 Task:  Look for an Airbnb stays in Lake Geneva, Wisconsin with waterfront and explore.
Action: Mouse moved to (537, 108)
Screenshot: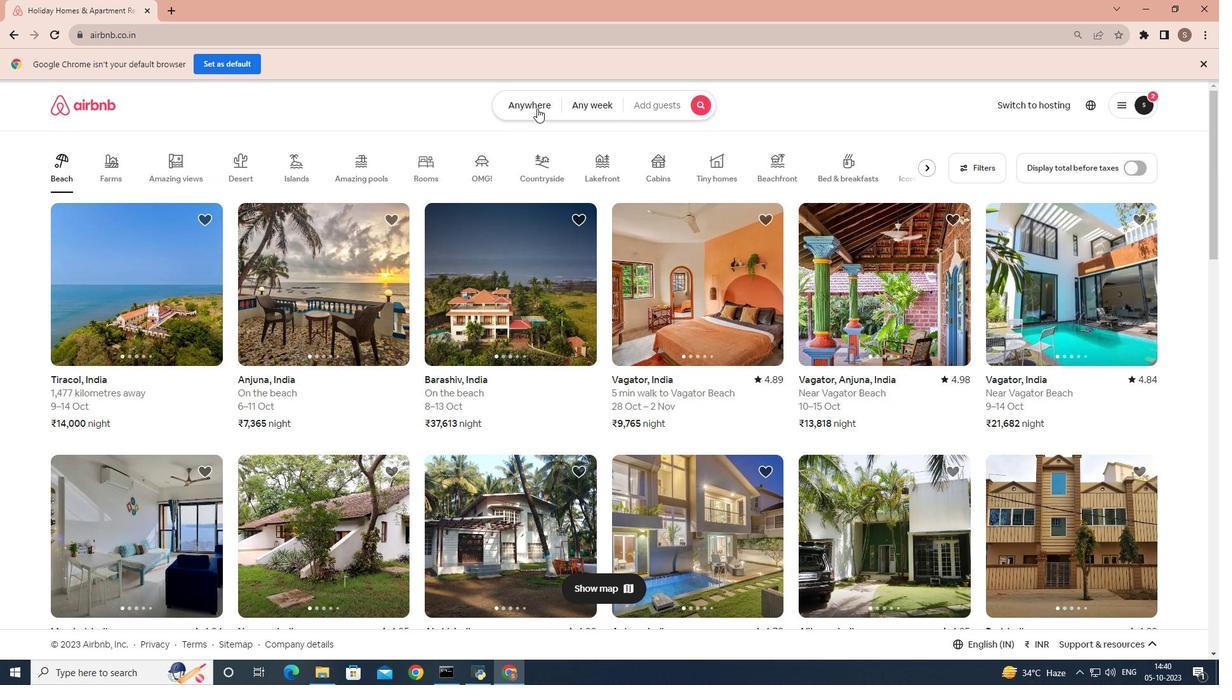 
Action: Mouse pressed left at (537, 108)
Screenshot: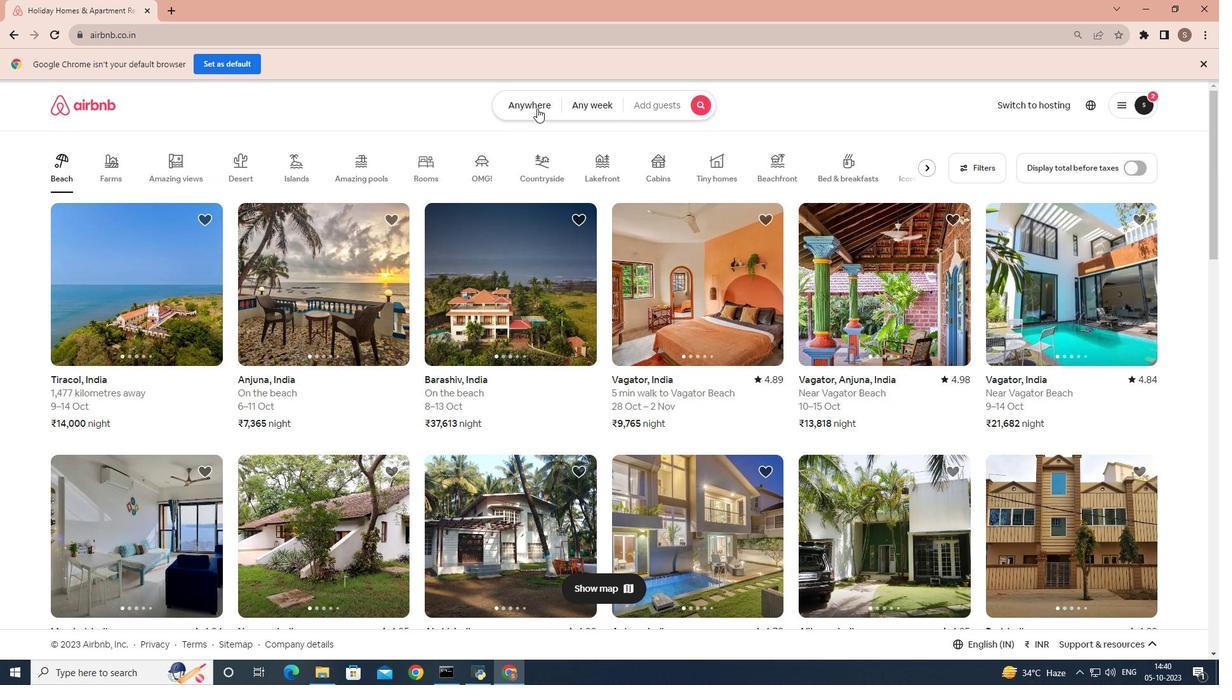 
Action: Mouse moved to (410, 153)
Screenshot: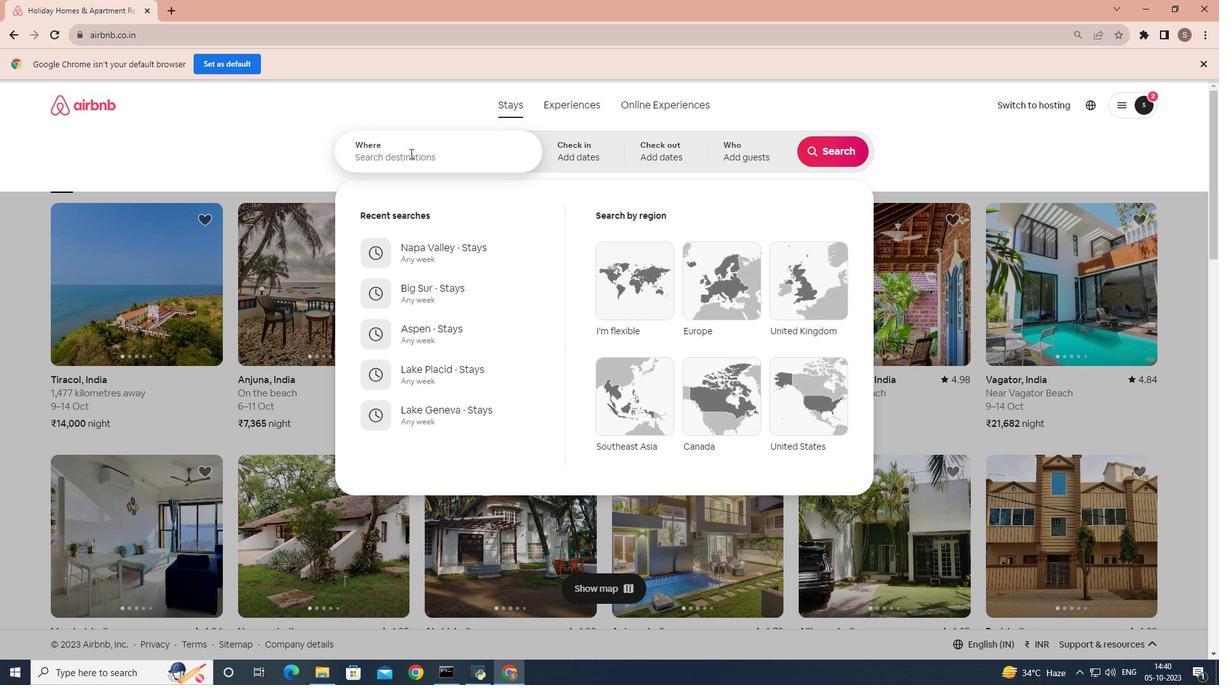 
Action: Mouse pressed left at (410, 153)
Screenshot: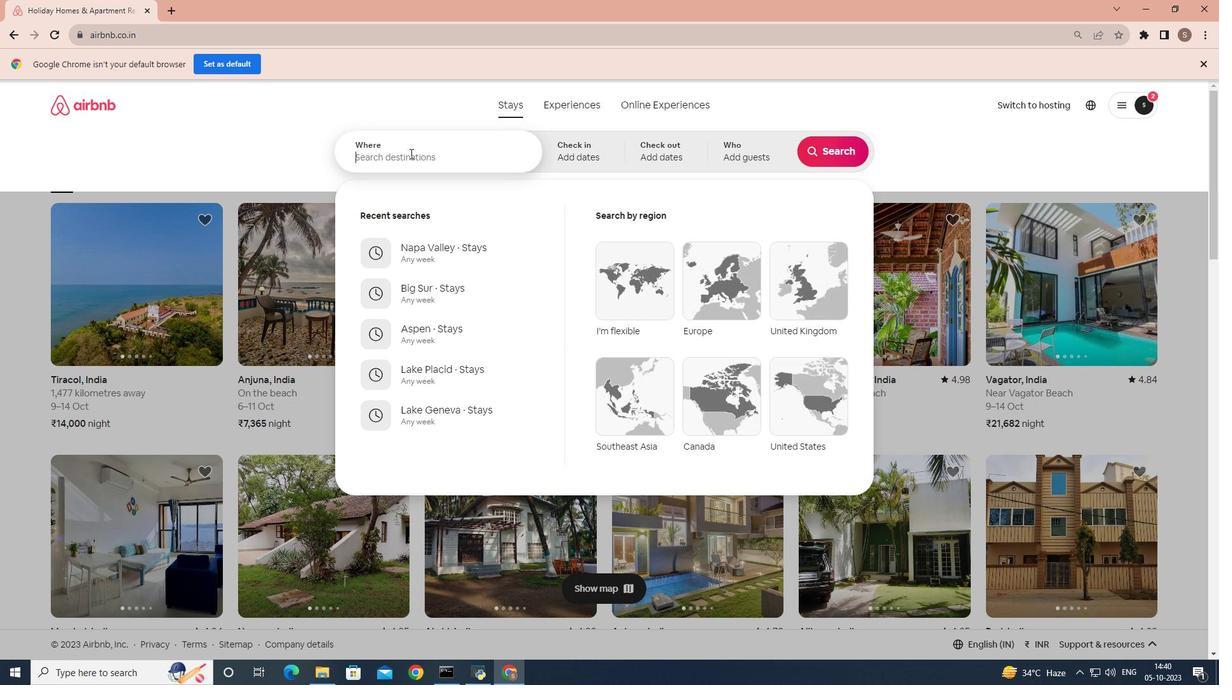 
Action: Key pressed lake<Key.space>geneva
Screenshot: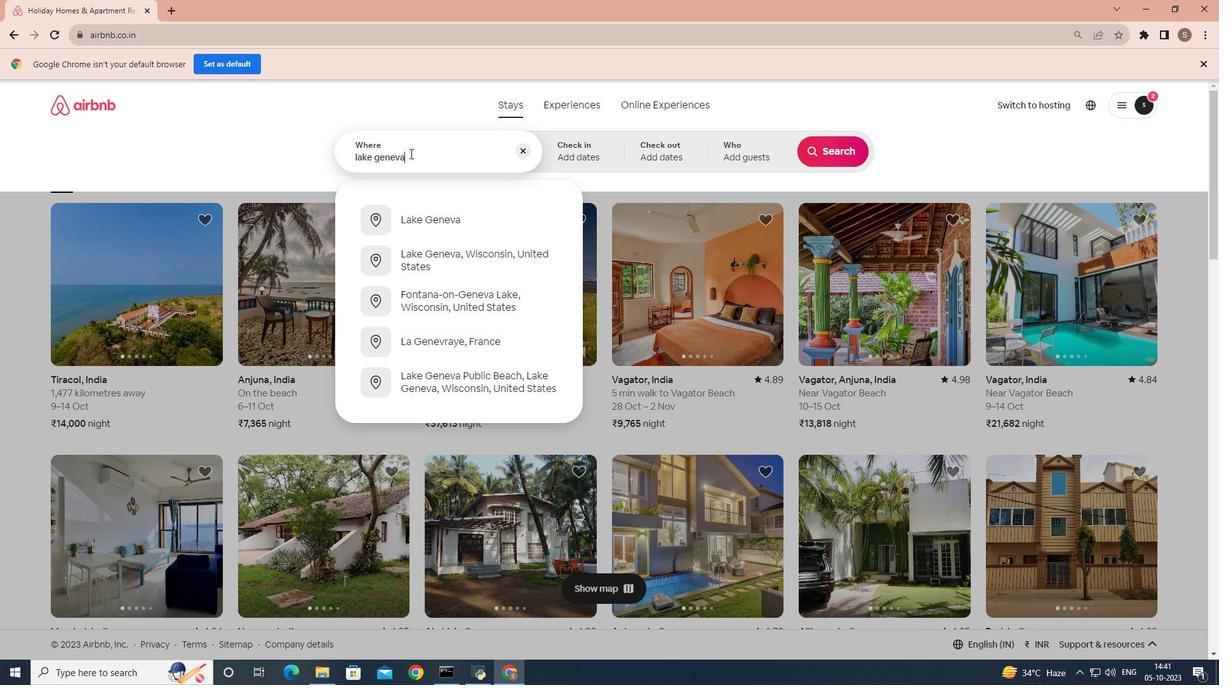 
Action: Mouse moved to (441, 255)
Screenshot: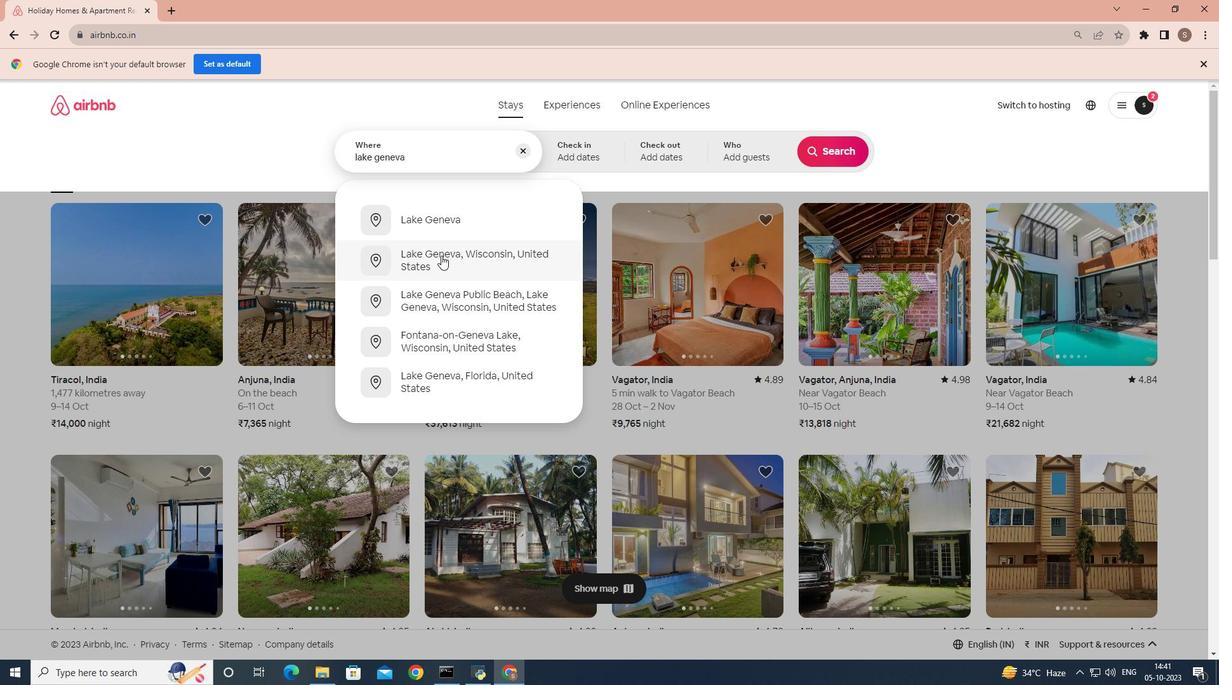 
Action: Mouse pressed left at (441, 255)
Screenshot: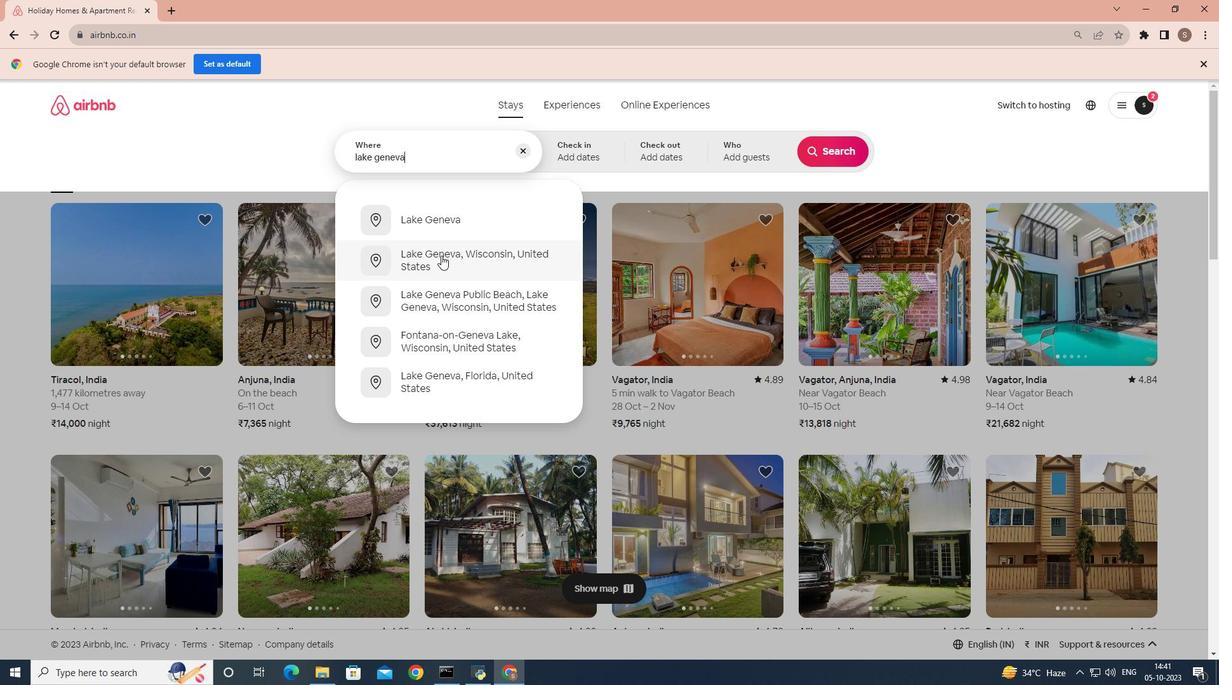 
Action: Mouse moved to (810, 151)
Screenshot: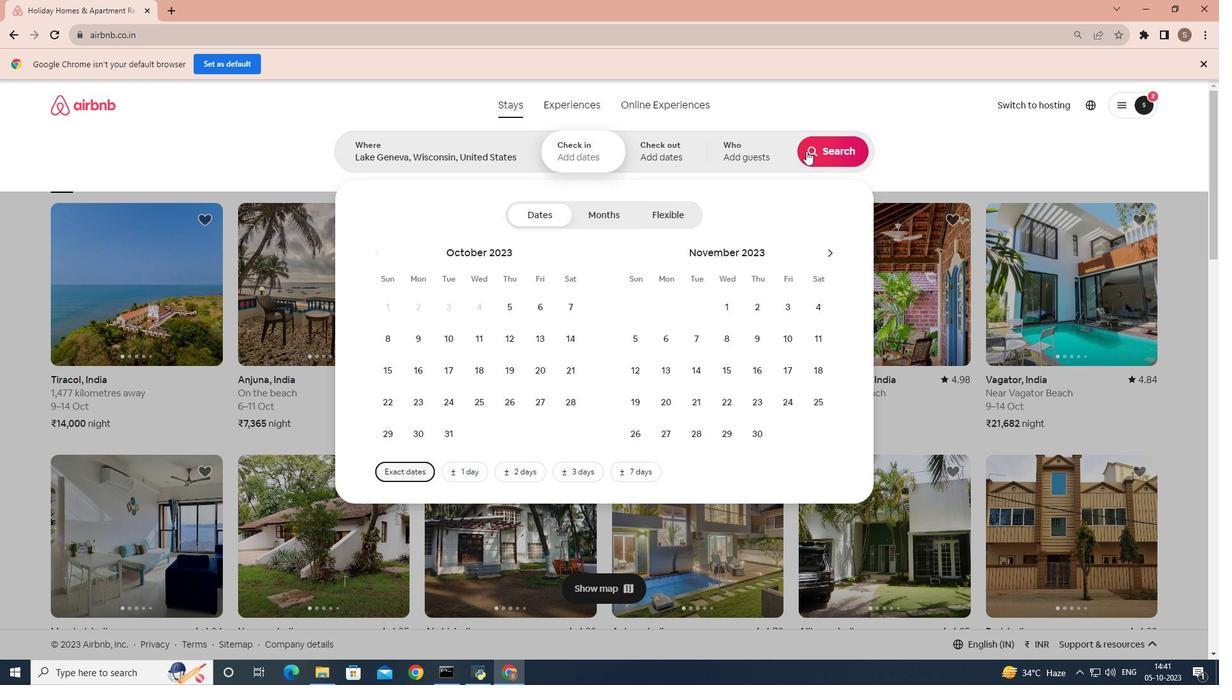 
Action: Mouse pressed left at (810, 151)
Screenshot: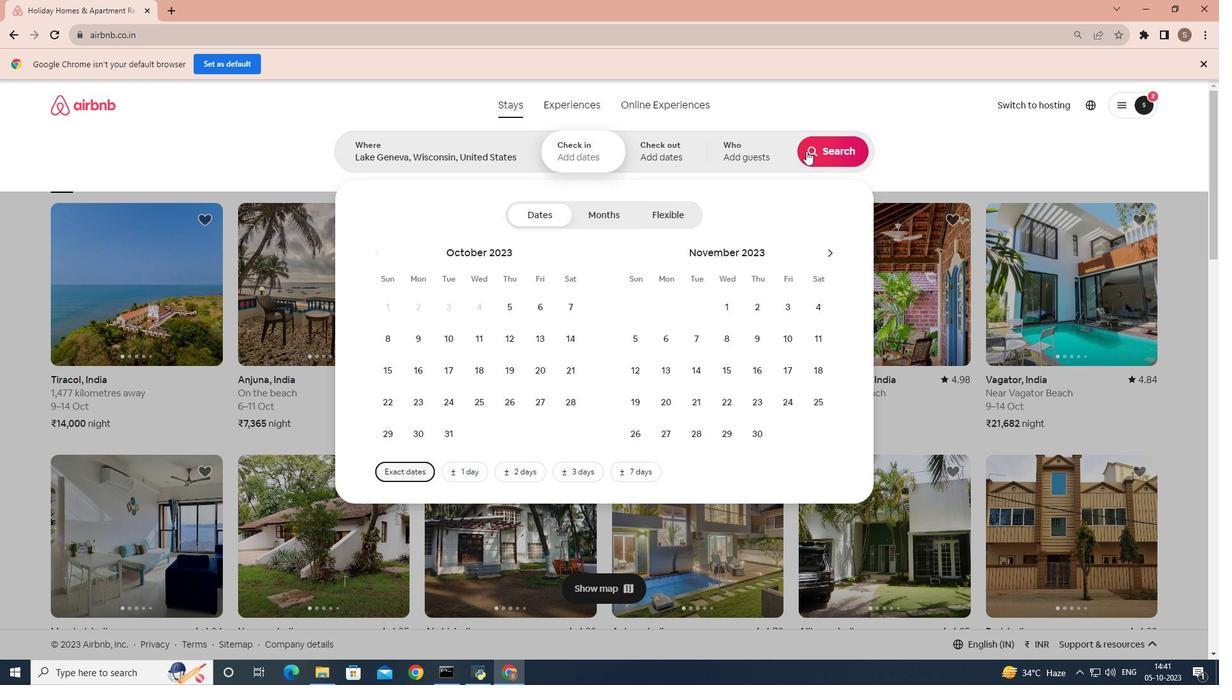 
Action: Mouse moved to (996, 157)
Screenshot: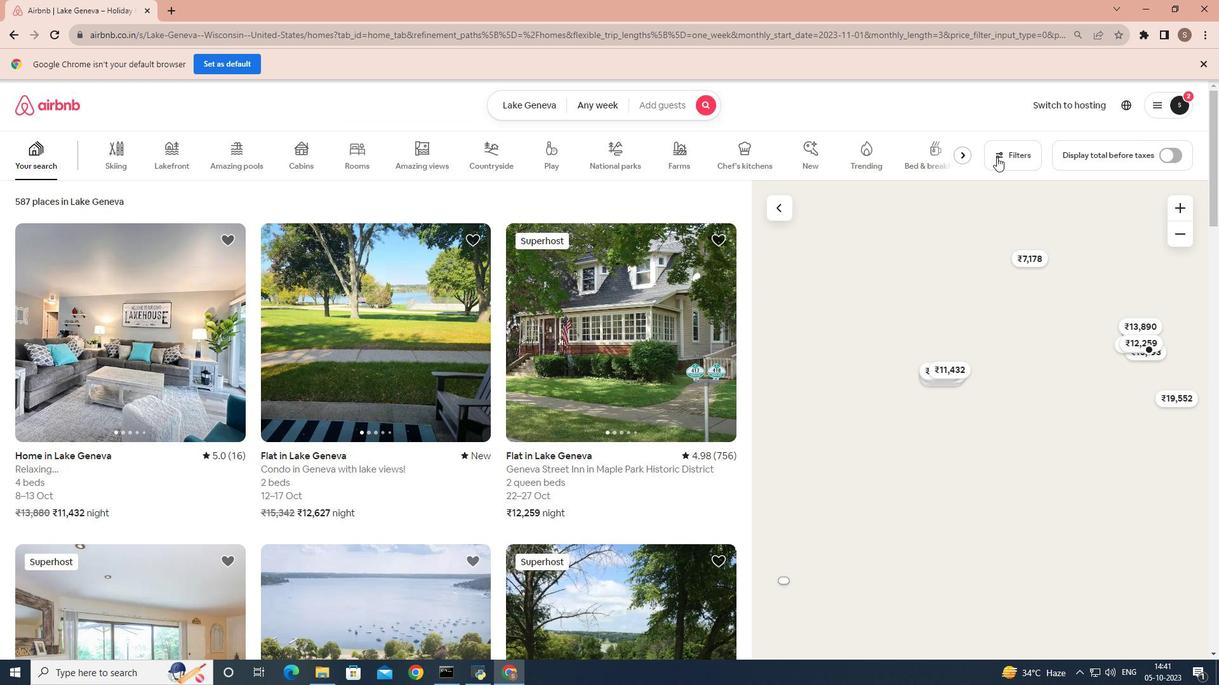 
Action: Mouse pressed left at (996, 157)
Screenshot: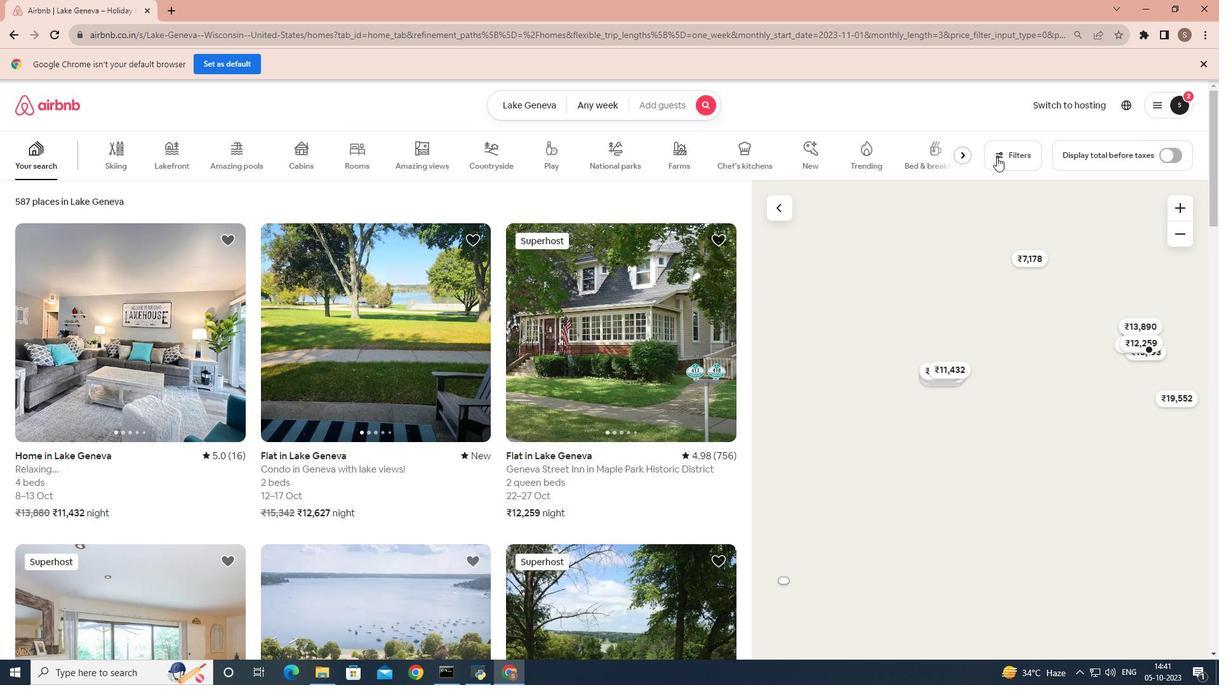 
Action: Mouse moved to (453, 450)
Screenshot: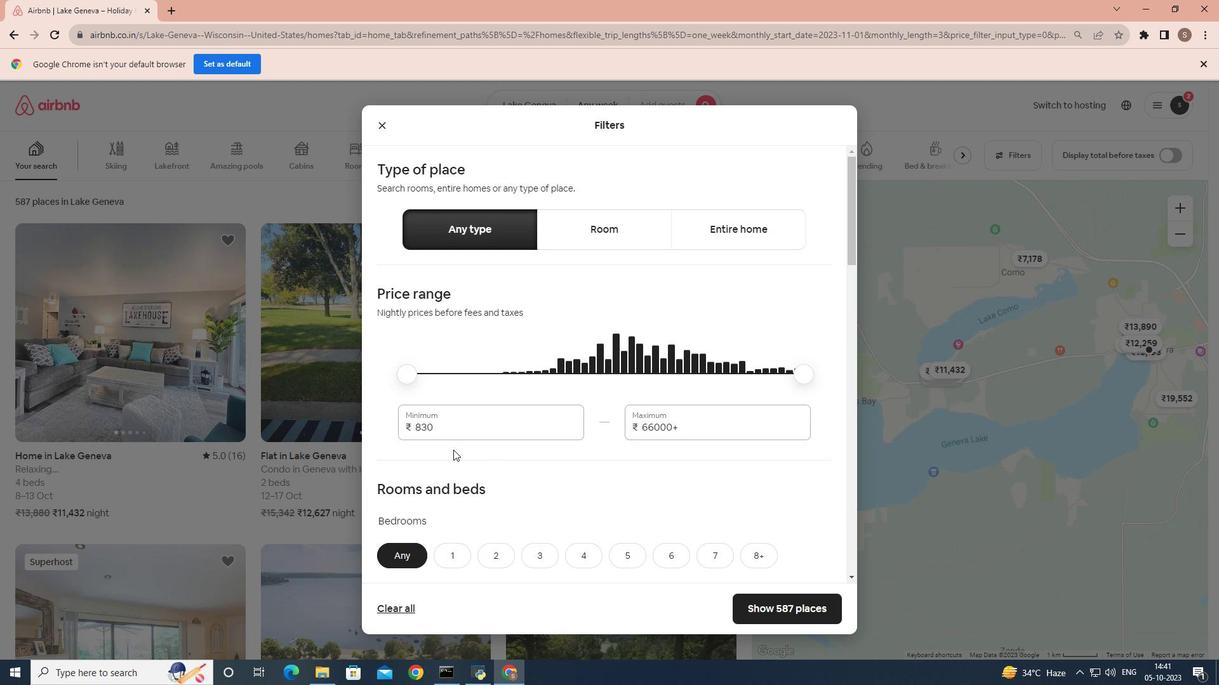 
Action: Mouse scrolled (453, 449) with delta (0, 0)
Screenshot: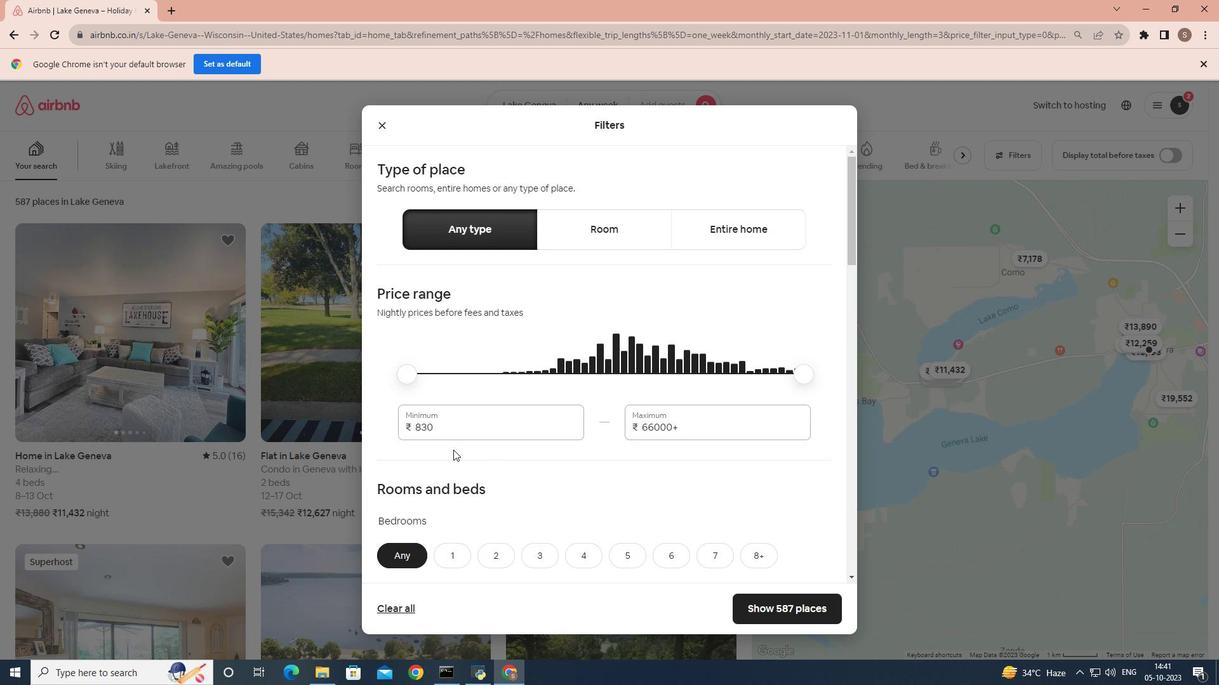 
Action: Mouse scrolled (453, 449) with delta (0, 0)
Screenshot: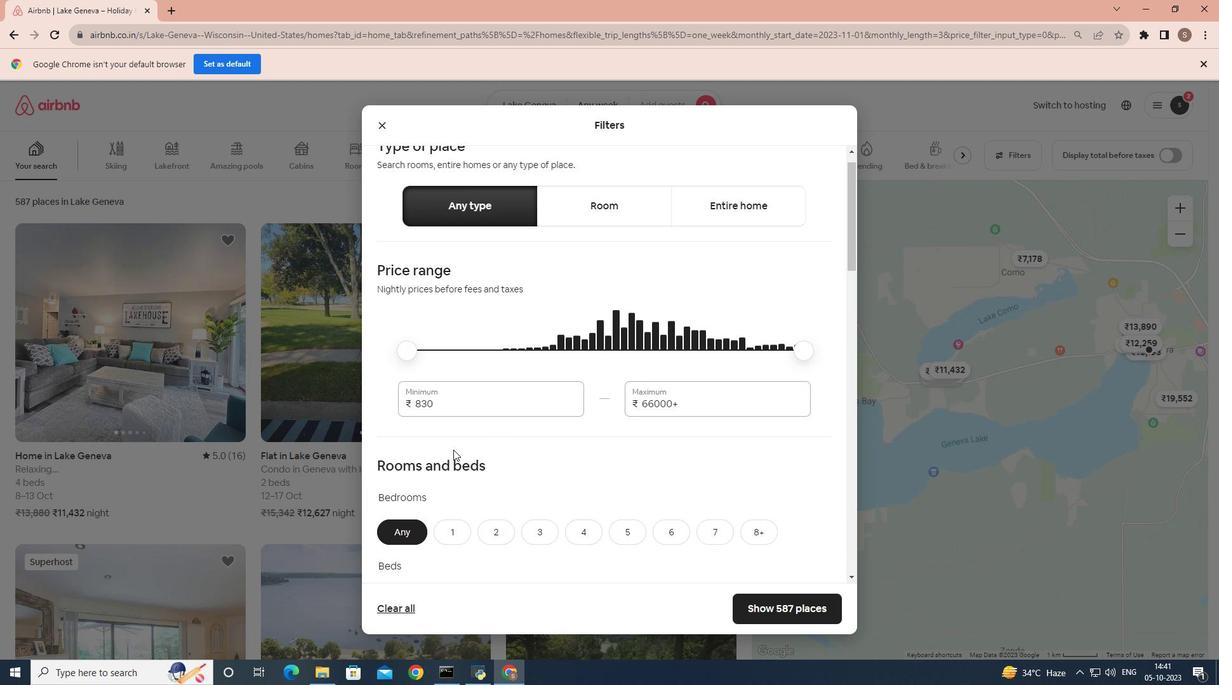 
Action: Mouse scrolled (453, 449) with delta (0, 0)
Screenshot: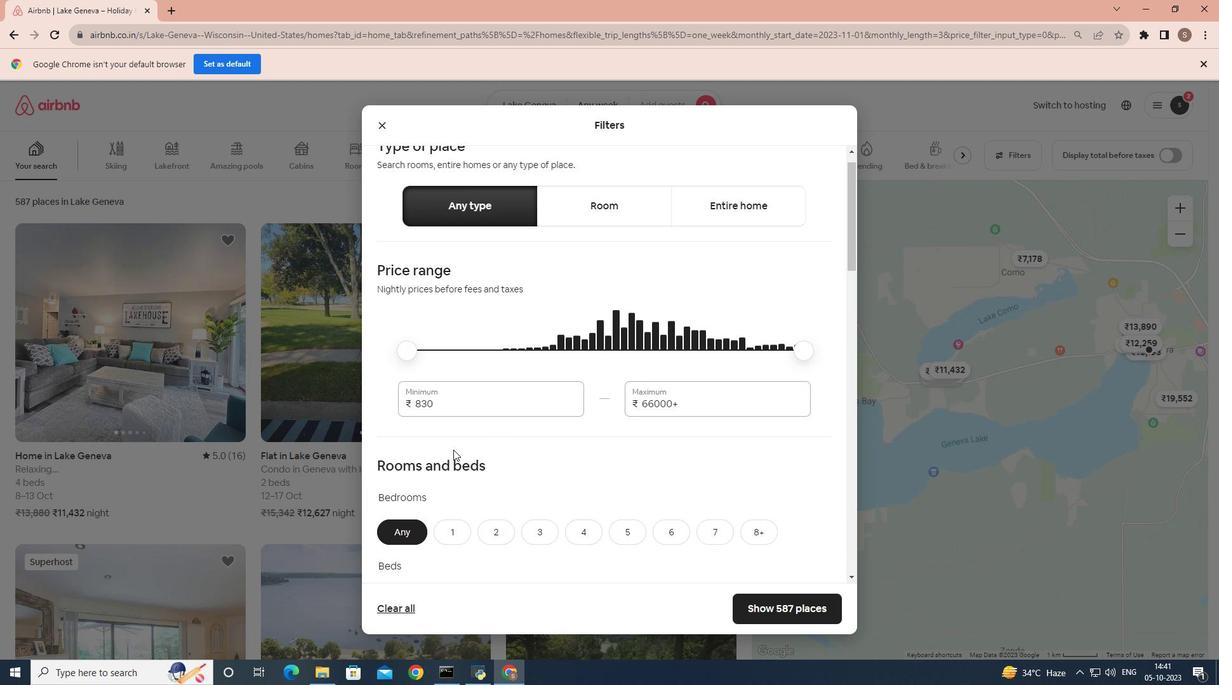 
Action: Mouse pressed right at (453, 450)
Screenshot: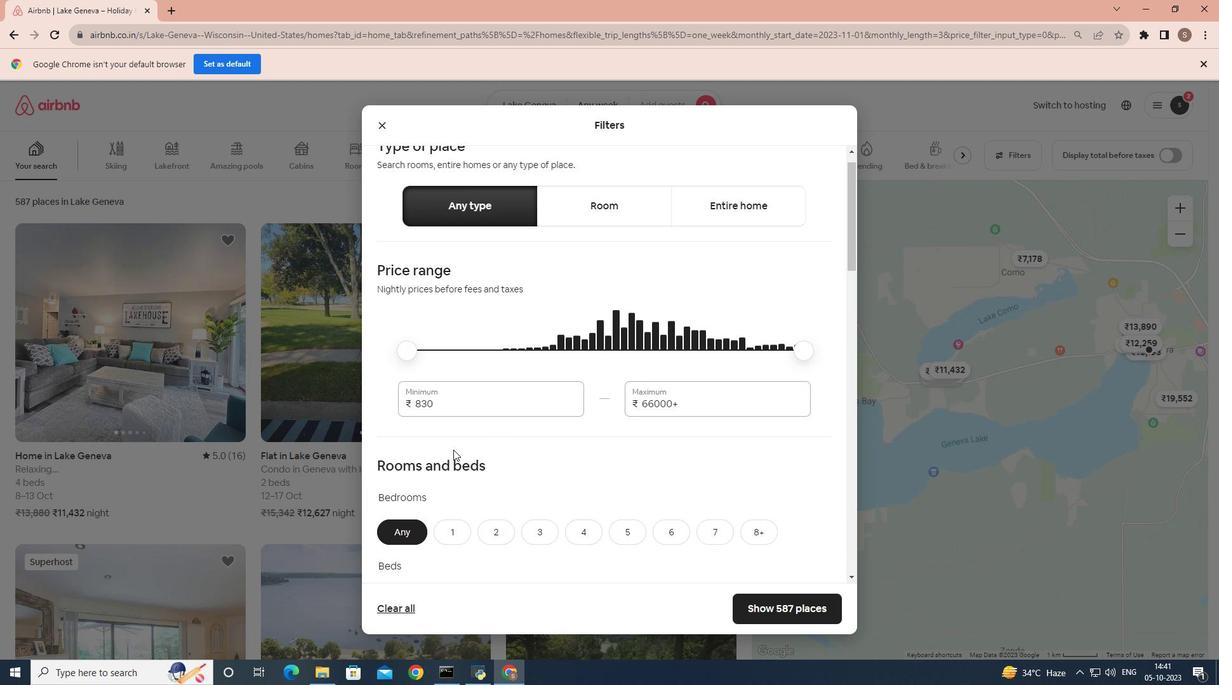
Action: Mouse scrolled (453, 449) with delta (0, 0)
Screenshot: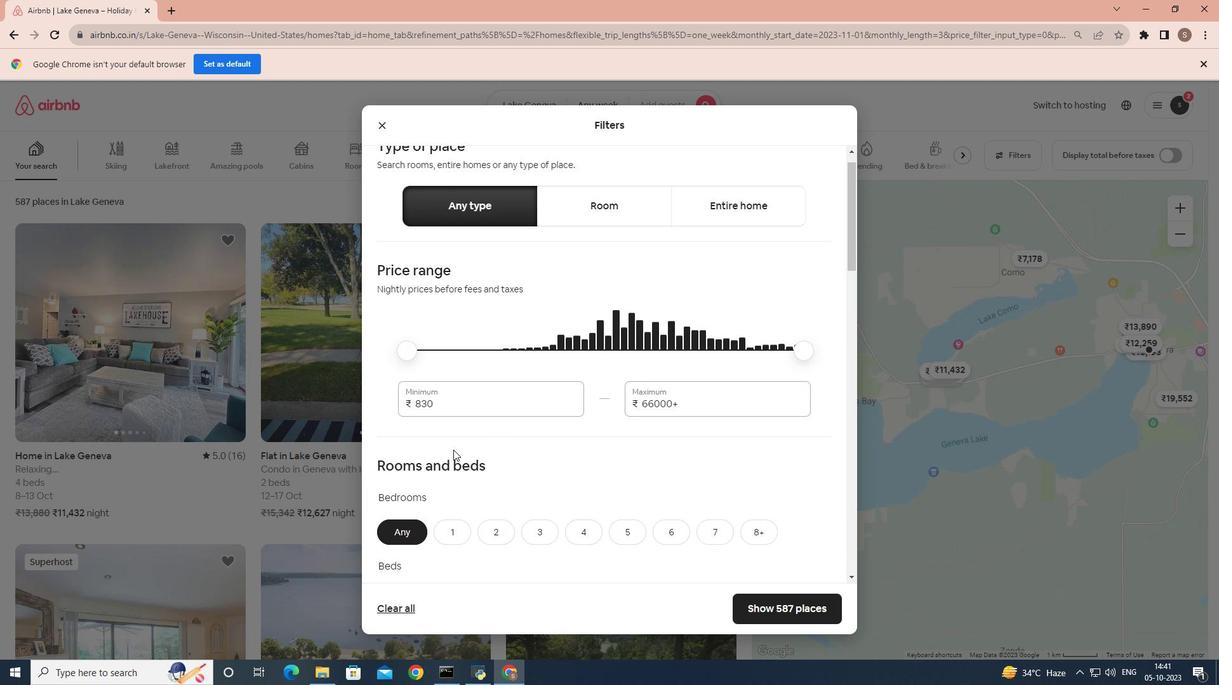 
Action: Mouse scrolled (453, 449) with delta (0, 0)
Screenshot: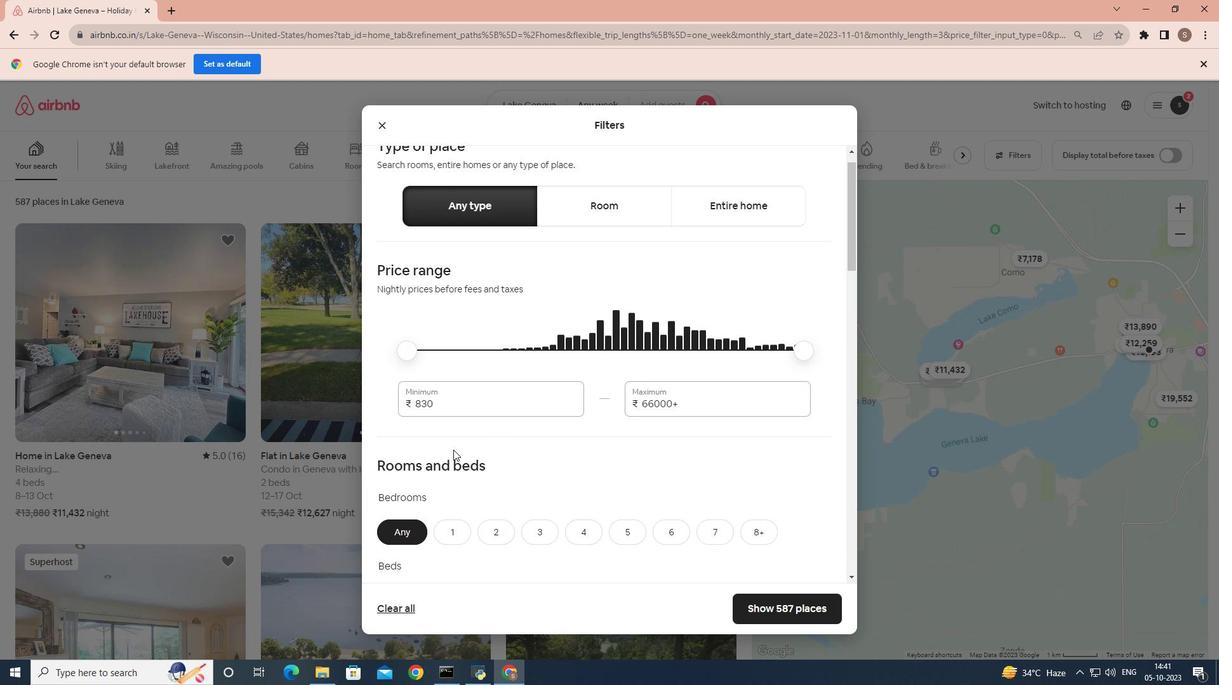
Action: Mouse moved to (432, 405)
Screenshot: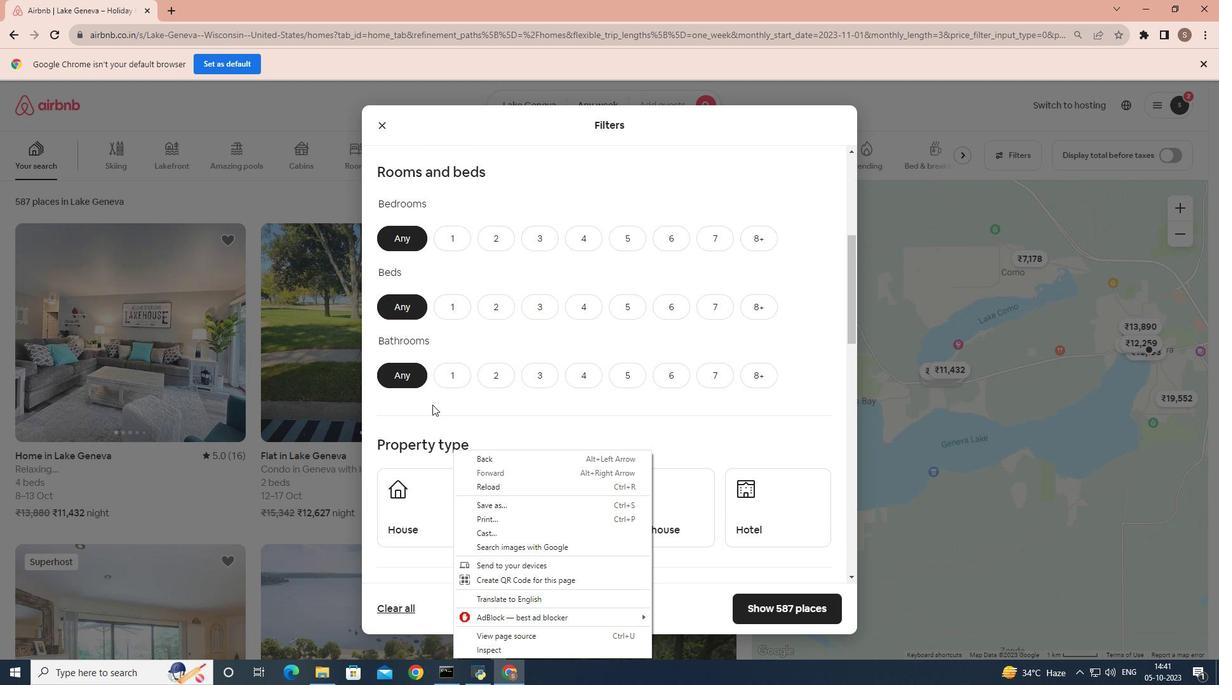 
Action: Mouse scrolled (432, 404) with delta (0, 0)
Screenshot: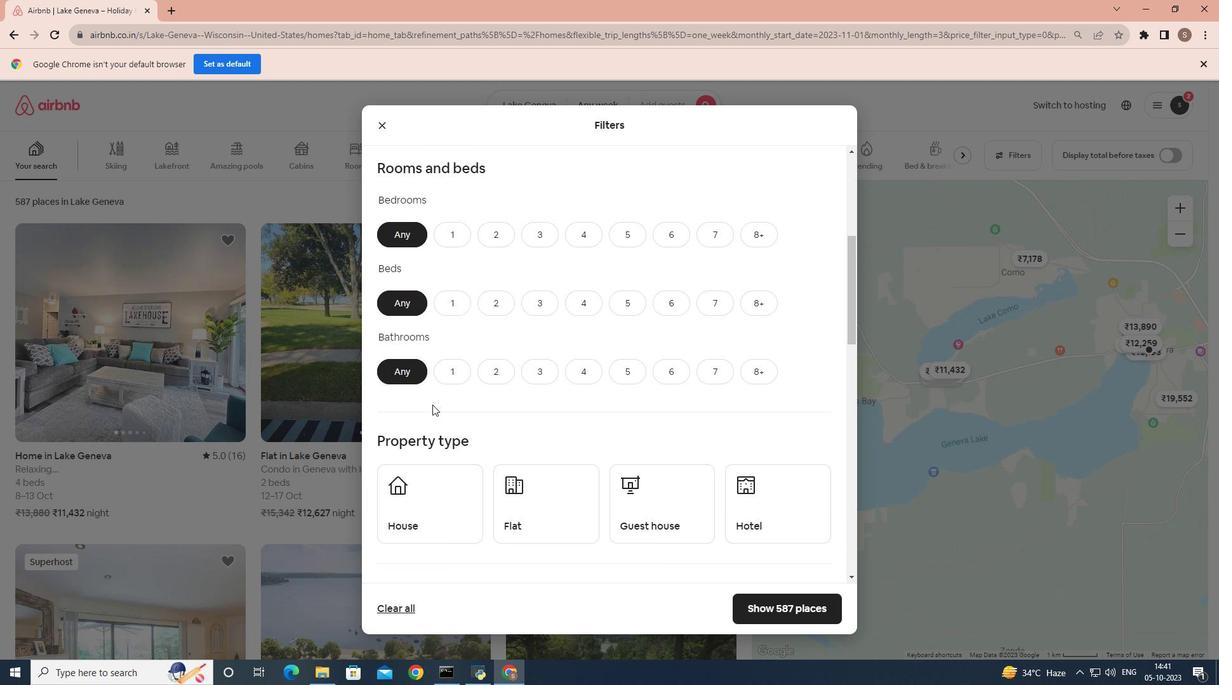 
Action: Mouse scrolled (432, 404) with delta (0, 0)
Screenshot: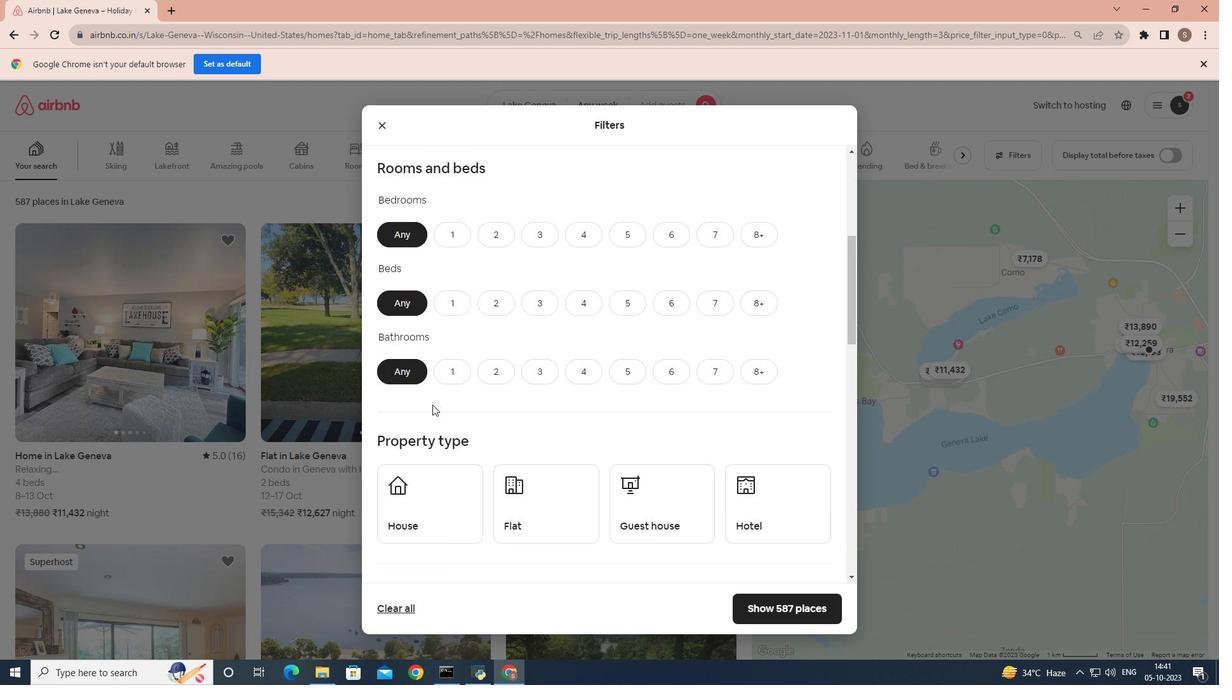 
Action: Mouse scrolled (432, 404) with delta (0, 0)
Screenshot: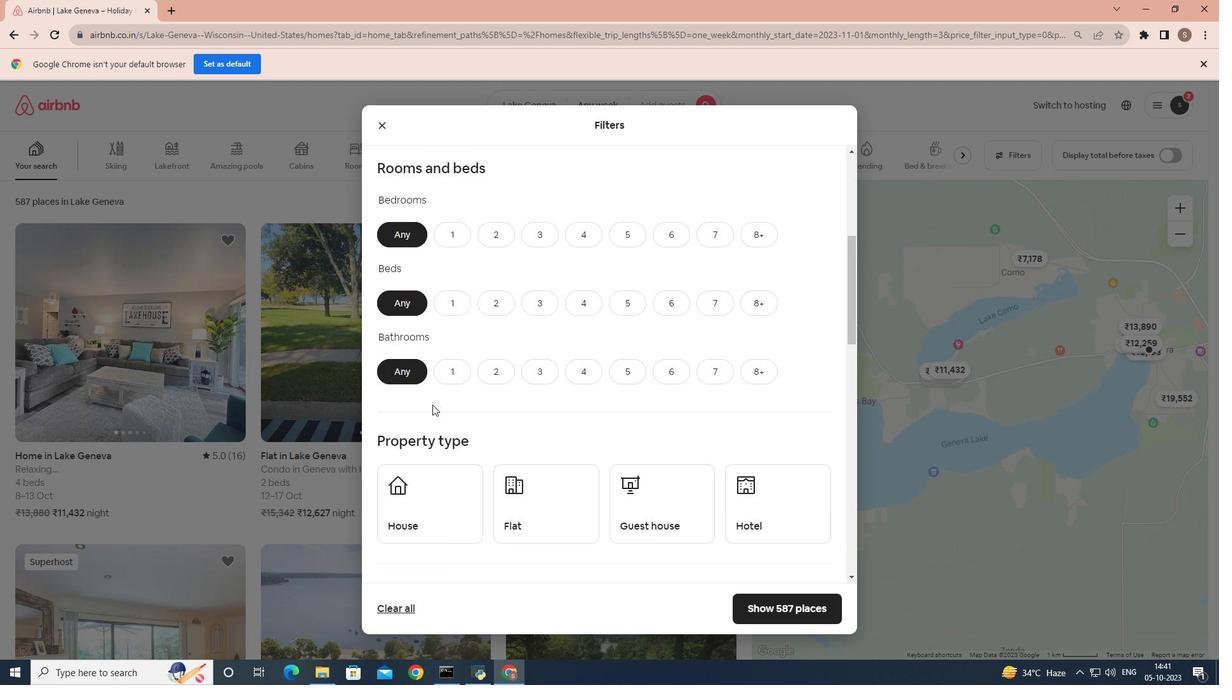 
Action: Mouse scrolled (432, 404) with delta (0, 0)
Screenshot: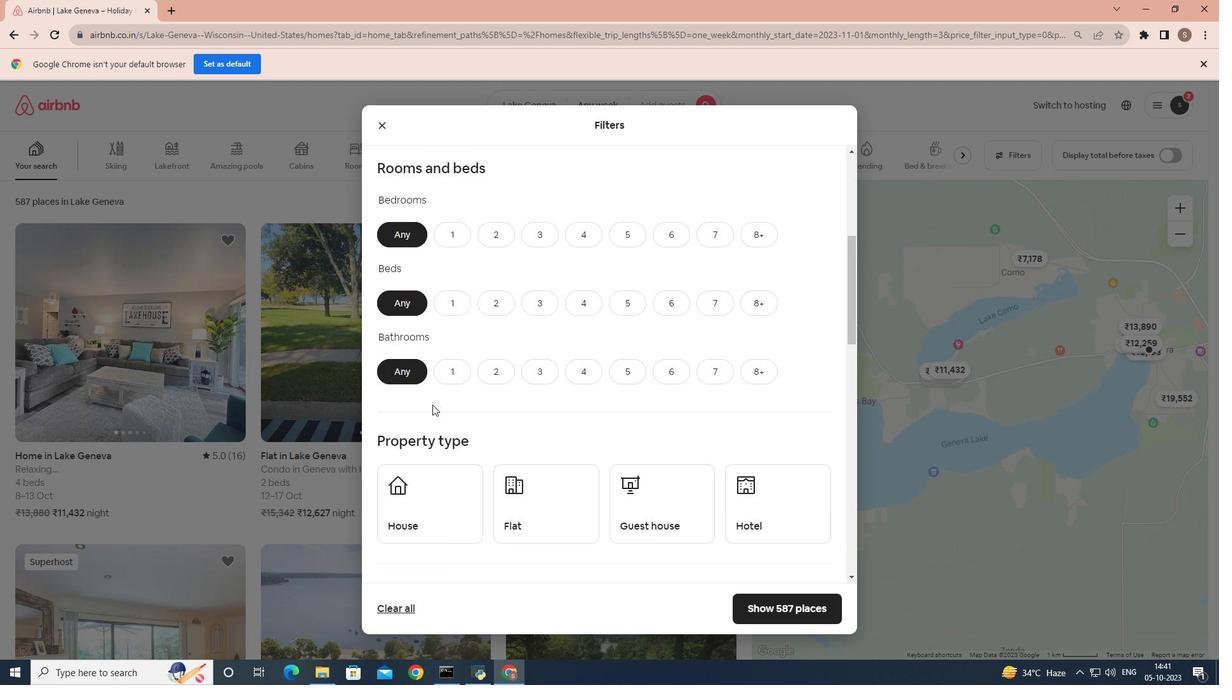
Action: Mouse scrolled (432, 404) with delta (0, 0)
Screenshot: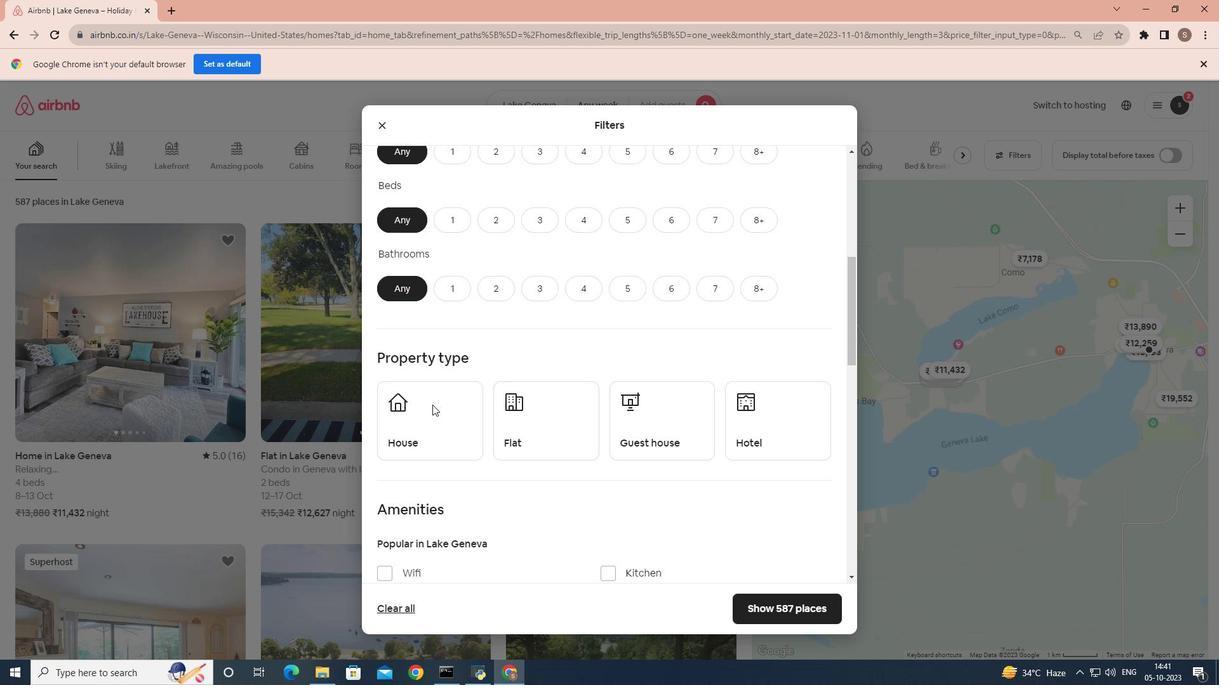 
Action: Mouse moved to (406, 431)
Screenshot: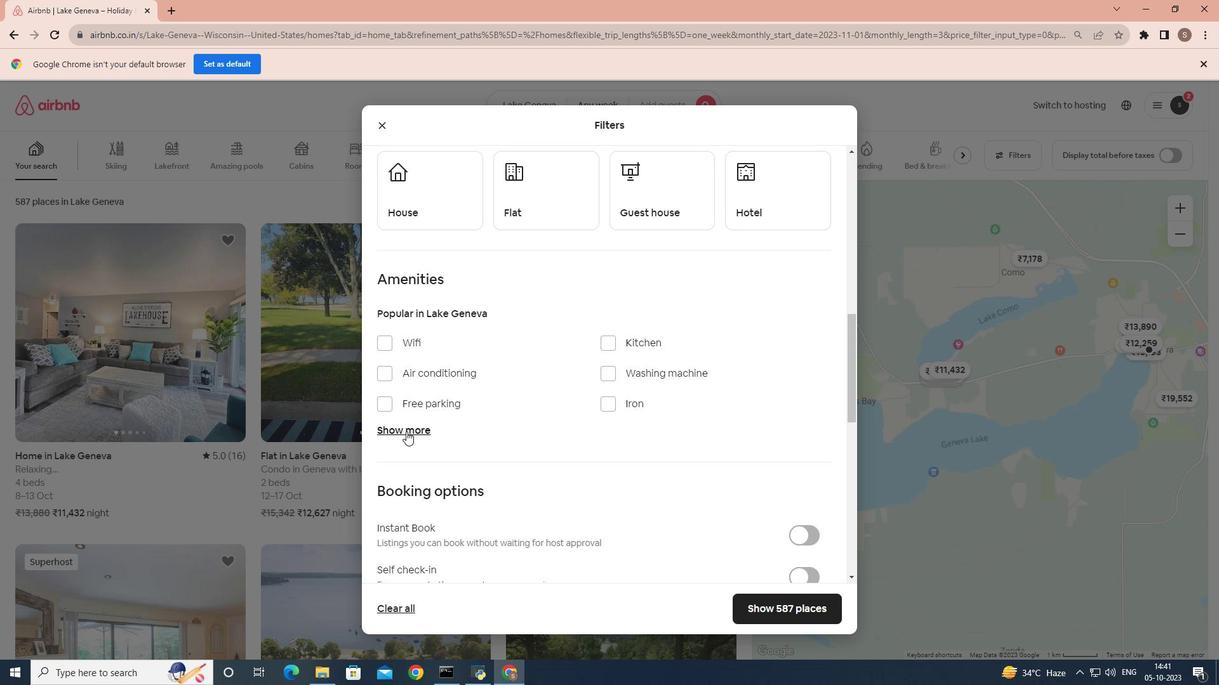 
Action: Mouse pressed left at (406, 431)
Screenshot: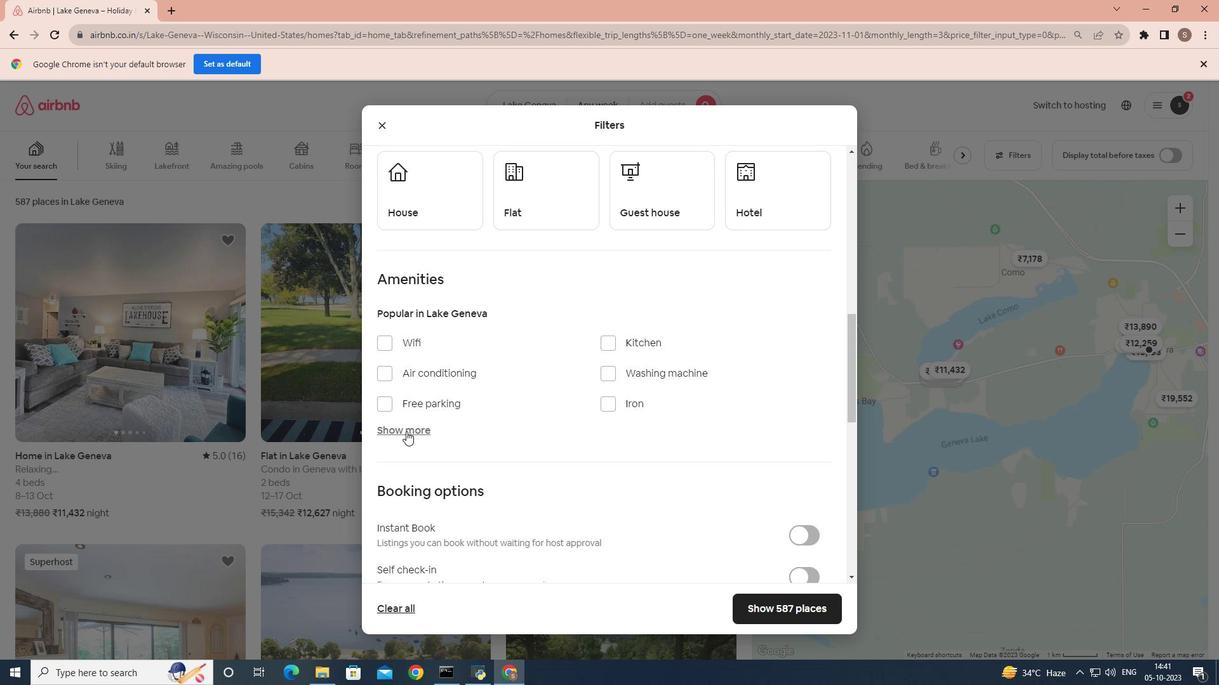 
Action: Mouse scrolled (406, 431) with delta (0, 0)
Screenshot: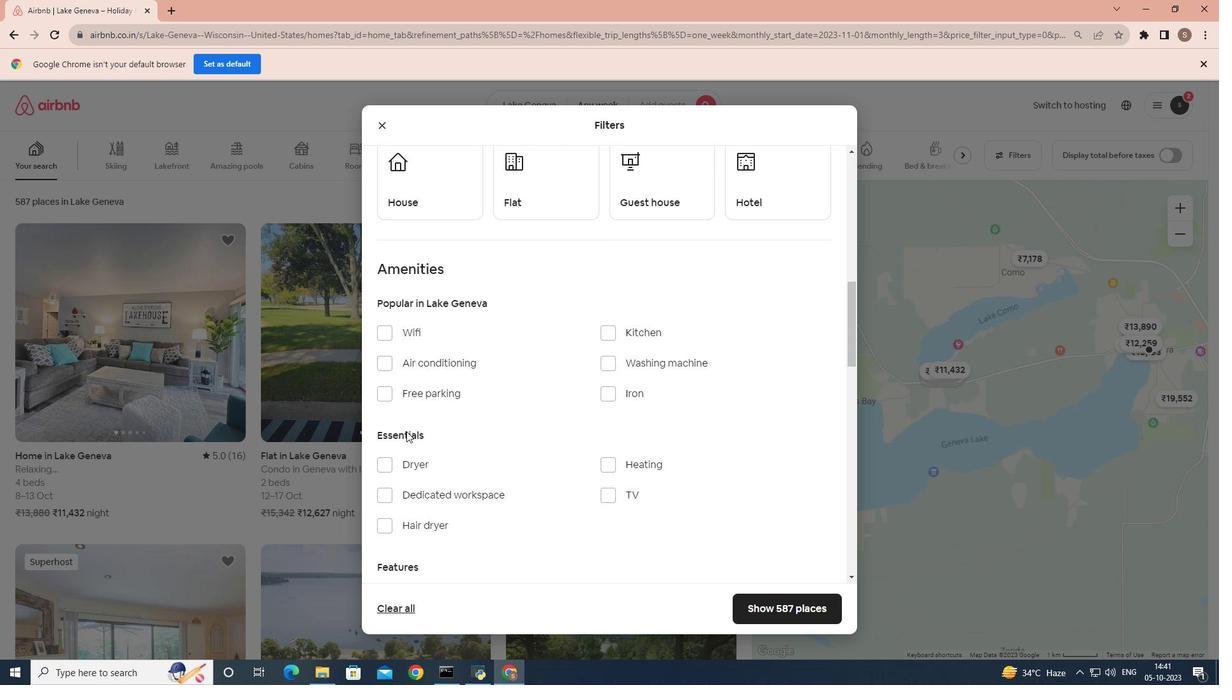 
Action: Mouse scrolled (406, 431) with delta (0, 0)
Screenshot: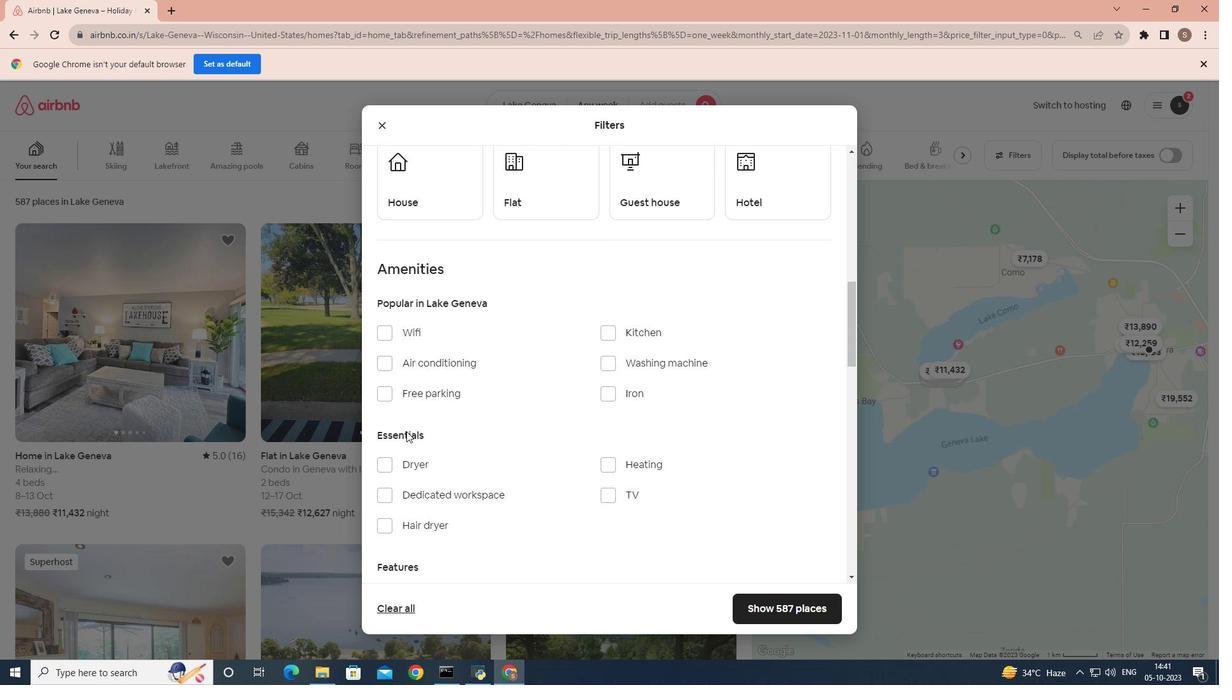 
Action: Mouse scrolled (406, 431) with delta (0, 0)
Screenshot: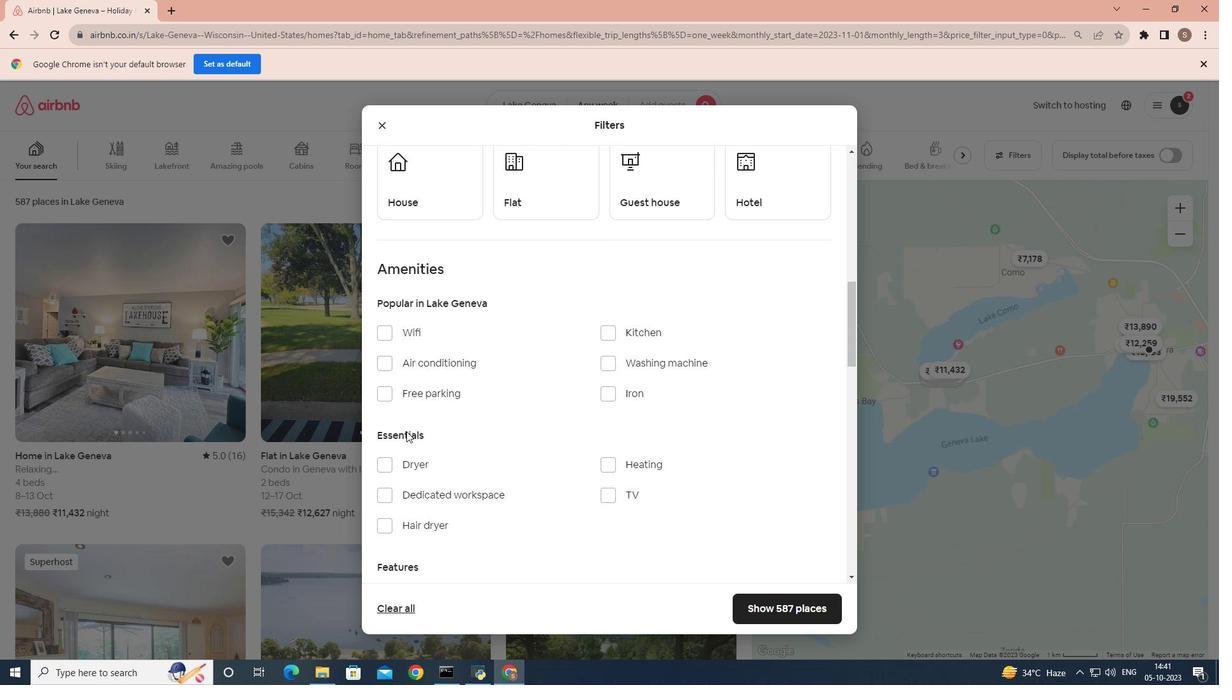 
Action: Mouse scrolled (406, 431) with delta (0, 0)
Screenshot: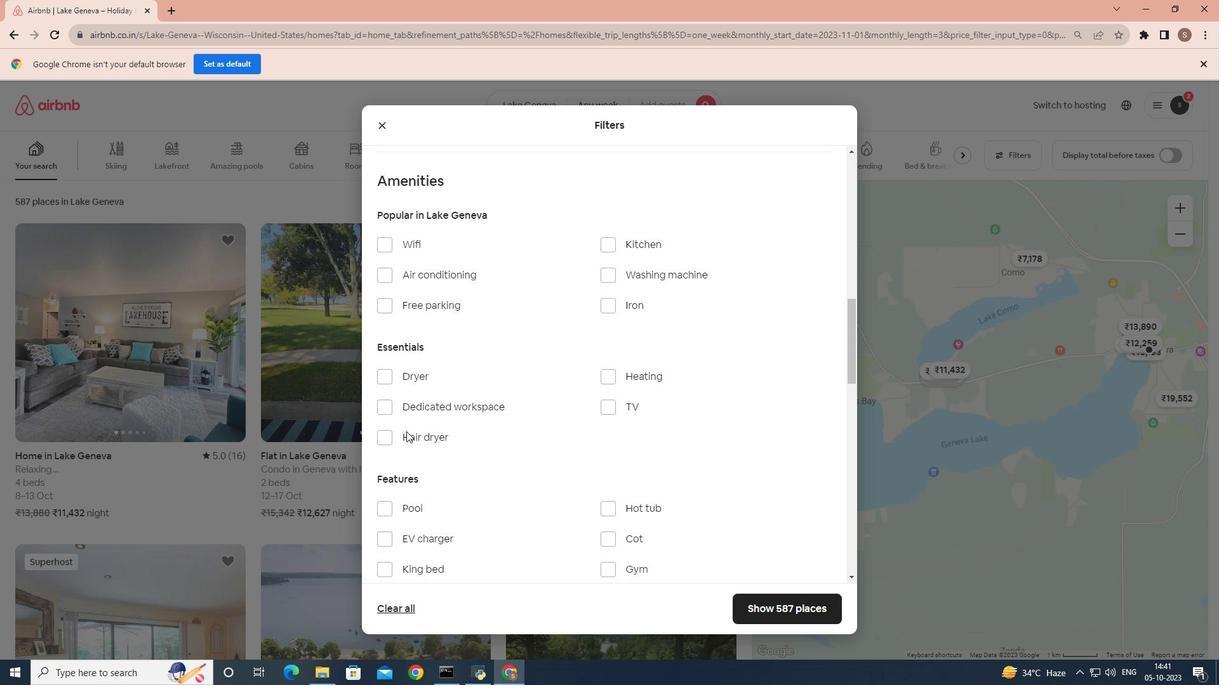 
Action: Mouse scrolled (406, 431) with delta (0, 0)
Screenshot: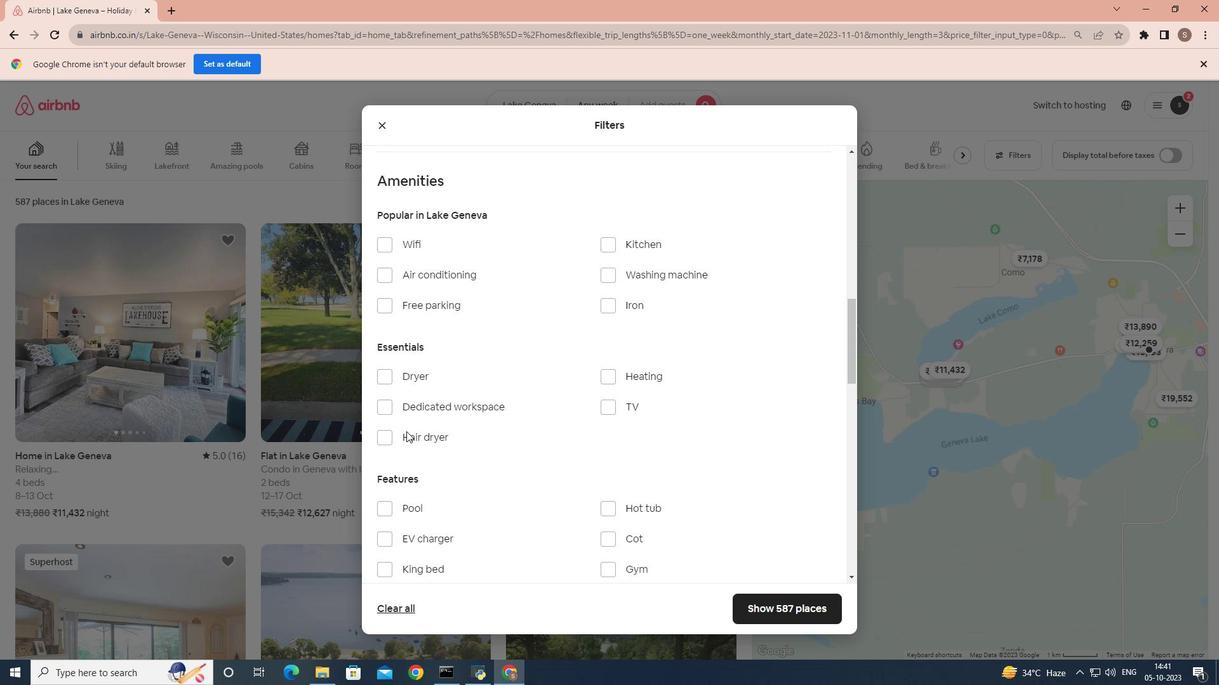 
Action: Mouse scrolled (406, 431) with delta (0, 0)
Screenshot: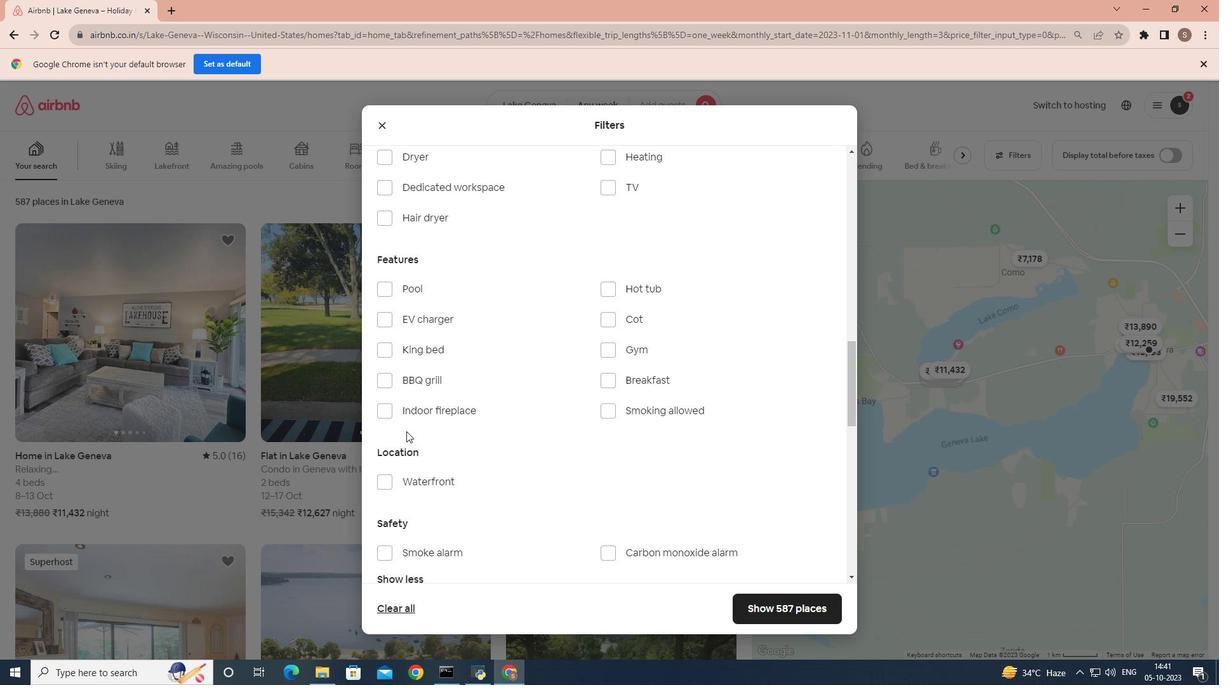 
Action: Mouse pressed left at (406, 431)
Screenshot: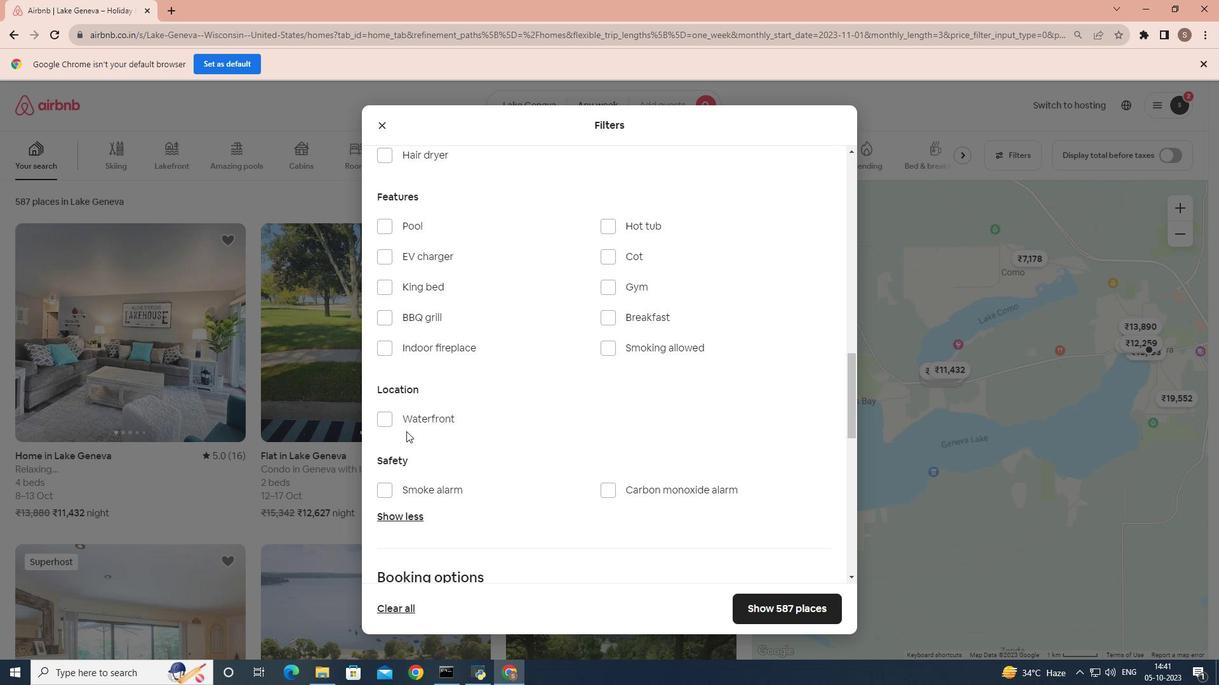 
Action: Mouse moved to (414, 426)
Screenshot: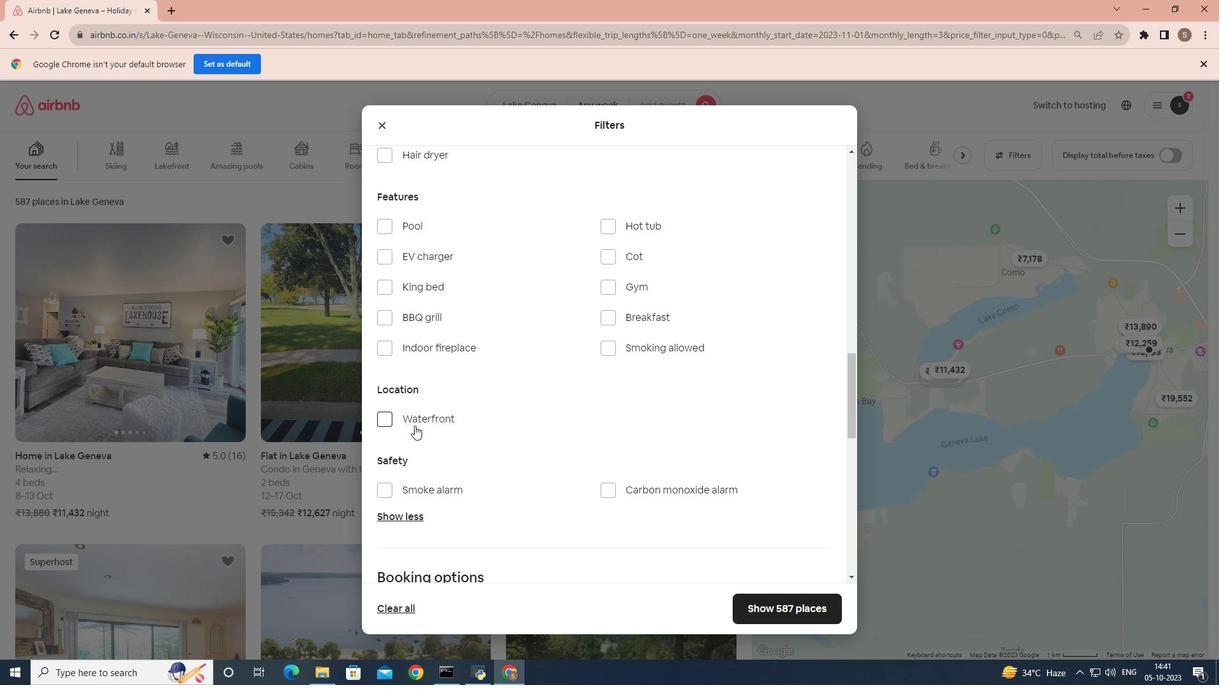 
Action: Mouse pressed left at (414, 426)
Screenshot: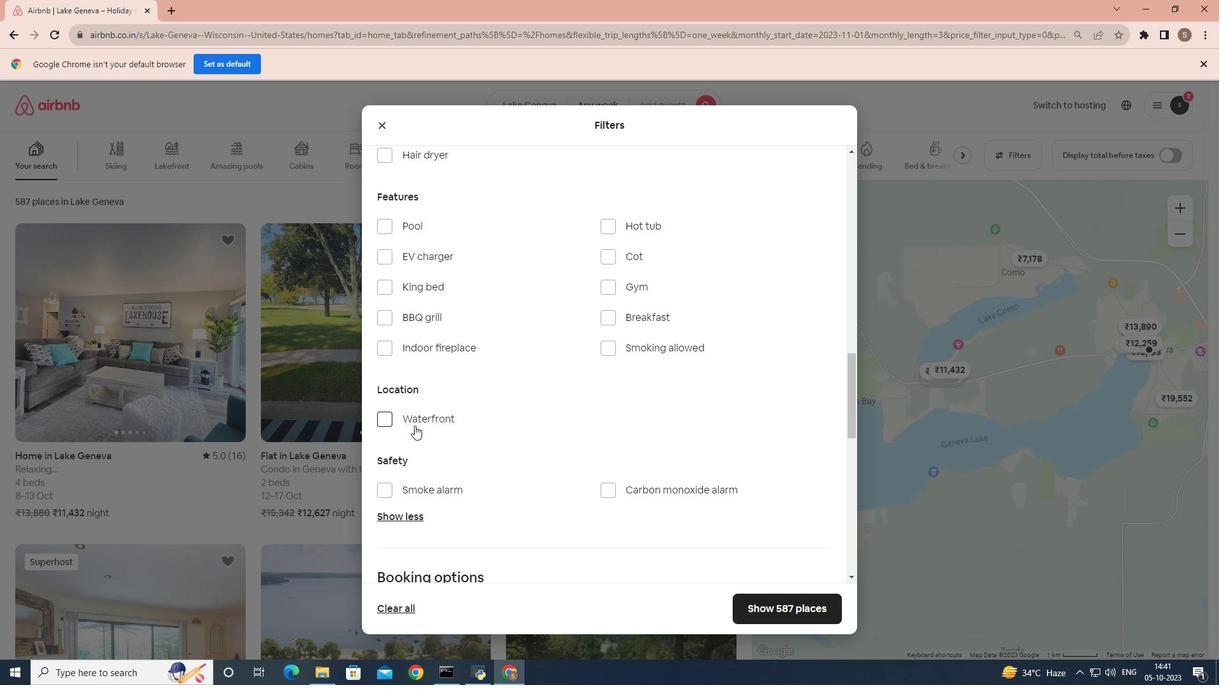 
Action: Mouse moved to (806, 616)
Screenshot: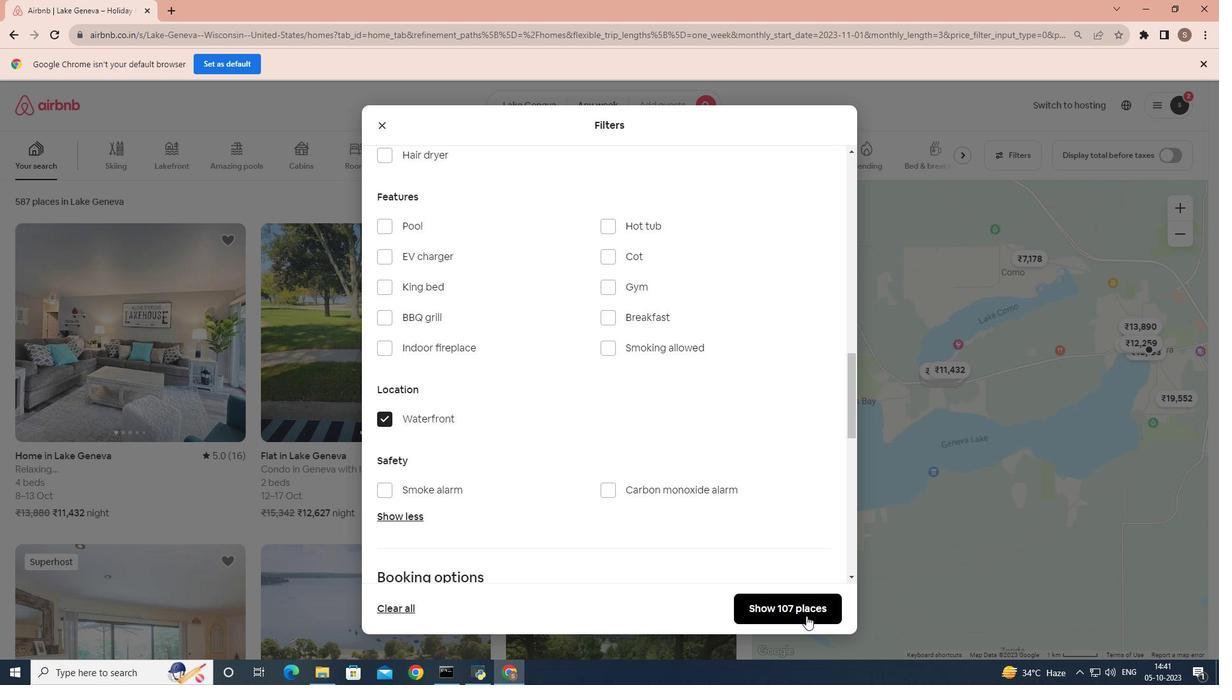 
Action: Mouse pressed left at (806, 616)
Screenshot: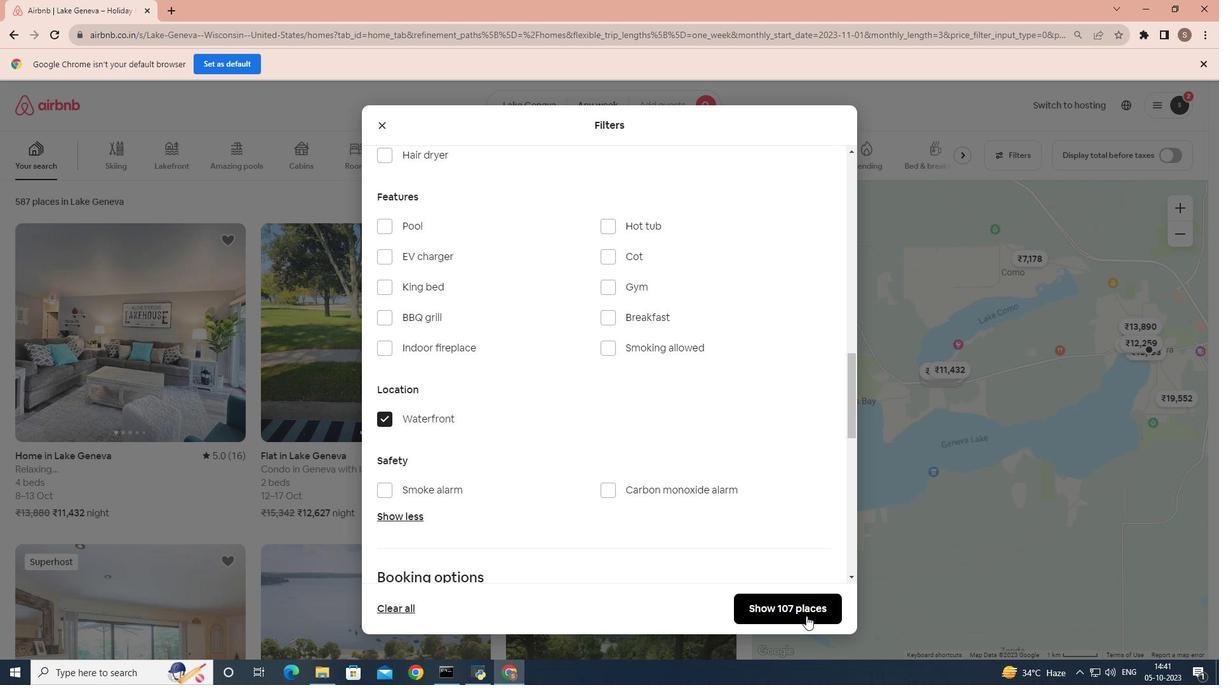 
Action: Mouse moved to (173, 163)
Screenshot: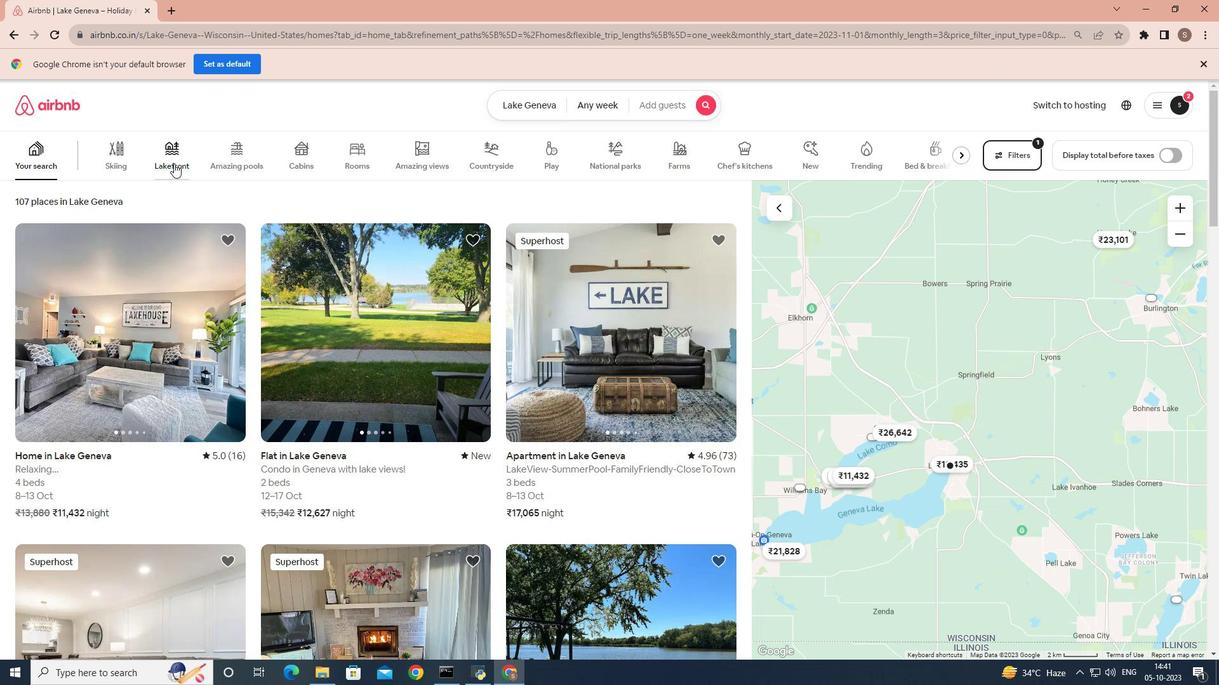 
Action: Mouse pressed left at (173, 163)
Screenshot: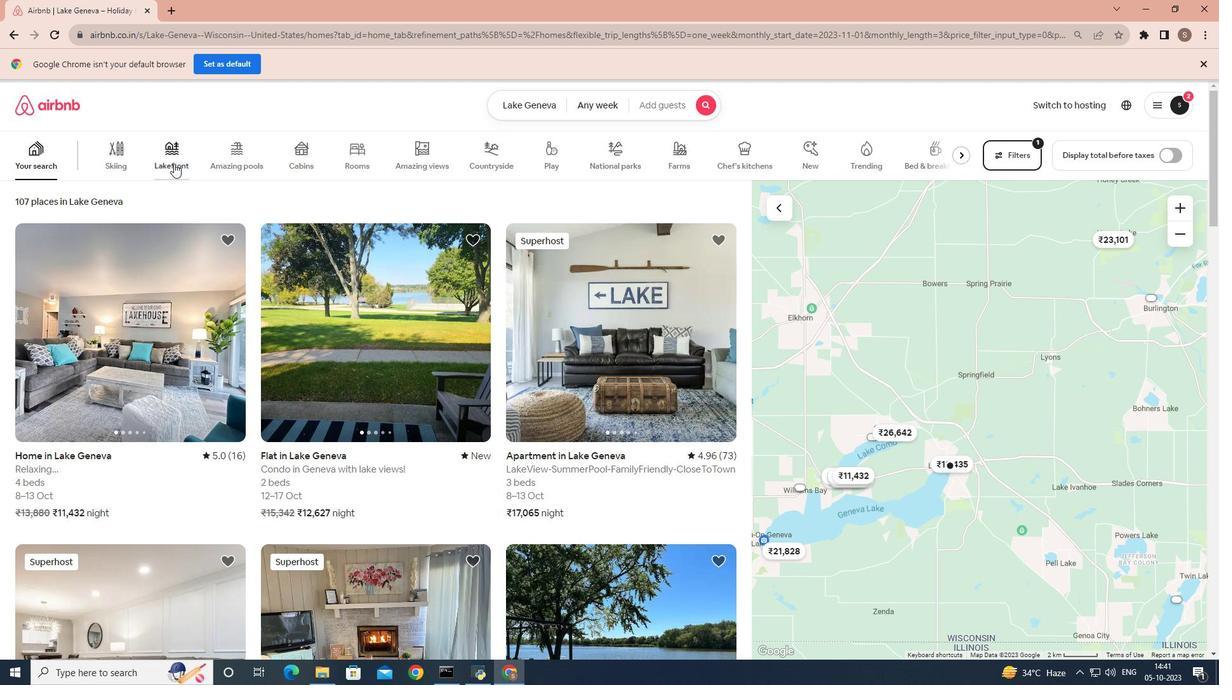 
Action: Mouse moved to (323, 369)
Screenshot: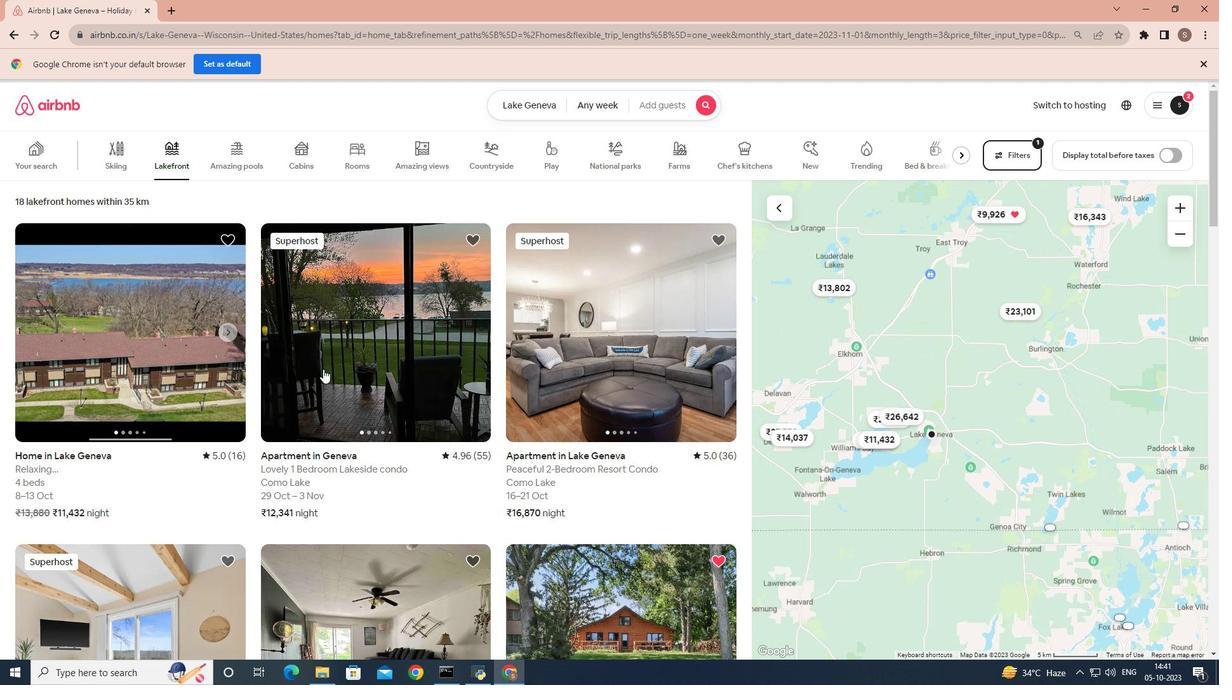 
Action: Mouse scrolled (323, 368) with delta (0, 0)
Screenshot: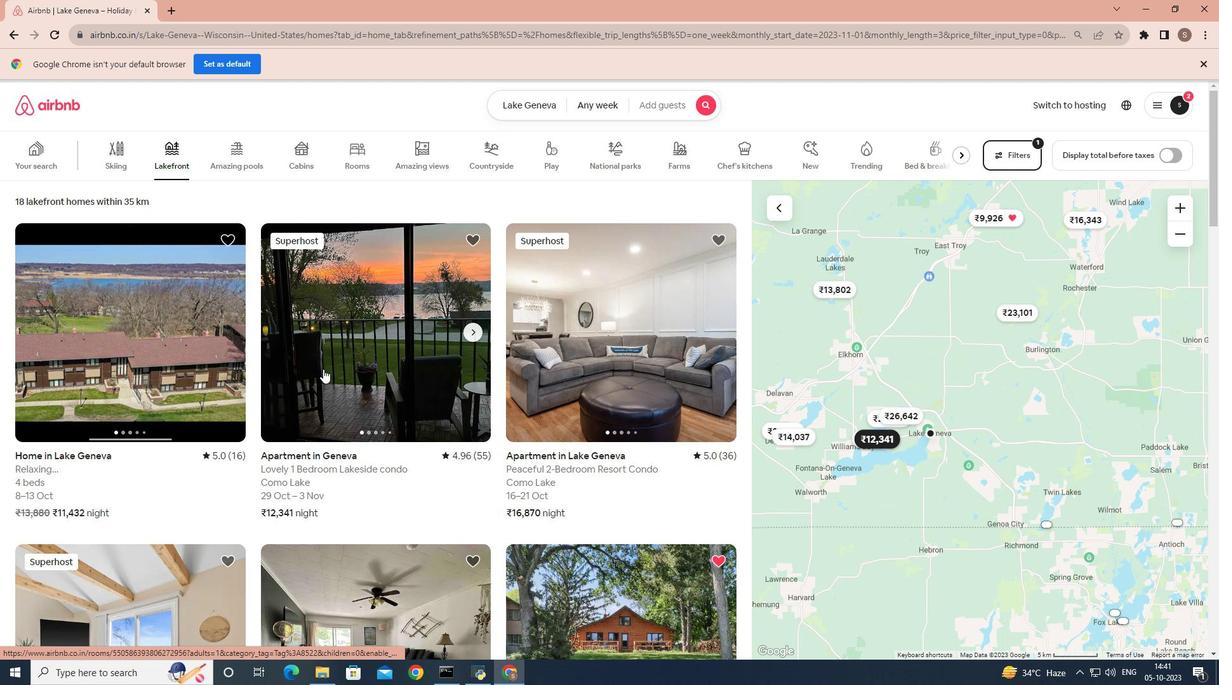 
Action: Mouse scrolled (323, 368) with delta (0, 0)
Screenshot: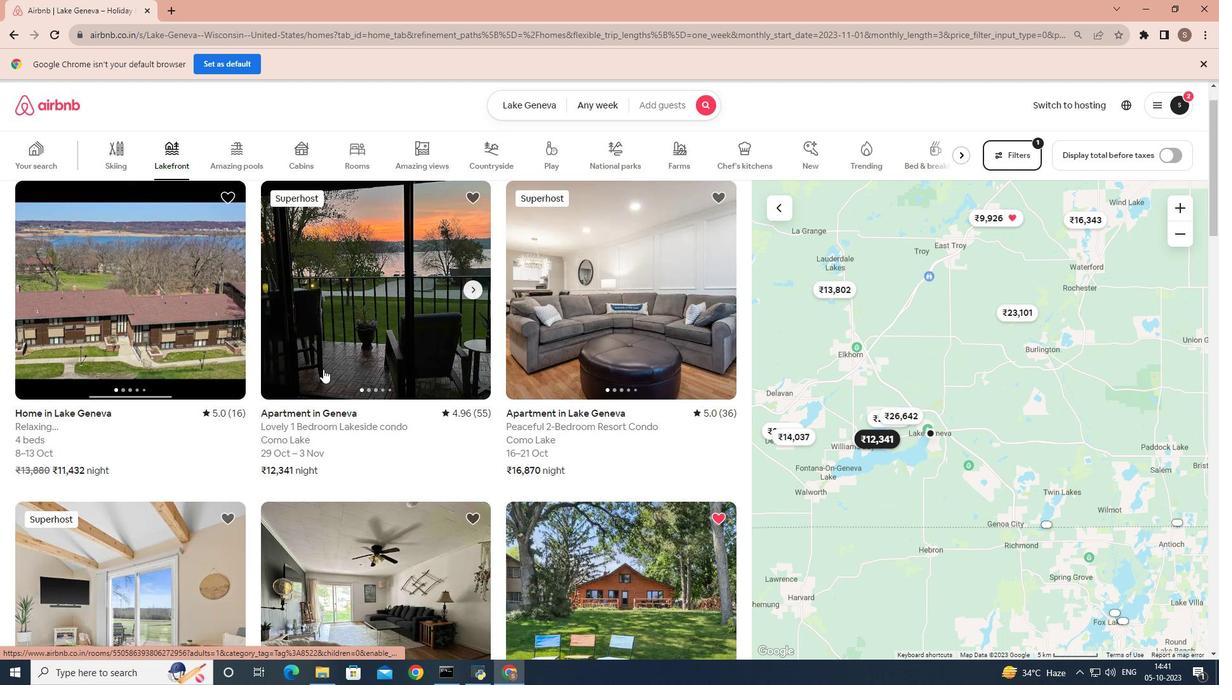 
Action: Mouse moved to (332, 332)
Screenshot: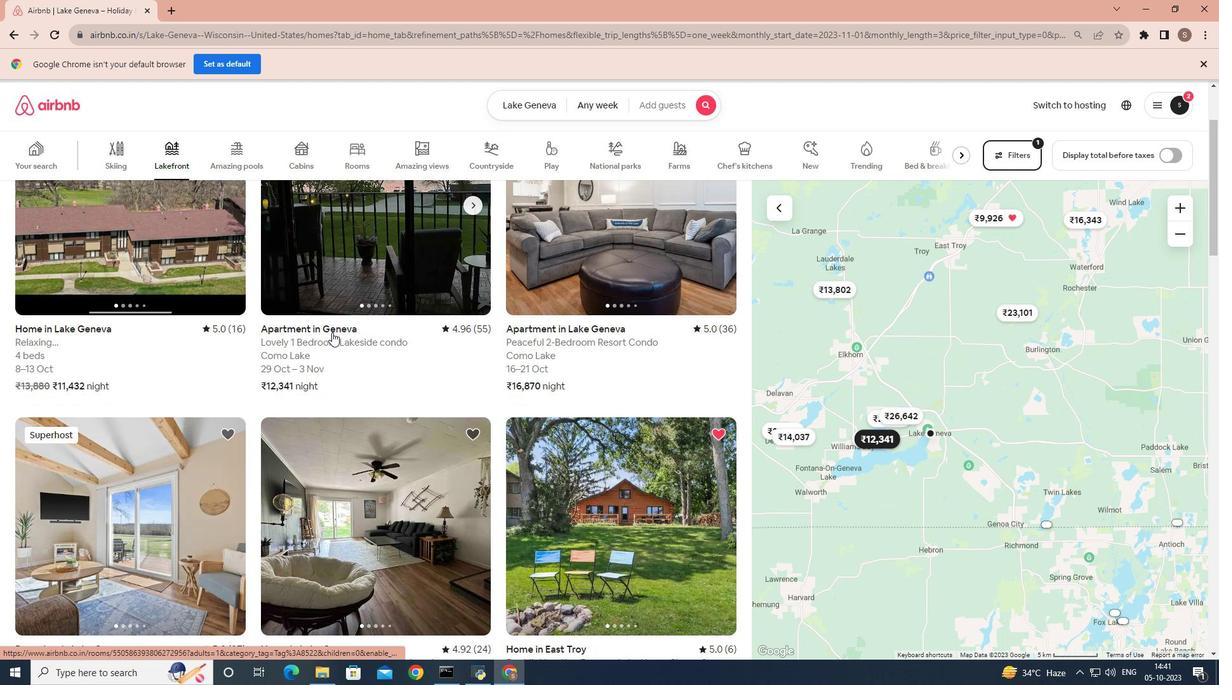 
Action: Mouse pressed left at (332, 332)
Screenshot: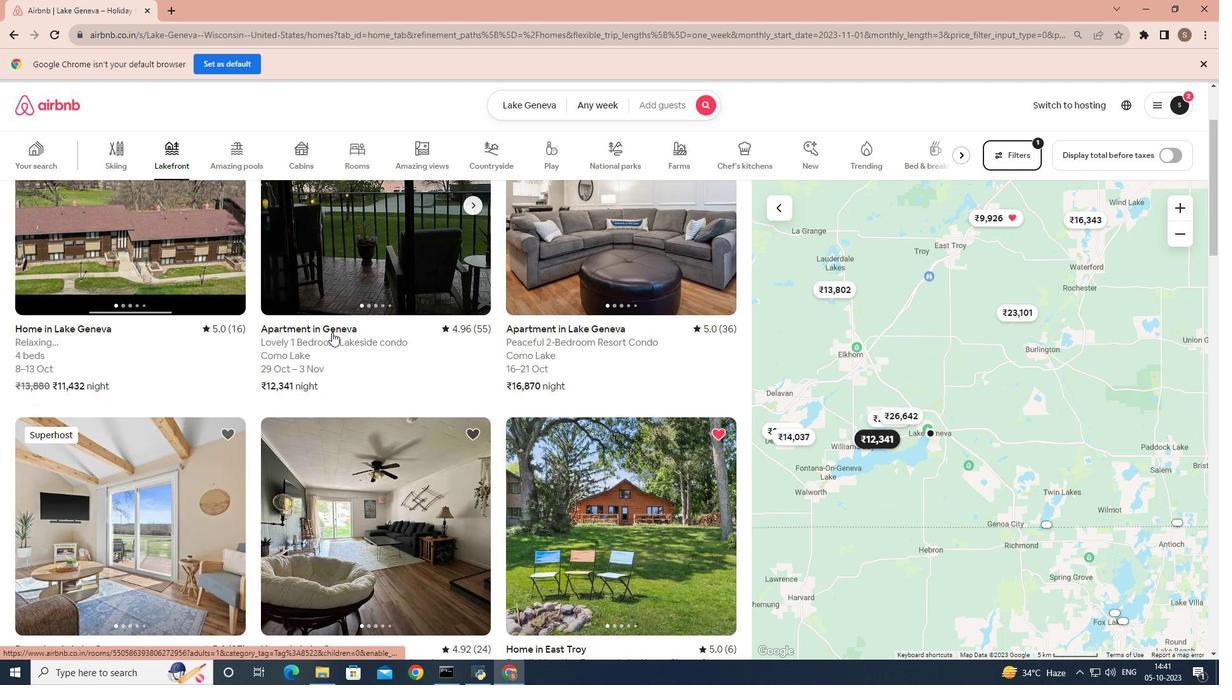 
Action: Mouse moved to (90, 2)
Screenshot: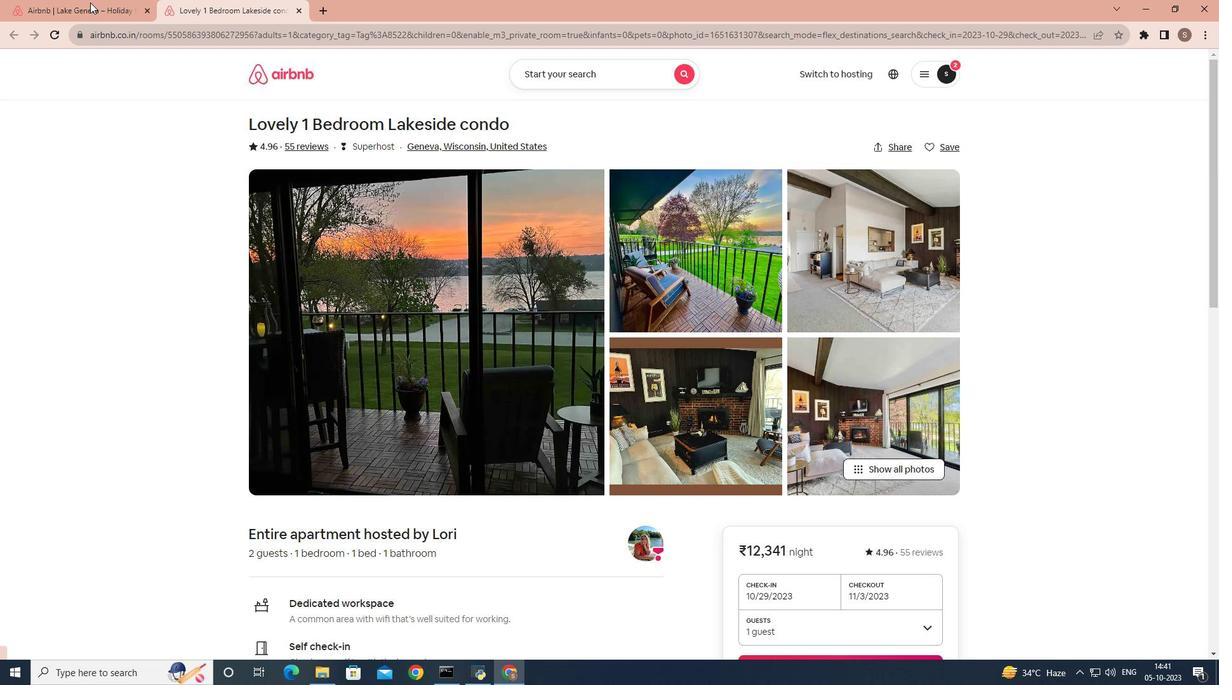 
Action: Mouse pressed left at (90, 2)
Screenshot: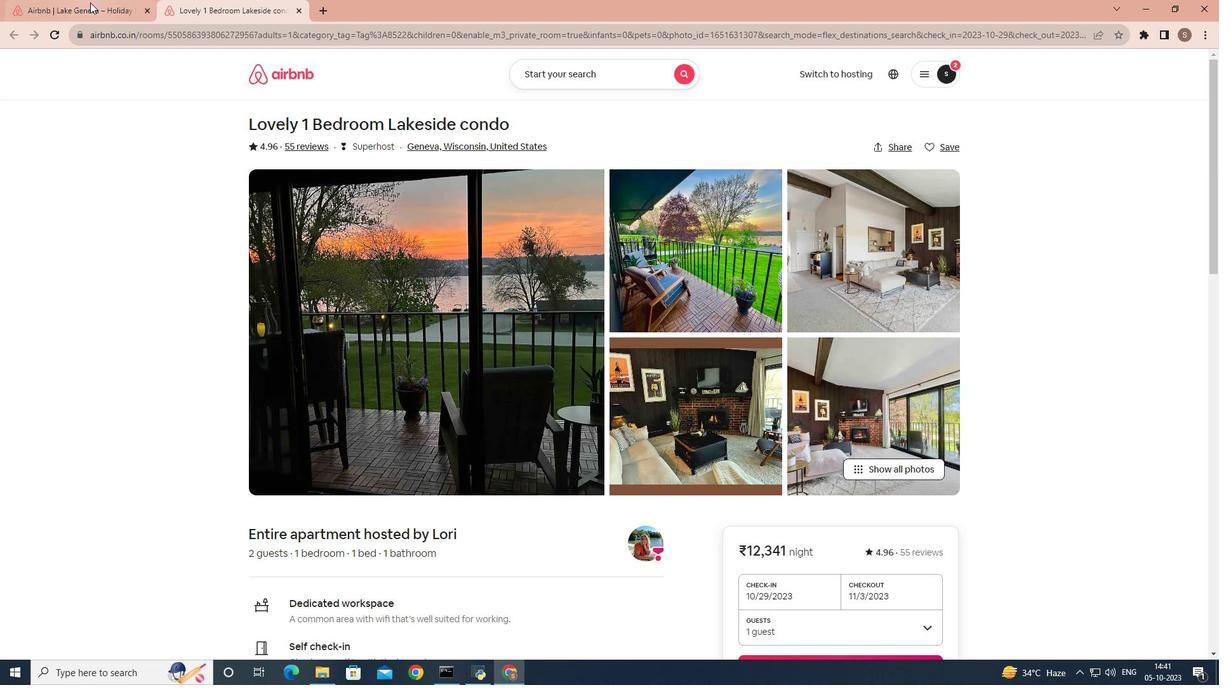 
Action: Mouse moved to (557, 316)
Screenshot: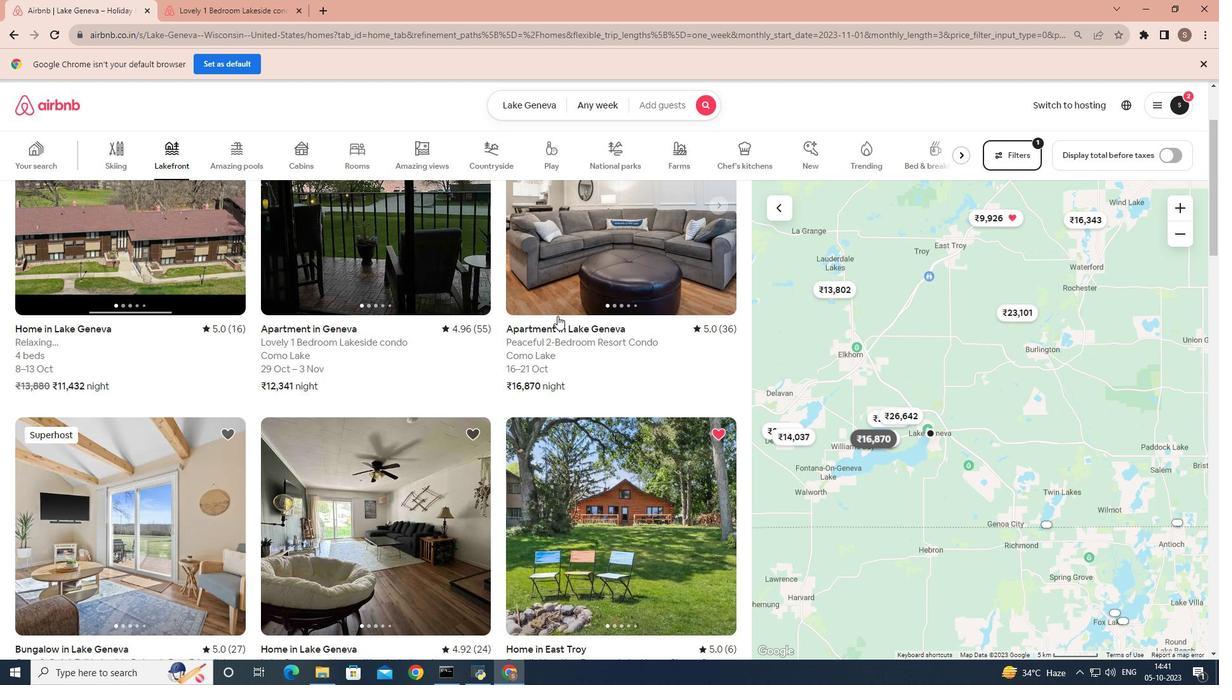 
Action: Mouse pressed left at (557, 316)
Screenshot: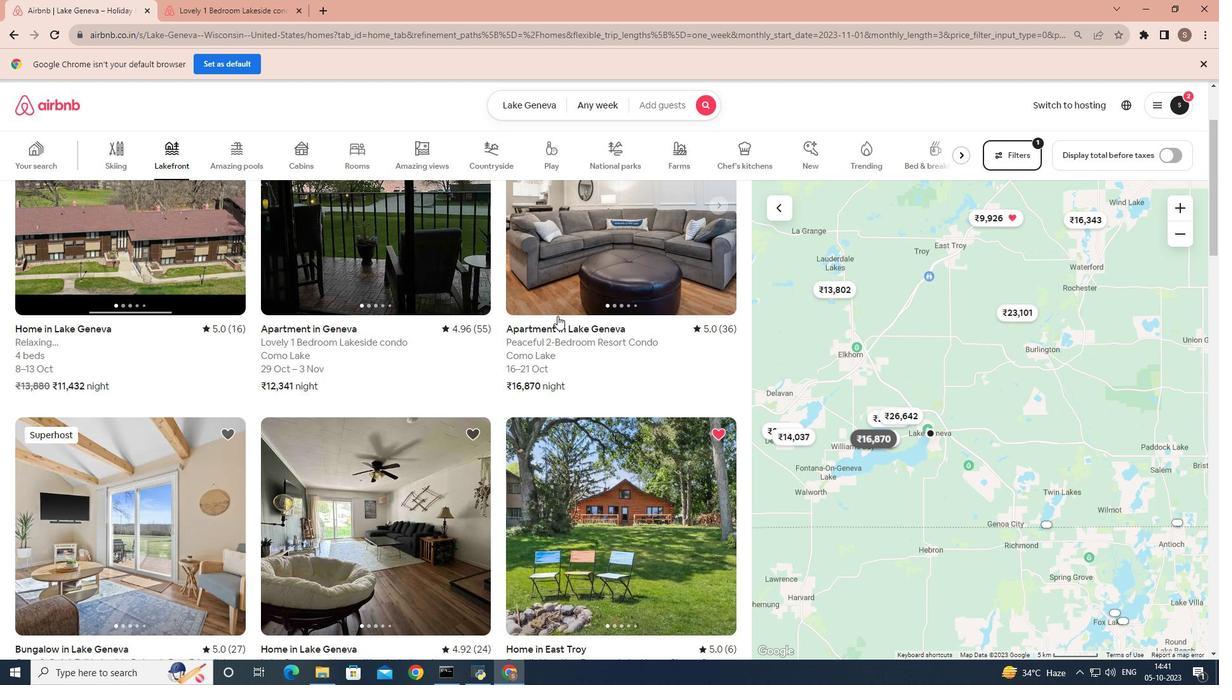 
Action: Mouse moved to (73, 3)
Screenshot: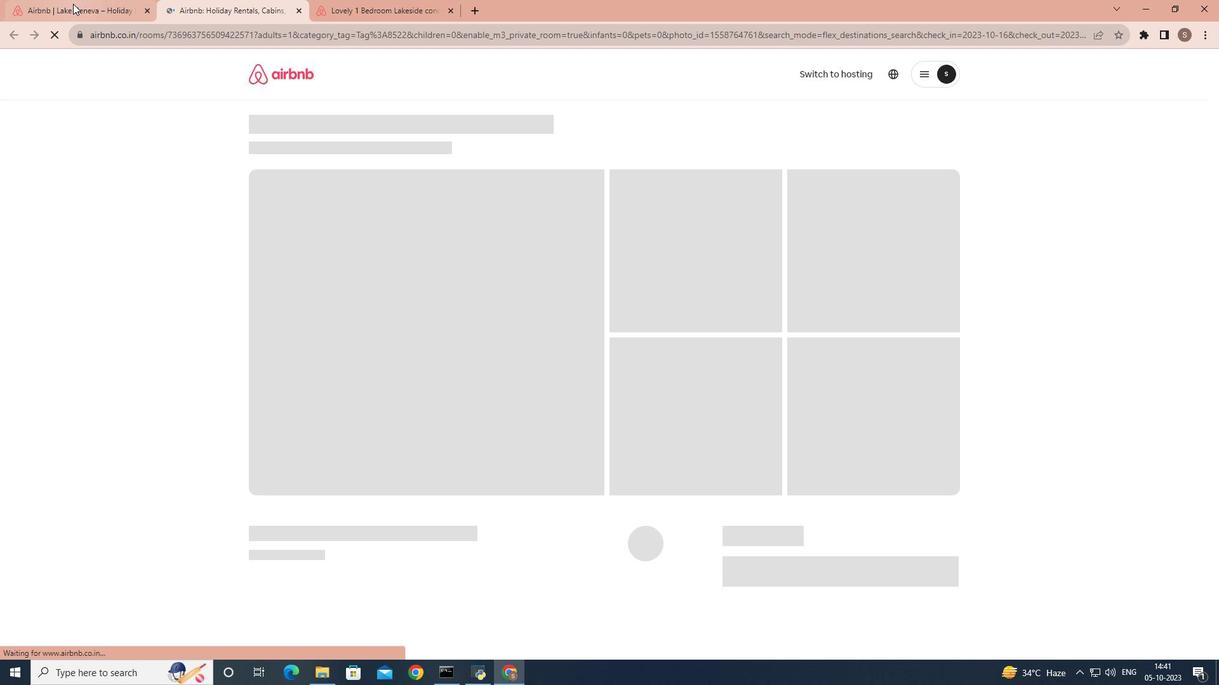 
Action: Mouse pressed left at (73, 3)
Screenshot: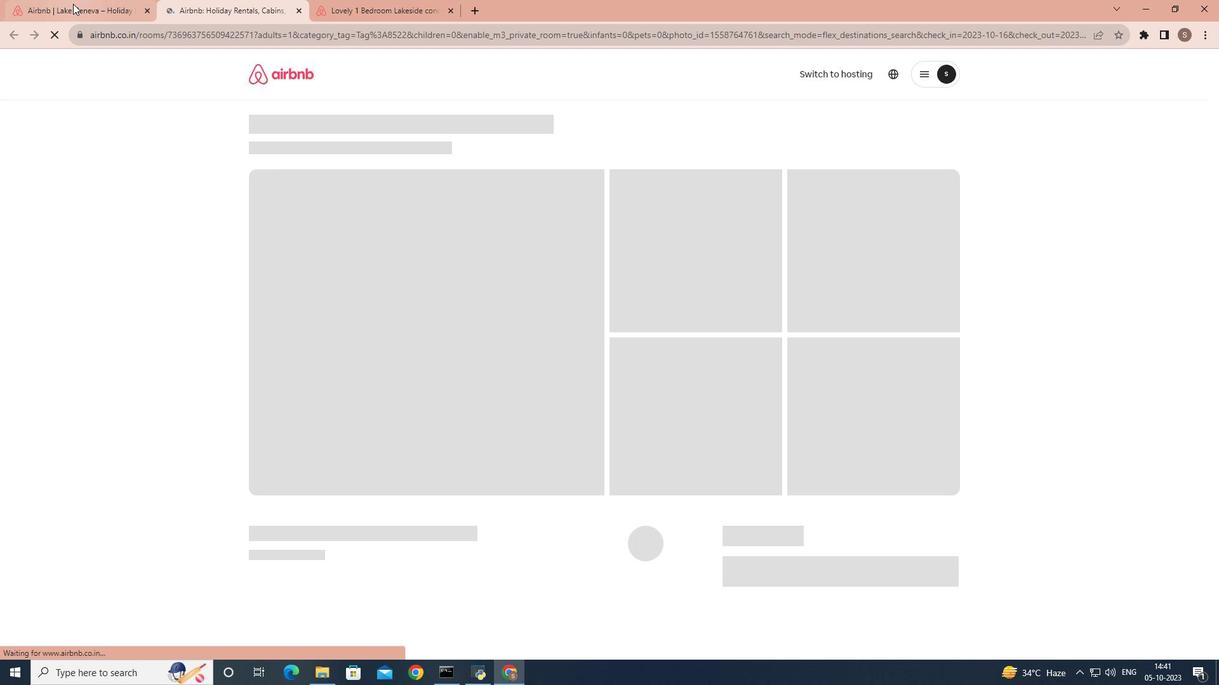 
Action: Mouse moved to (96, 274)
Screenshot: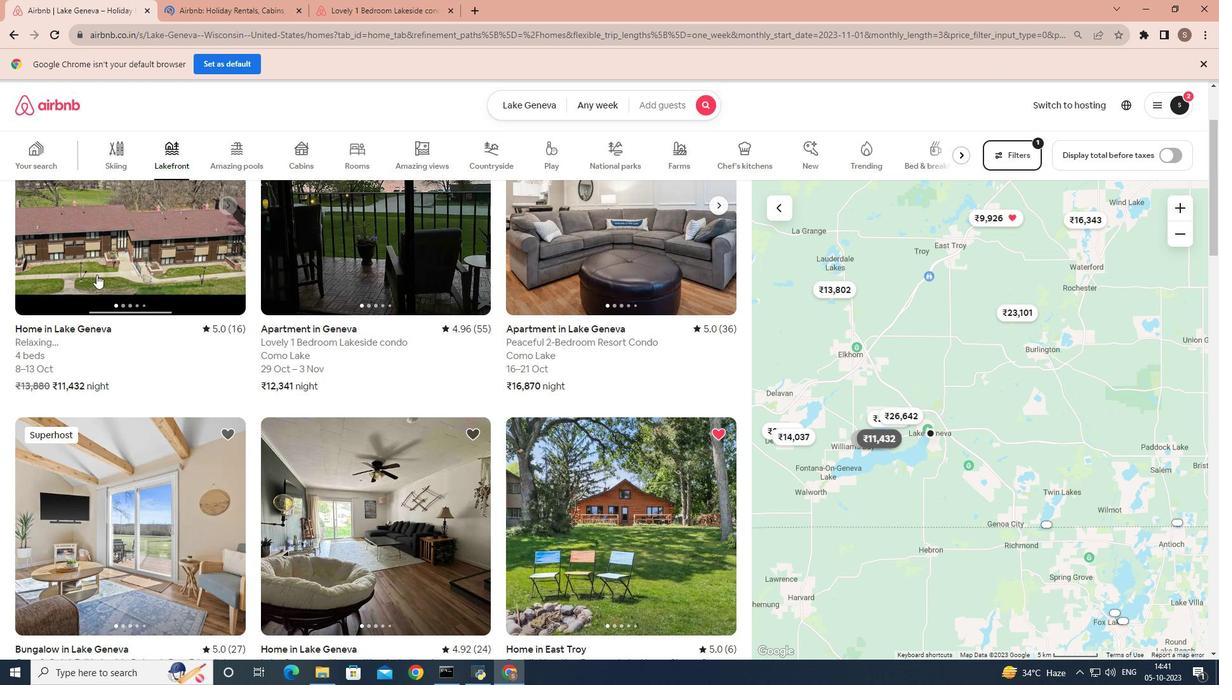 
Action: Mouse pressed left at (96, 274)
Screenshot: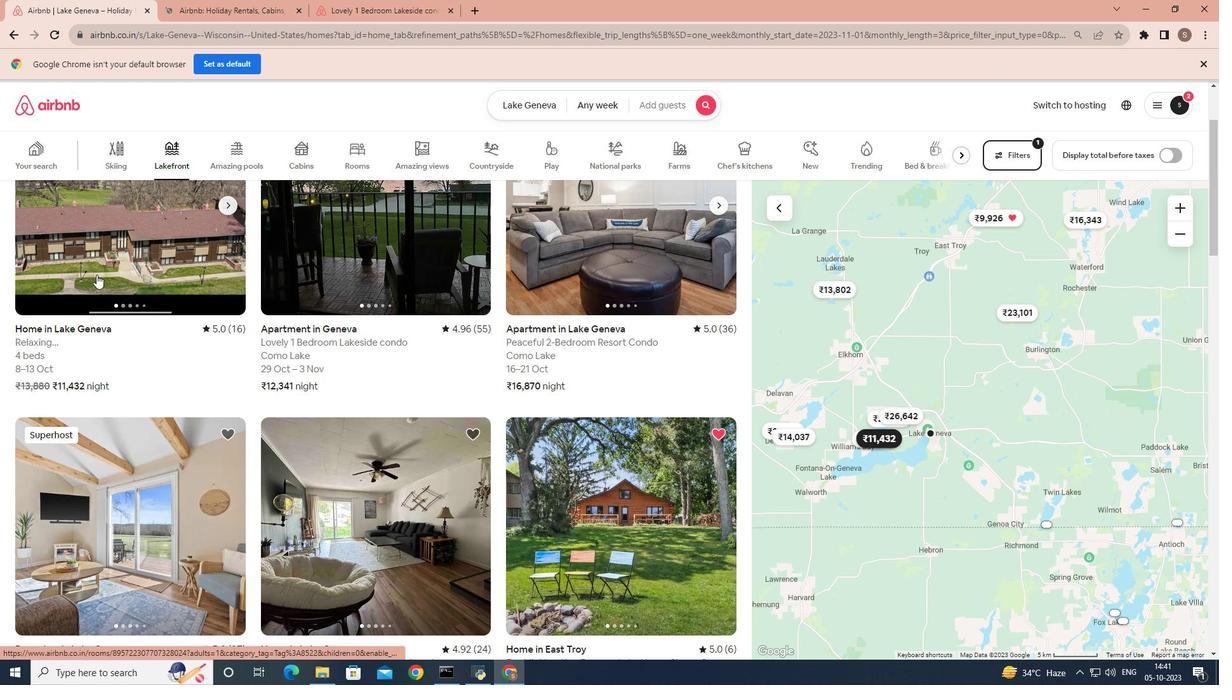 
Action: Mouse moved to (102, 16)
Screenshot: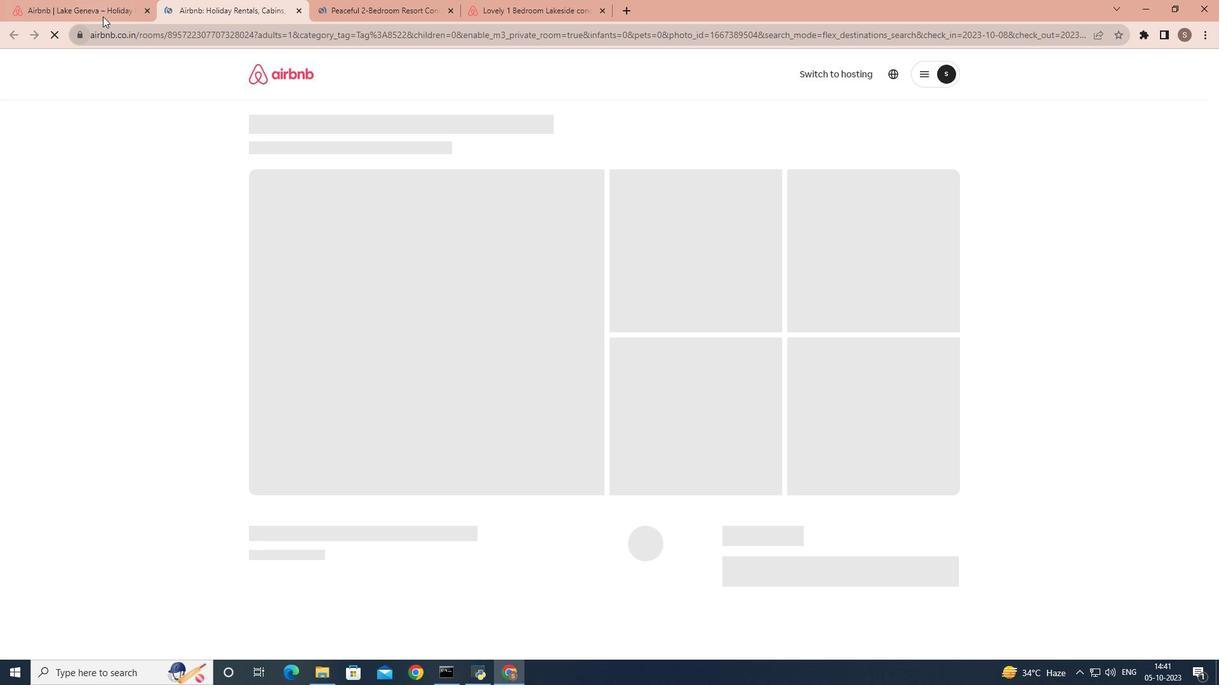 
Action: Mouse pressed left at (102, 16)
Screenshot: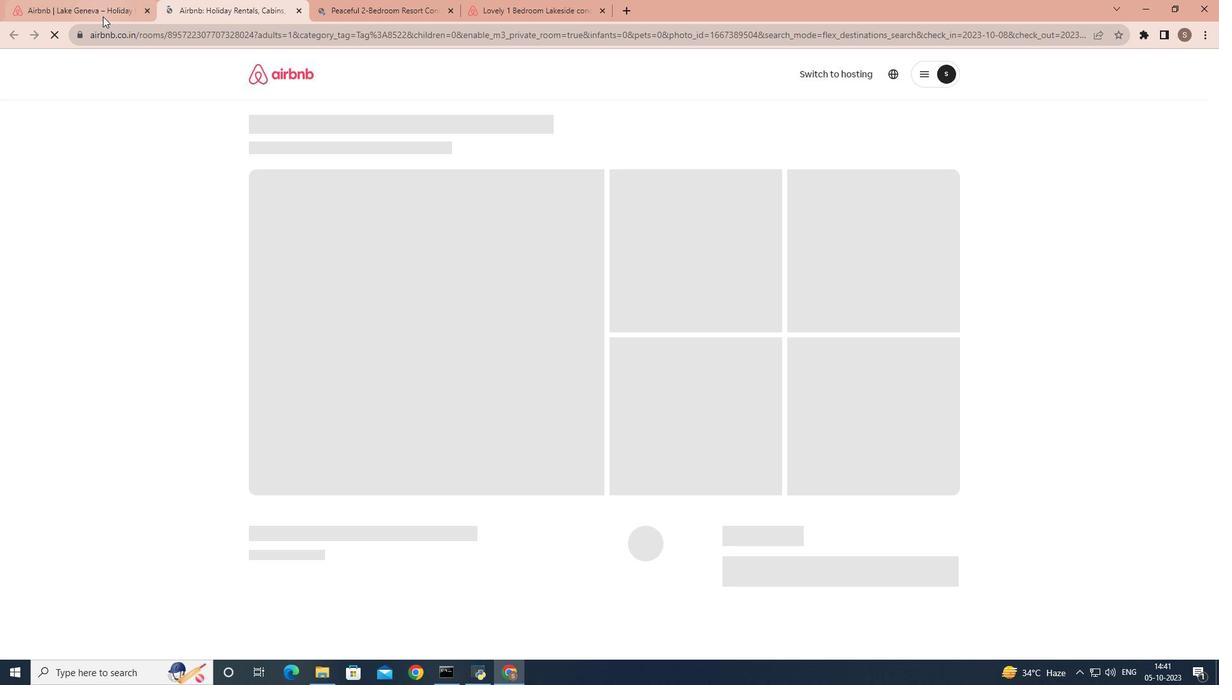 
Action: Mouse moved to (125, 544)
Screenshot: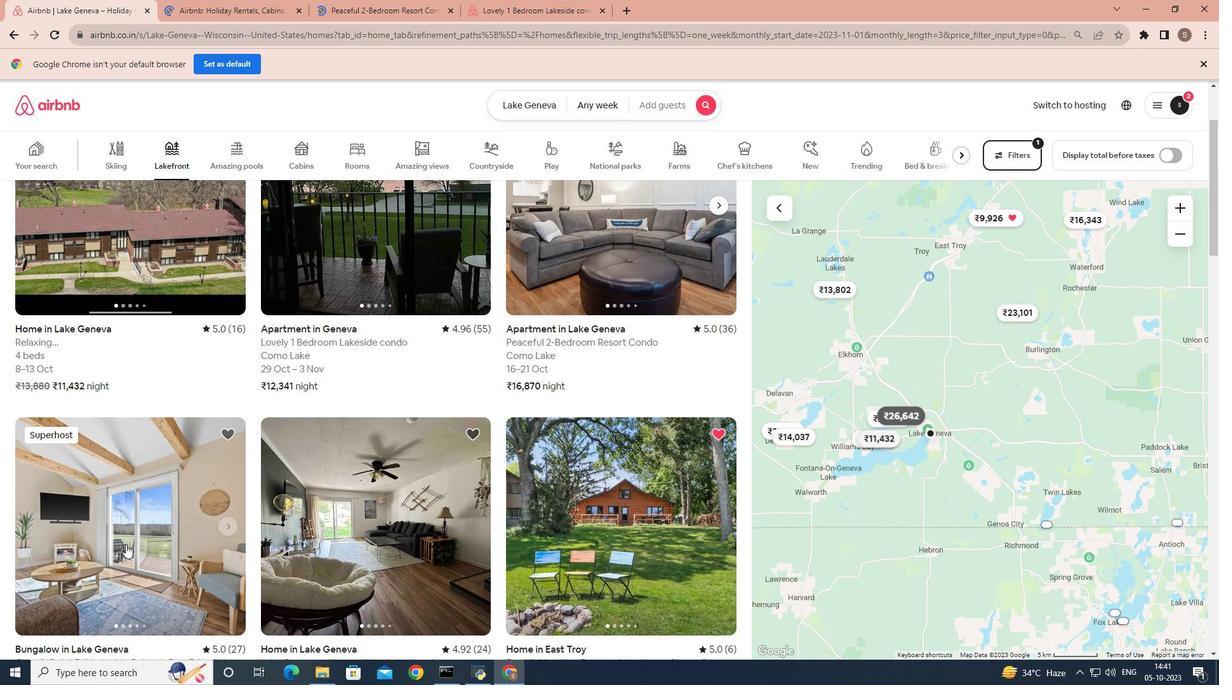 
Action: Mouse pressed left at (125, 544)
Screenshot: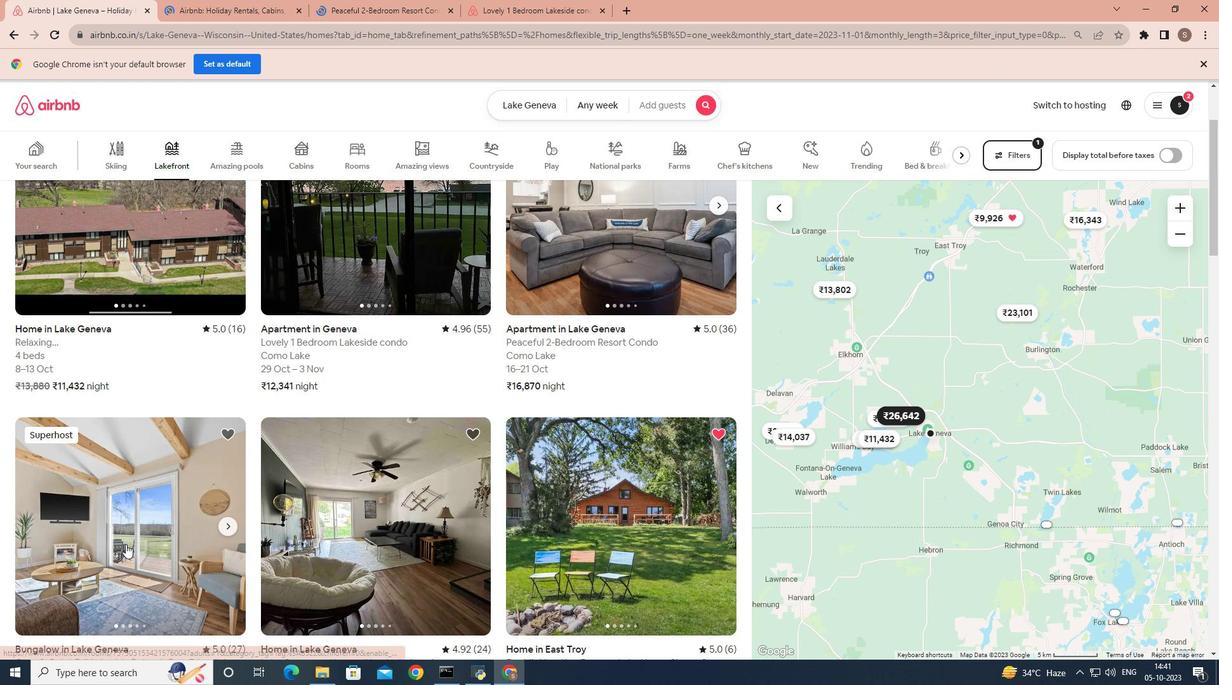 
Action: Mouse moved to (127, 6)
Screenshot: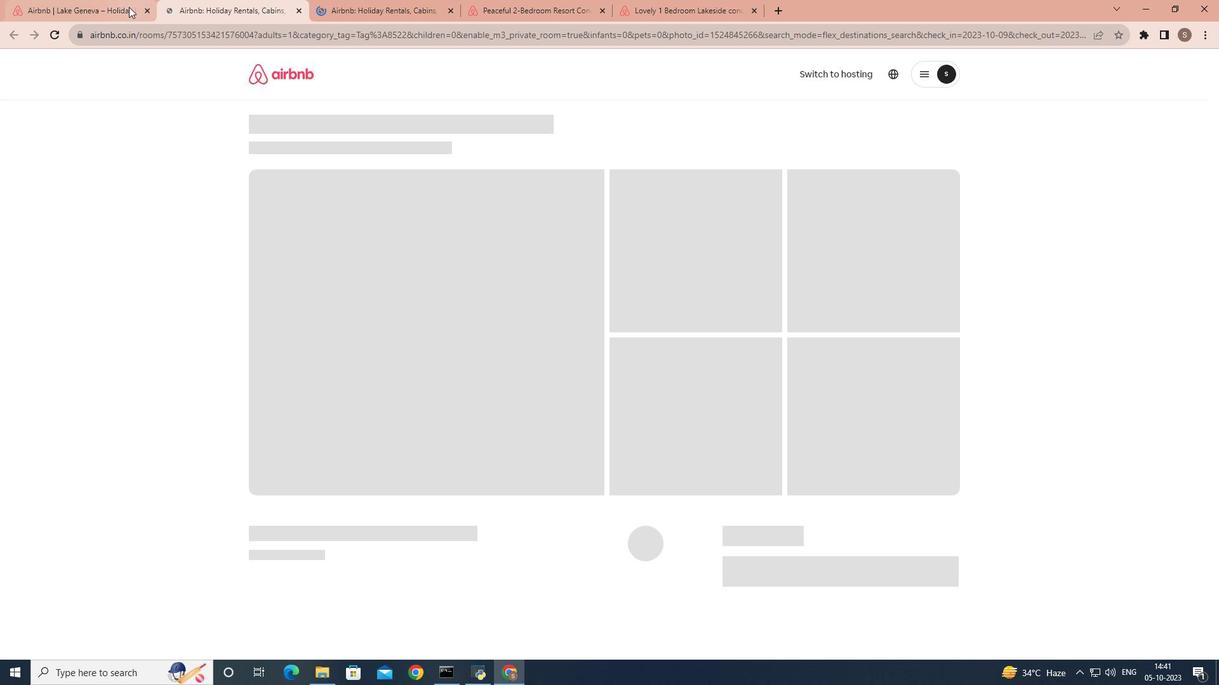 
Action: Mouse pressed left at (127, 6)
Screenshot: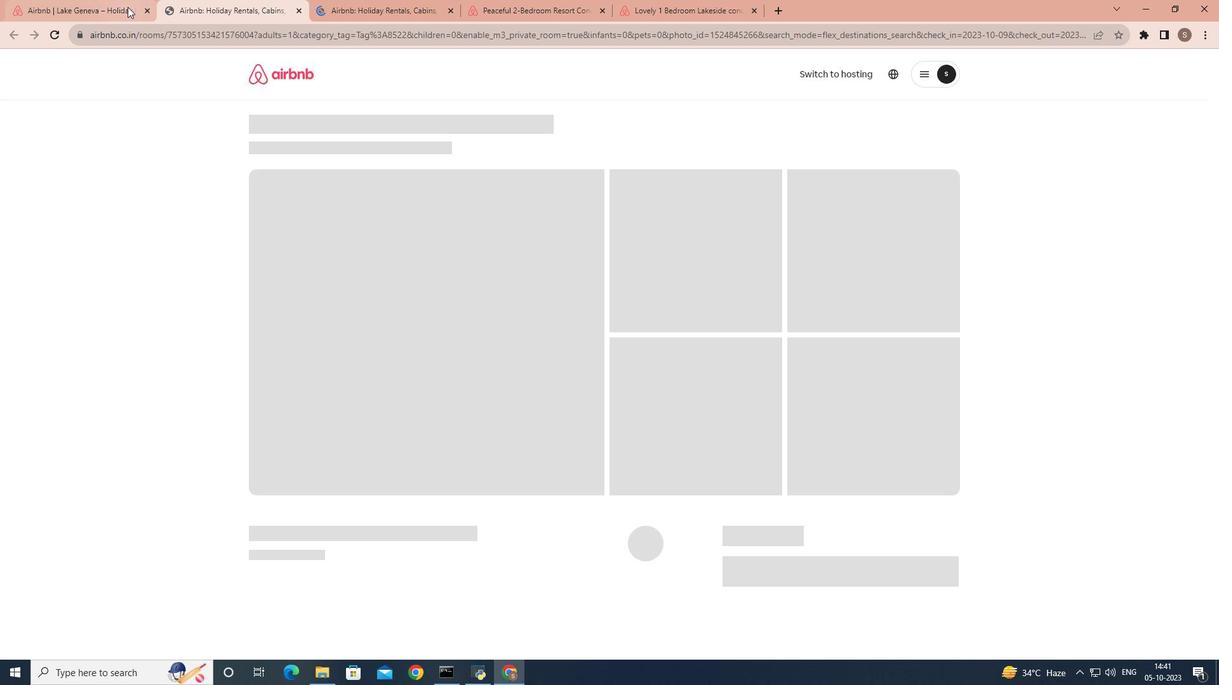 
Action: Mouse moved to (304, 537)
Screenshot: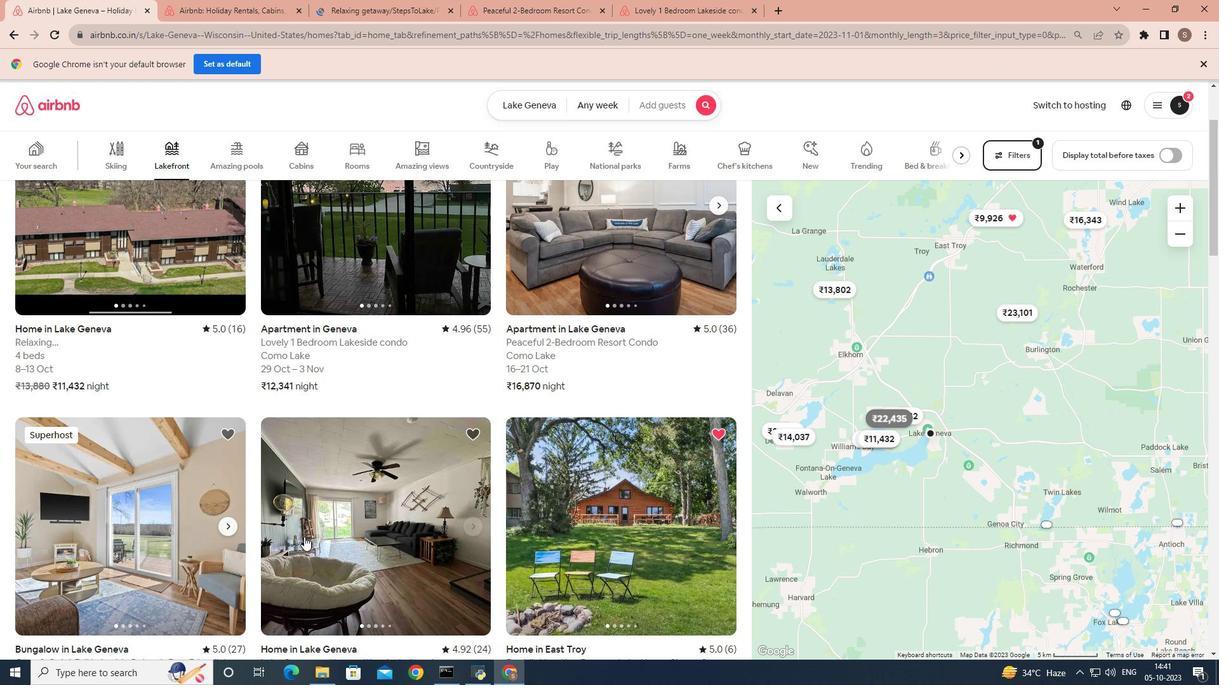 
Action: Mouse pressed left at (304, 537)
Screenshot: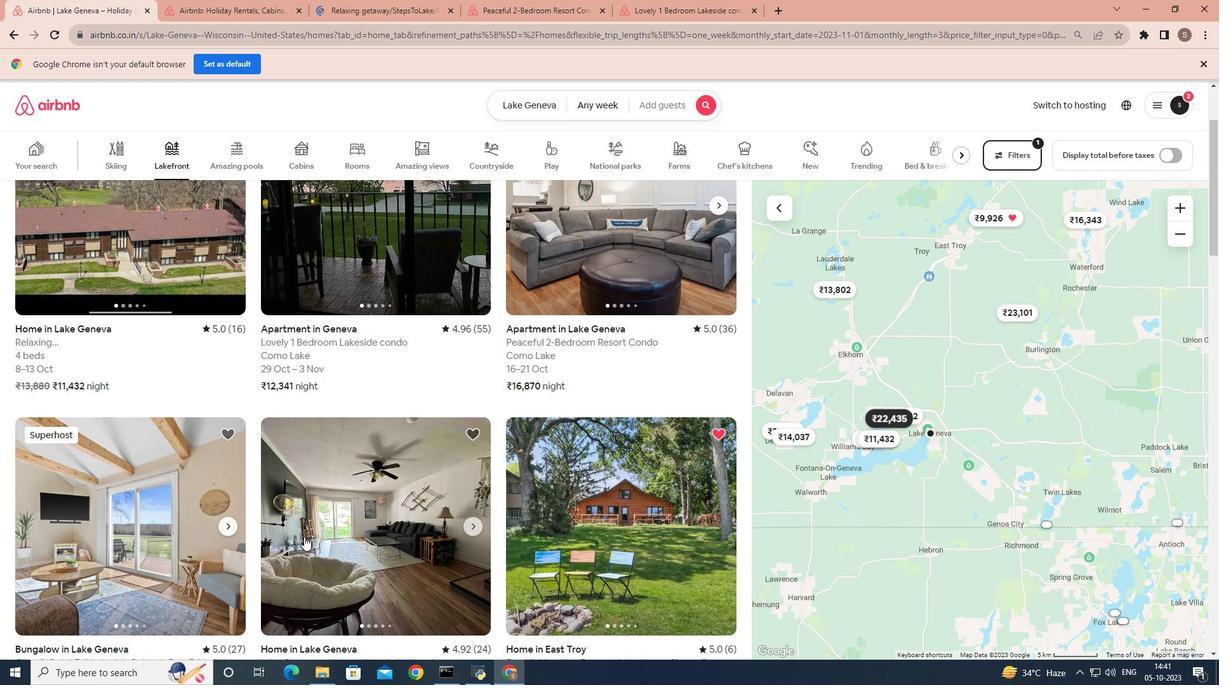 
Action: Mouse moved to (128, 19)
Screenshot: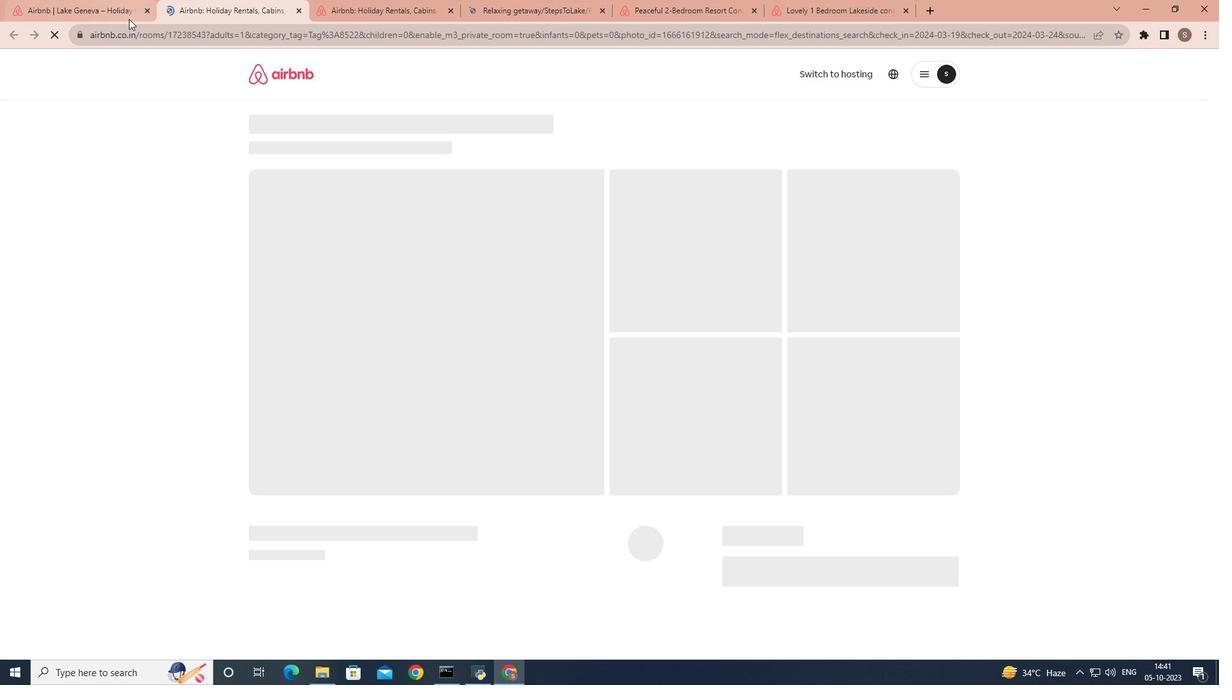 
Action: Mouse pressed left at (128, 19)
Screenshot: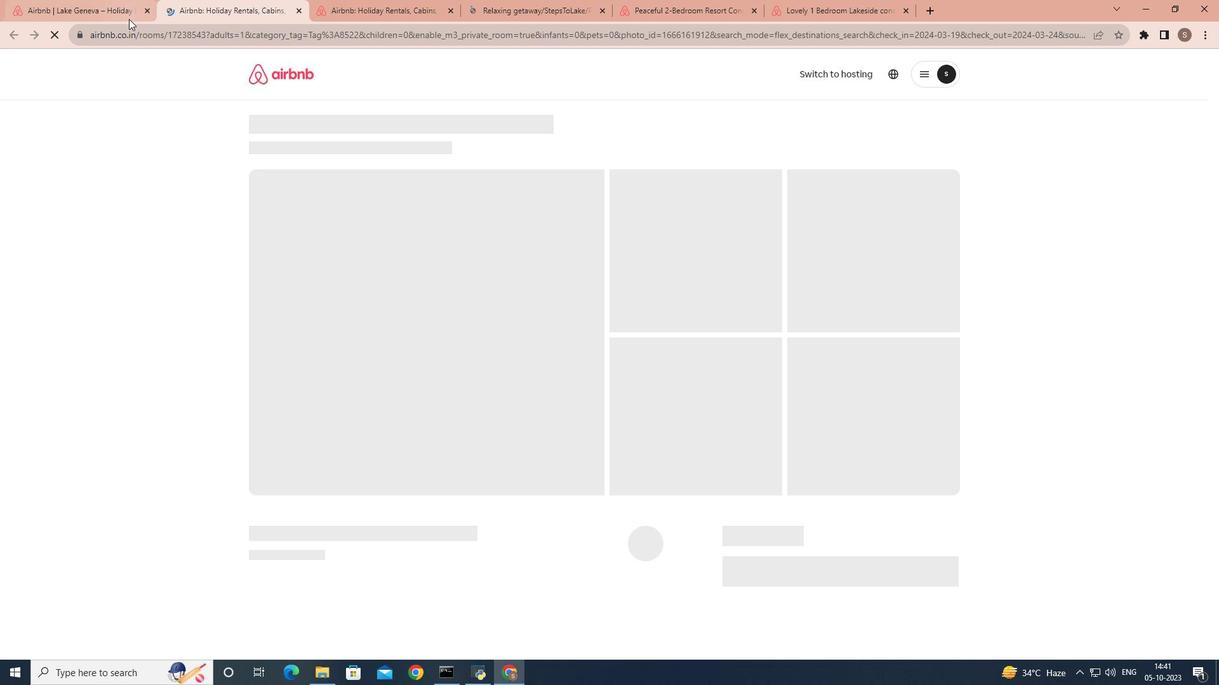 
Action: Mouse moved to (785, 7)
Screenshot: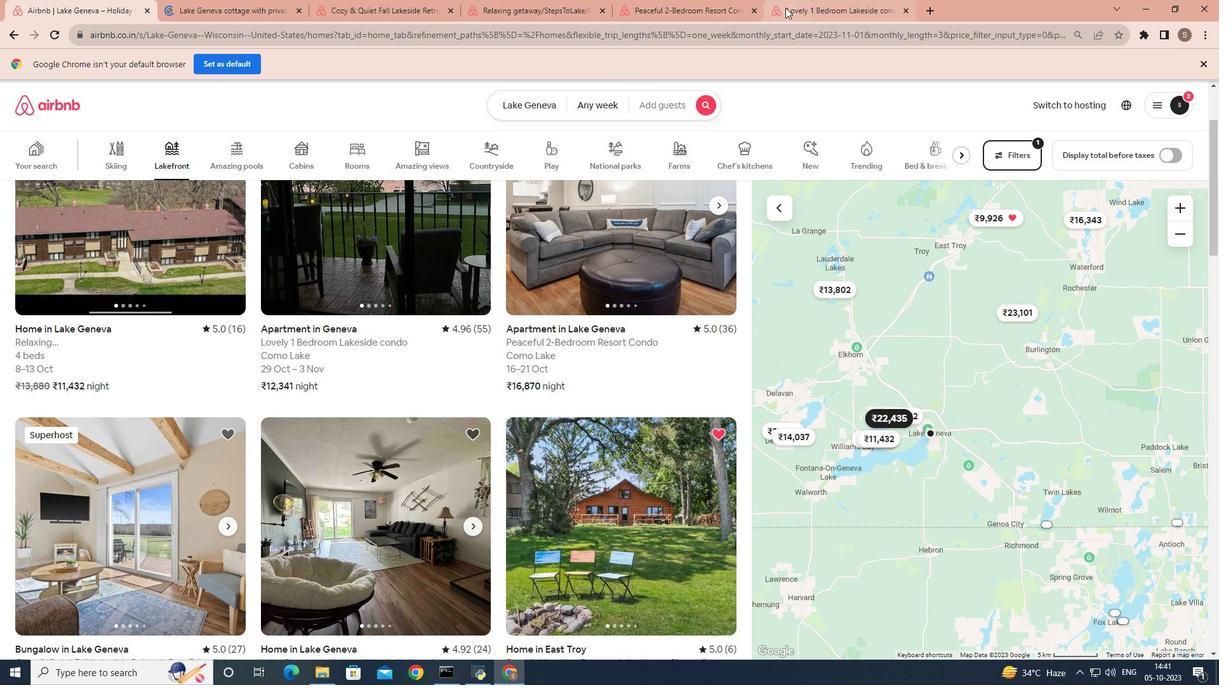 
Action: Mouse pressed left at (785, 7)
Screenshot: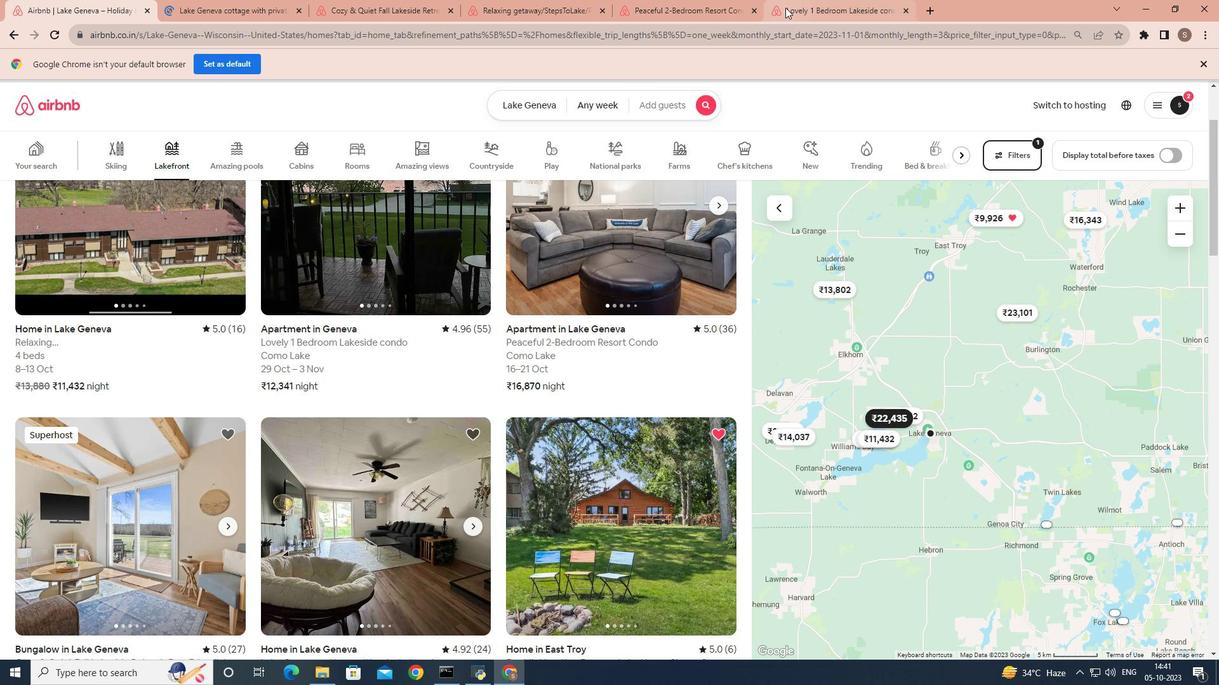 
Action: Mouse moved to (488, 380)
Screenshot: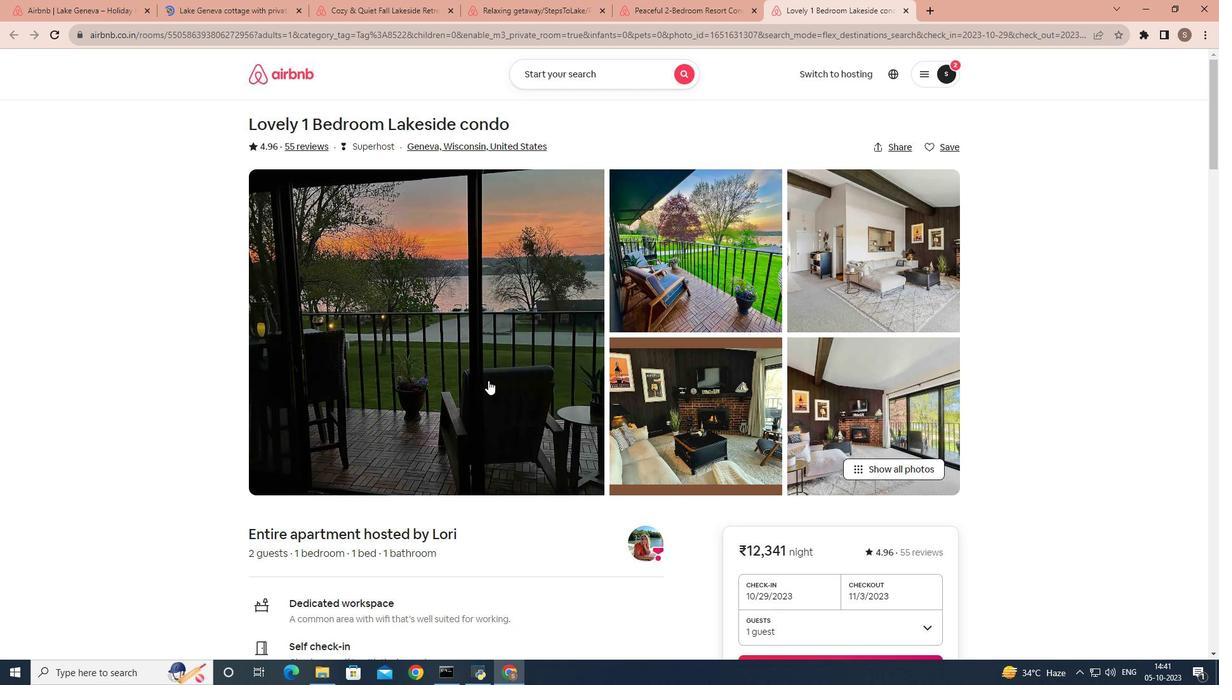 
Action: Mouse scrolled (488, 380) with delta (0, 0)
Screenshot: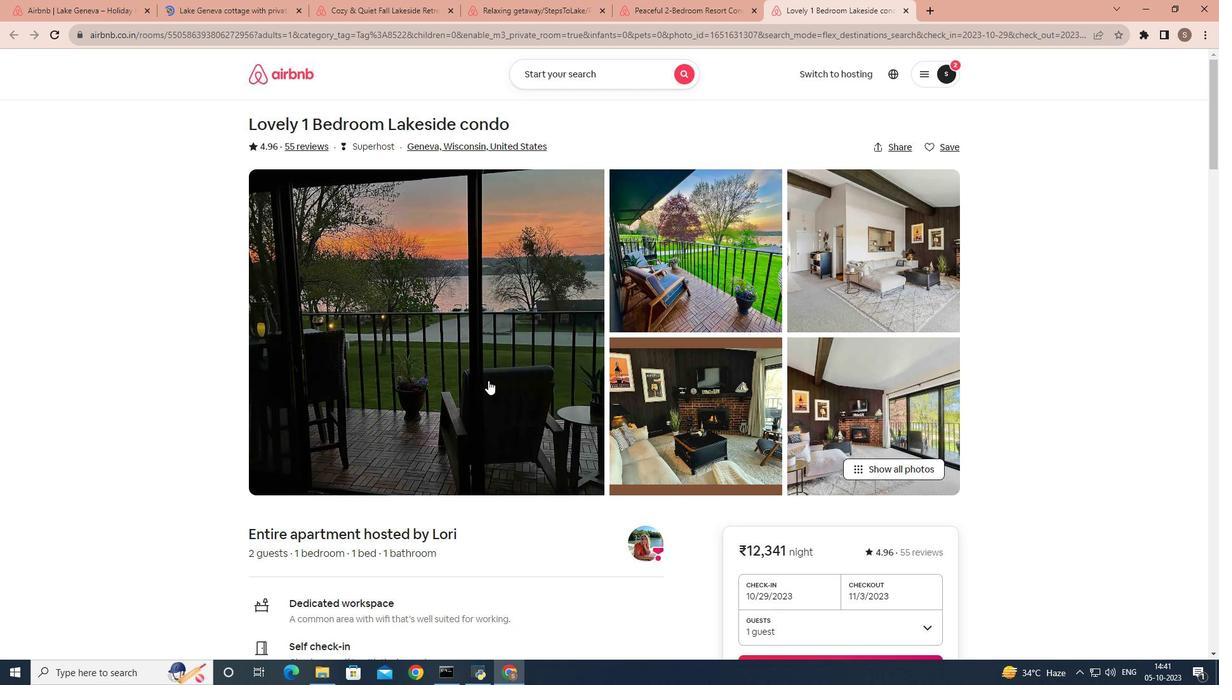 
Action: Mouse moved to (485, 384)
Screenshot: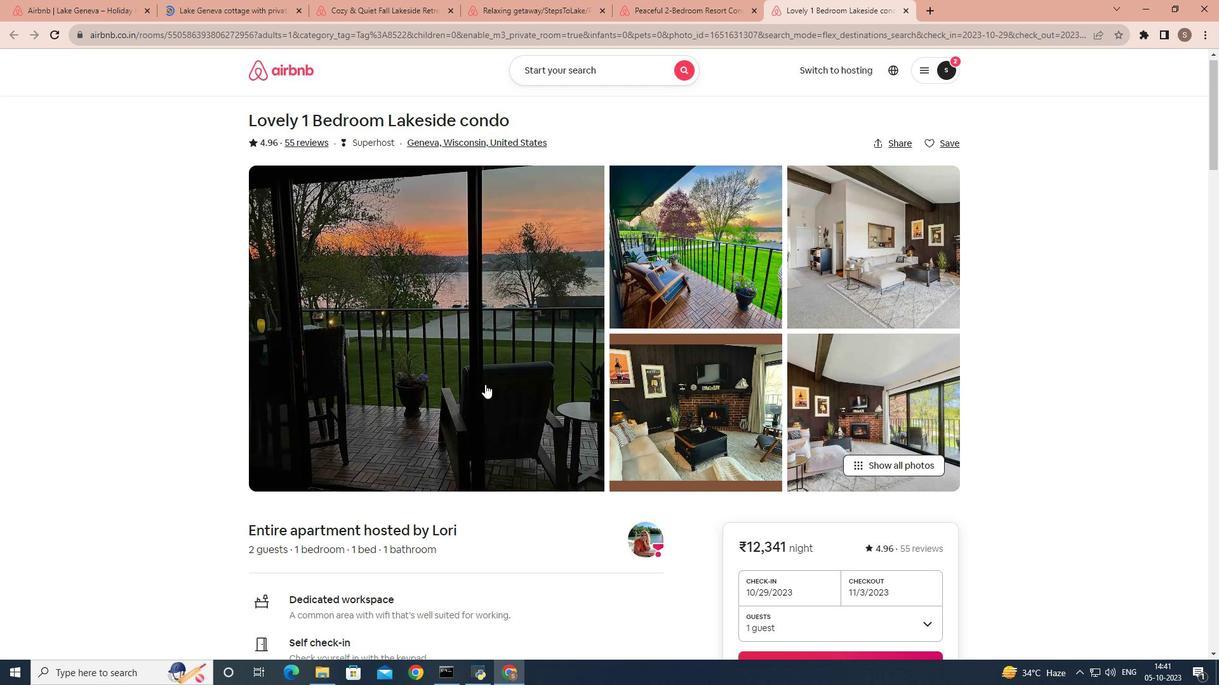 
Action: Mouse scrolled (485, 383) with delta (0, 0)
Screenshot: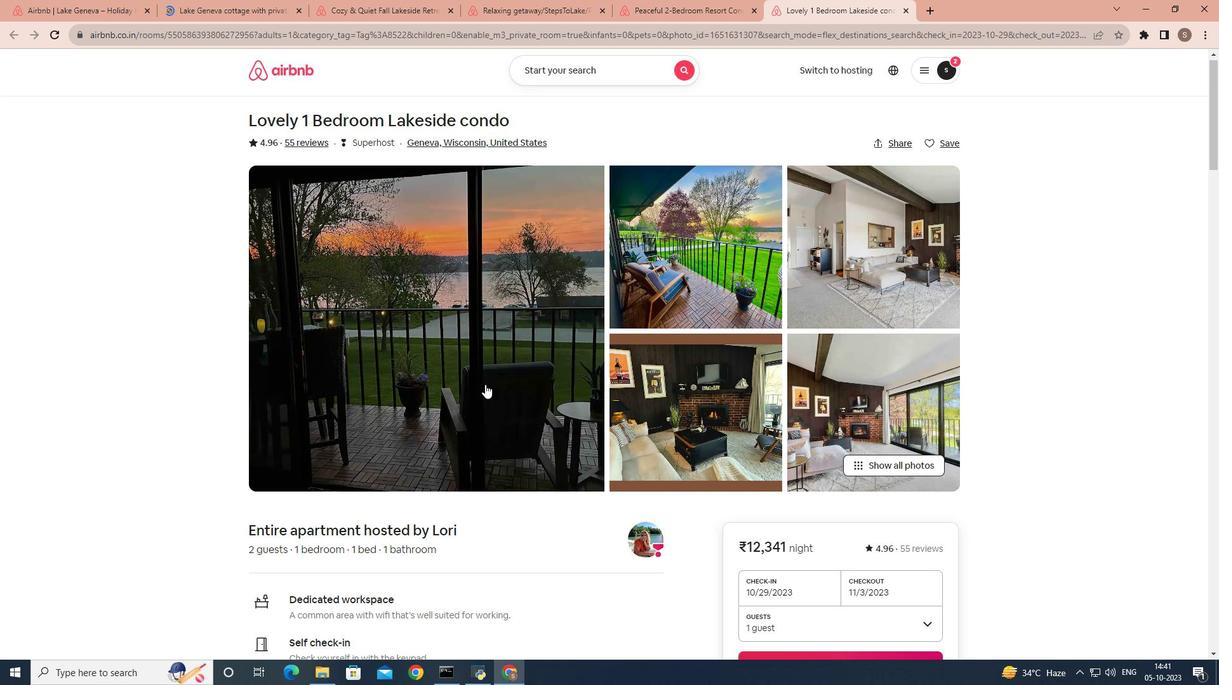 
Action: Mouse moved to (485, 384)
Screenshot: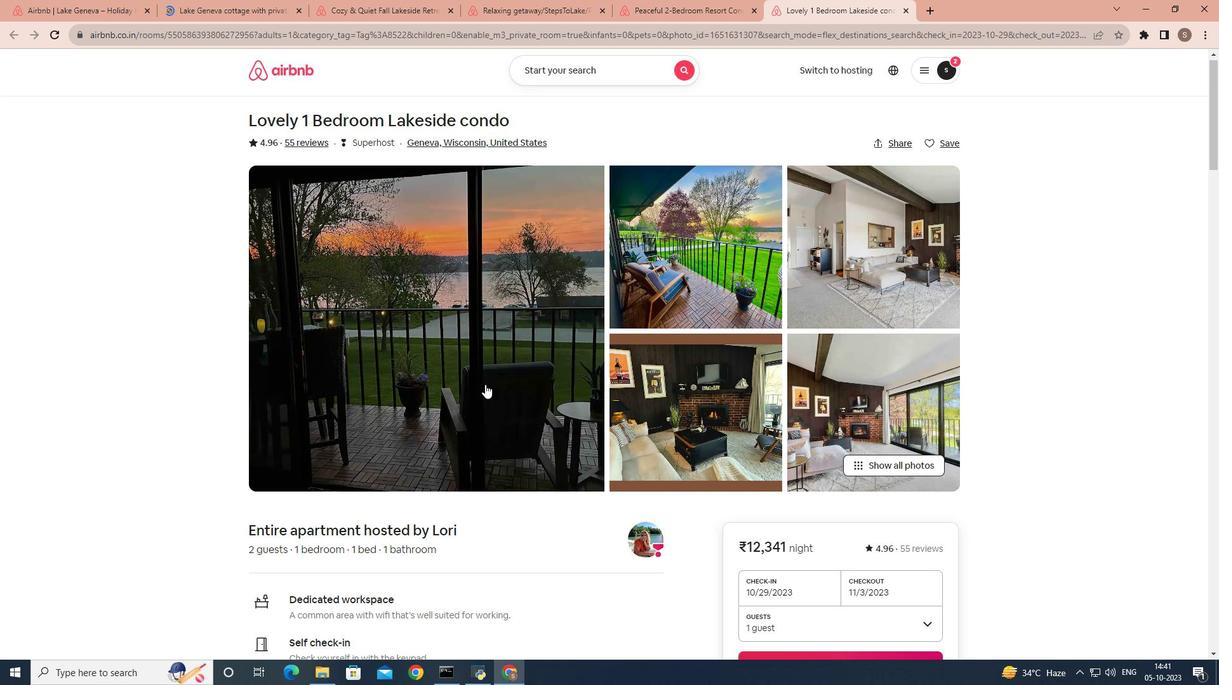 
Action: Mouse scrolled (485, 384) with delta (0, 0)
Screenshot: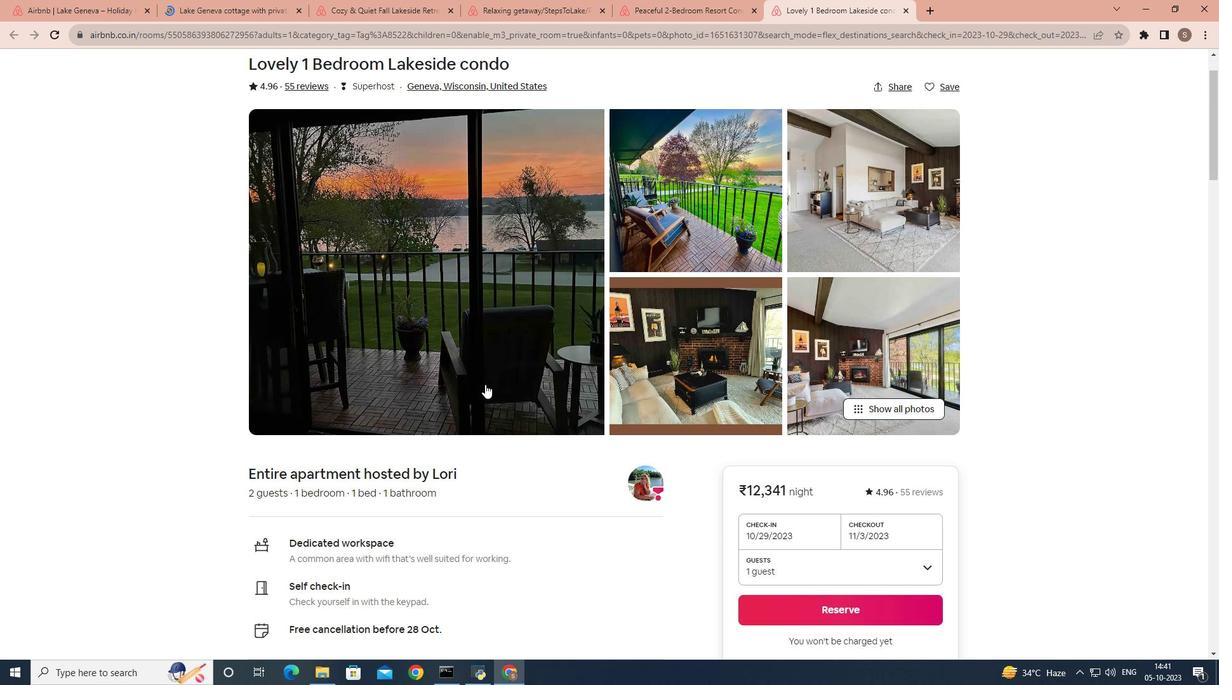 
Action: Mouse scrolled (485, 384) with delta (0, 0)
Screenshot: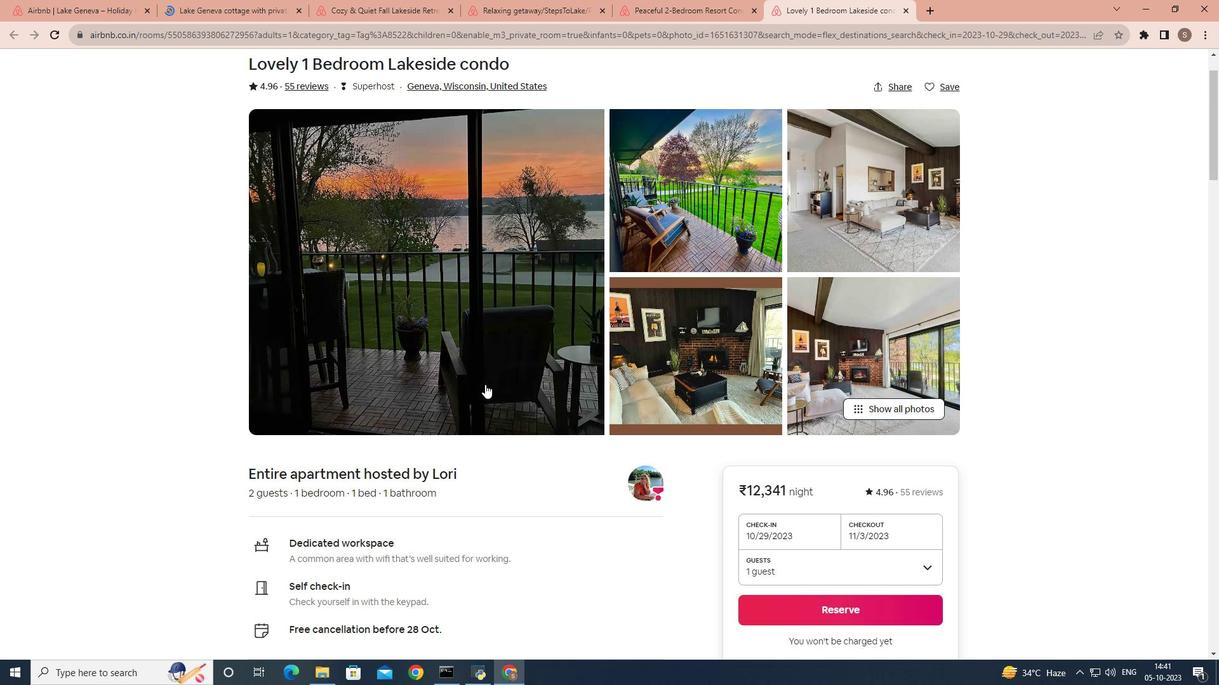 
Action: Mouse scrolled (485, 384) with delta (0, 0)
Screenshot: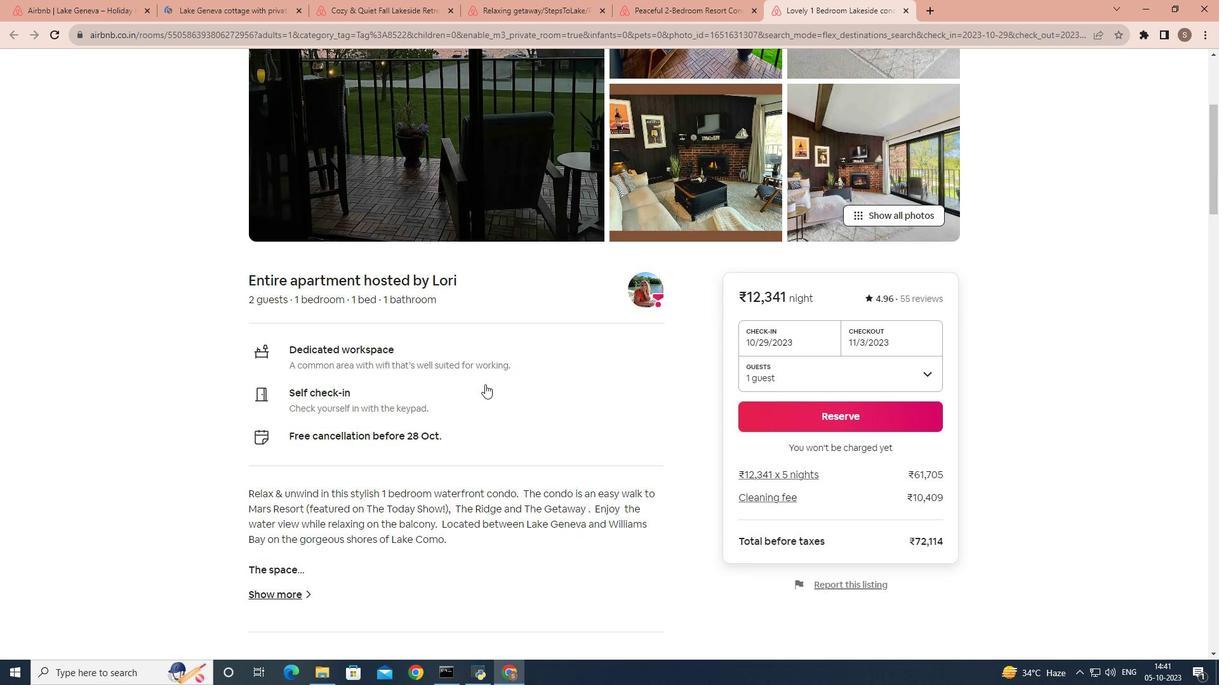 
Action: Mouse scrolled (485, 384) with delta (0, 0)
Screenshot: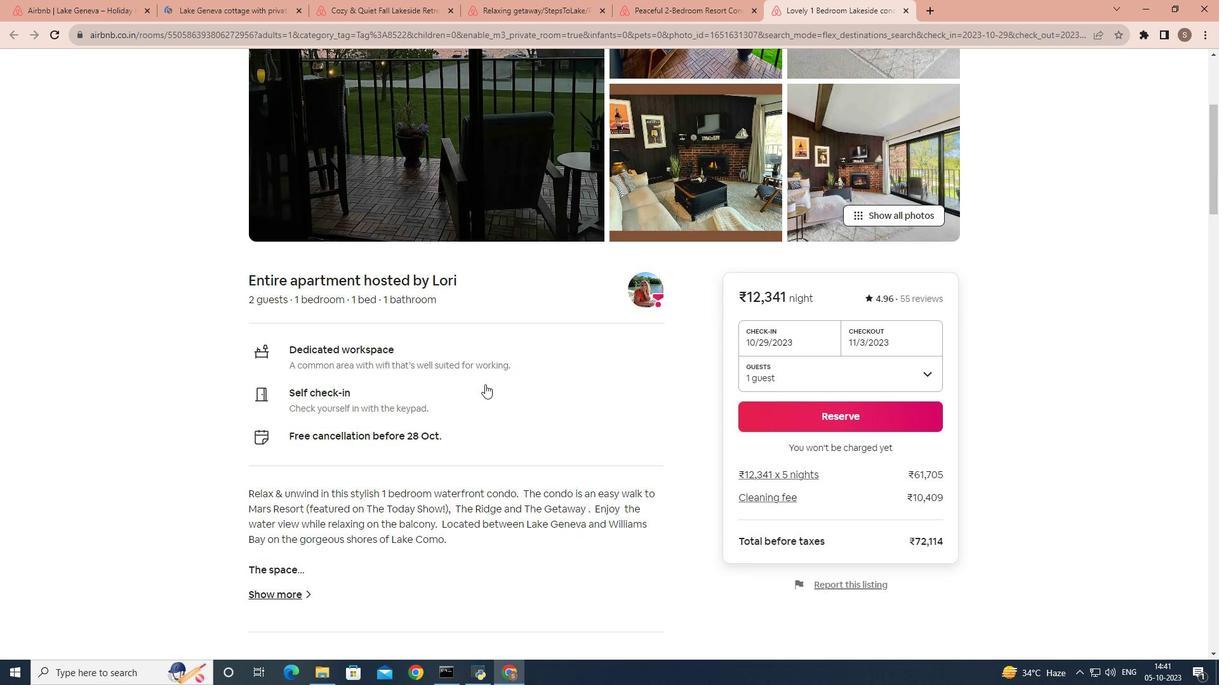 
Action: Mouse scrolled (485, 384) with delta (0, 0)
Screenshot: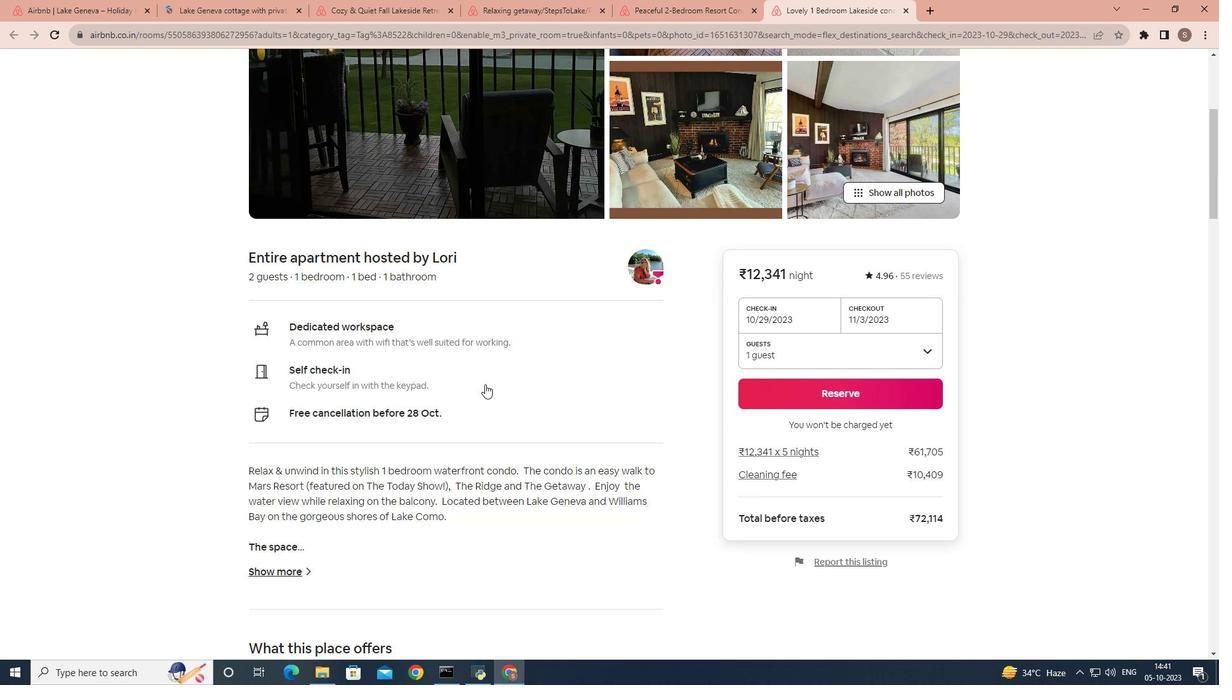 
Action: Mouse scrolled (485, 384) with delta (0, 0)
Screenshot: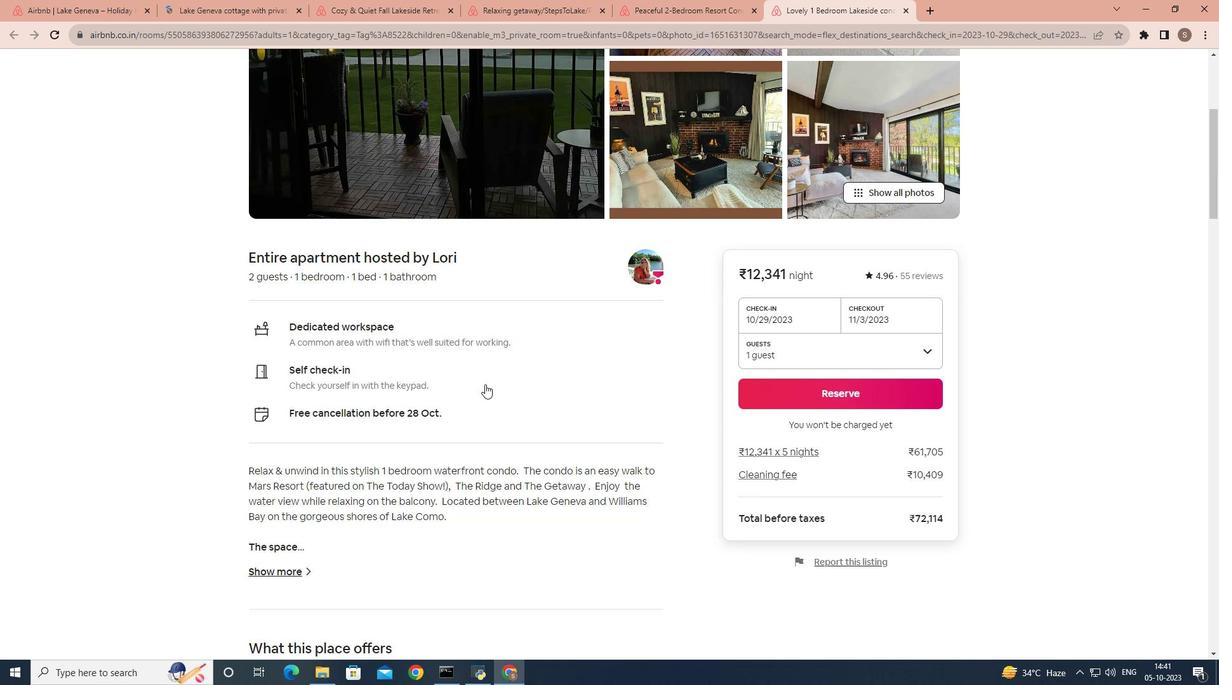
Action: Mouse moved to (293, 340)
Screenshot: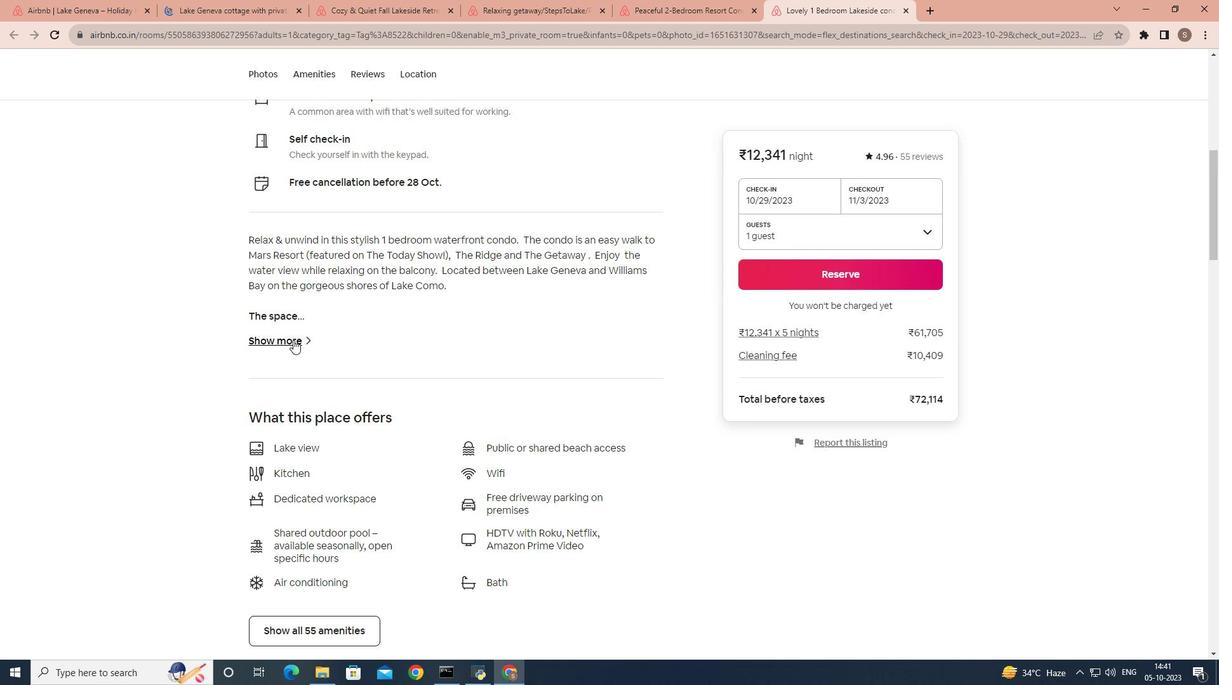 
Action: Mouse pressed left at (293, 340)
Screenshot: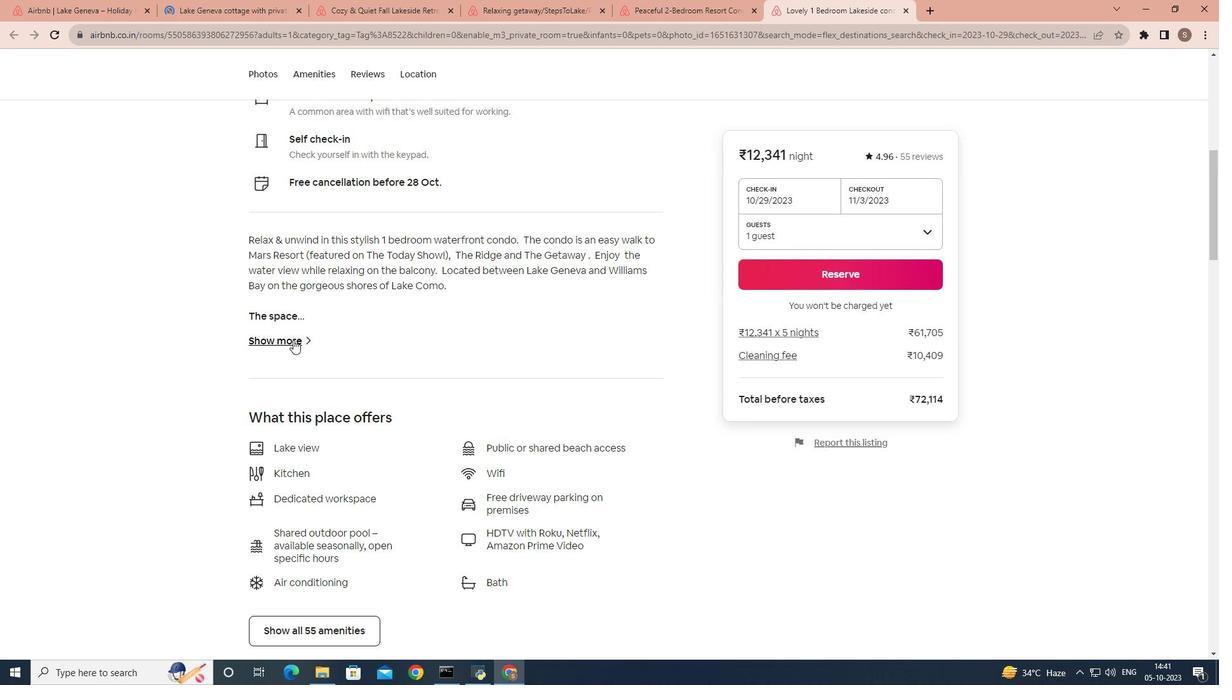 
Action: Mouse moved to (460, 236)
Screenshot: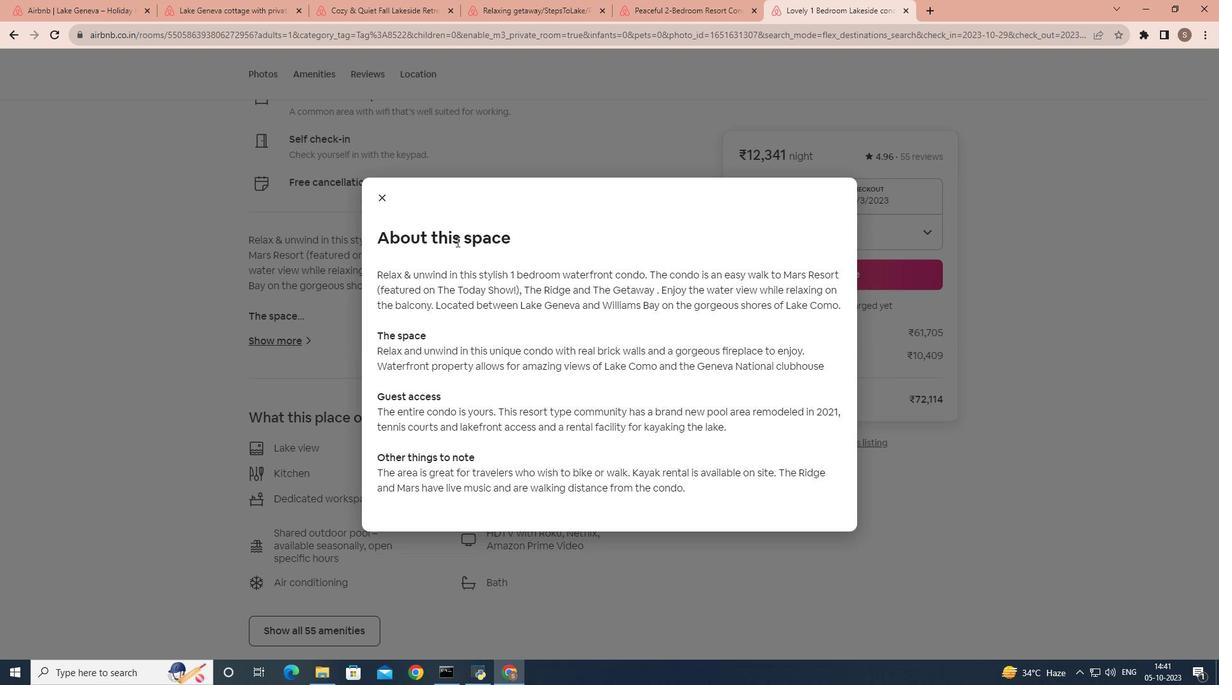 
Action: Mouse scrolled (460, 235) with delta (0, 0)
Screenshot: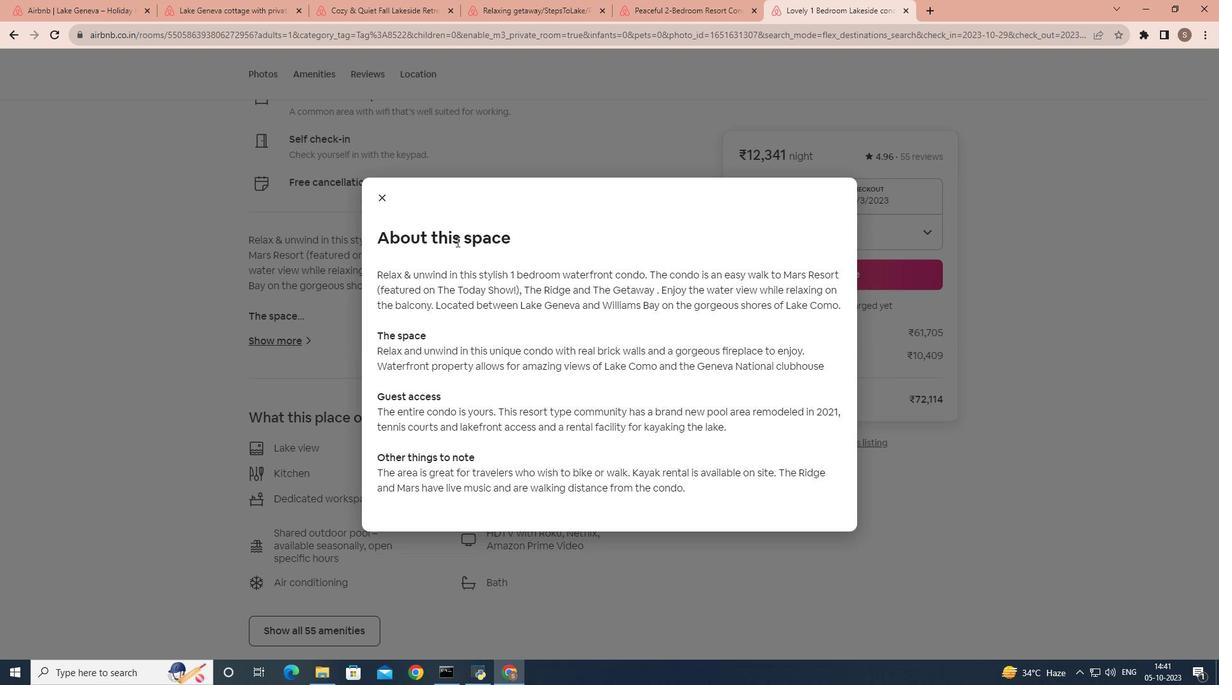 
Action: Mouse moved to (457, 240)
Screenshot: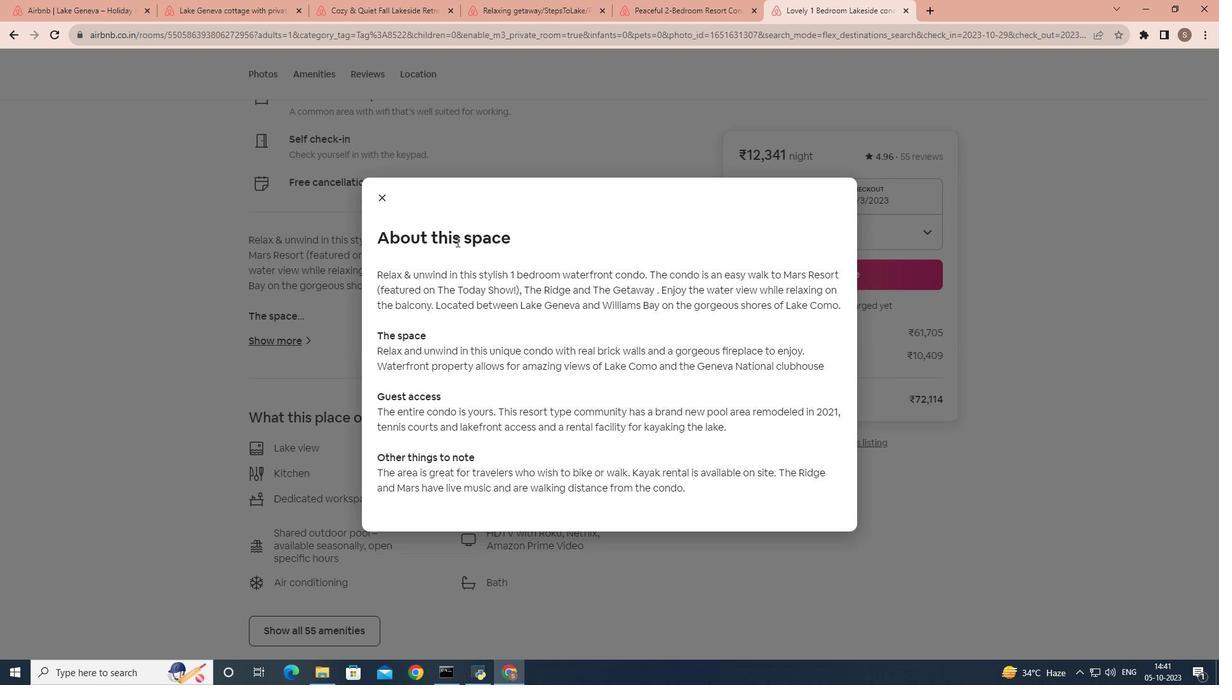 
Action: Mouse scrolled (457, 239) with delta (0, 0)
Screenshot: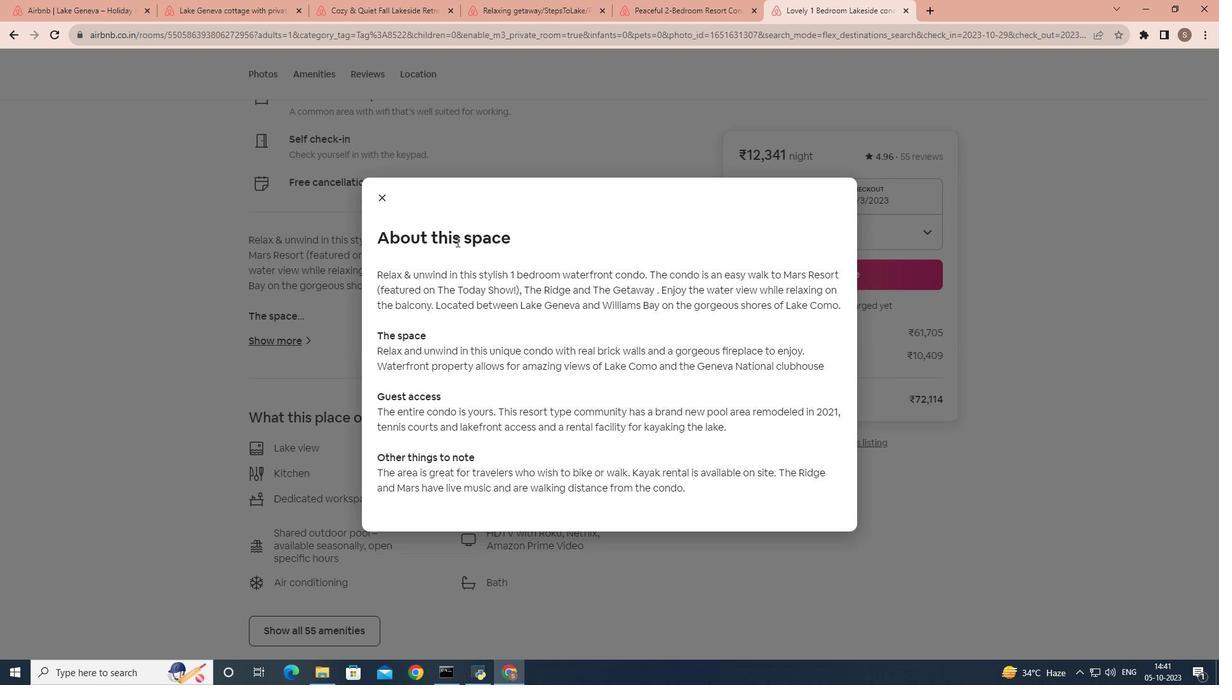 
Action: Mouse moved to (455, 242)
Screenshot: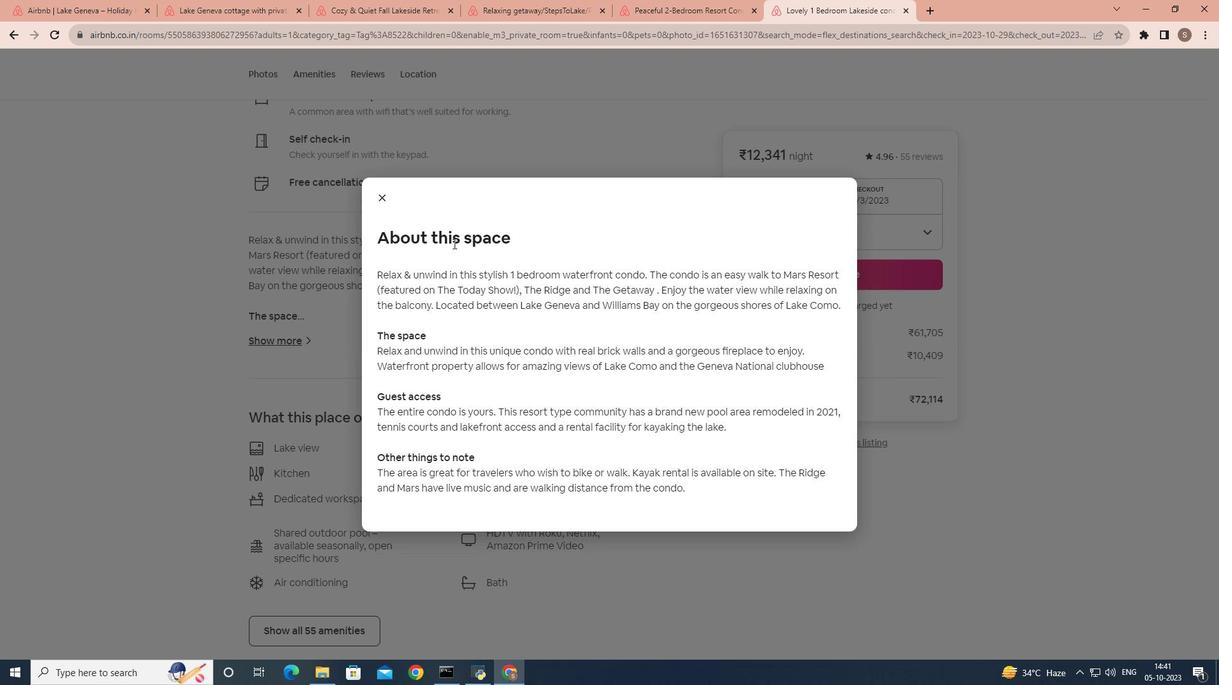 
Action: Mouse scrolled (455, 241) with delta (0, 0)
Screenshot: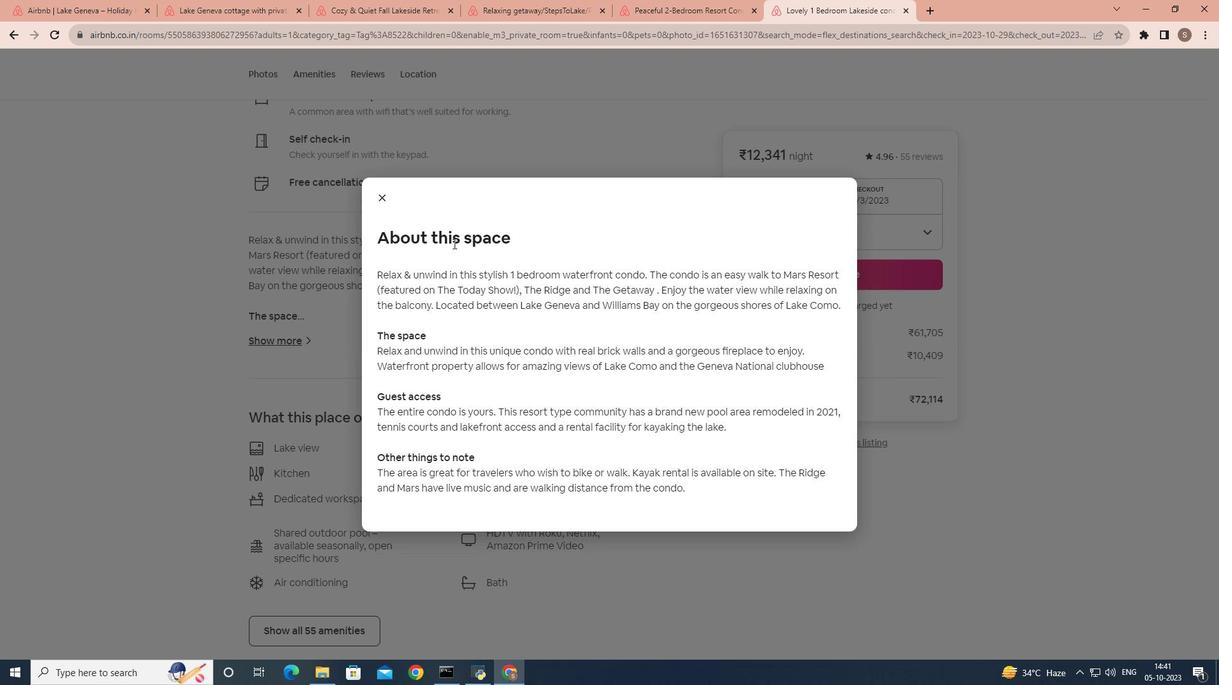 
Action: Mouse moved to (384, 196)
Screenshot: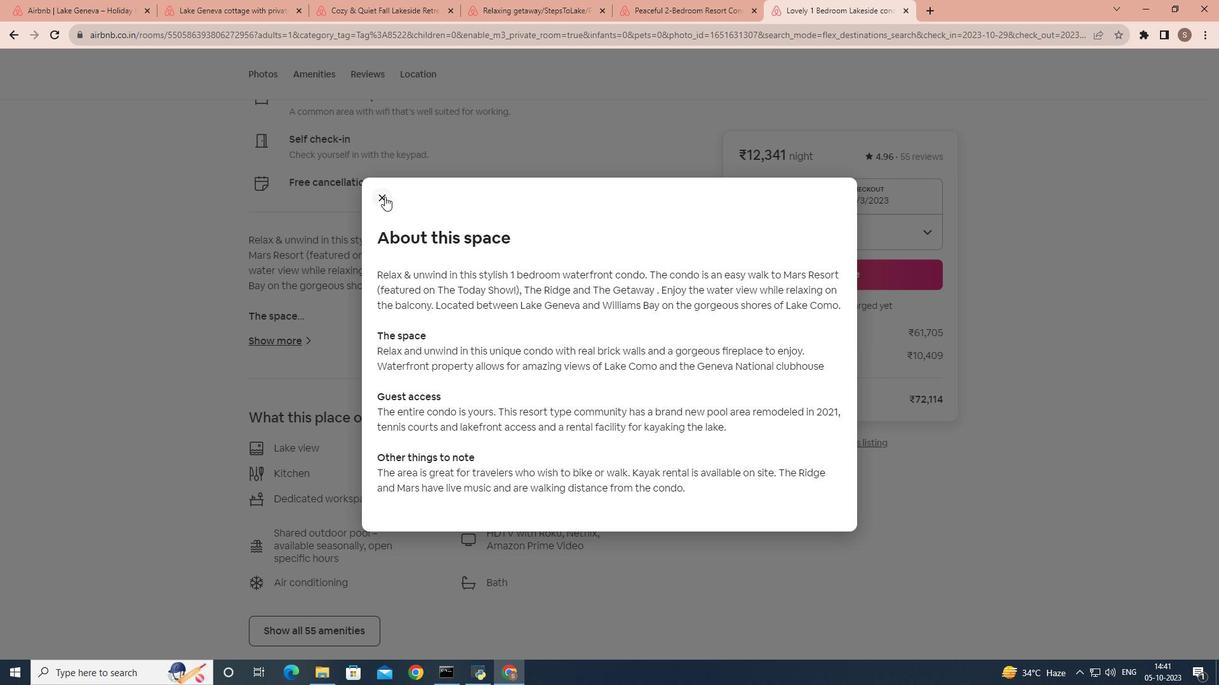 
Action: Mouse pressed left at (384, 196)
Screenshot: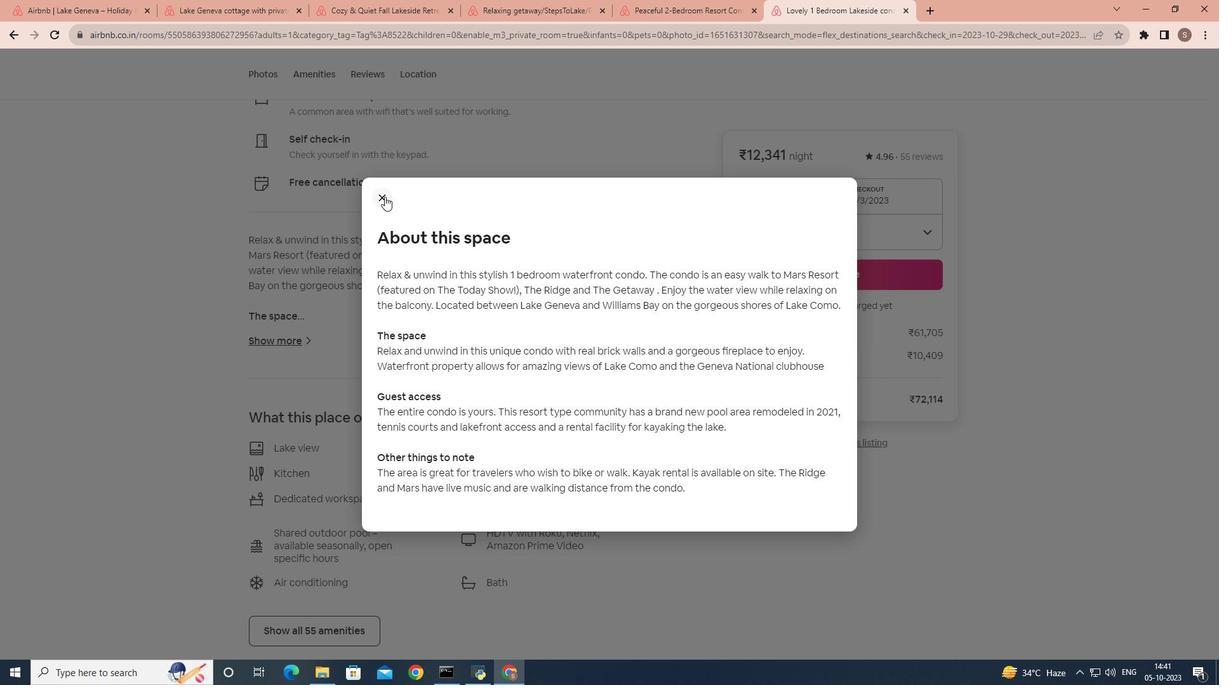 
Action: Mouse moved to (345, 328)
Screenshot: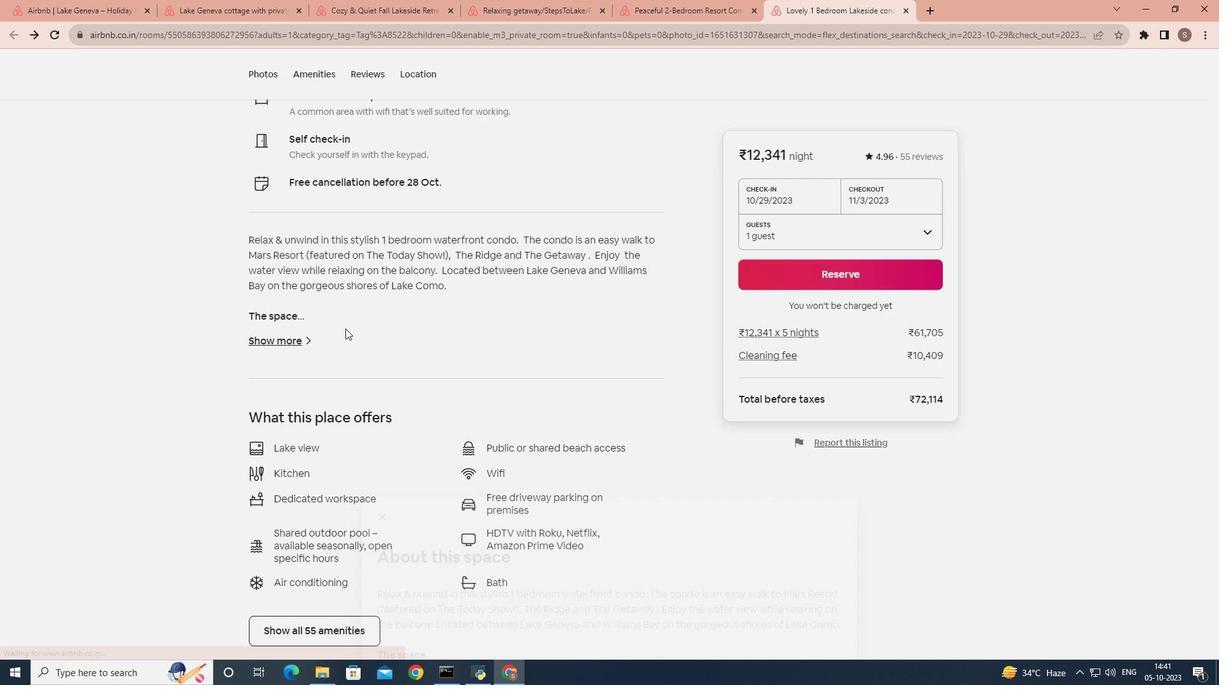 
Action: Mouse scrolled (345, 328) with delta (0, 0)
Screenshot: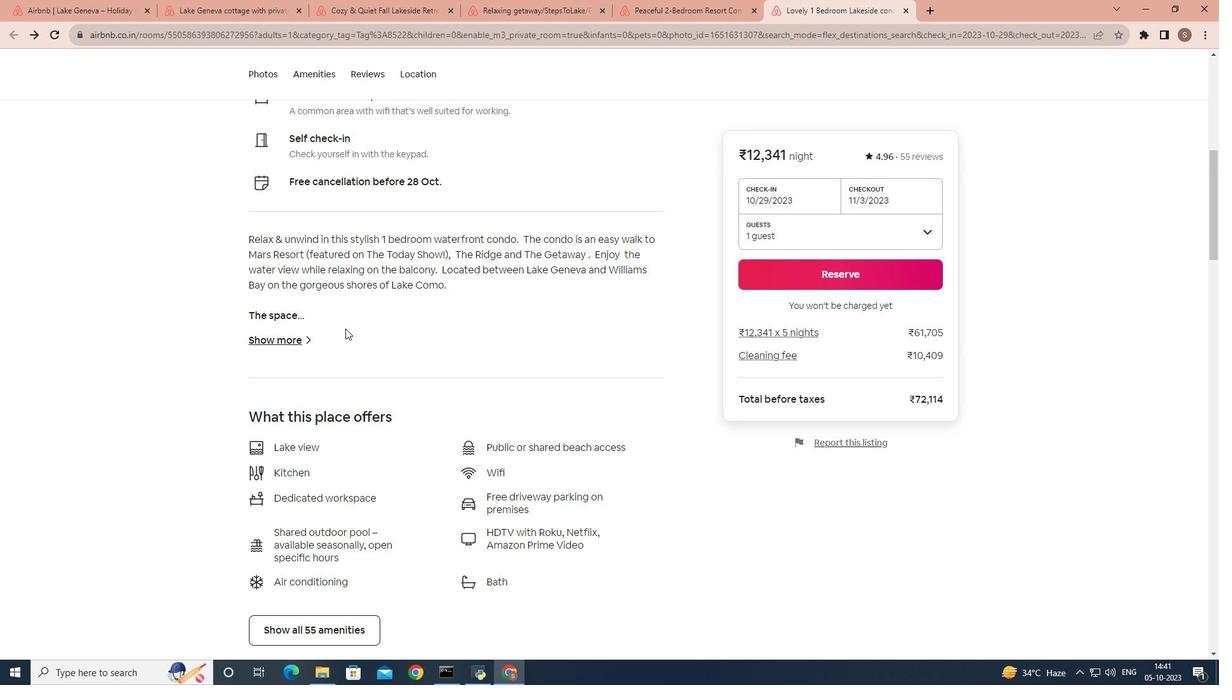 
Action: Mouse scrolled (345, 328) with delta (0, 0)
Screenshot: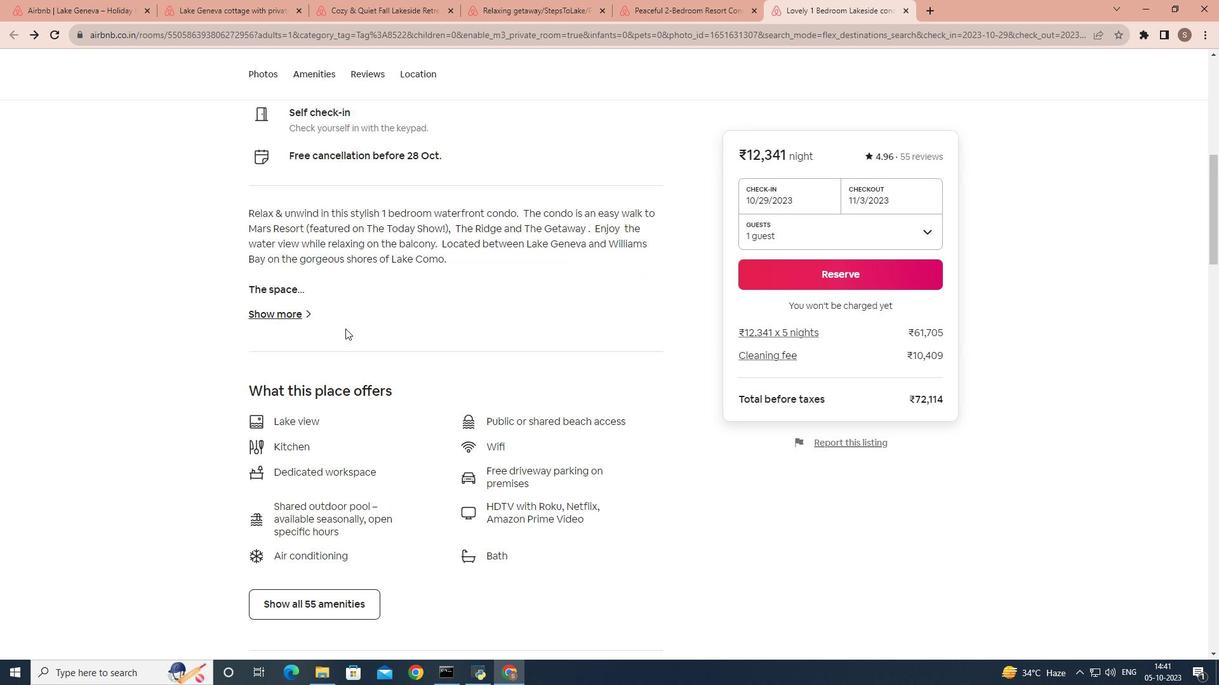 
Action: Mouse scrolled (345, 328) with delta (0, 0)
Screenshot: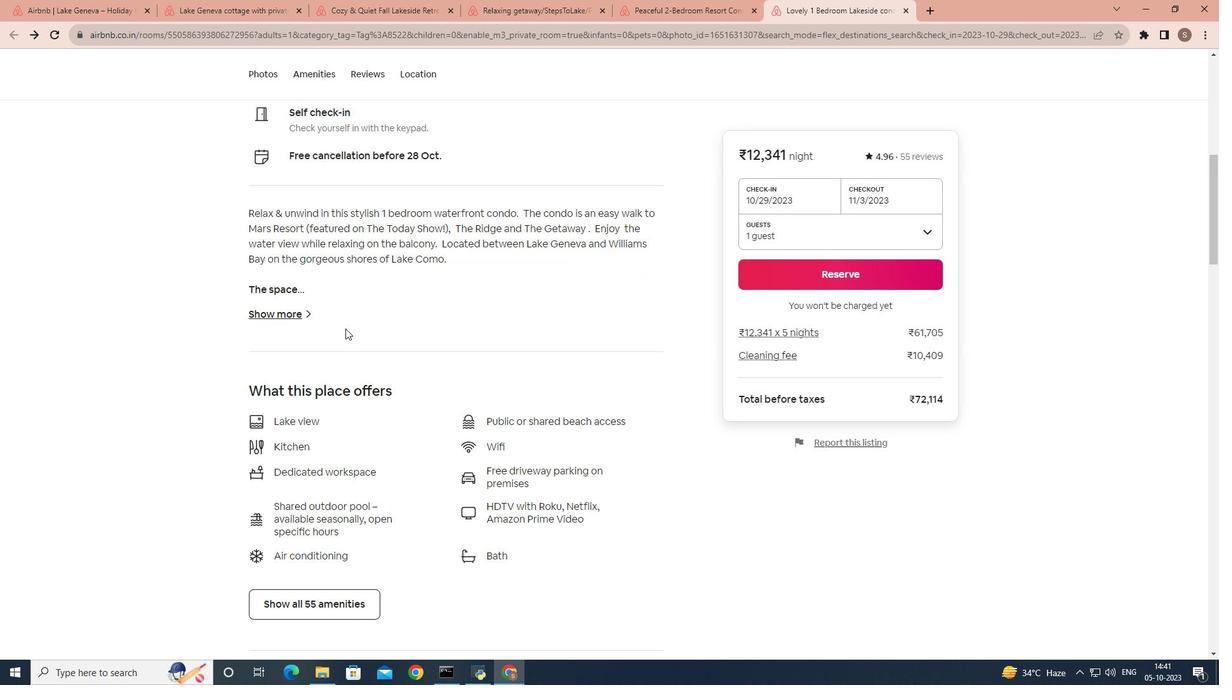 
Action: Mouse moved to (311, 440)
Screenshot: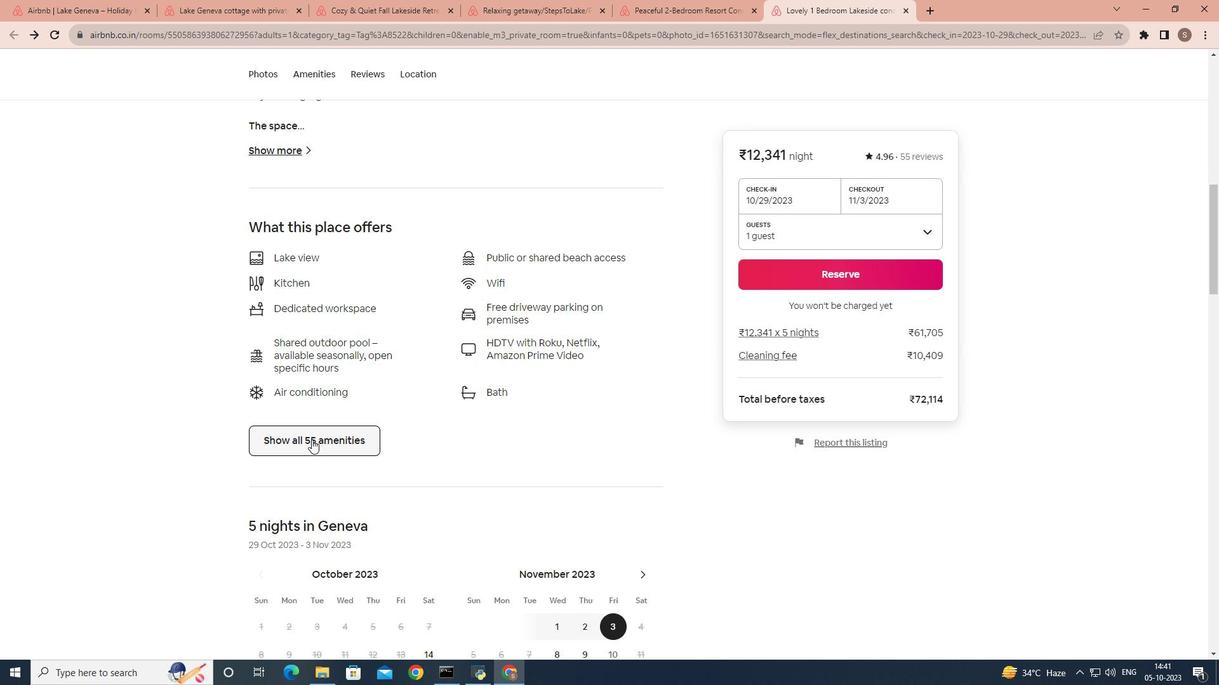 
Action: Mouse pressed left at (311, 440)
Screenshot: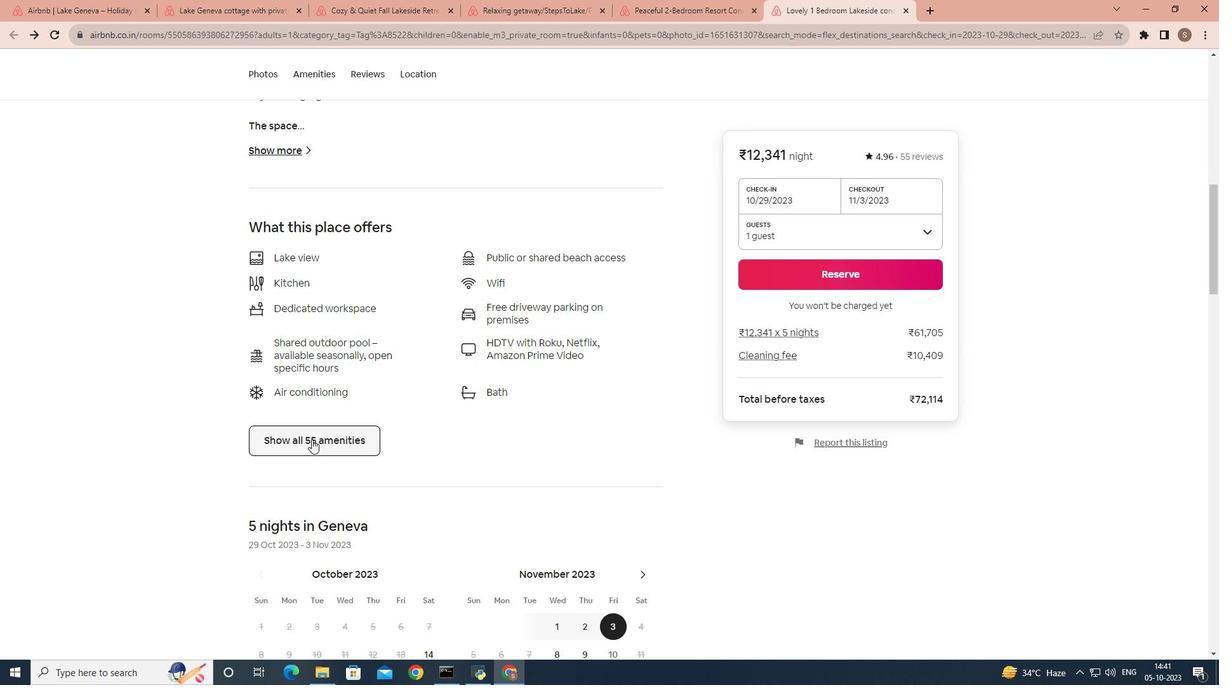 
Action: Mouse moved to (439, 407)
Screenshot: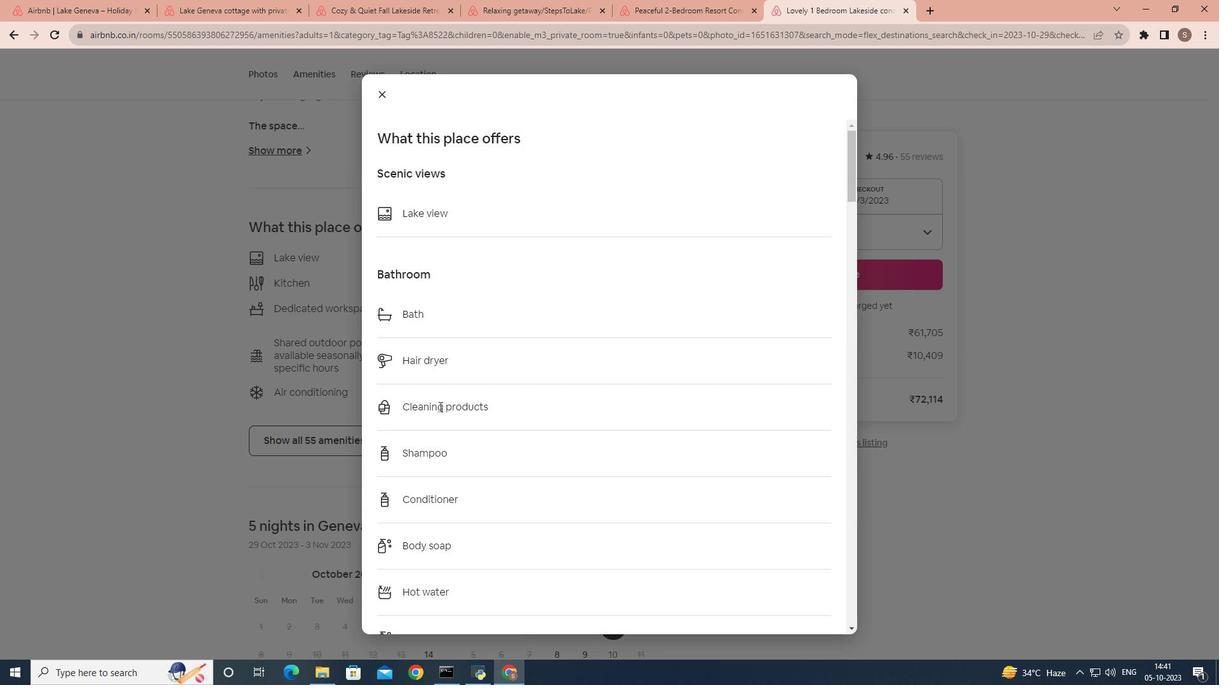 
Action: Mouse scrolled (439, 406) with delta (0, 0)
Screenshot: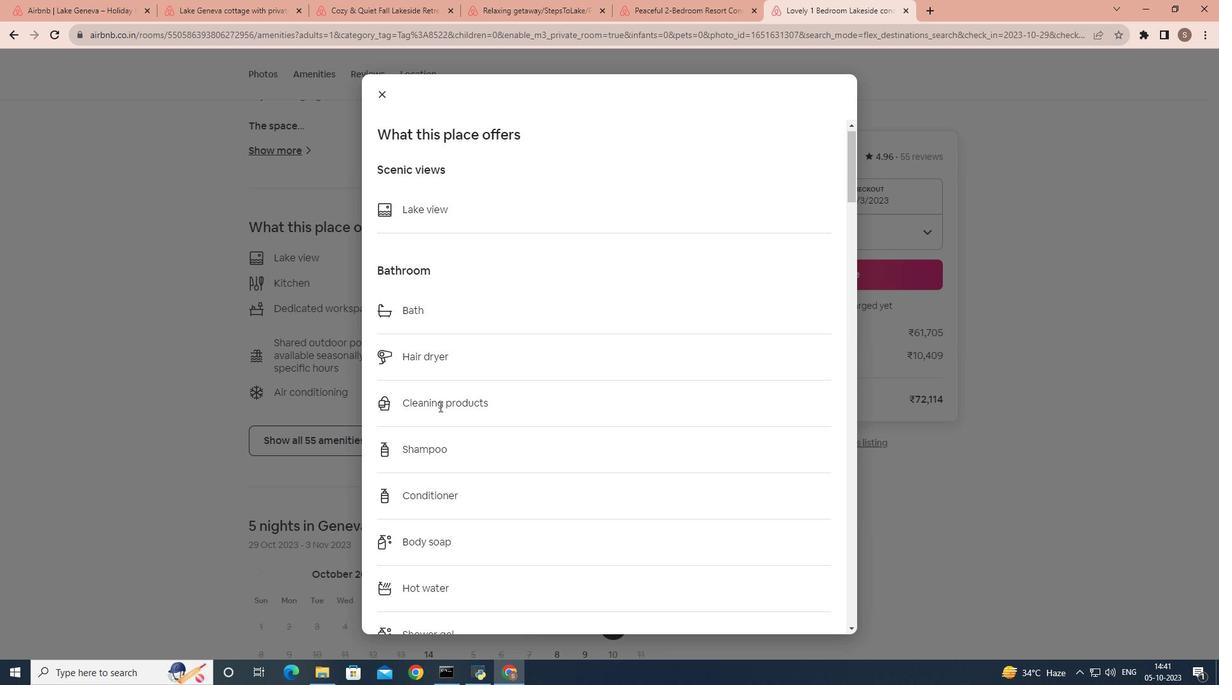 
Action: Mouse scrolled (439, 406) with delta (0, 0)
Screenshot: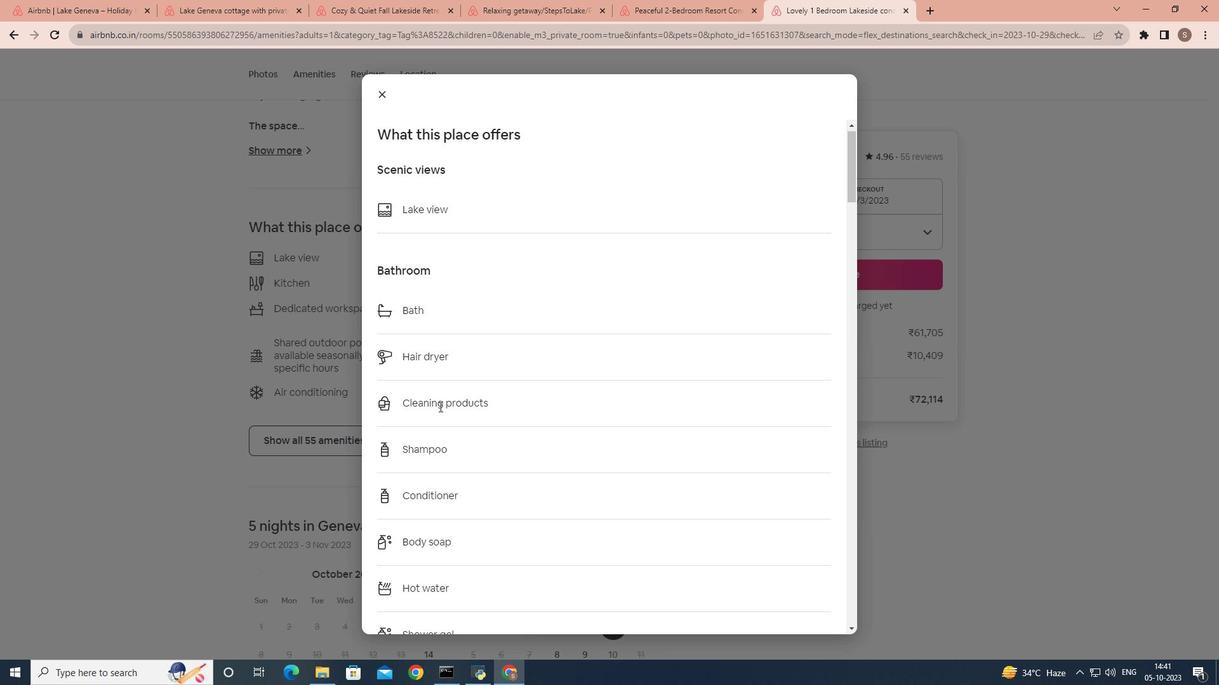 
Action: Mouse scrolled (439, 406) with delta (0, 0)
Screenshot: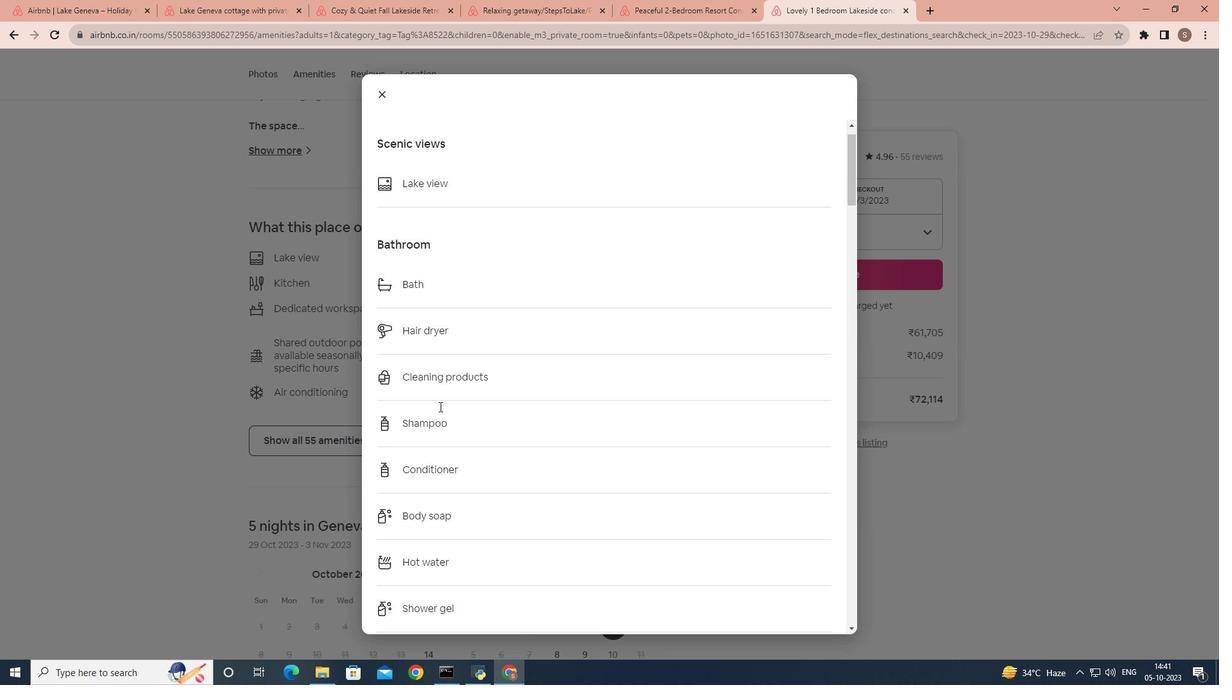 
Action: Mouse scrolled (439, 406) with delta (0, 0)
Screenshot: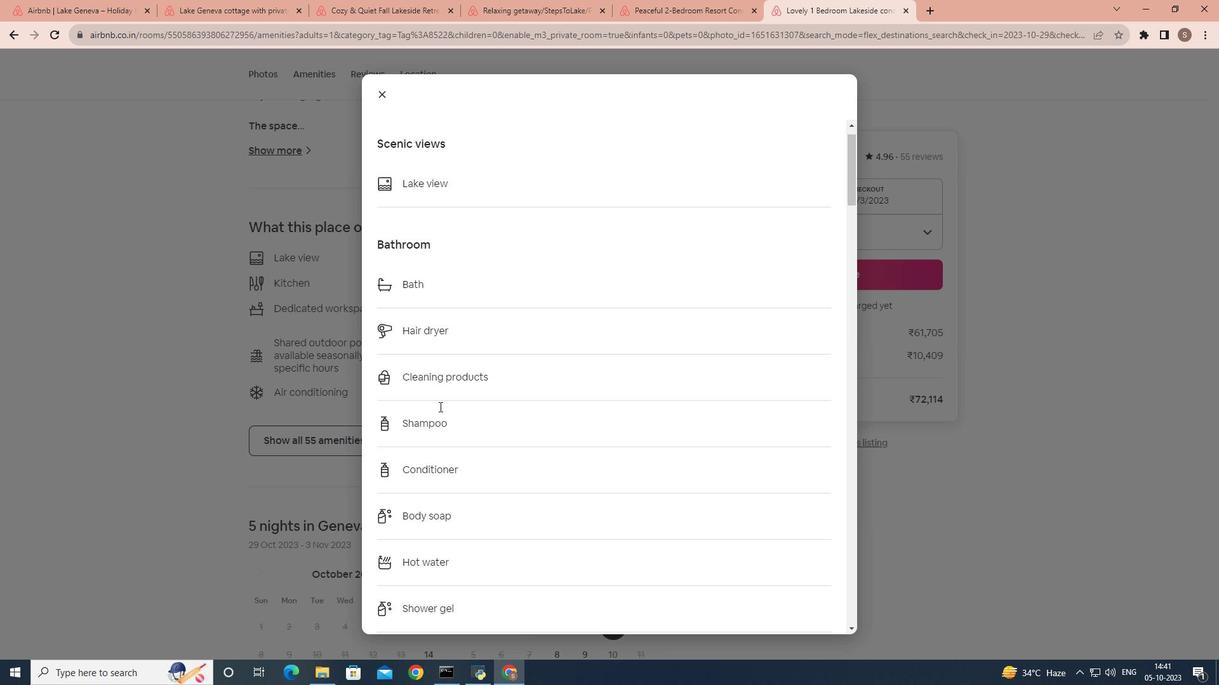 
Action: Mouse scrolled (439, 406) with delta (0, 0)
Screenshot: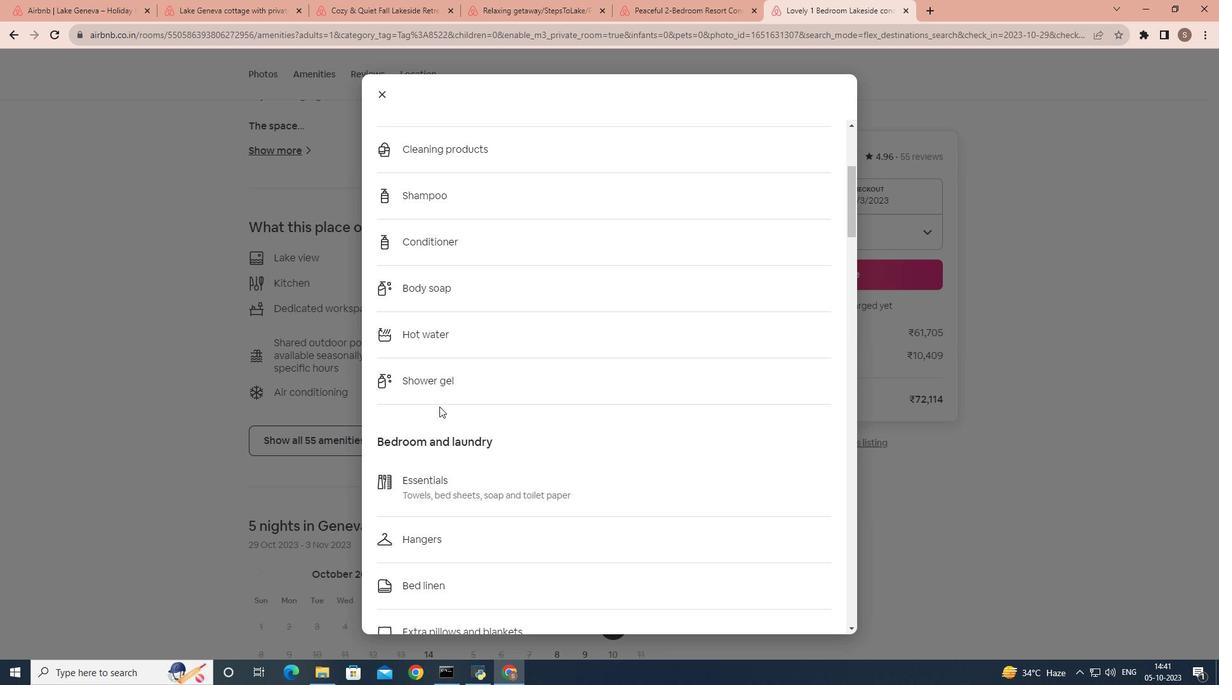 
Action: Mouse scrolled (439, 406) with delta (0, 0)
Screenshot: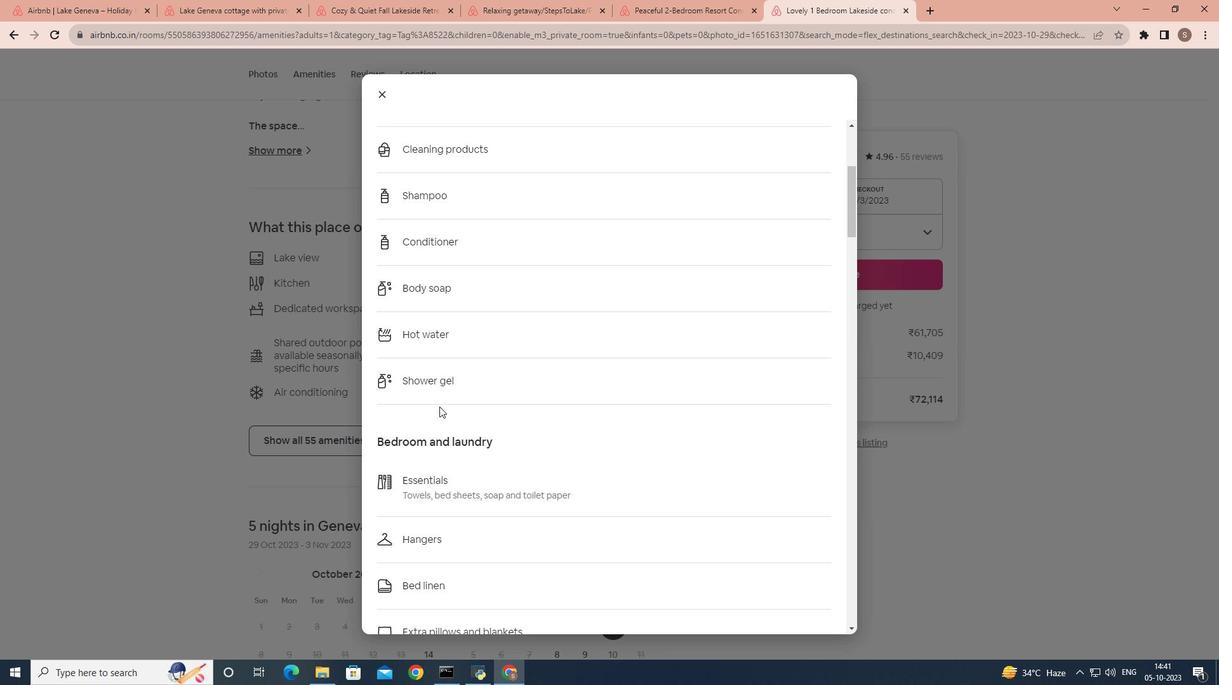 
Action: Mouse scrolled (439, 406) with delta (0, 0)
Screenshot: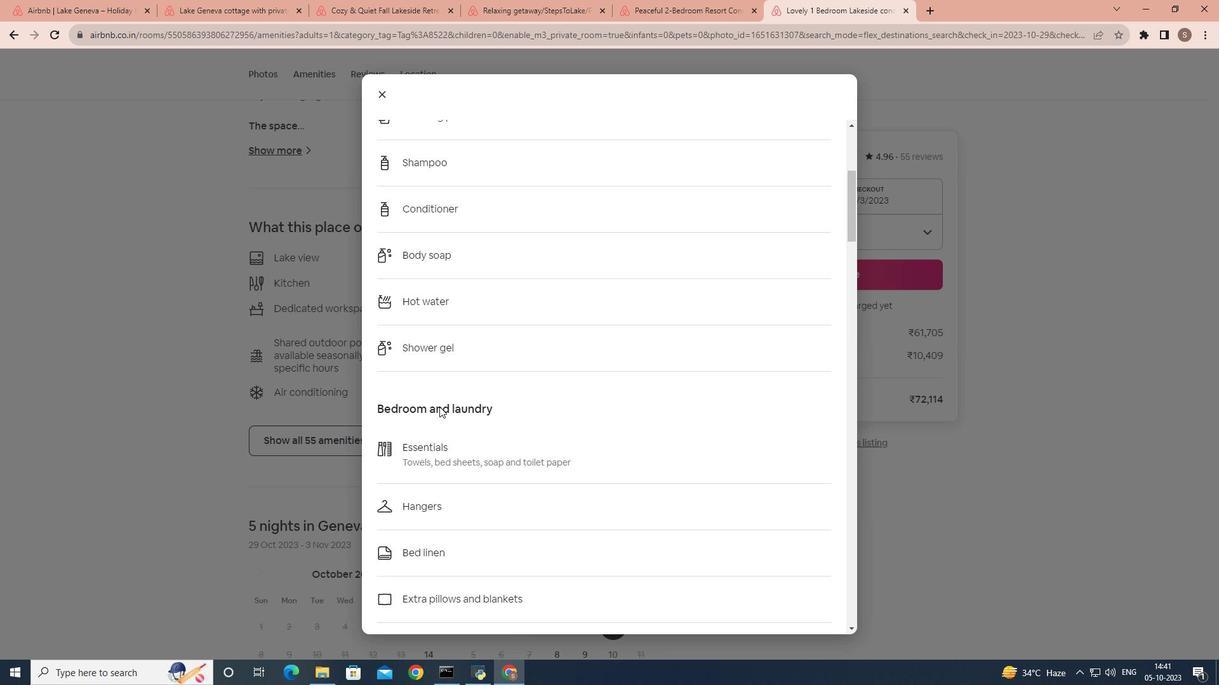 
Action: Mouse scrolled (439, 406) with delta (0, 0)
Screenshot: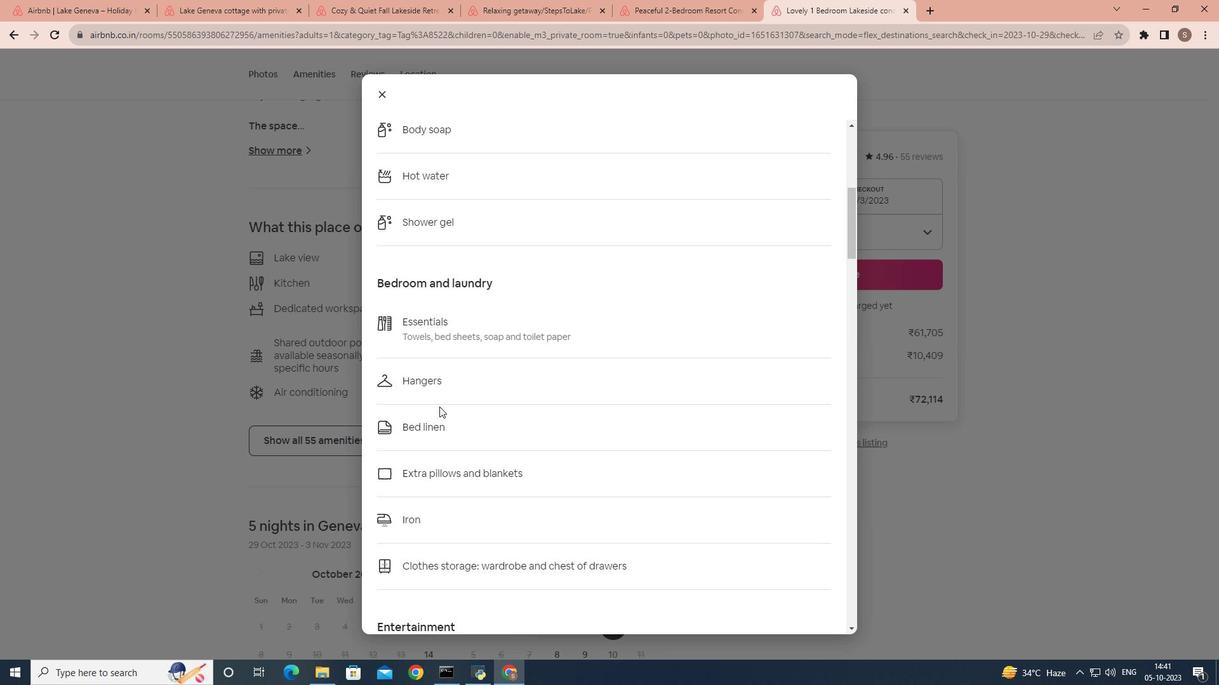 
Action: Mouse scrolled (439, 406) with delta (0, 0)
Screenshot: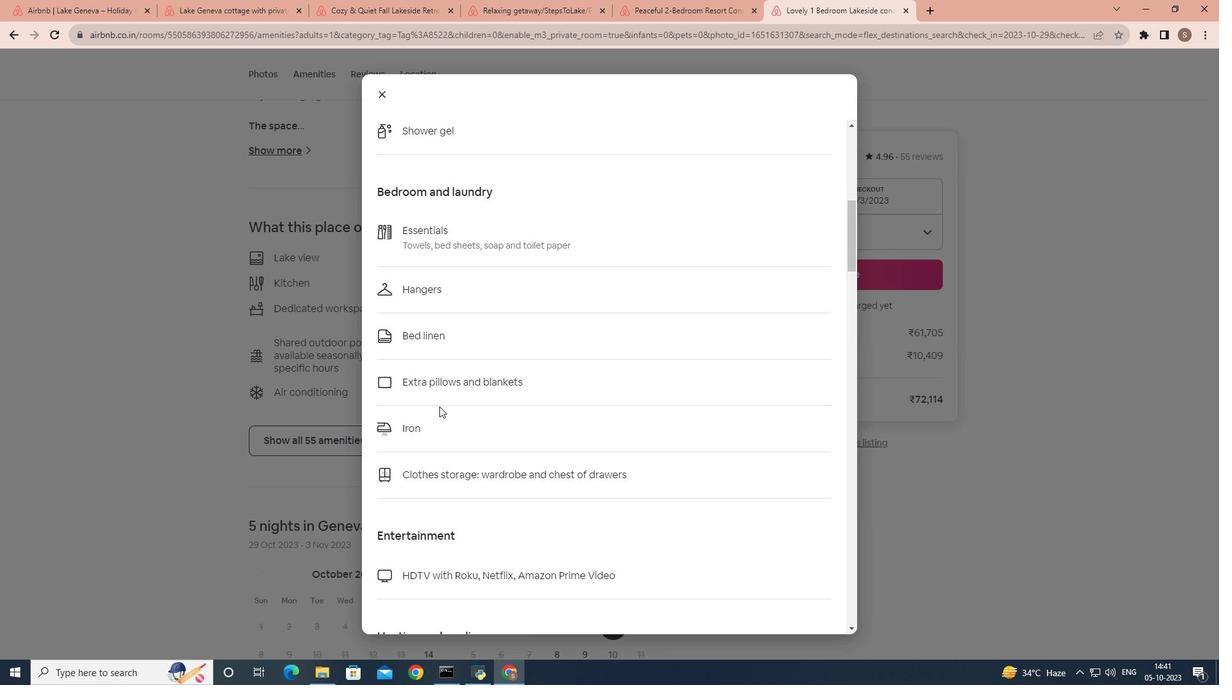 
Action: Mouse scrolled (439, 406) with delta (0, 0)
Screenshot: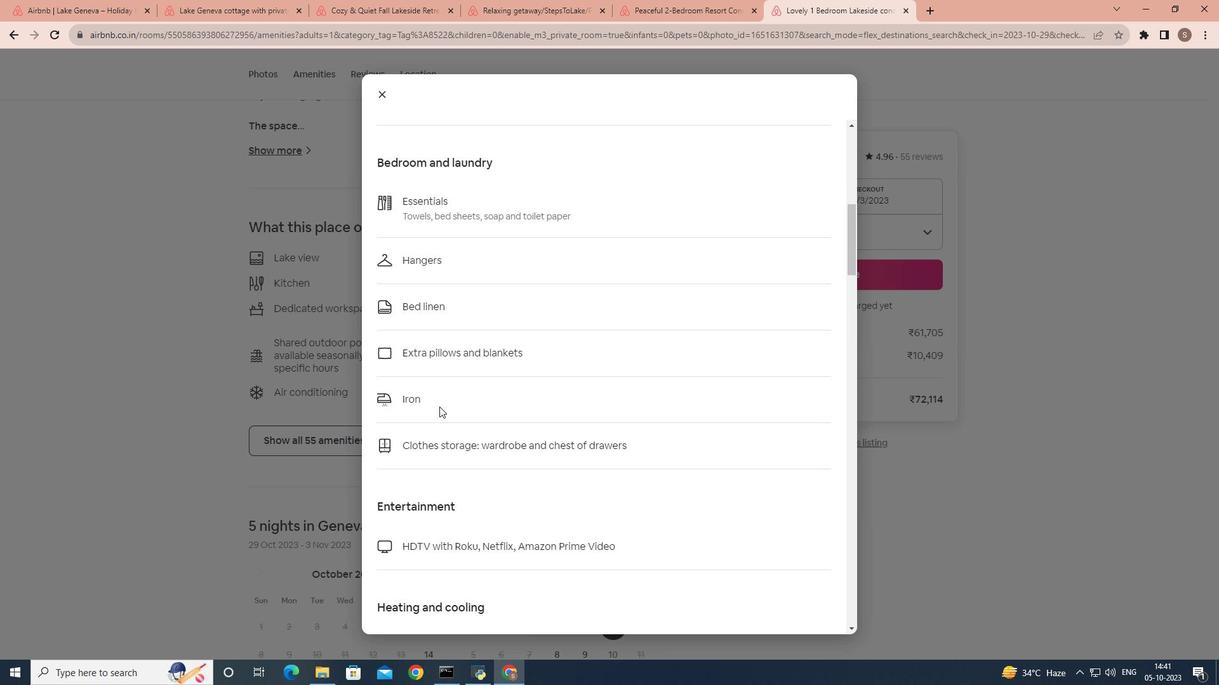 
Action: Mouse scrolled (439, 406) with delta (0, 0)
Screenshot: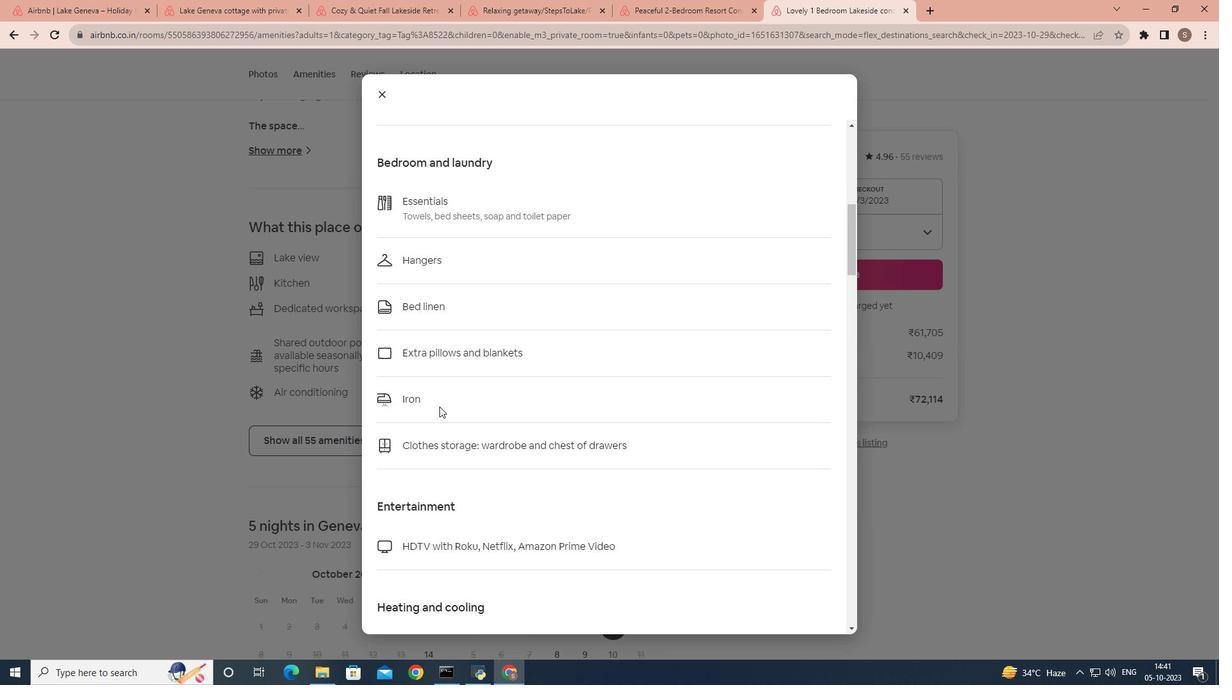 
Action: Mouse scrolled (439, 406) with delta (0, 0)
Screenshot: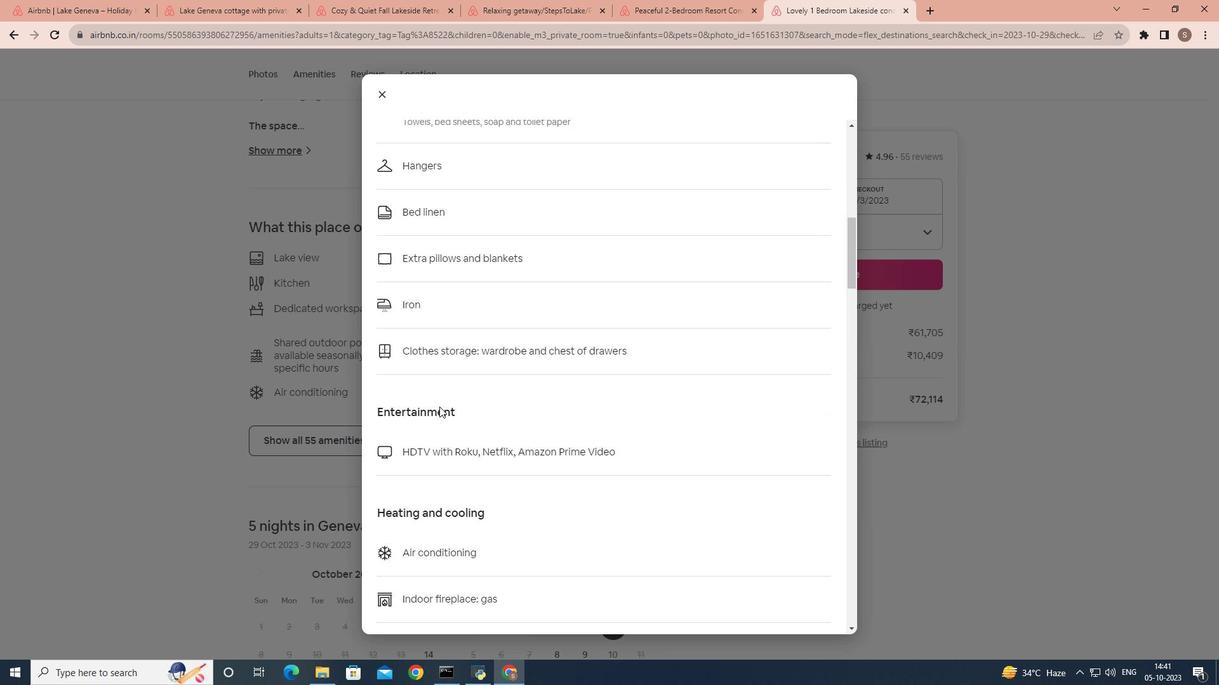 
Action: Mouse scrolled (439, 406) with delta (0, 0)
Screenshot: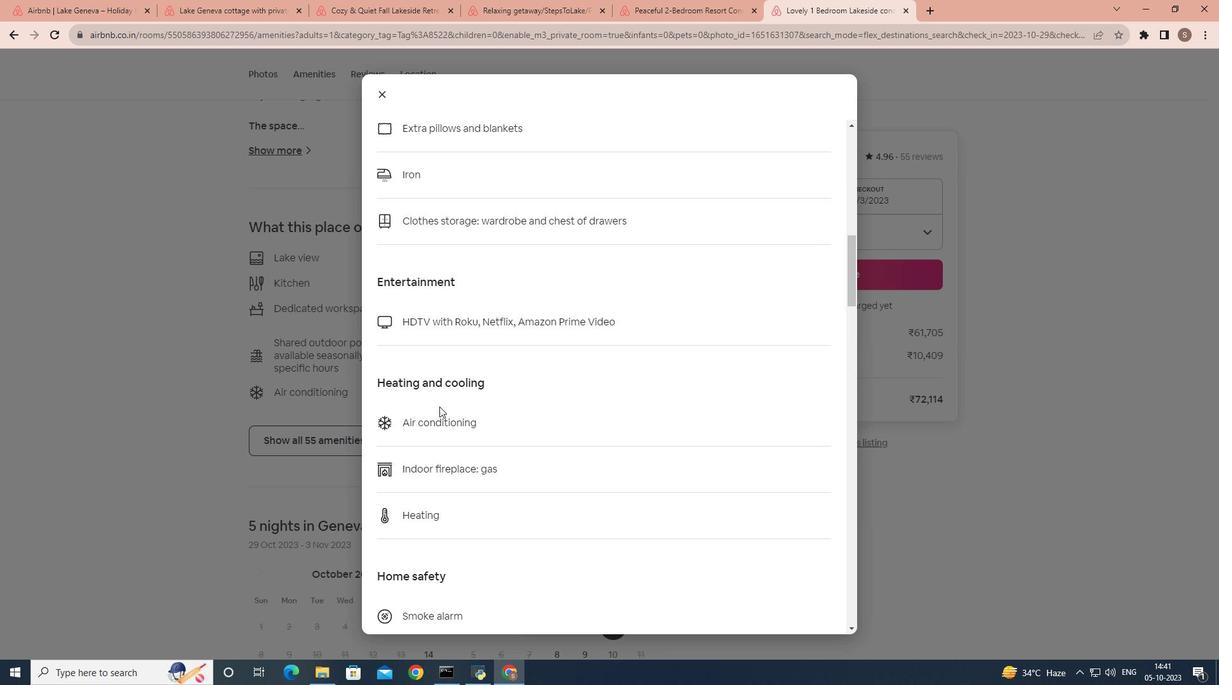 
Action: Mouse scrolled (439, 406) with delta (0, 0)
Screenshot: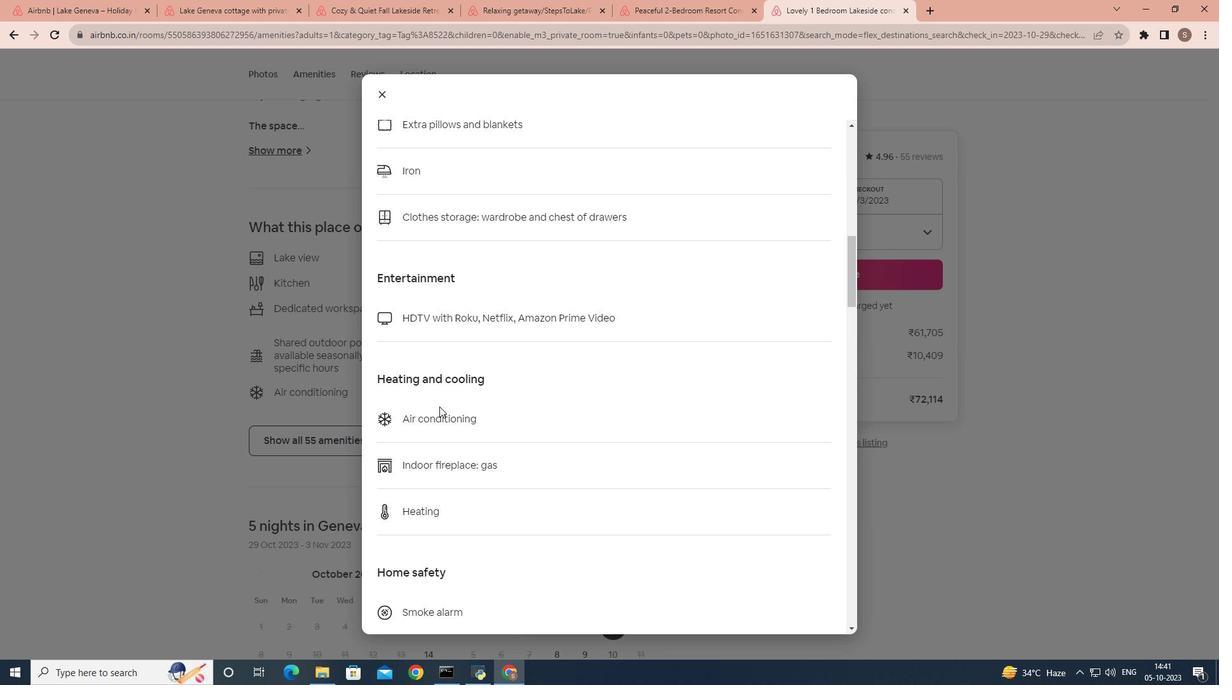 
Action: Mouse scrolled (439, 406) with delta (0, 0)
Screenshot: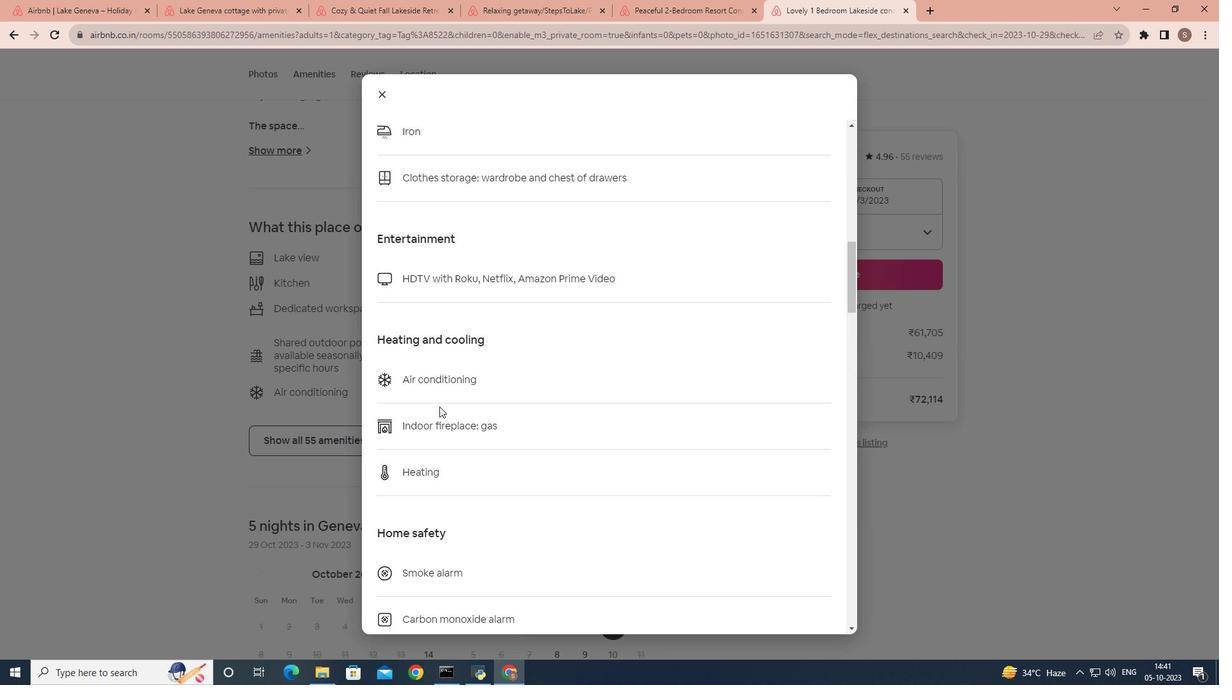 
Action: Mouse scrolled (439, 406) with delta (0, 0)
Screenshot: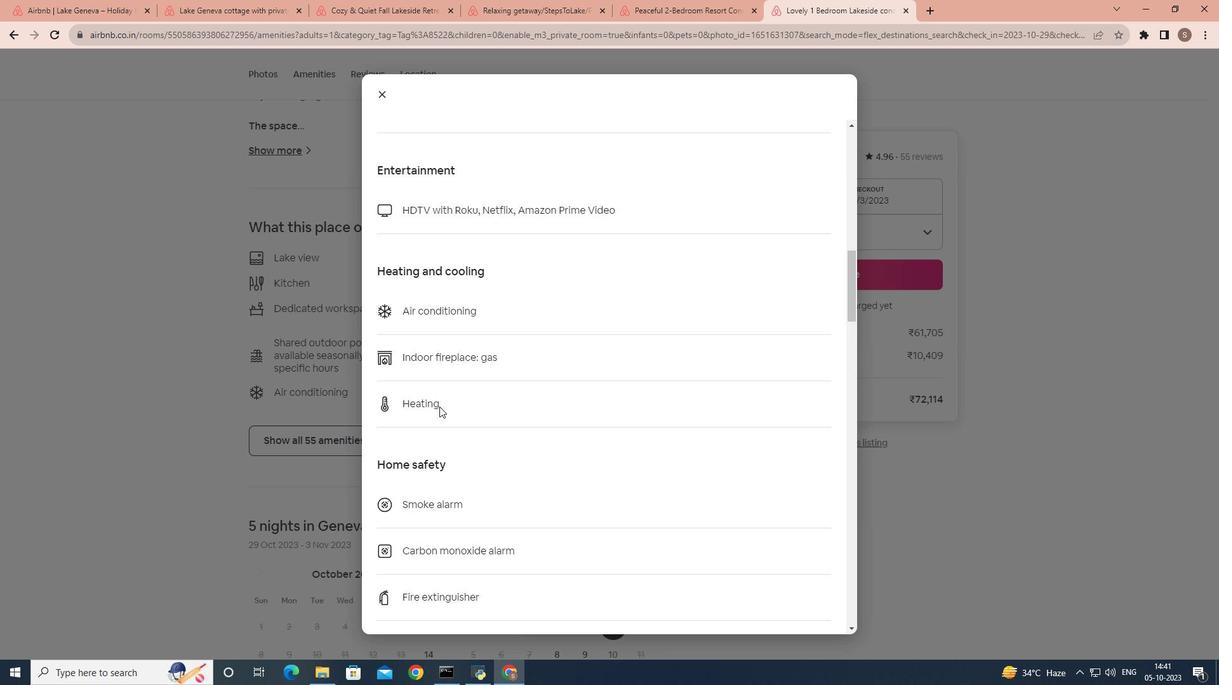 
Action: Mouse scrolled (439, 406) with delta (0, 0)
Screenshot: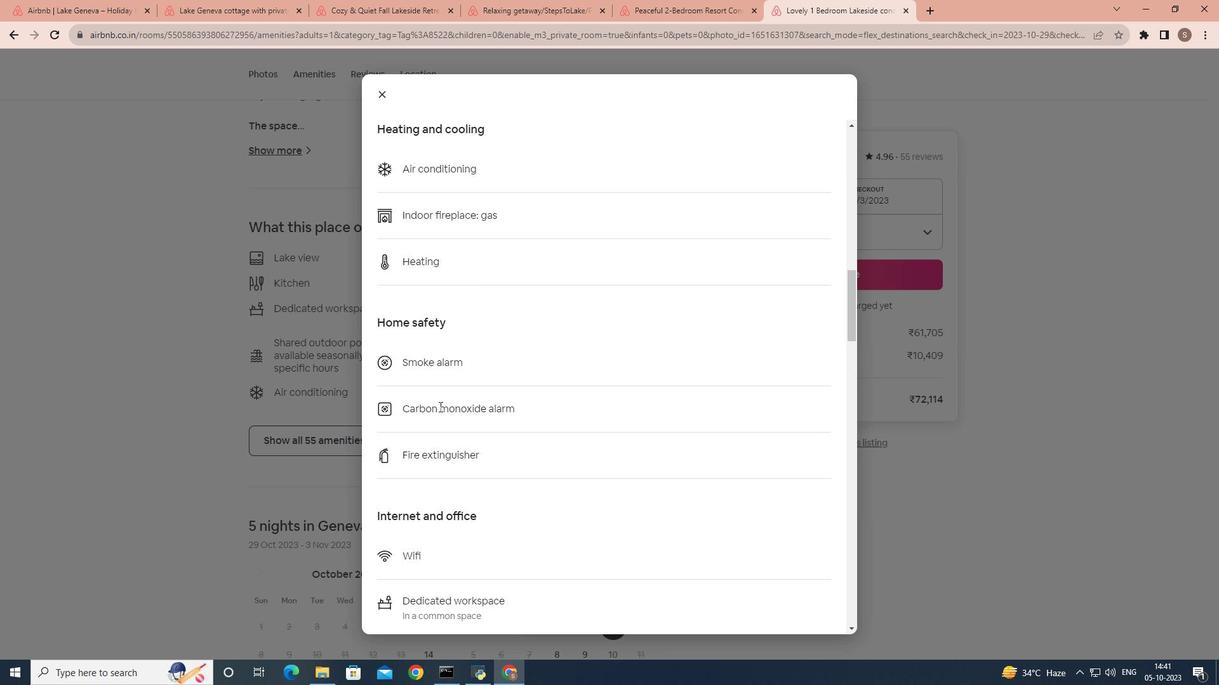 
Action: Mouse scrolled (439, 406) with delta (0, 0)
Screenshot: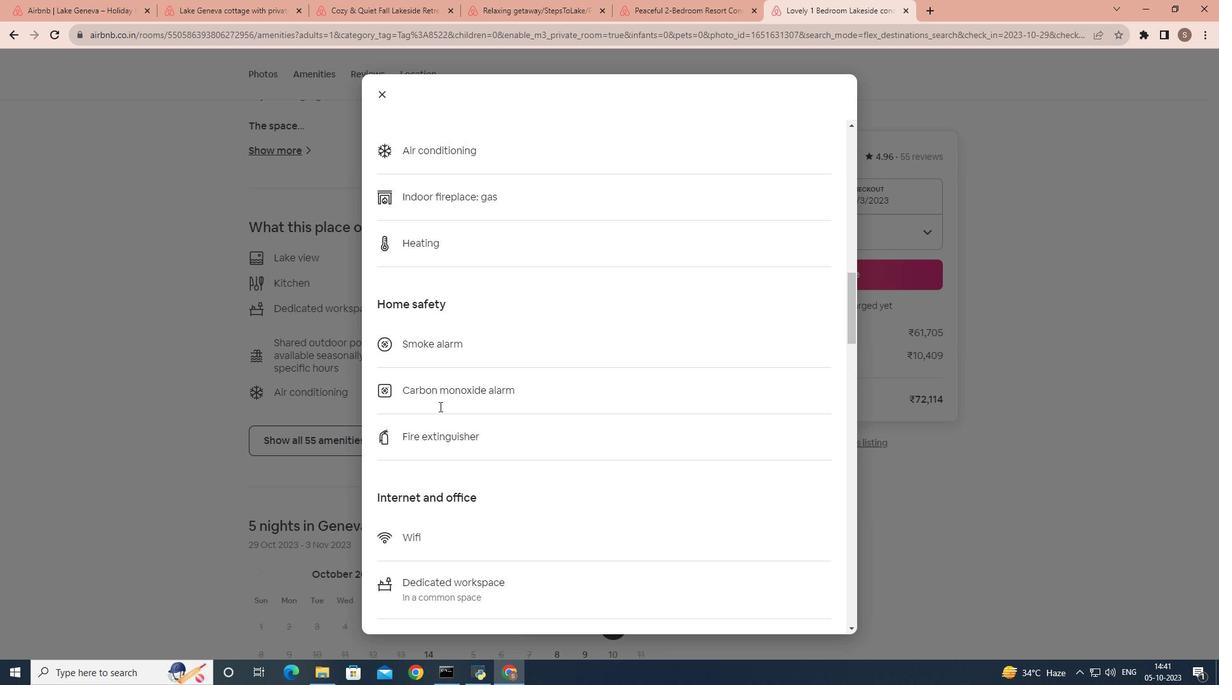 
Action: Mouse scrolled (439, 406) with delta (0, 0)
Screenshot: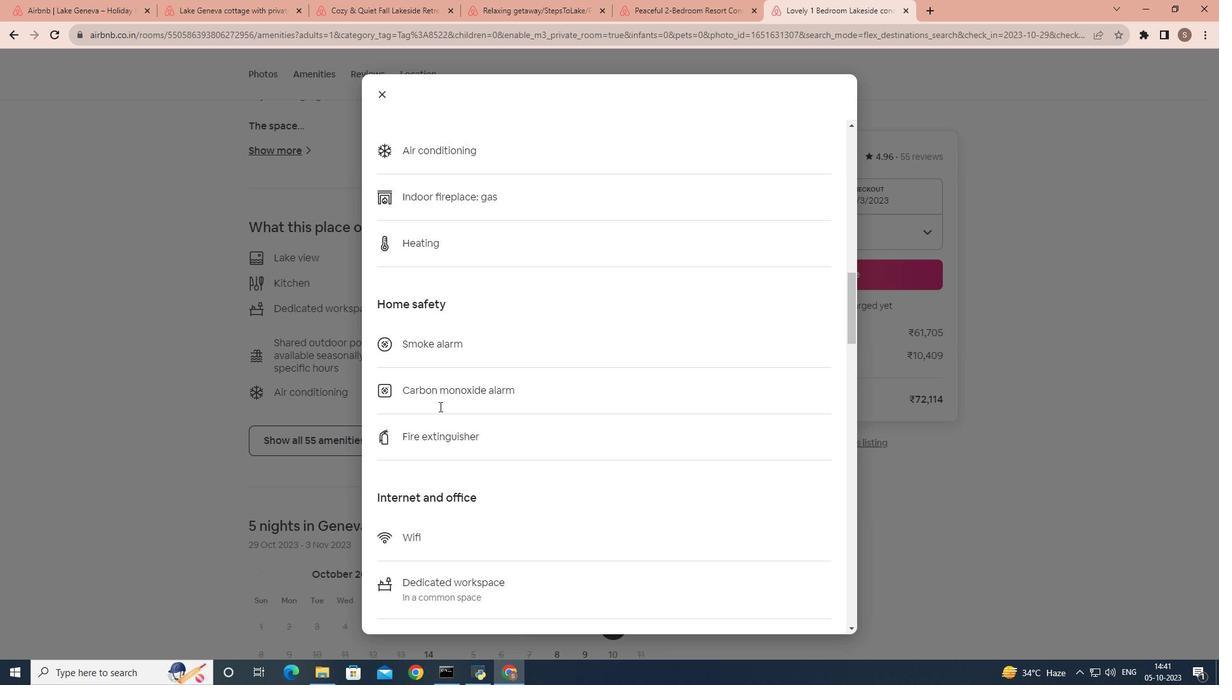 
Action: Mouse scrolled (439, 406) with delta (0, 0)
Screenshot: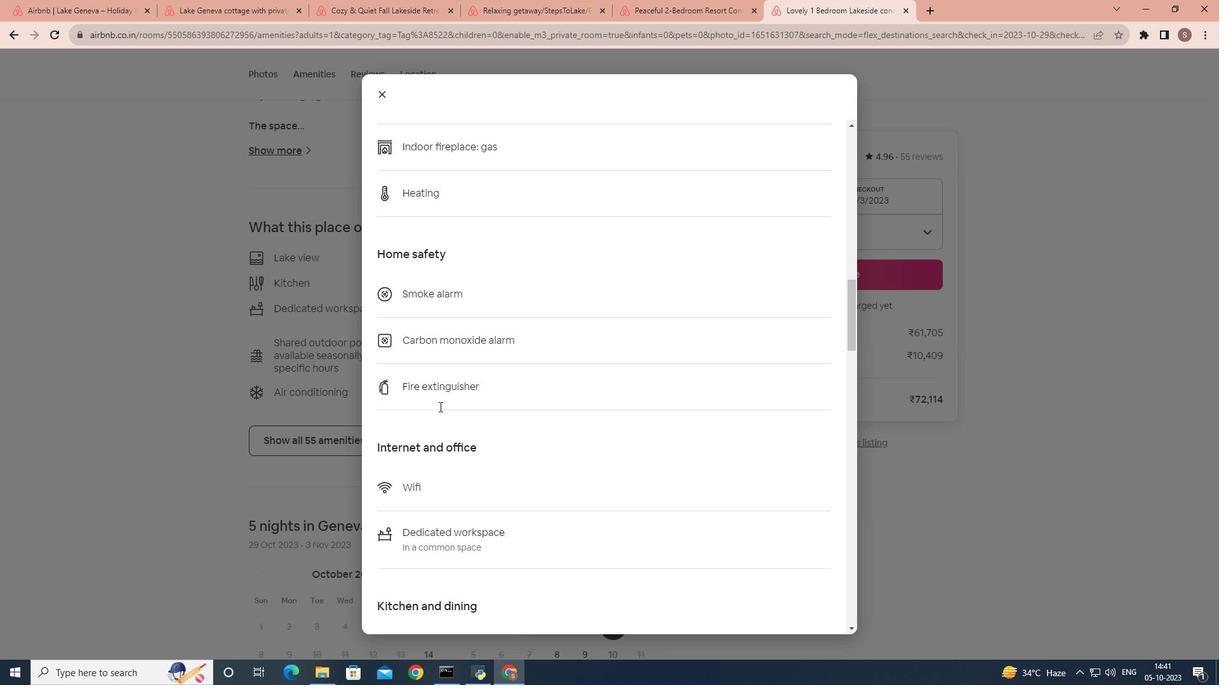 
Action: Mouse moved to (440, 406)
Screenshot: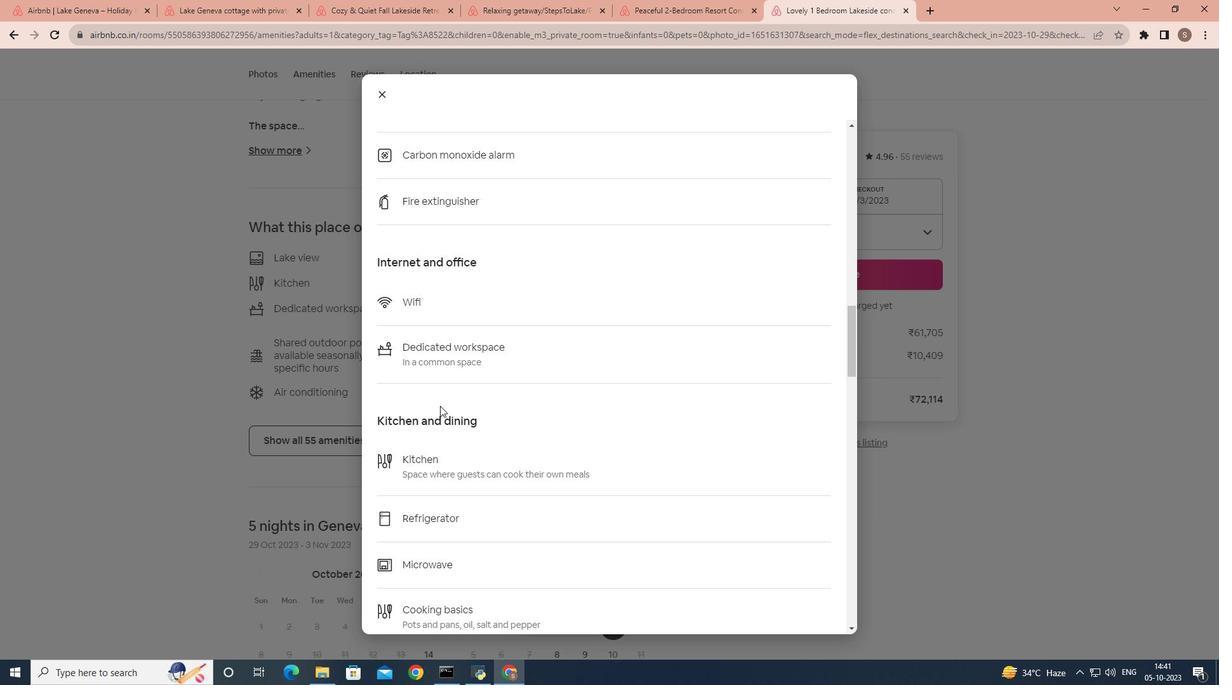 
Action: Mouse scrolled (440, 405) with delta (0, 0)
Screenshot: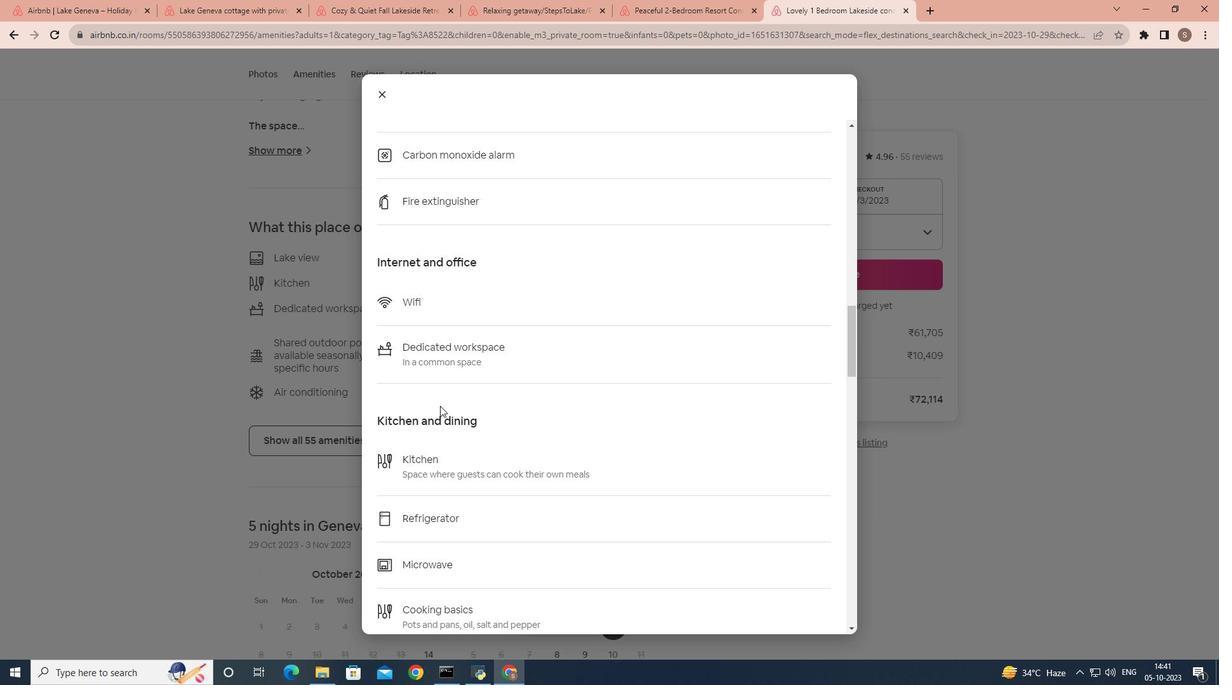 
Action: Mouse scrolled (440, 405) with delta (0, 0)
Screenshot: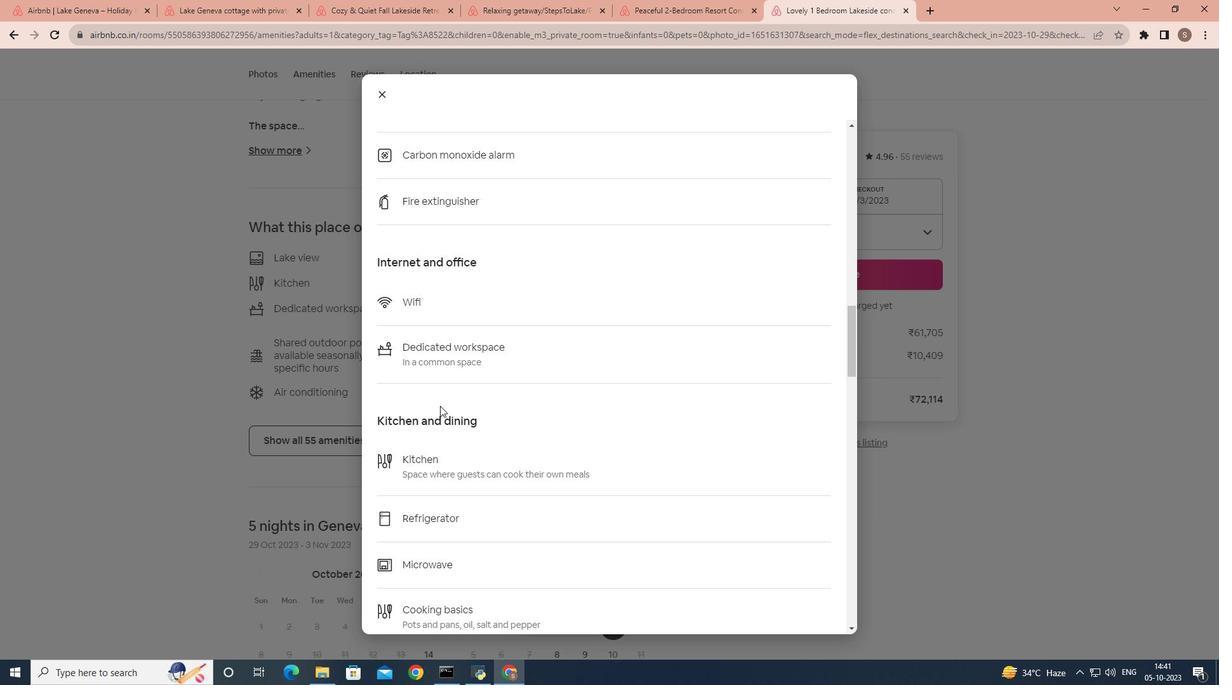 
Action: Mouse scrolled (440, 405) with delta (0, 0)
Screenshot: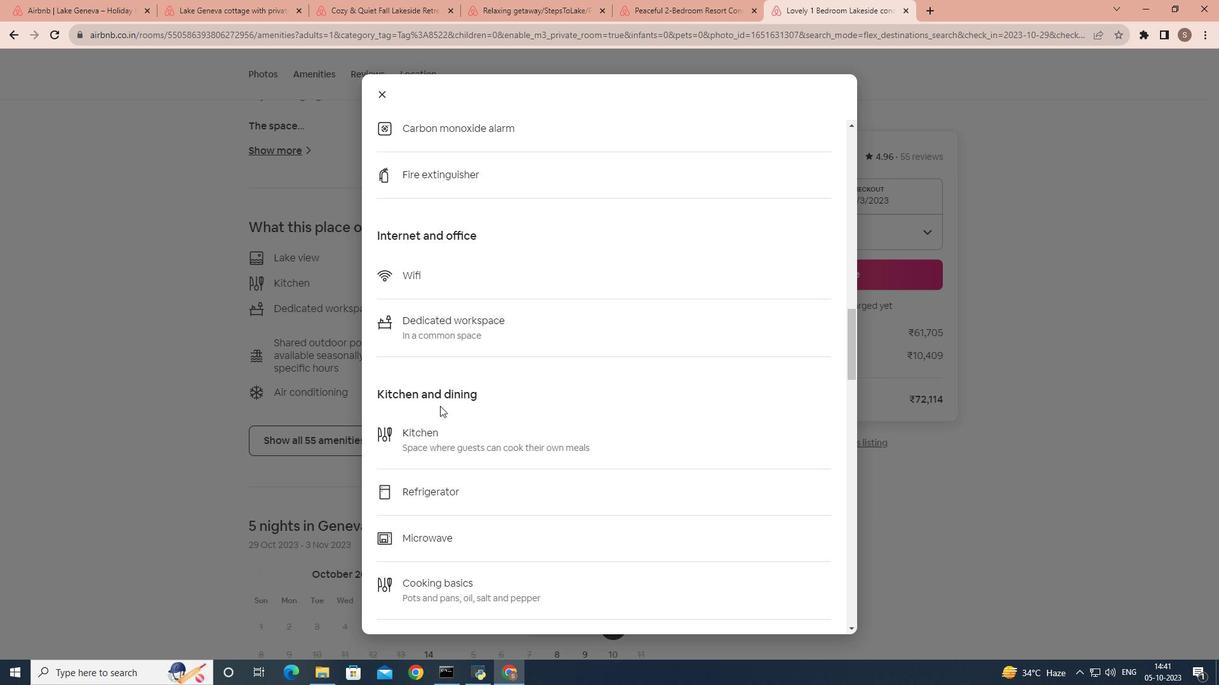 
Action: Mouse scrolled (440, 405) with delta (0, 0)
Screenshot: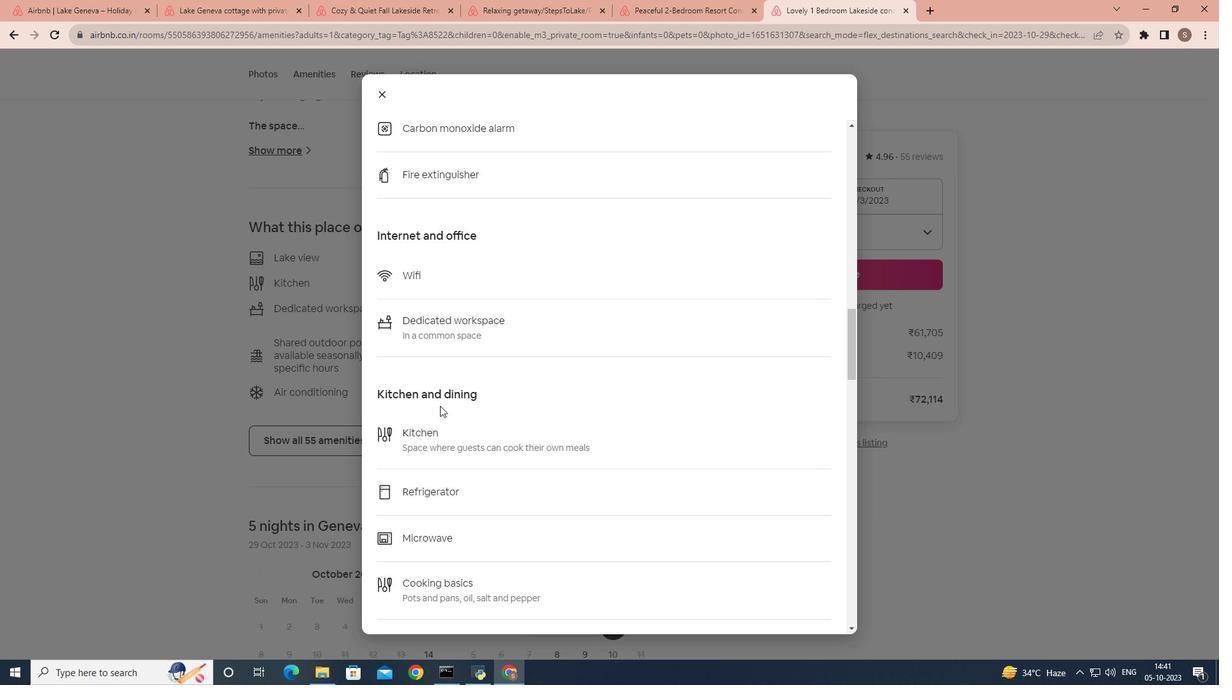 
Action: Mouse scrolled (440, 405) with delta (0, 0)
Screenshot: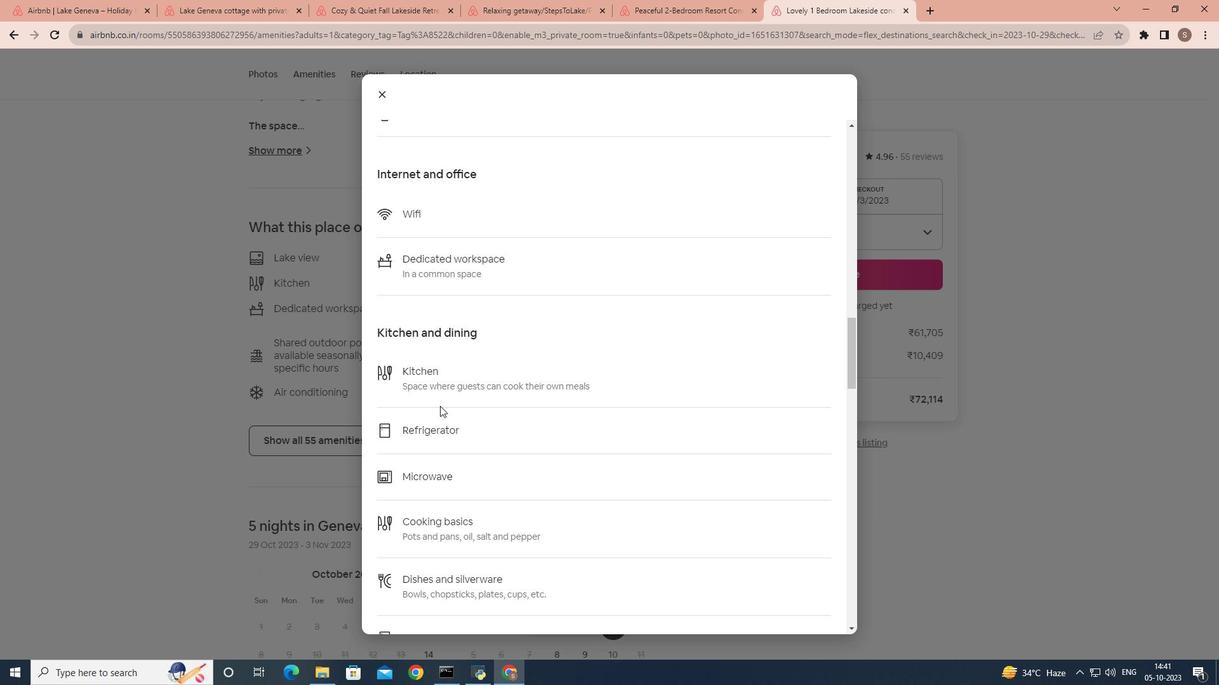 
Action: Mouse scrolled (440, 405) with delta (0, 0)
Screenshot: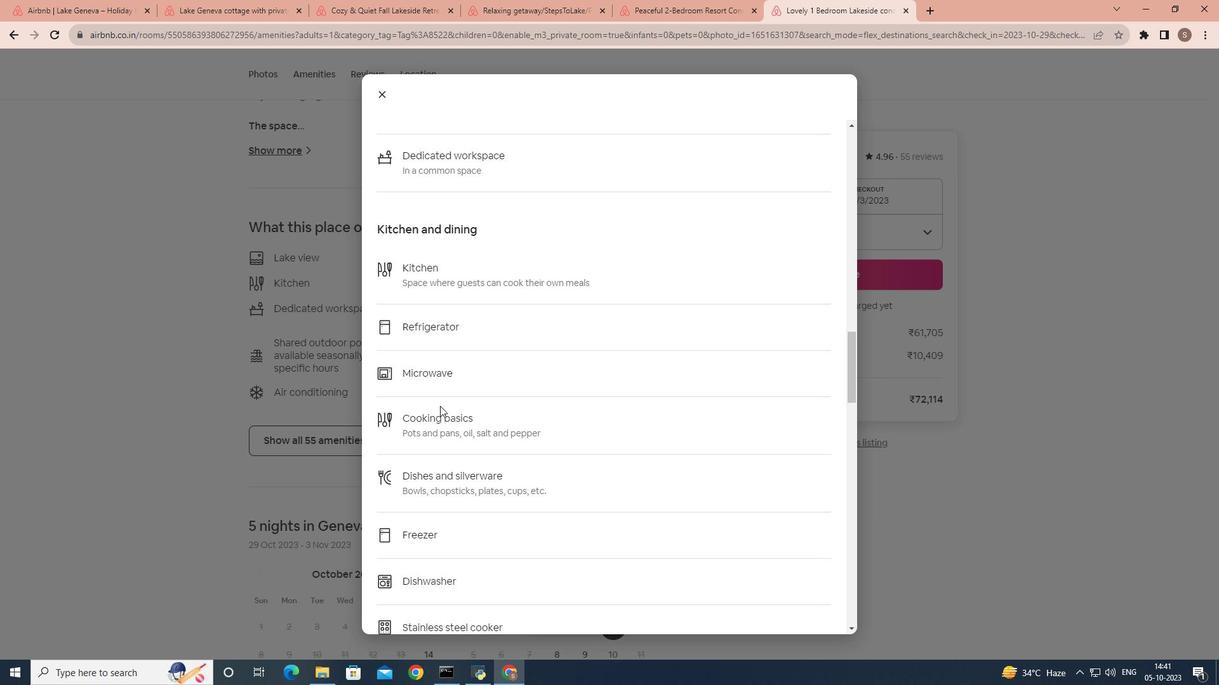 
Action: Mouse moved to (457, 371)
Screenshot: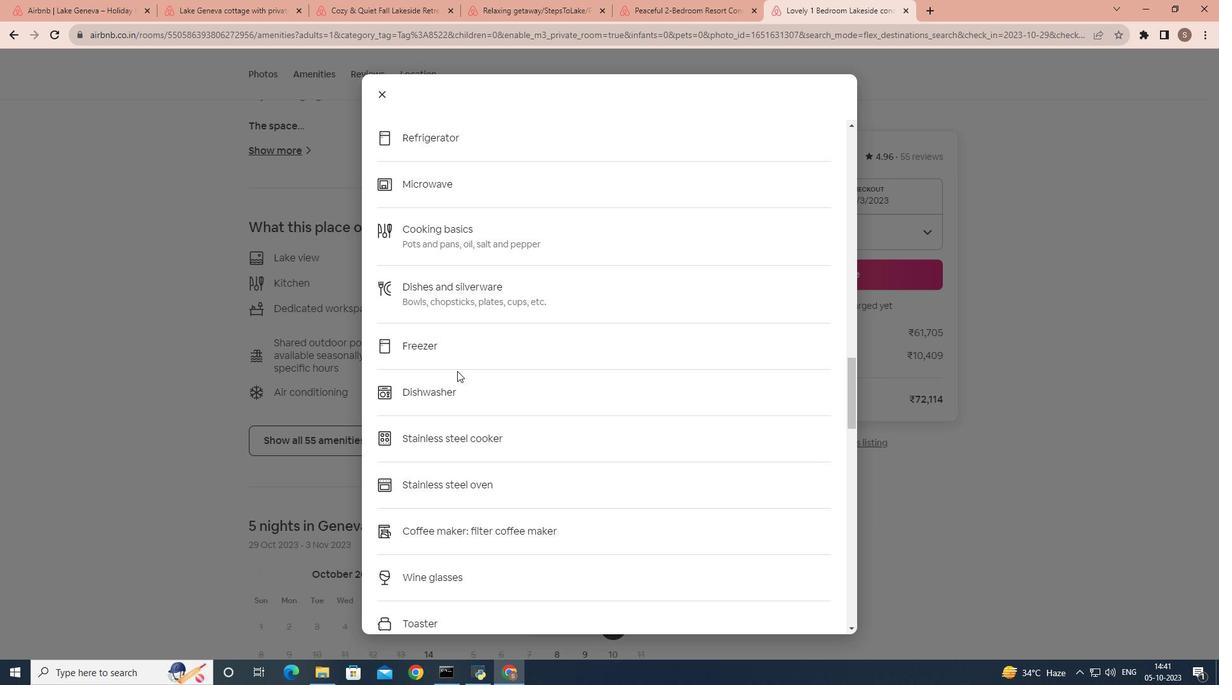 
Action: Mouse scrolled (457, 370) with delta (0, 0)
Screenshot: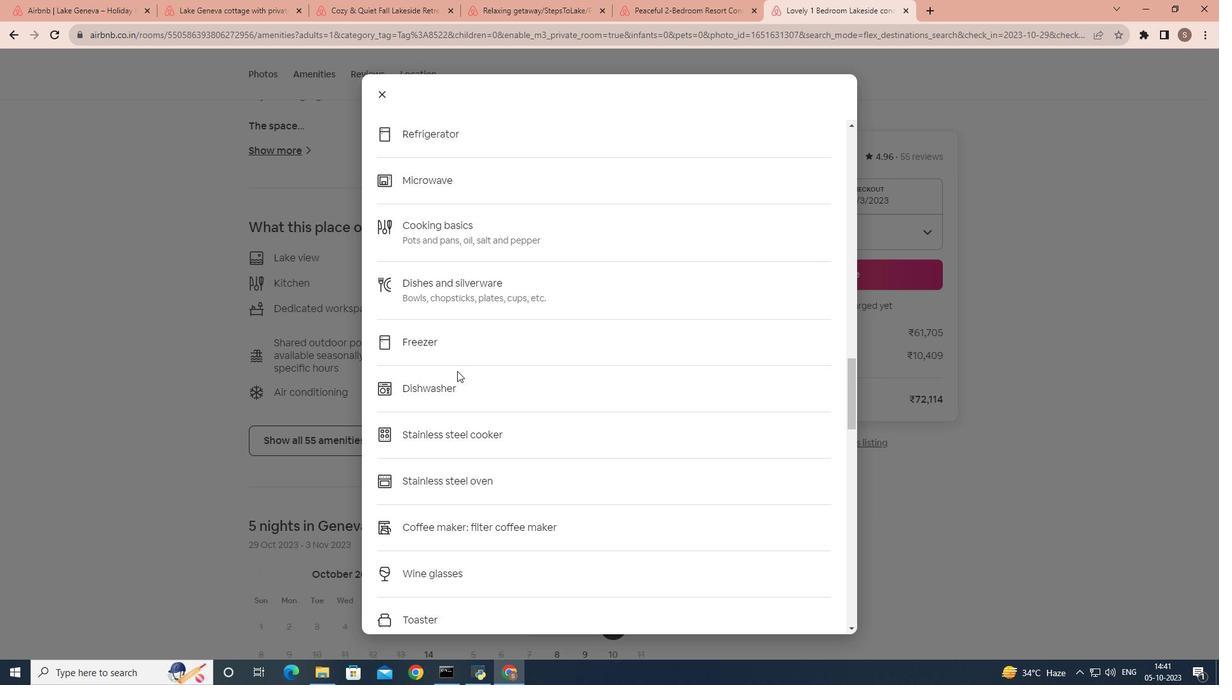 
Action: Mouse scrolled (457, 370) with delta (0, 0)
Screenshot: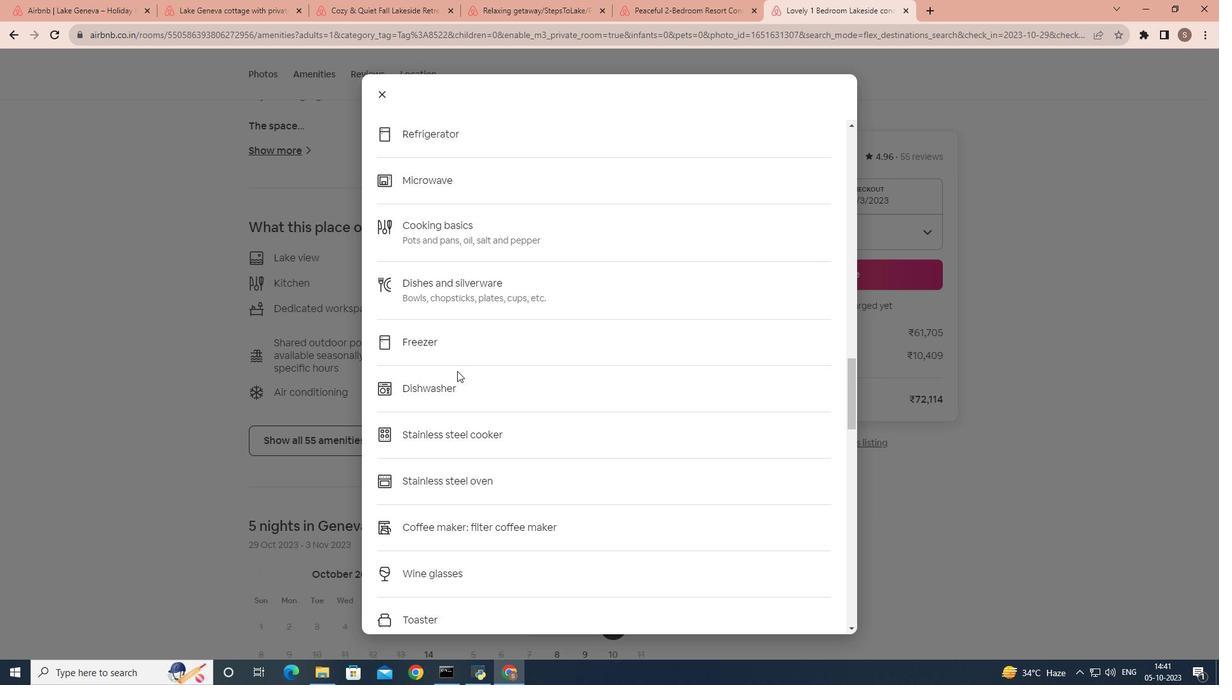 
Action: Mouse scrolled (457, 370) with delta (0, 0)
Screenshot: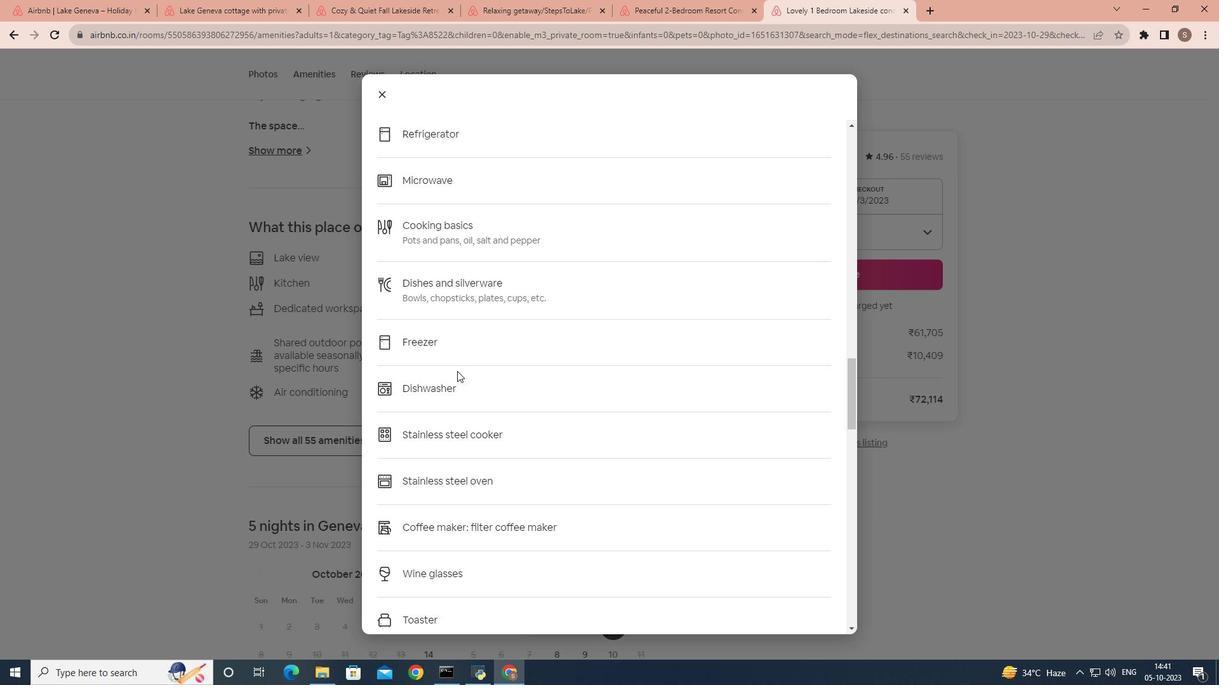 
Action: Mouse scrolled (457, 370) with delta (0, 0)
Screenshot: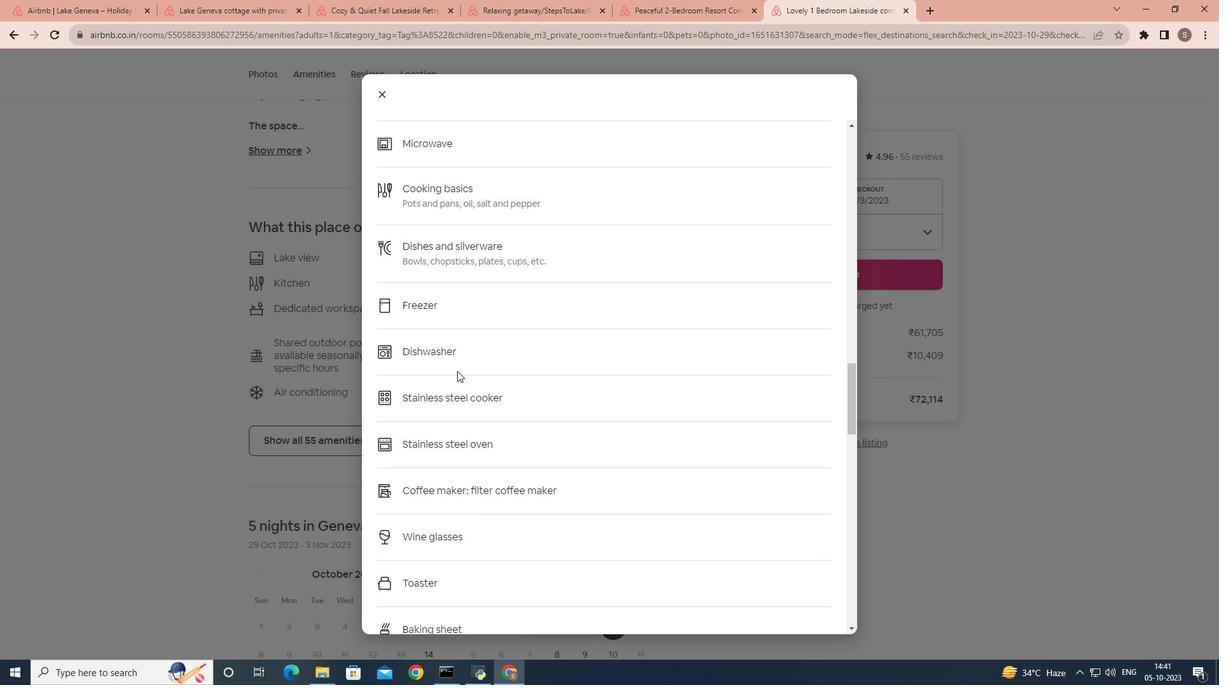 
Action: Mouse moved to (423, 192)
Screenshot: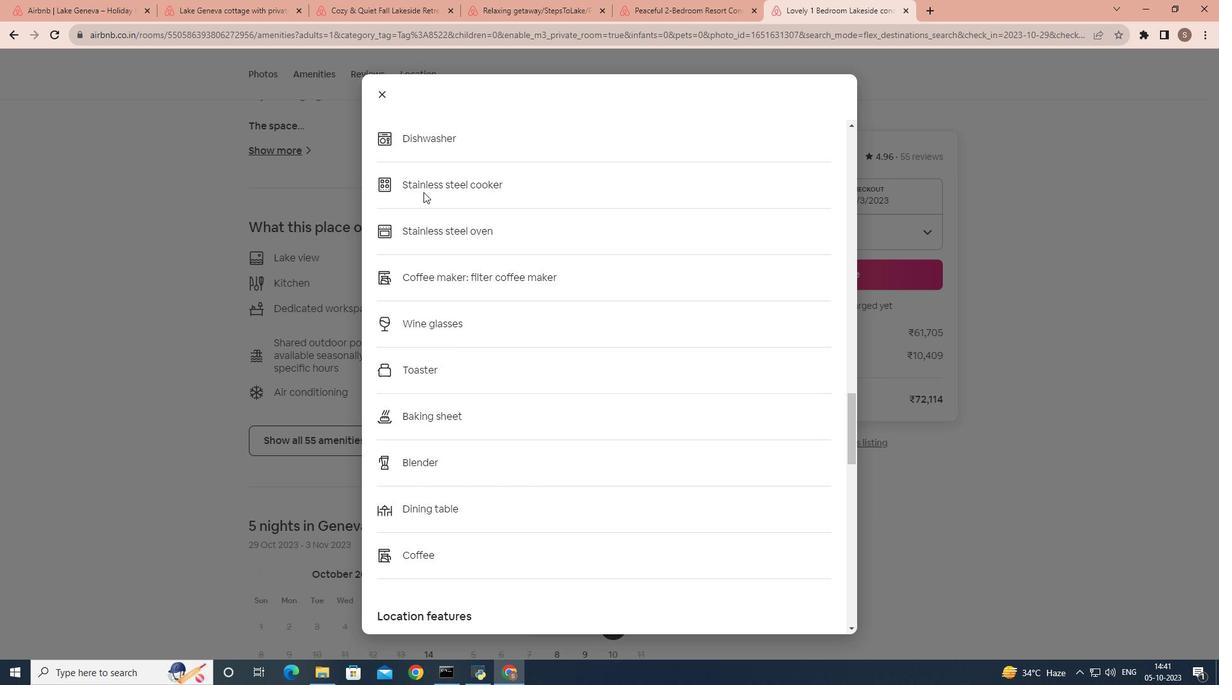 
Action: Mouse scrolled (423, 191) with delta (0, 0)
Screenshot: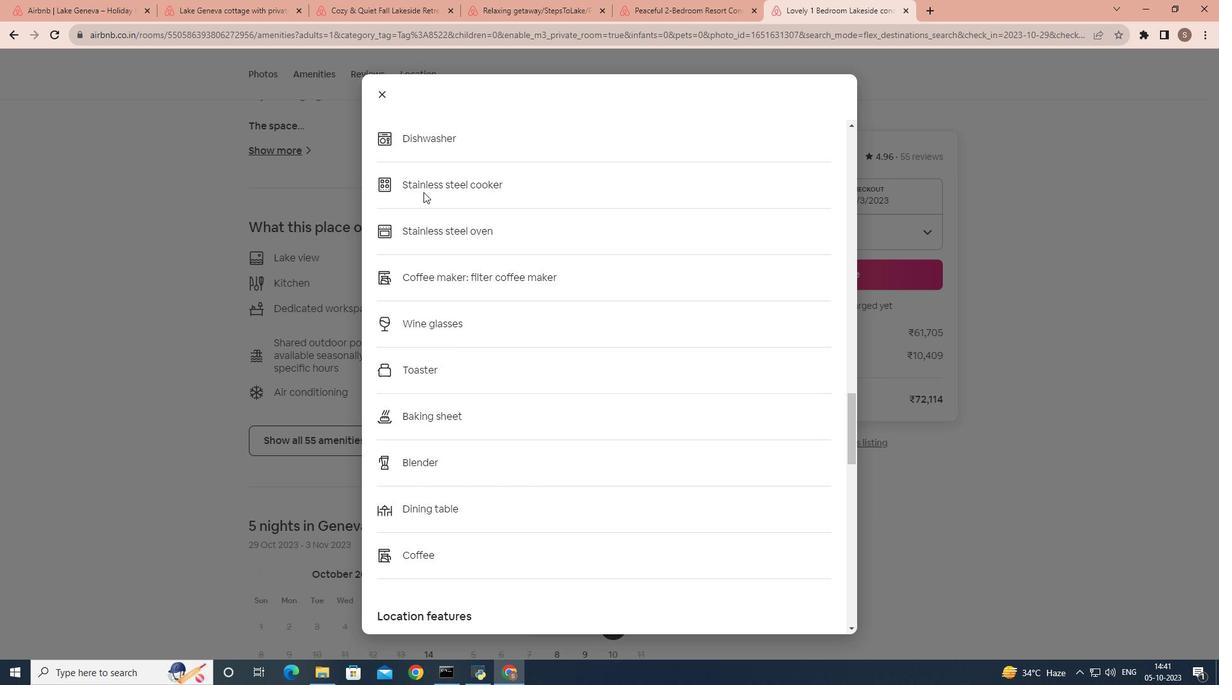 
Action: Mouse scrolled (423, 191) with delta (0, 0)
Screenshot: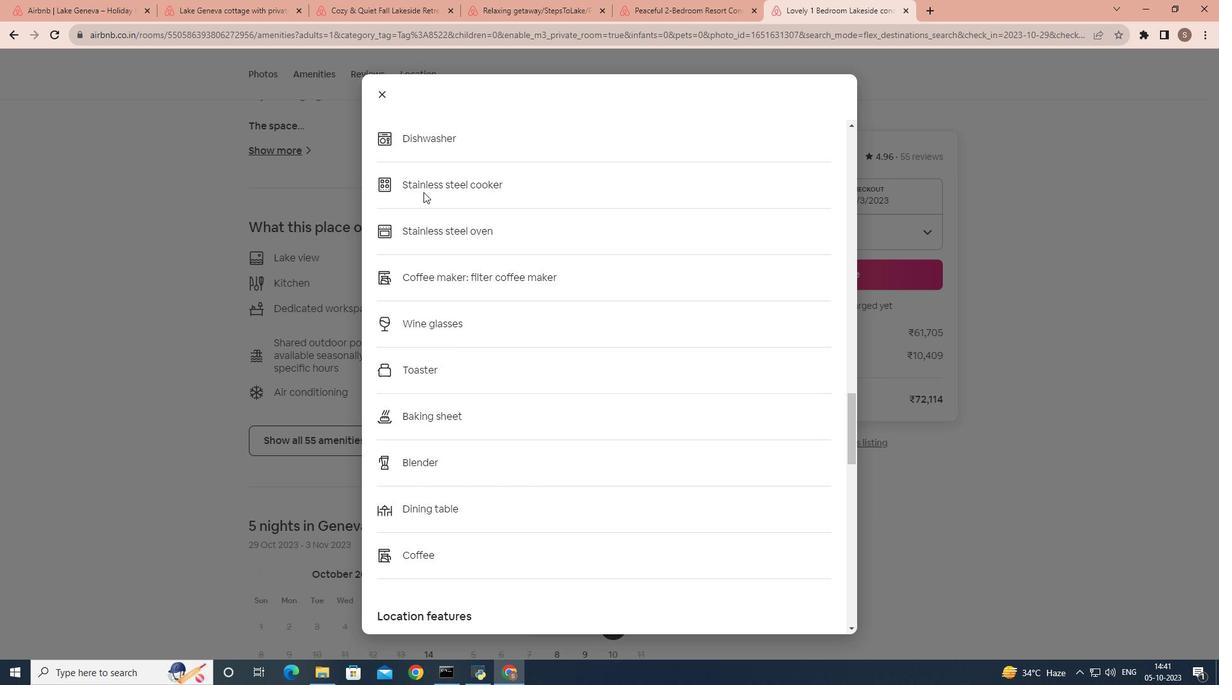 
Action: Mouse scrolled (423, 191) with delta (0, 0)
Screenshot: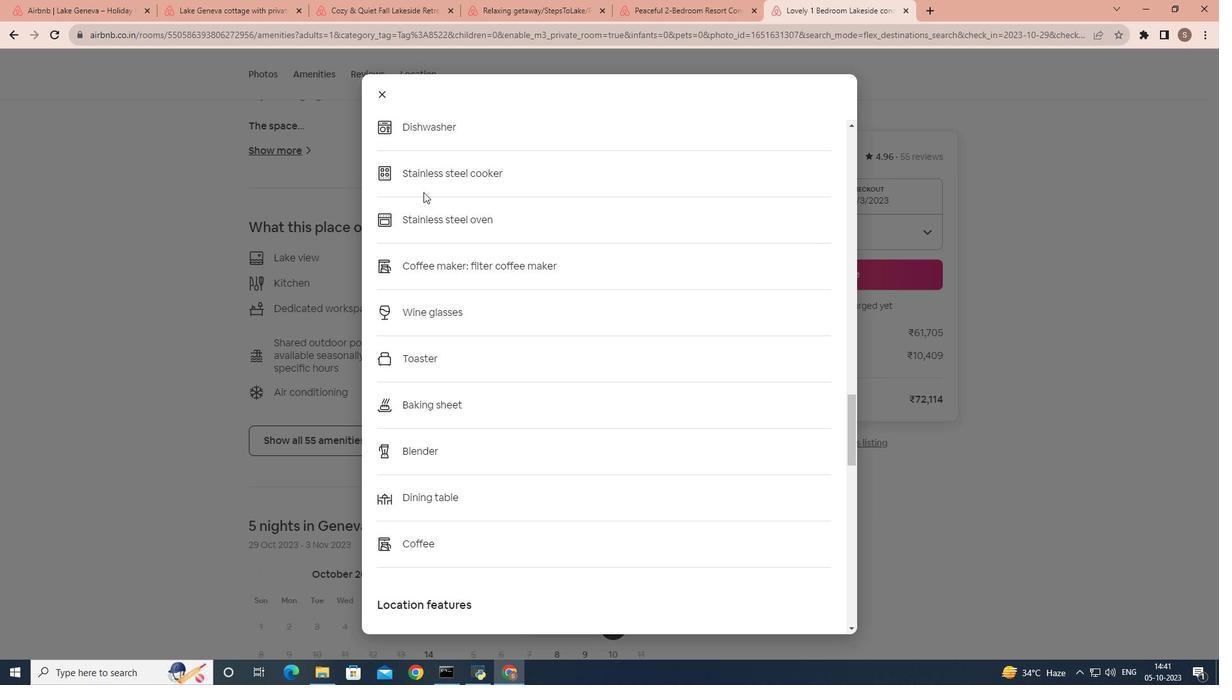 
Action: Mouse scrolled (423, 191) with delta (0, 0)
Screenshot: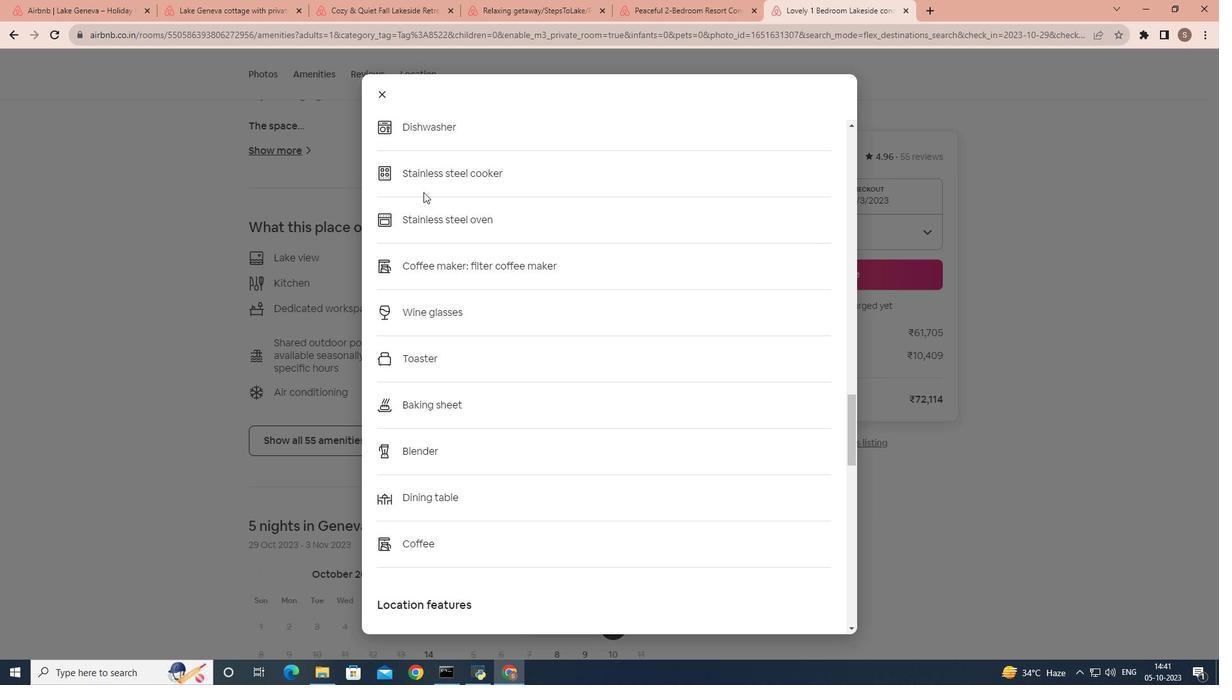 
Action: Mouse scrolled (423, 191) with delta (0, 0)
Screenshot: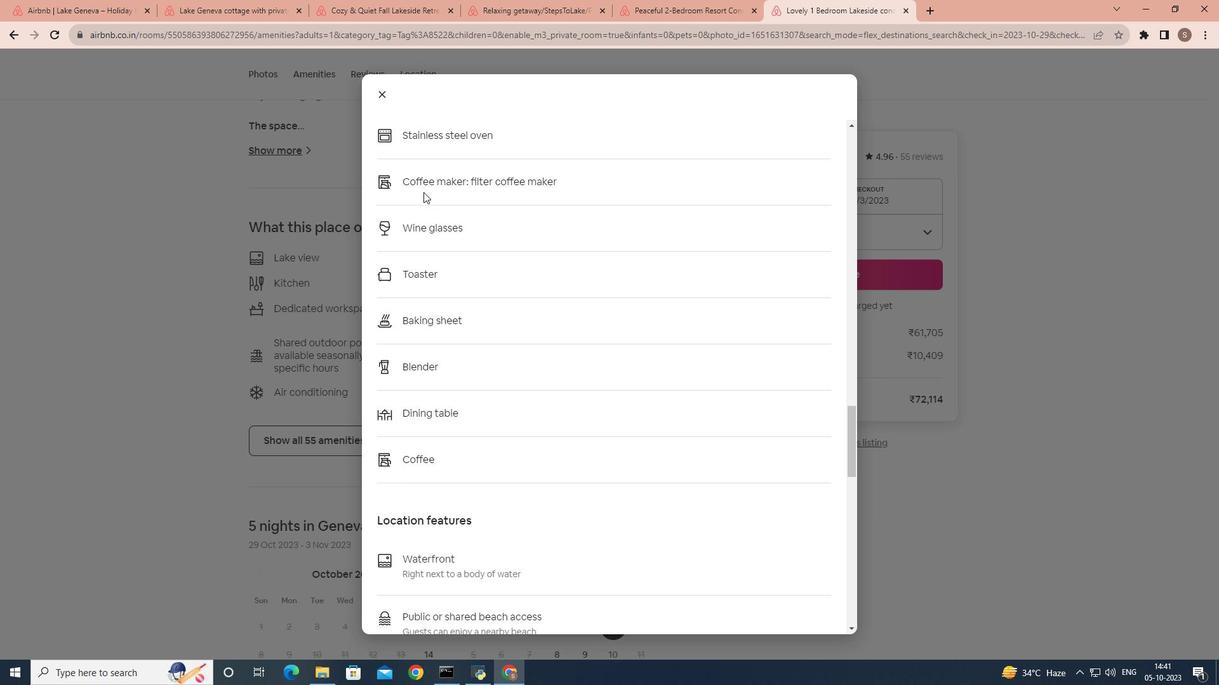 
Action: Mouse moved to (421, 186)
Screenshot: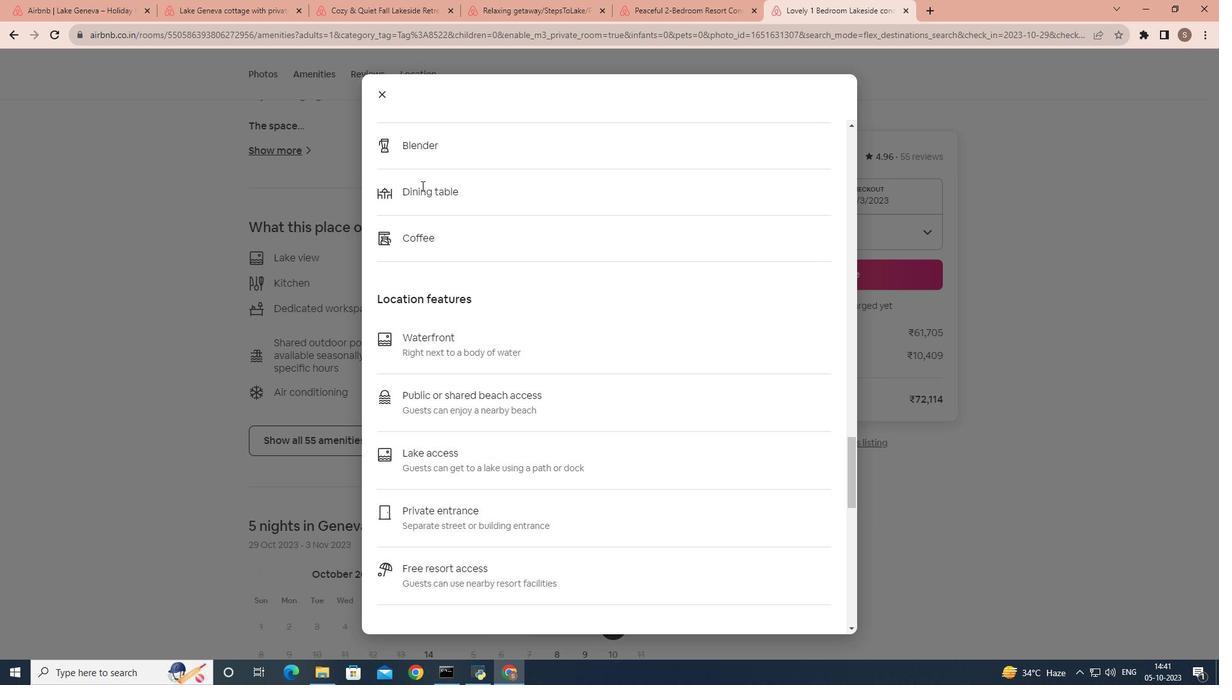 
Action: Mouse scrolled (421, 185) with delta (0, 0)
Screenshot: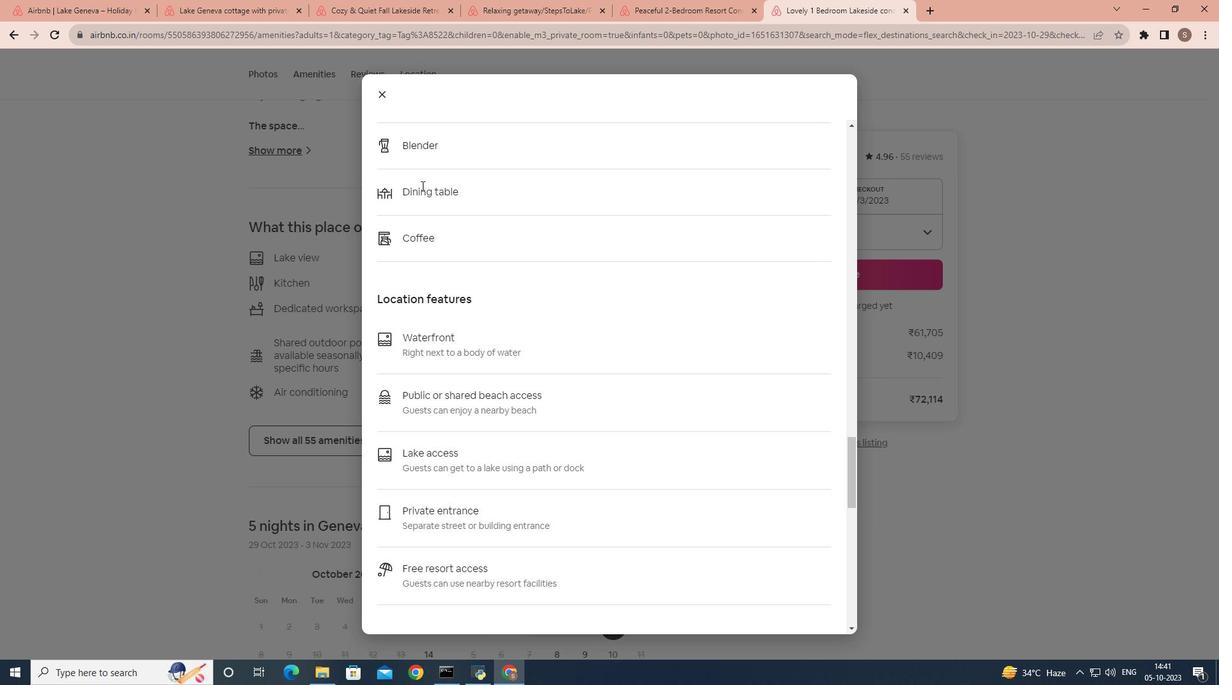
Action: Mouse scrolled (421, 185) with delta (0, 0)
Screenshot: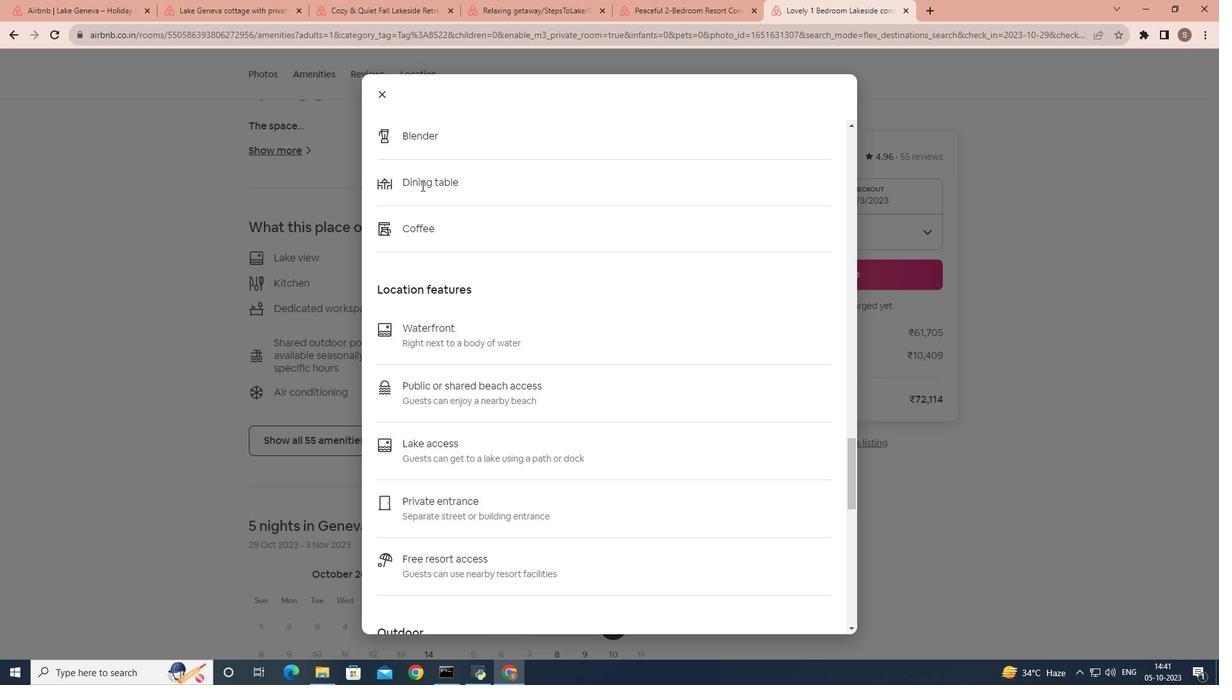 
Action: Mouse scrolled (421, 185) with delta (0, 0)
Screenshot: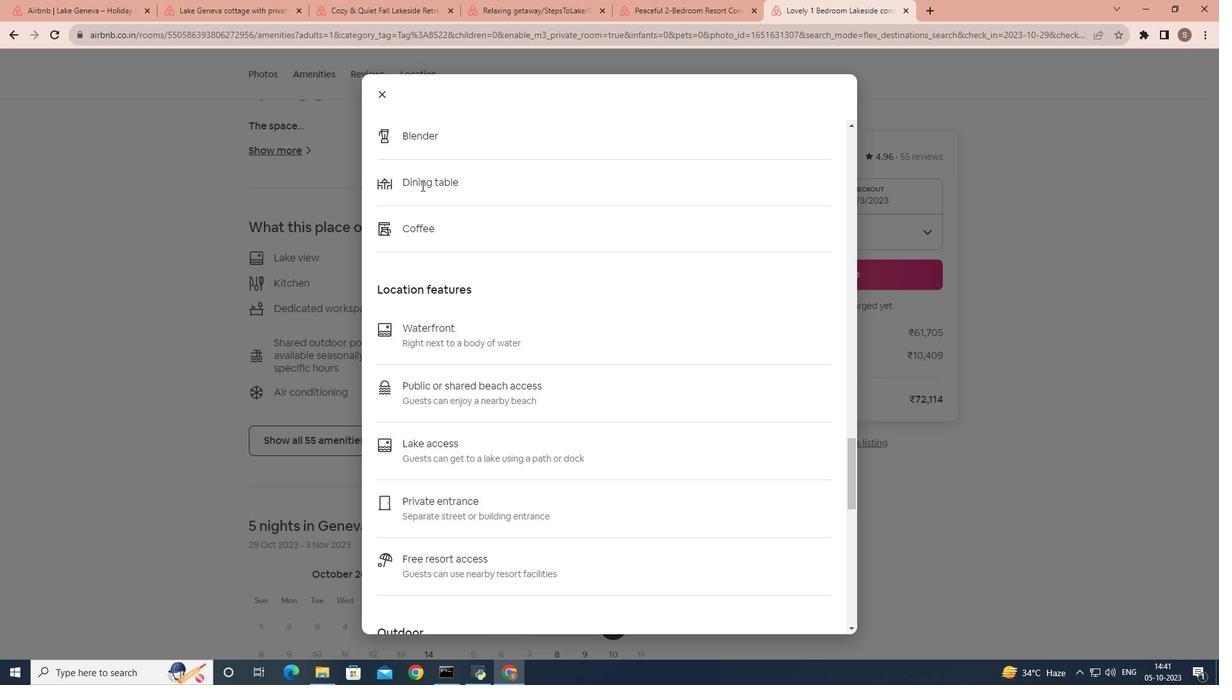
Action: Mouse scrolled (421, 185) with delta (0, 0)
Screenshot: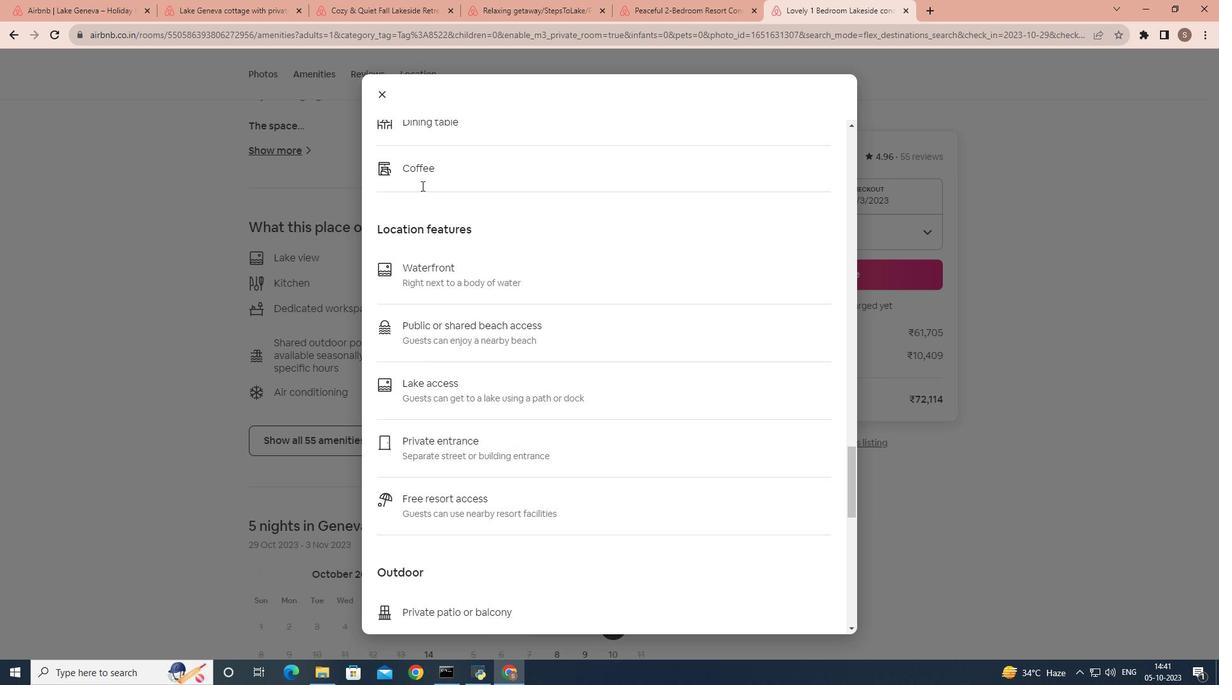 
Action: Mouse scrolled (421, 185) with delta (0, 0)
Screenshot: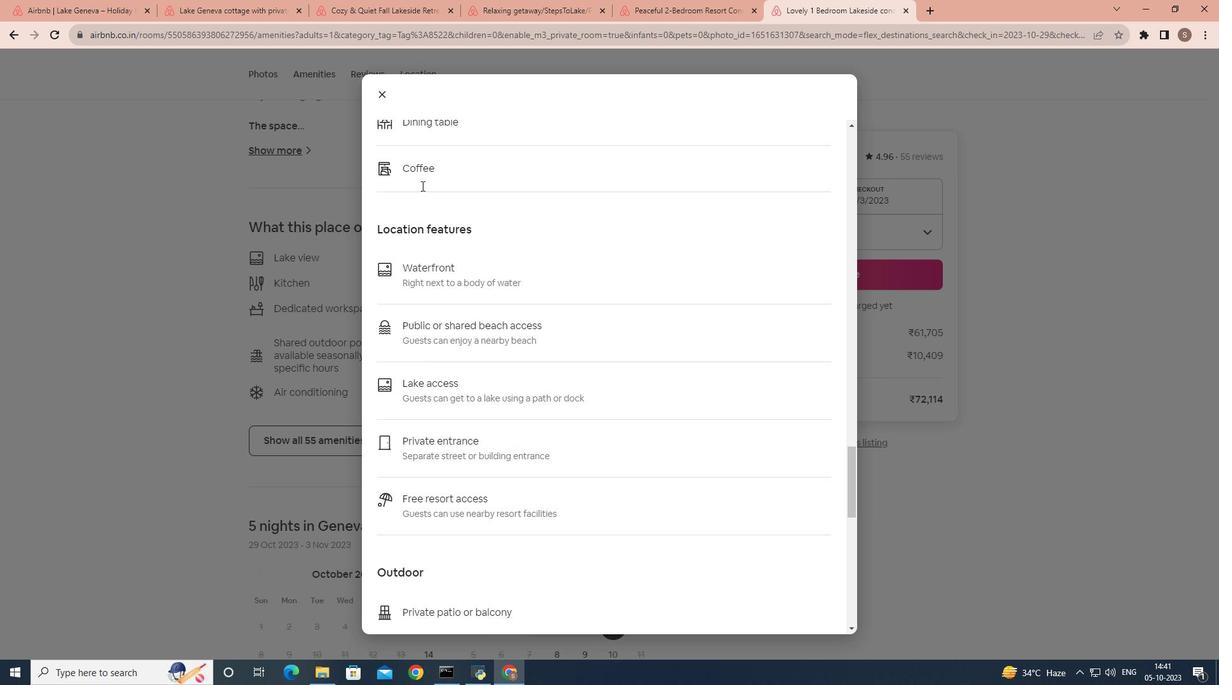
Action: Mouse scrolled (421, 185) with delta (0, 0)
Screenshot: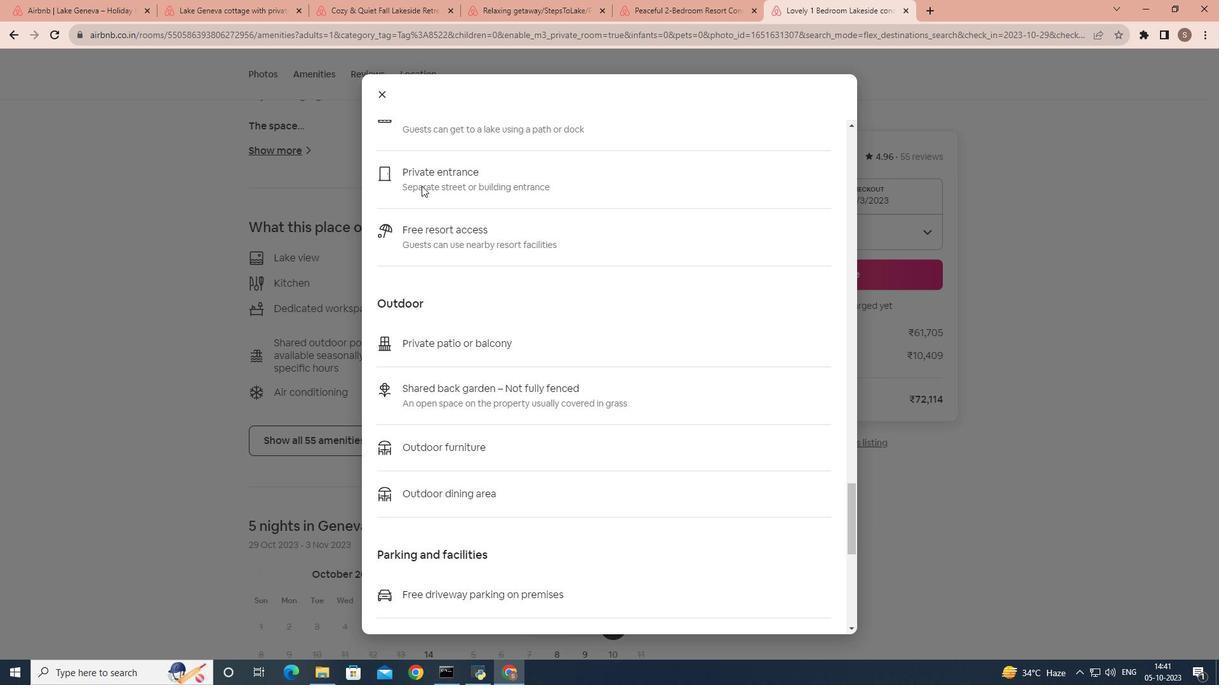 
Action: Mouse scrolled (421, 185) with delta (0, 0)
Screenshot: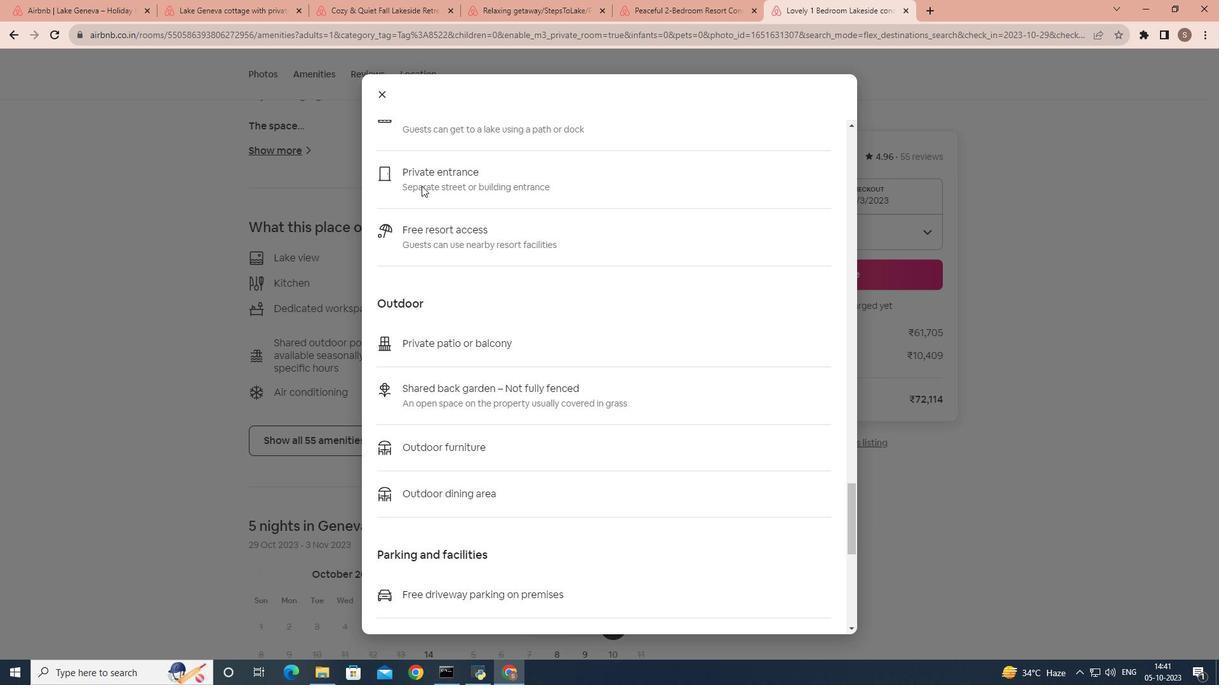 
Action: Mouse scrolled (421, 185) with delta (0, 0)
Screenshot: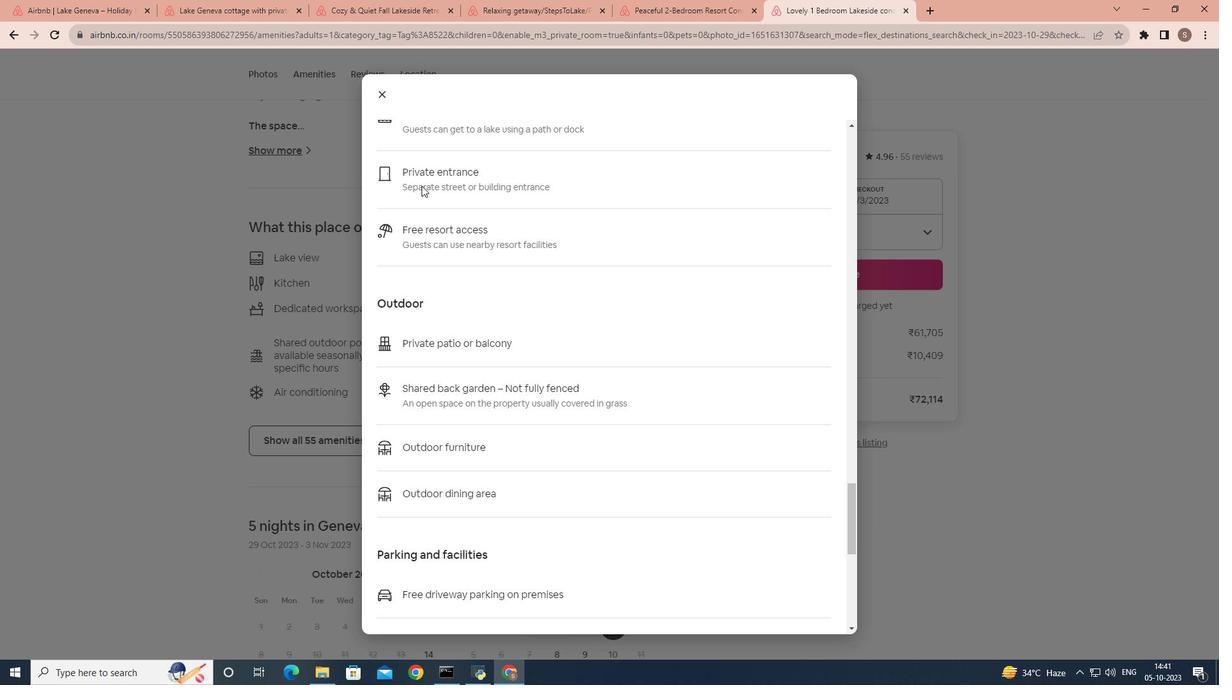 
Action: Mouse scrolled (421, 185) with delta (0, 0)
Screenshot: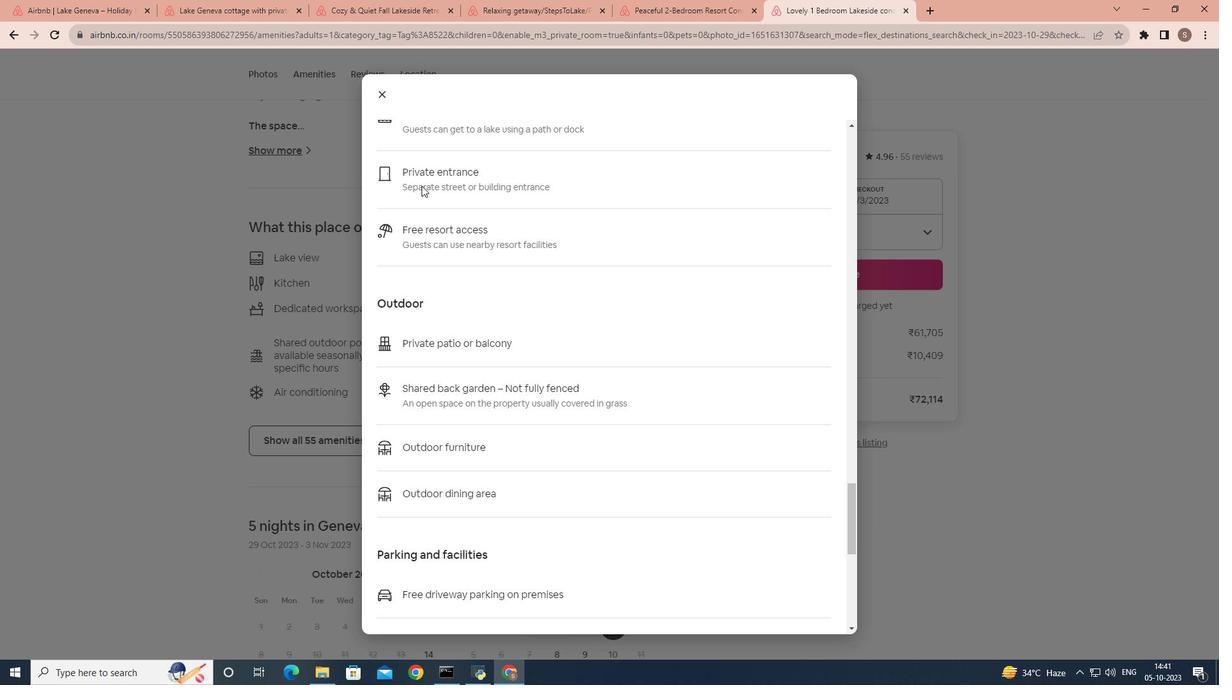 
Action: Mouse scrolled (421, 185) with delta (0, 0)
Screenshot: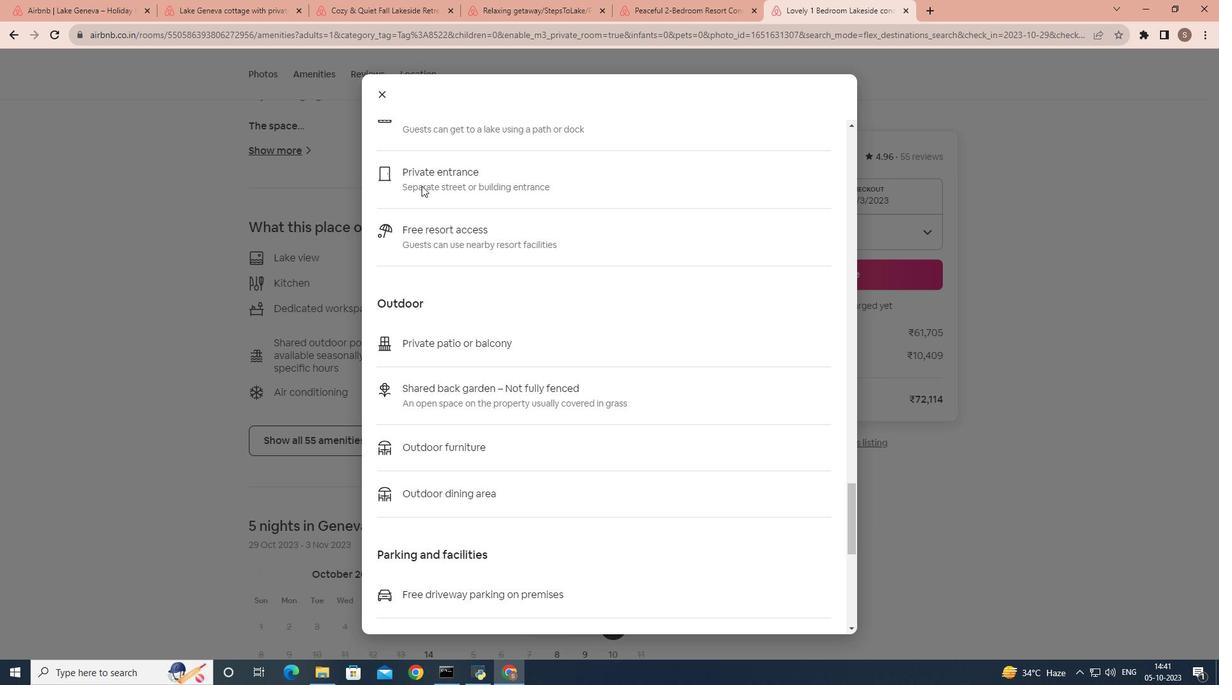 
Action: Mouse scrolled (421, 185) with delta (0, 0)
Screenshot: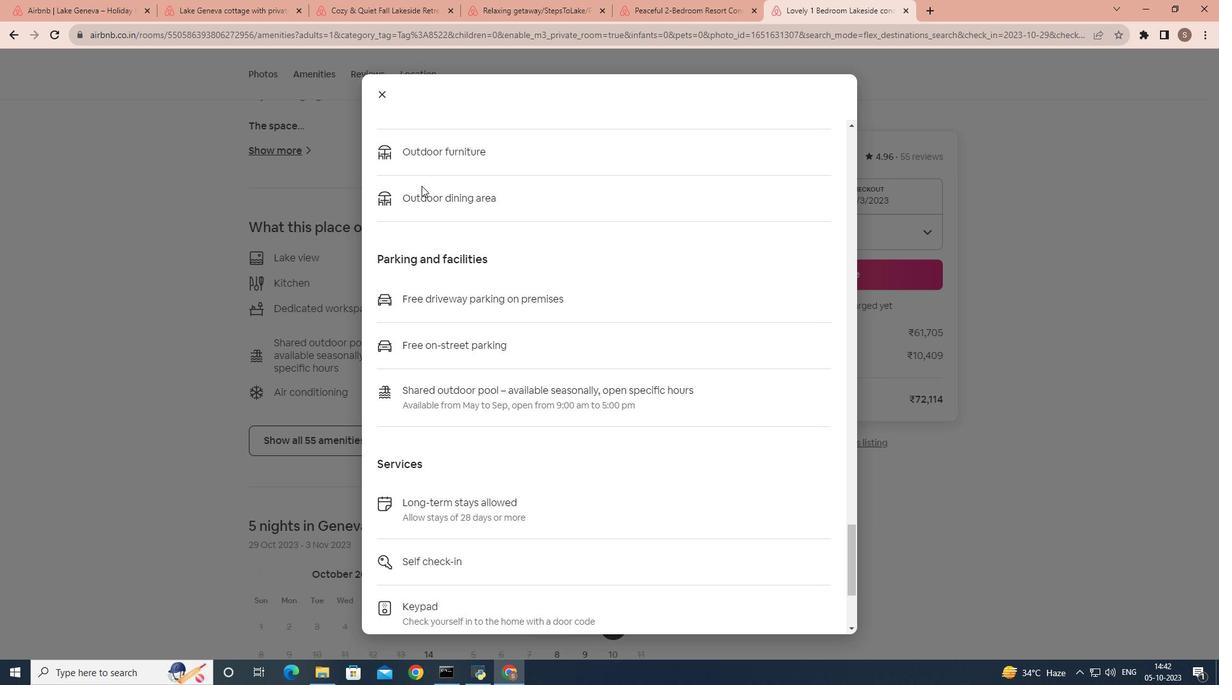 
Action: Mouse scrolled (421, 185) with delta (0, 0)
Screenshot: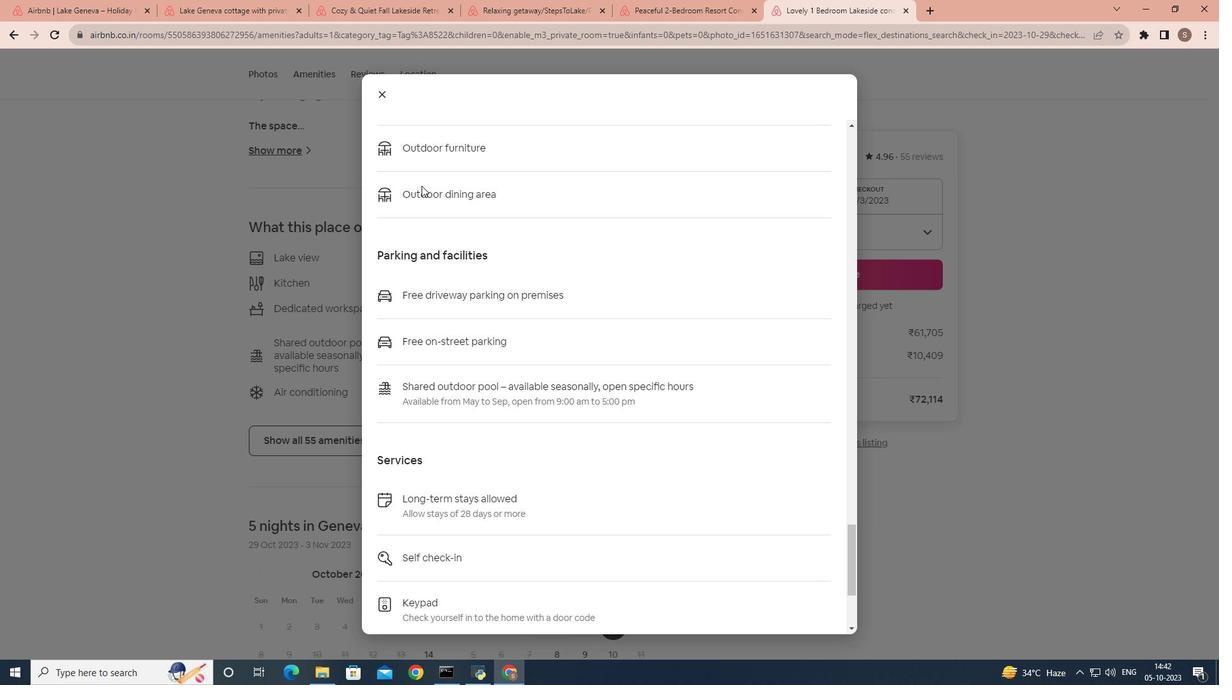 
Action: Mouse scrolled (421, 185) with delta (0, 0)
Screenshot: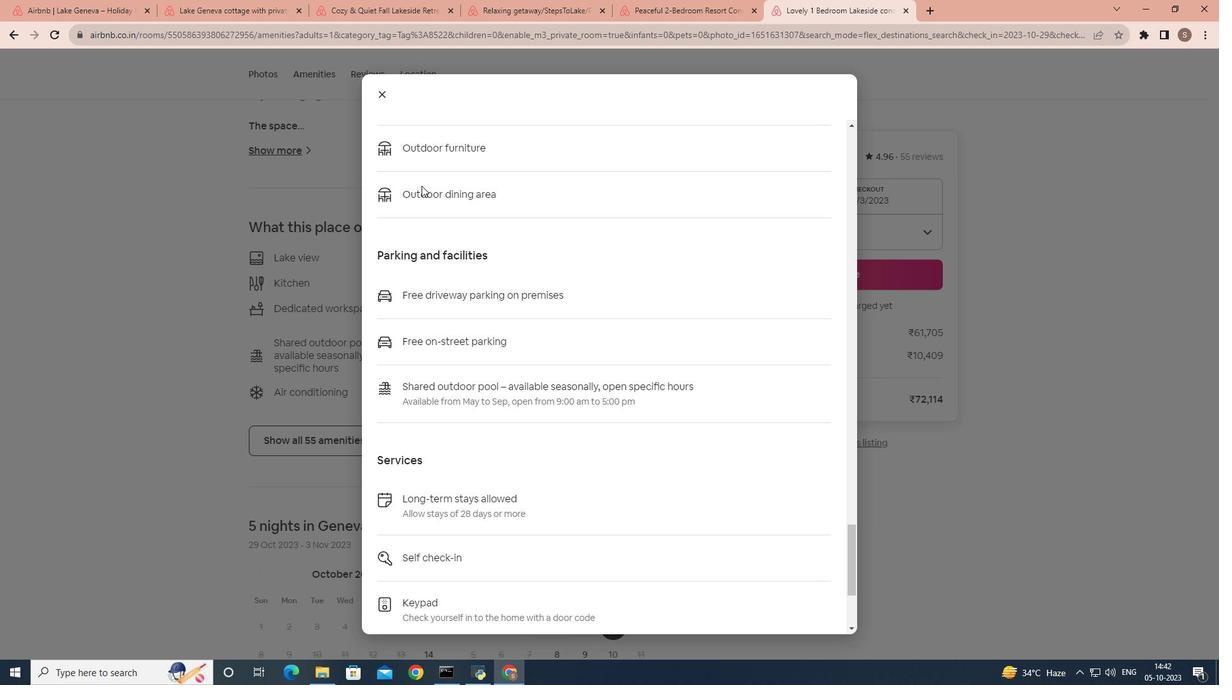 
Action: Mouse scrolled (421, 185) with delta (0, 0)
Screenshot: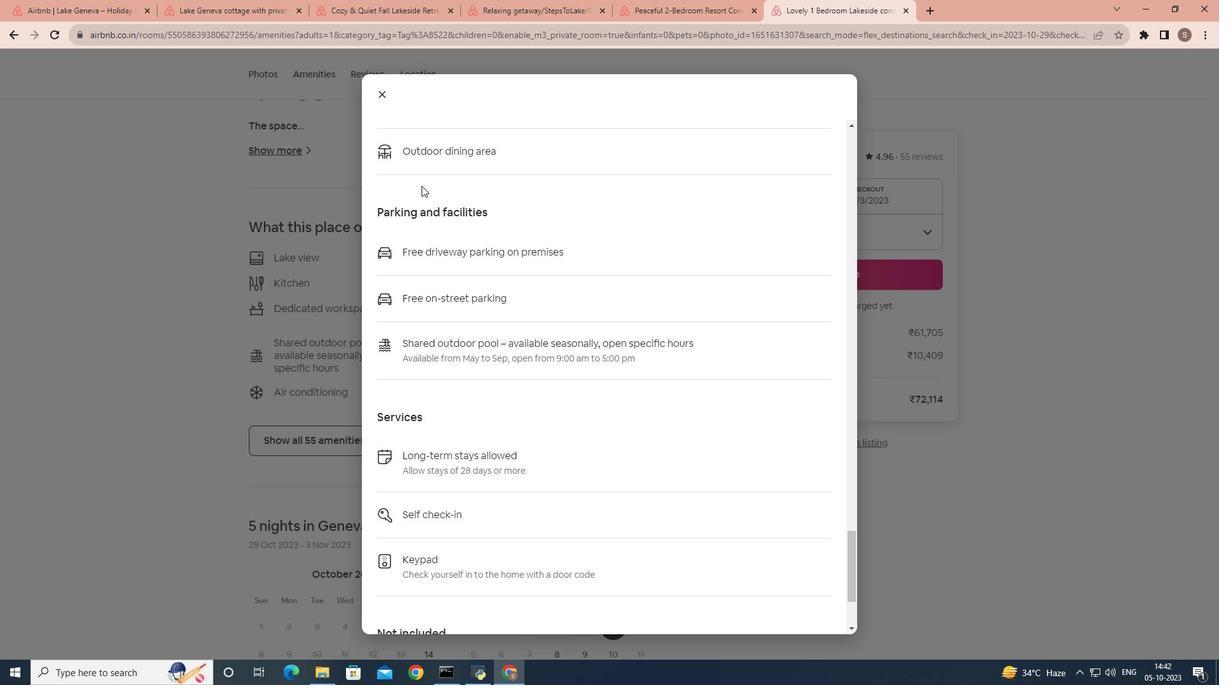 
Action: Mouse scrolled (421, 185) with delta (0, 0)
Screenshot: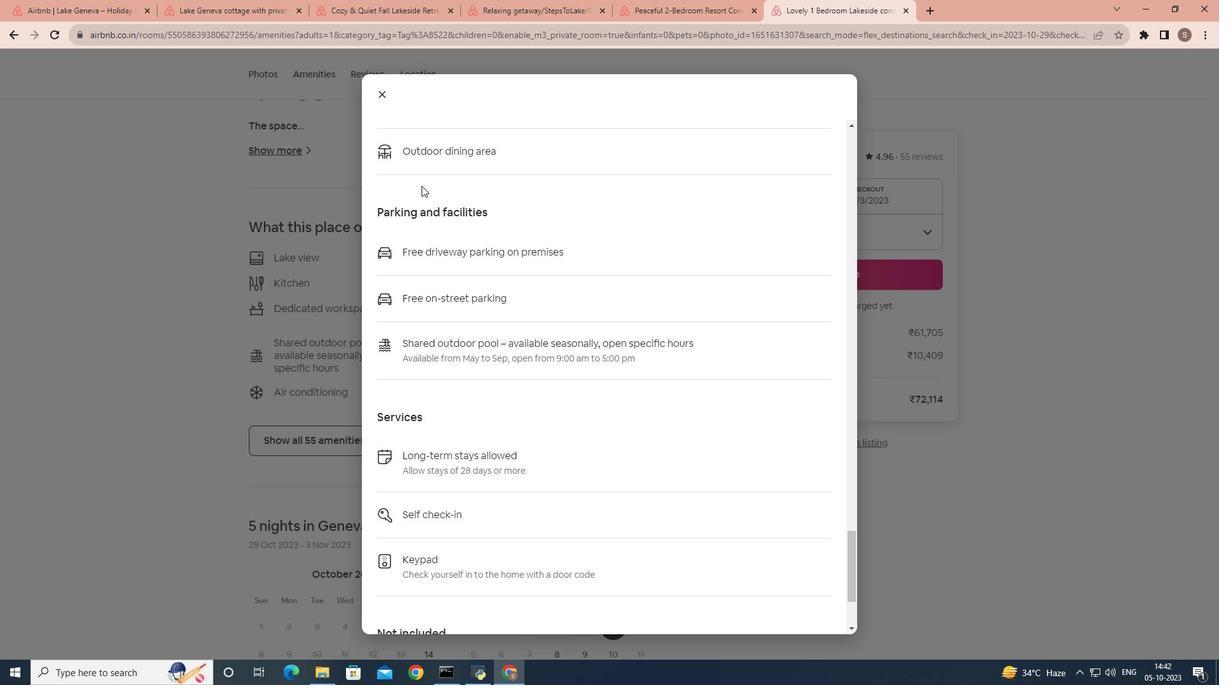 
Action: Mouse moved to (398, 162)
Screenshot: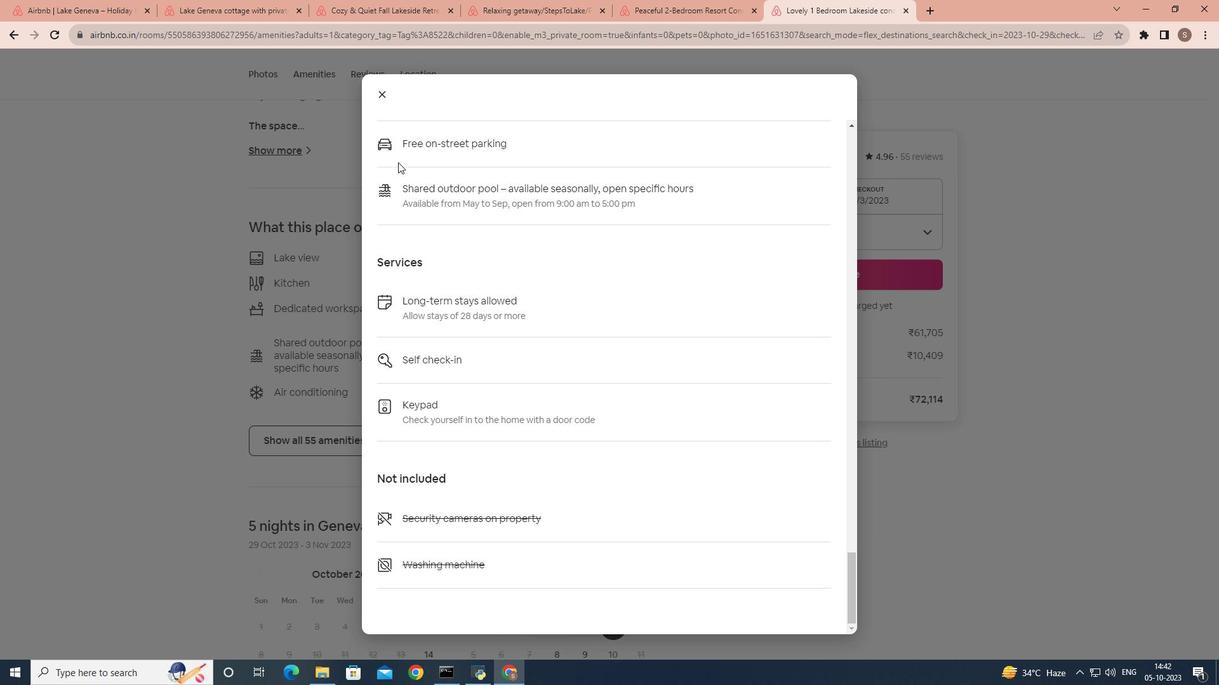 
Action: Mouse scrolled (398, 161) with delta (0, 0)
Screenshot: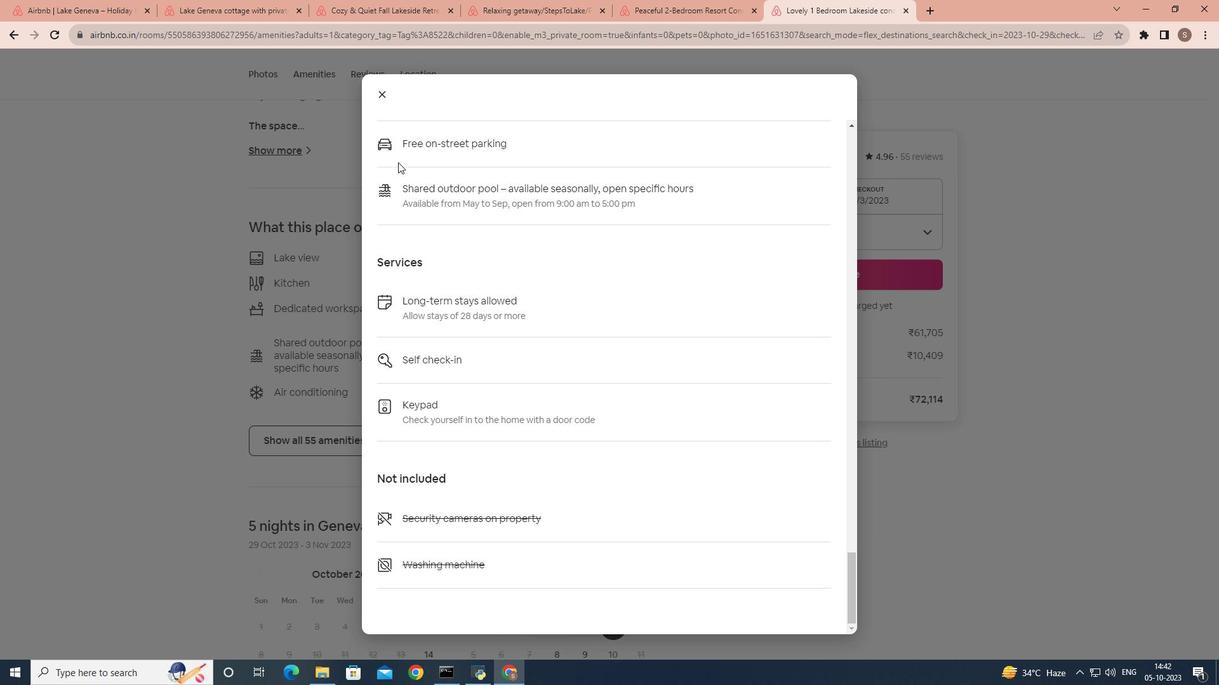 
Action: Mouse scrolled (398, 161) with delta (0, 0)
Screenshot: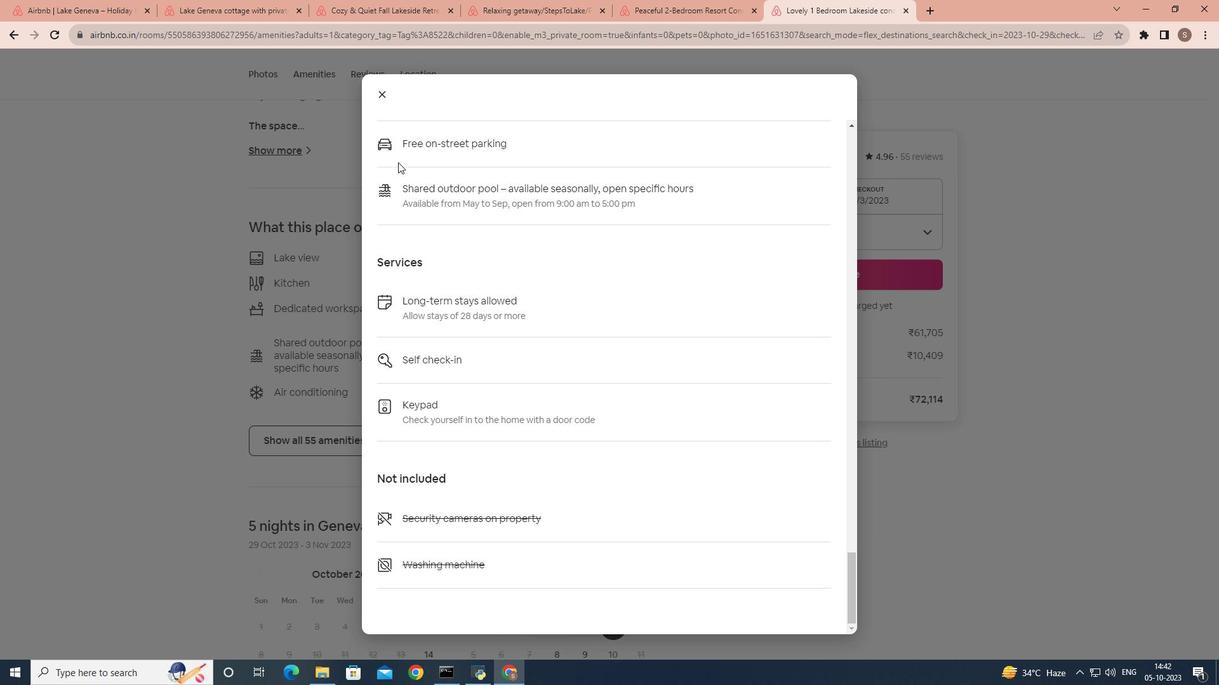 
Action: Mouse scrolled (398, 161) with delta (0, 0)
Screenshot: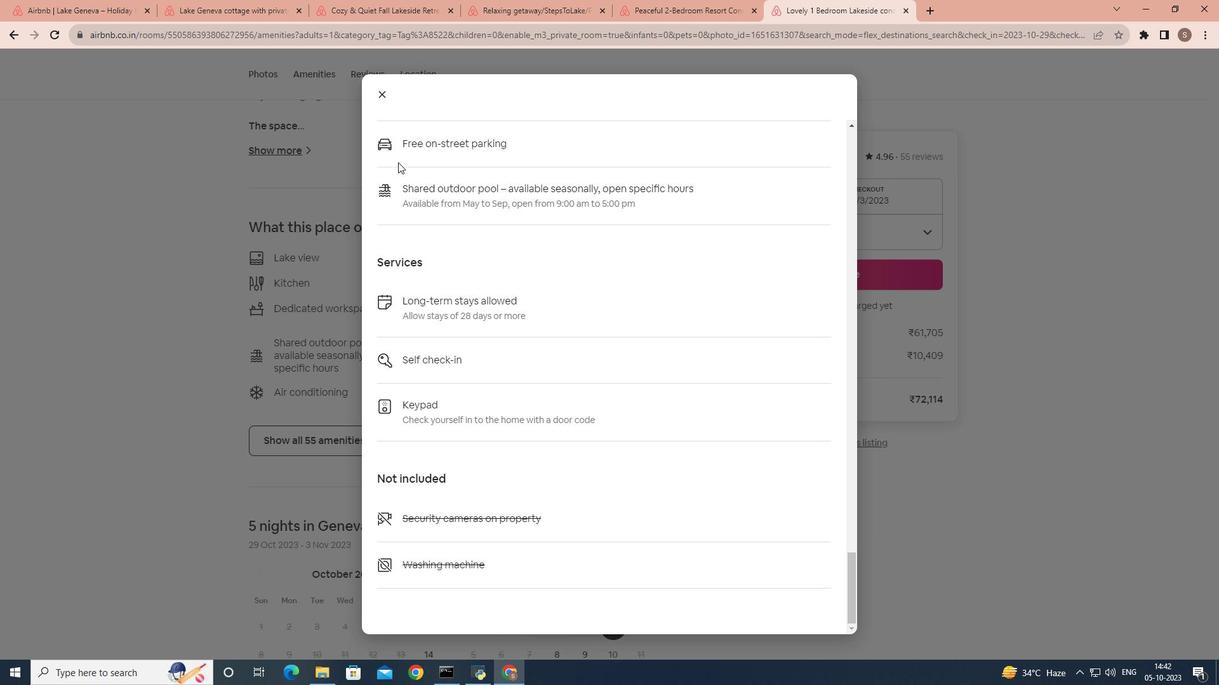 
Action: Mouse moved to (376, 94)
Screenshot: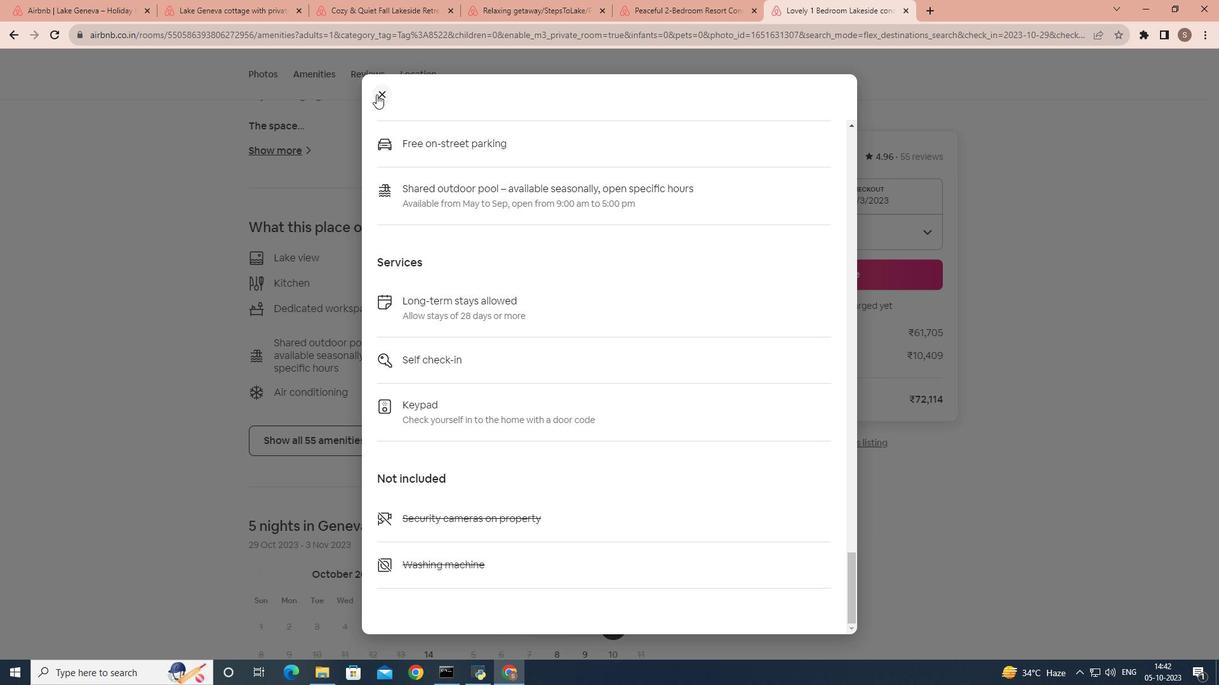 
Action: Mouse pressed left at (376, 94)
Screenshot: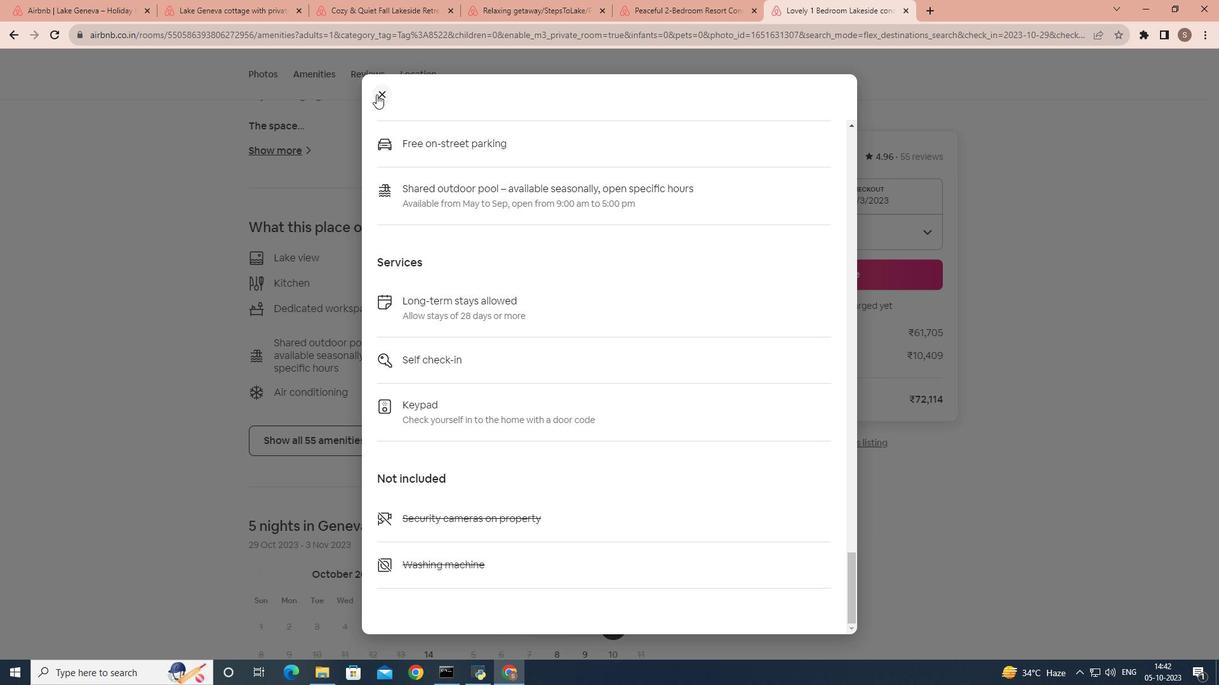 
Action: Mouse moved to (461, 377)
Screenshot: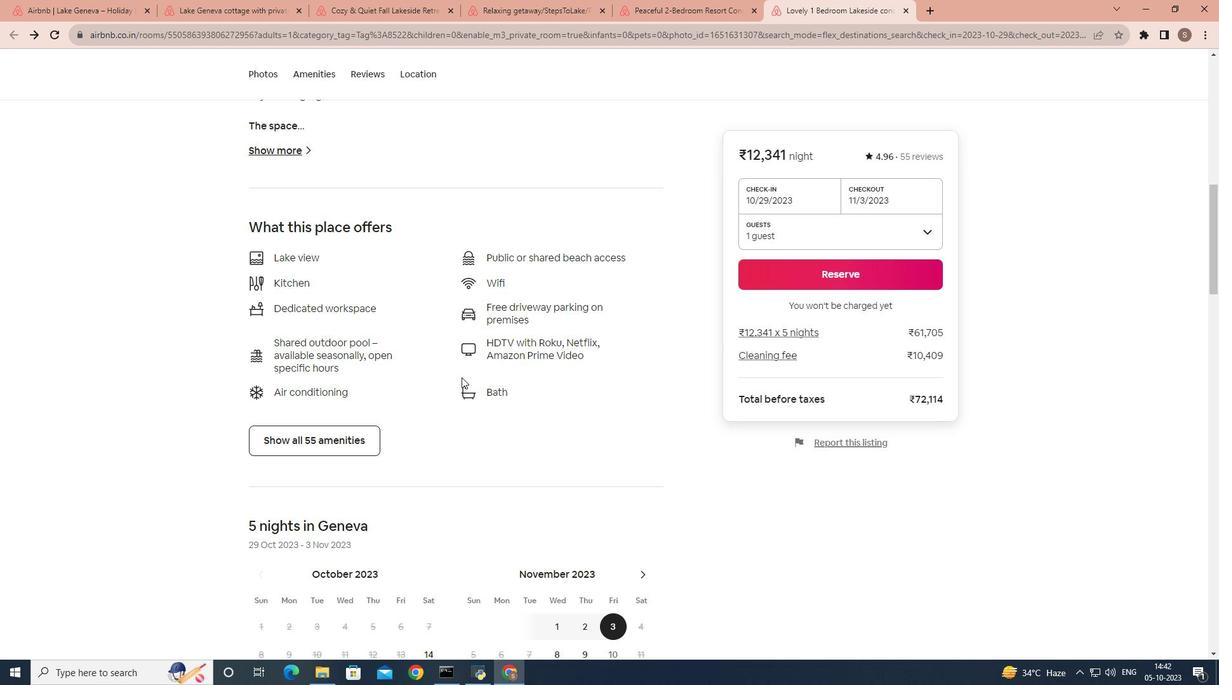 
Action: Mouse scrolled (461, 377) with delta (0, 0)
Screenshot: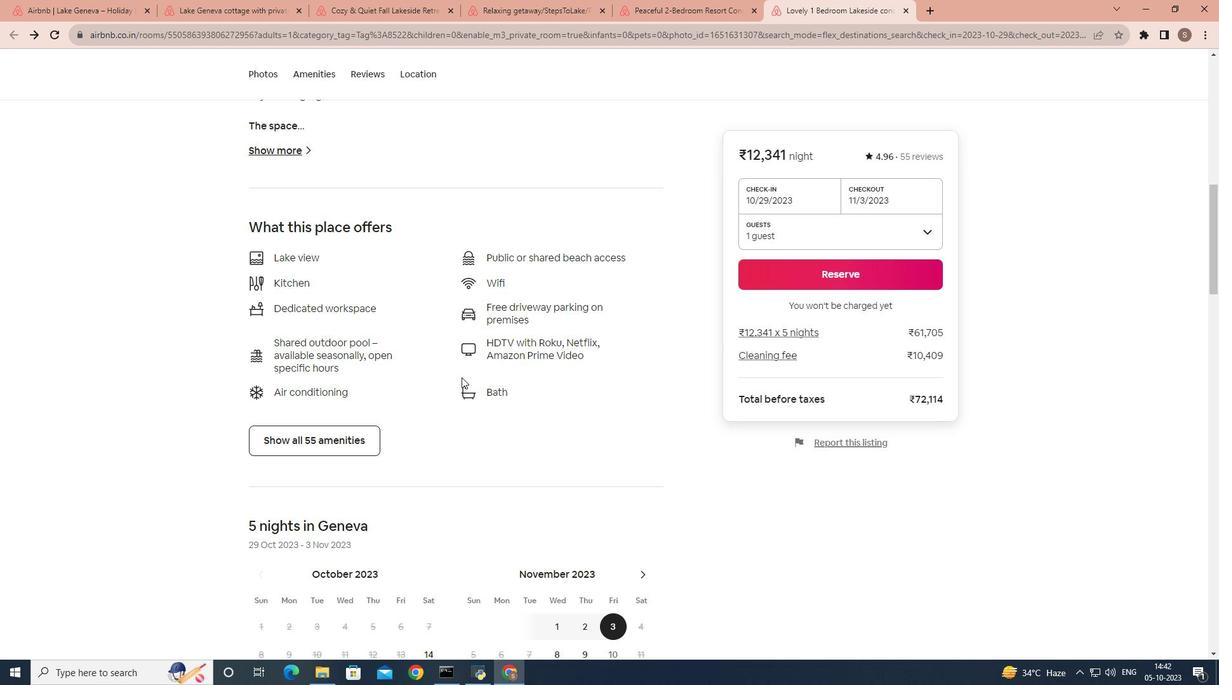 
Action: Mouse scrolled (461, 377) with delta (0, 0)
Screenshot: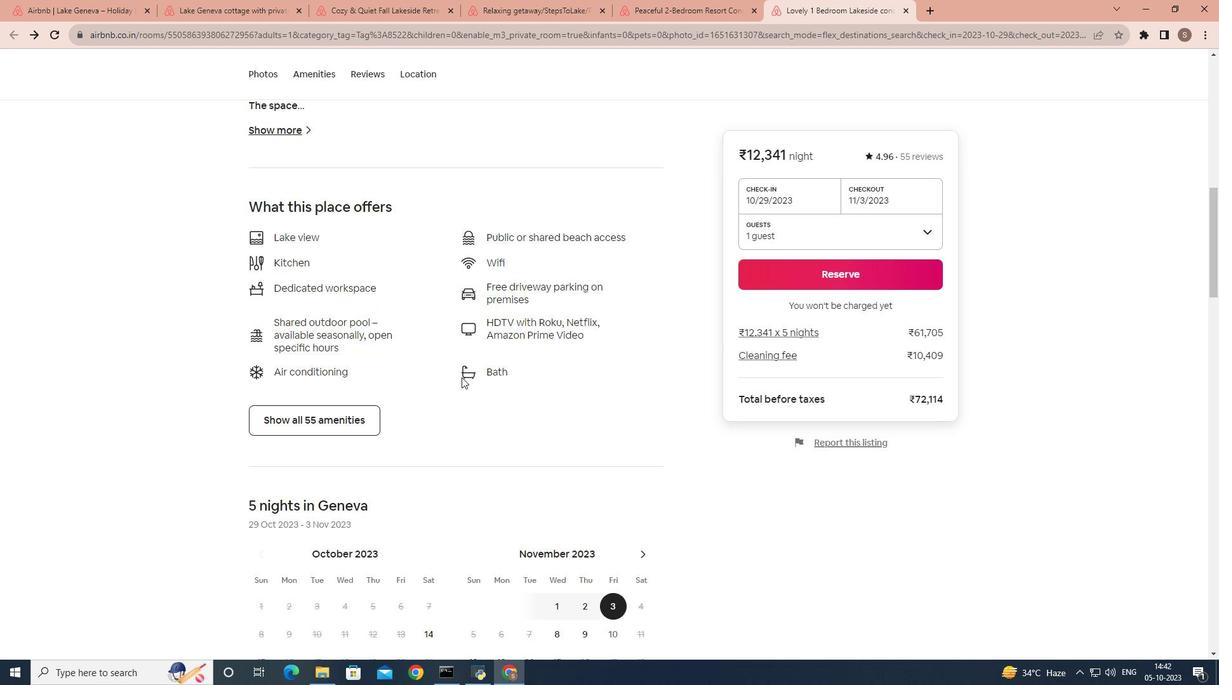 
Action: Mouse scrolled (461, 377) with delta (0, 0)
Screenshot: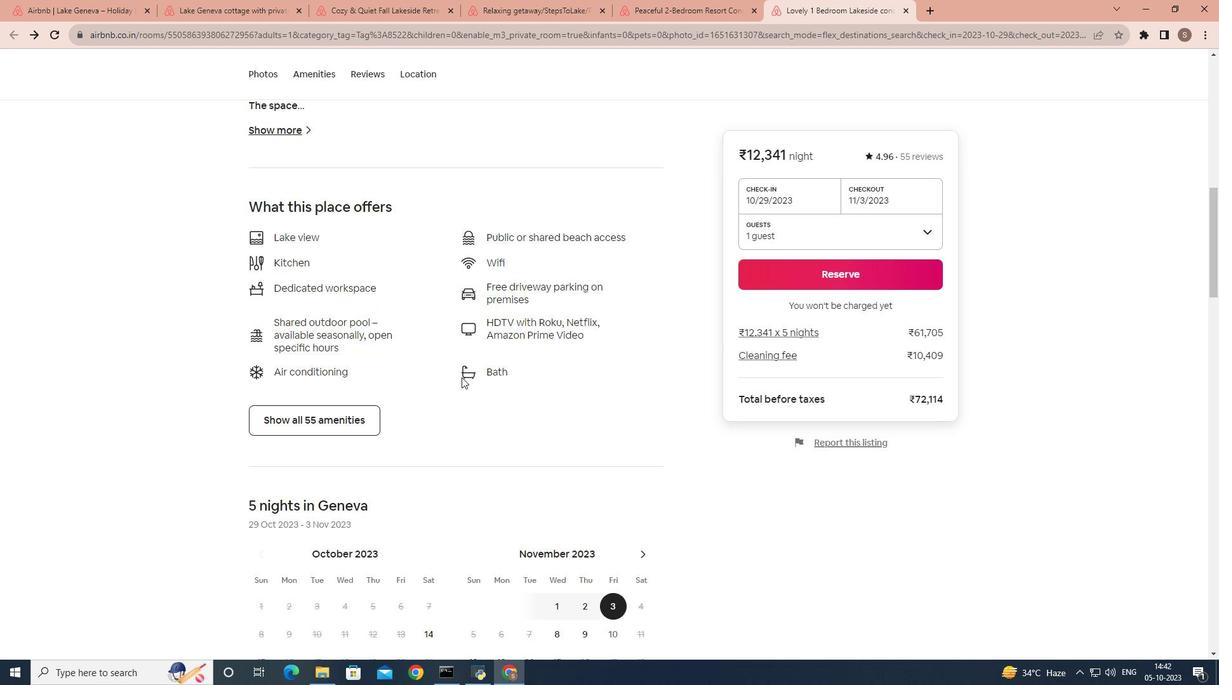 
Action: Mouse scrolled (461, 377) with delta (0, 0)
Screenshot: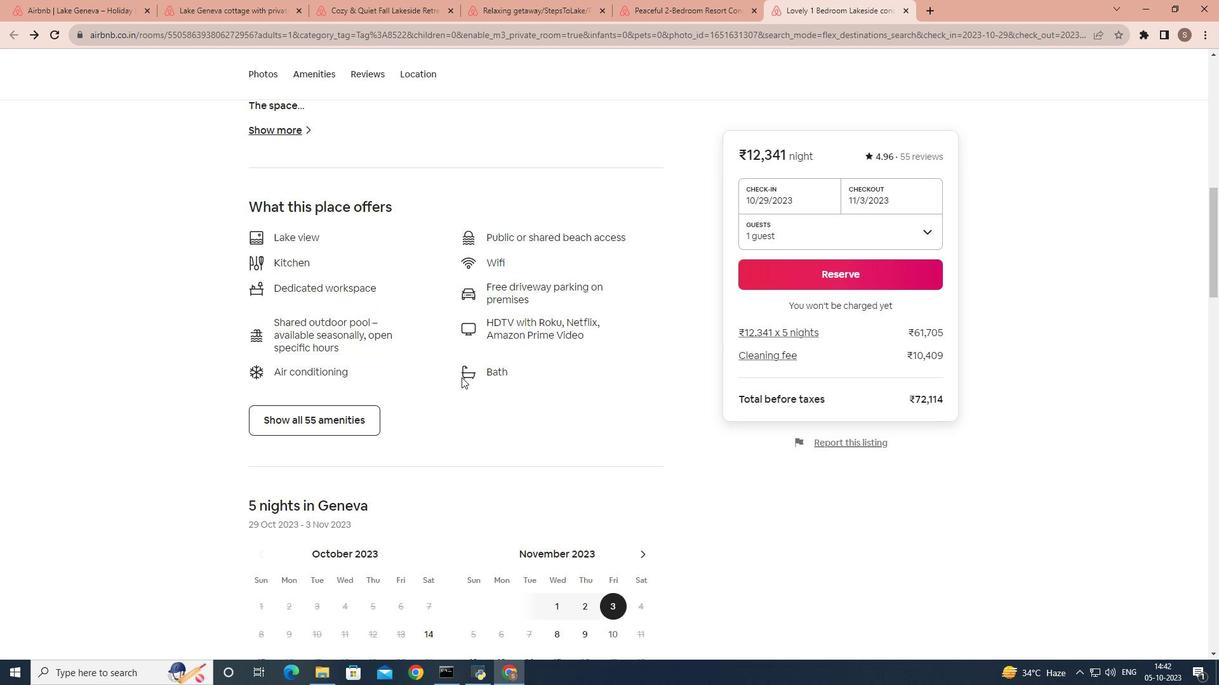 
Action: Mouse scrolled (461, 377) with delta (0, 0)
Screenshot: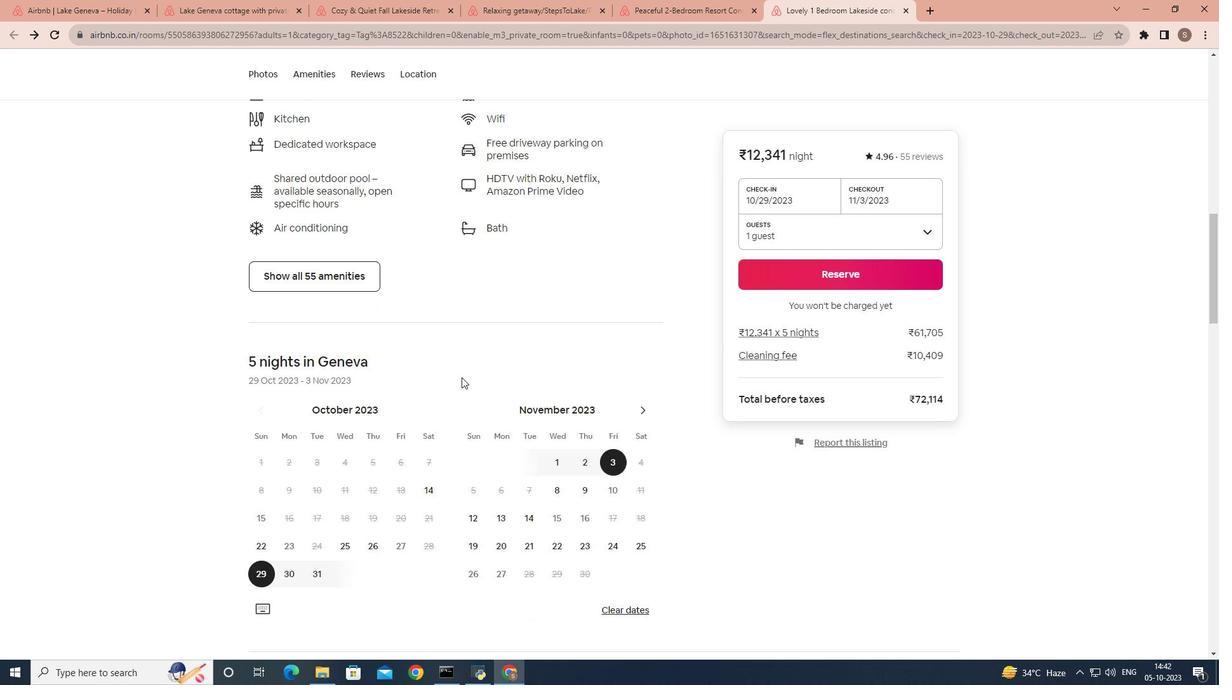 
Action: Mouse scrolled (461, 377) with delta (0, 0)
Screenshot: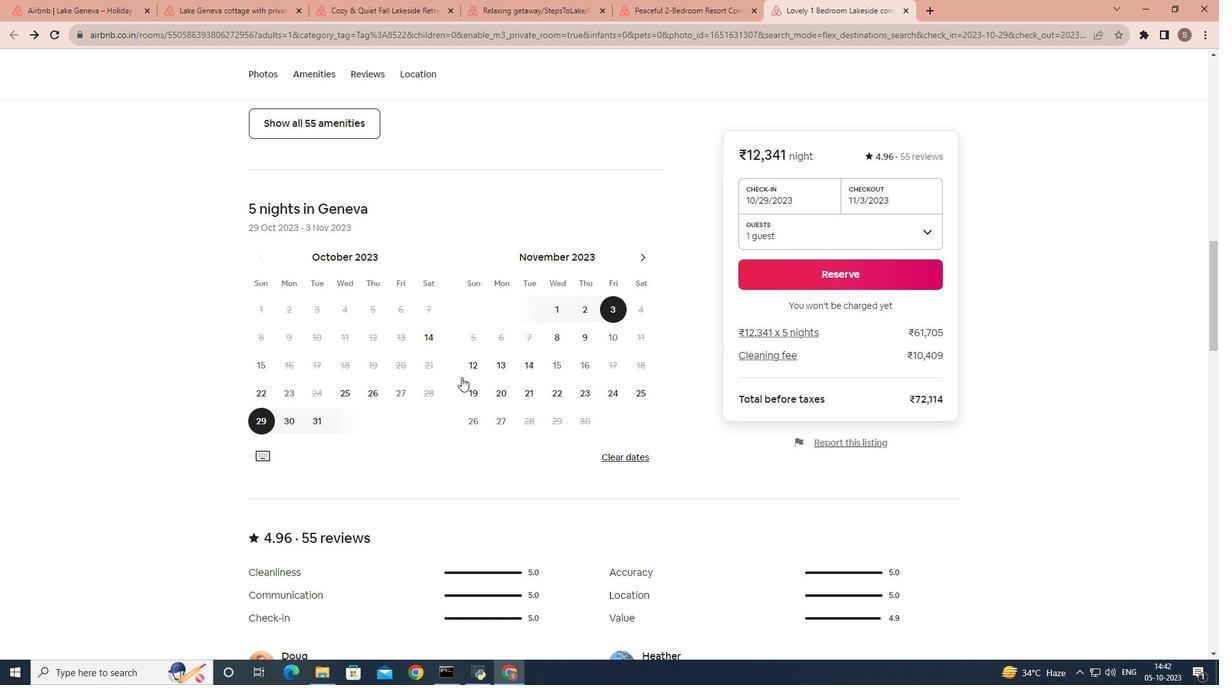
Action: Mouse scrolled (461, 377) with delta (0, 0)
Screenshot: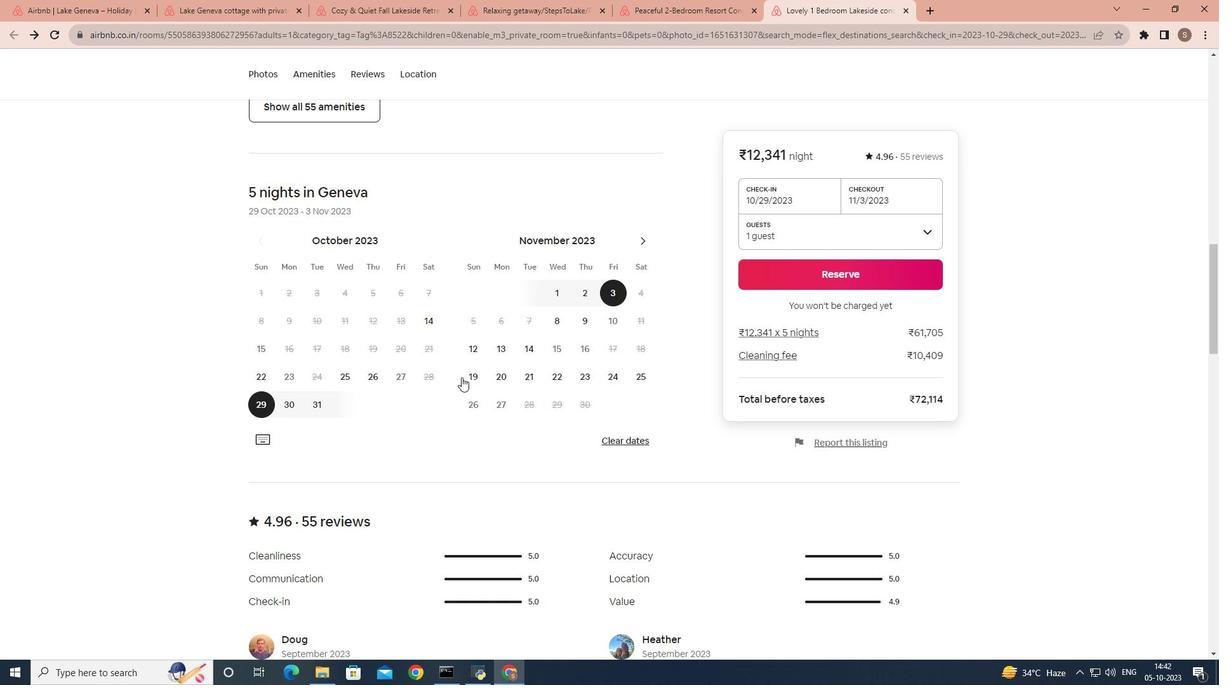 
Action: Mouse scrolled (461, 377) with delta (0, 0)
Screenshot: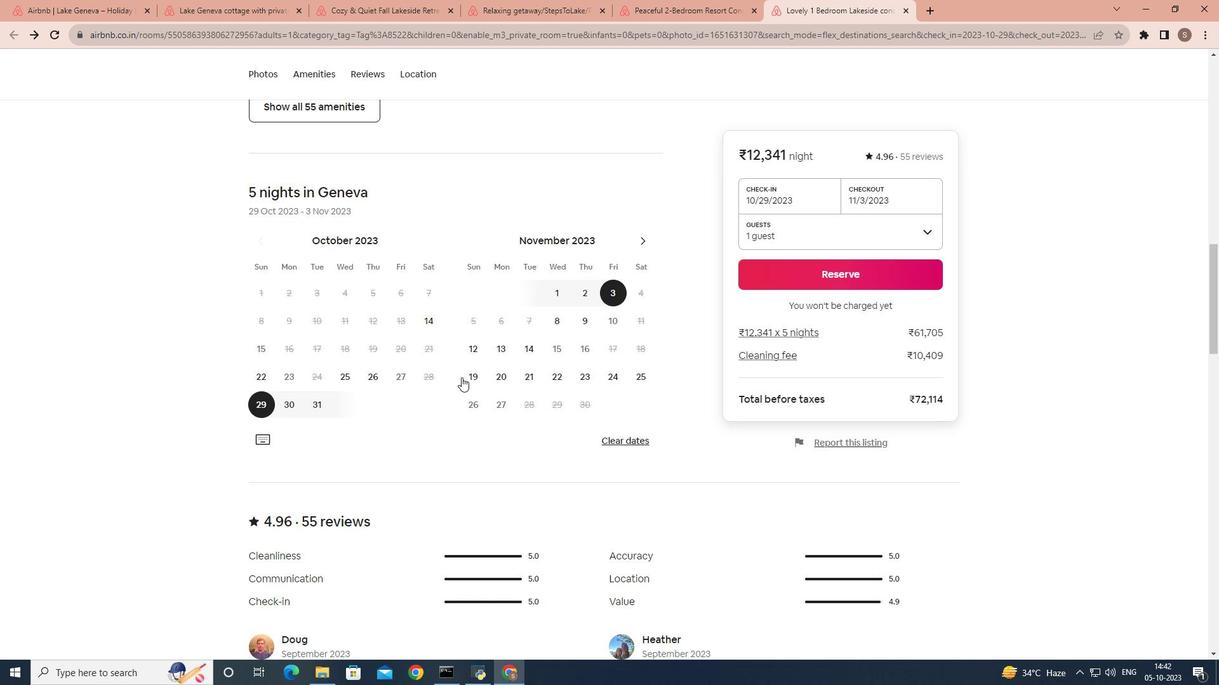 
Action: Mouse scrolled (461, 377) with delta (0, 0)
Screenshot: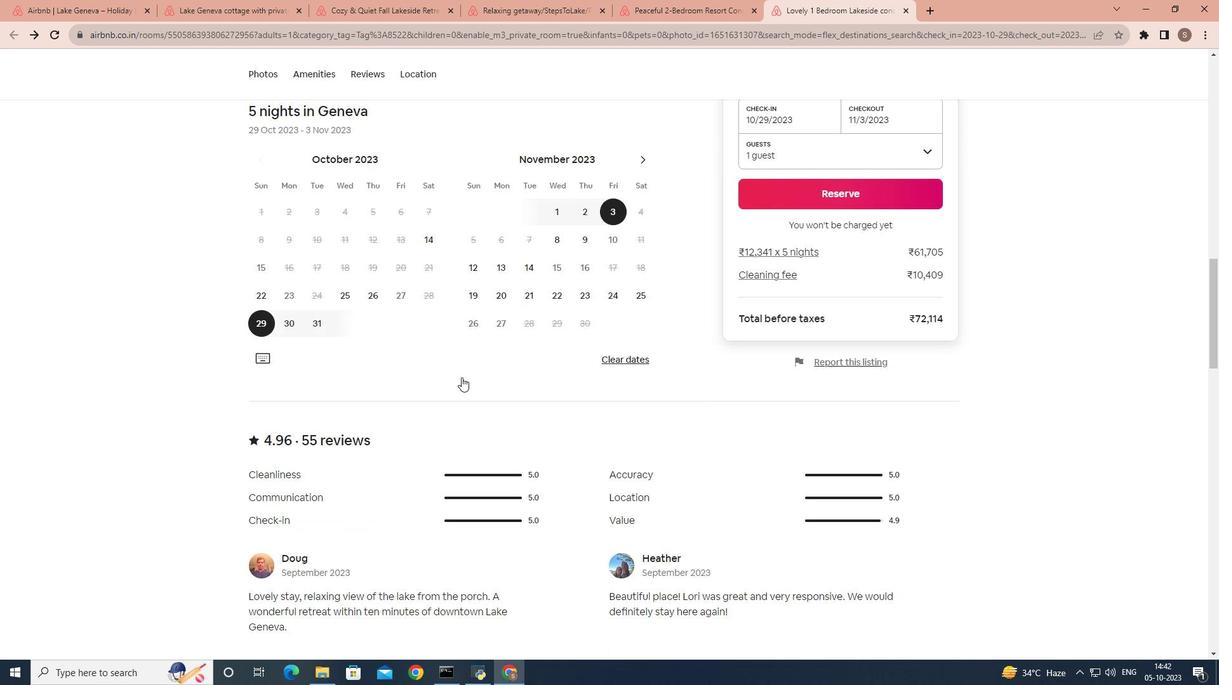 
Action: Mouse scrolled (461, 377) with delta (0, 0)
Screenshot: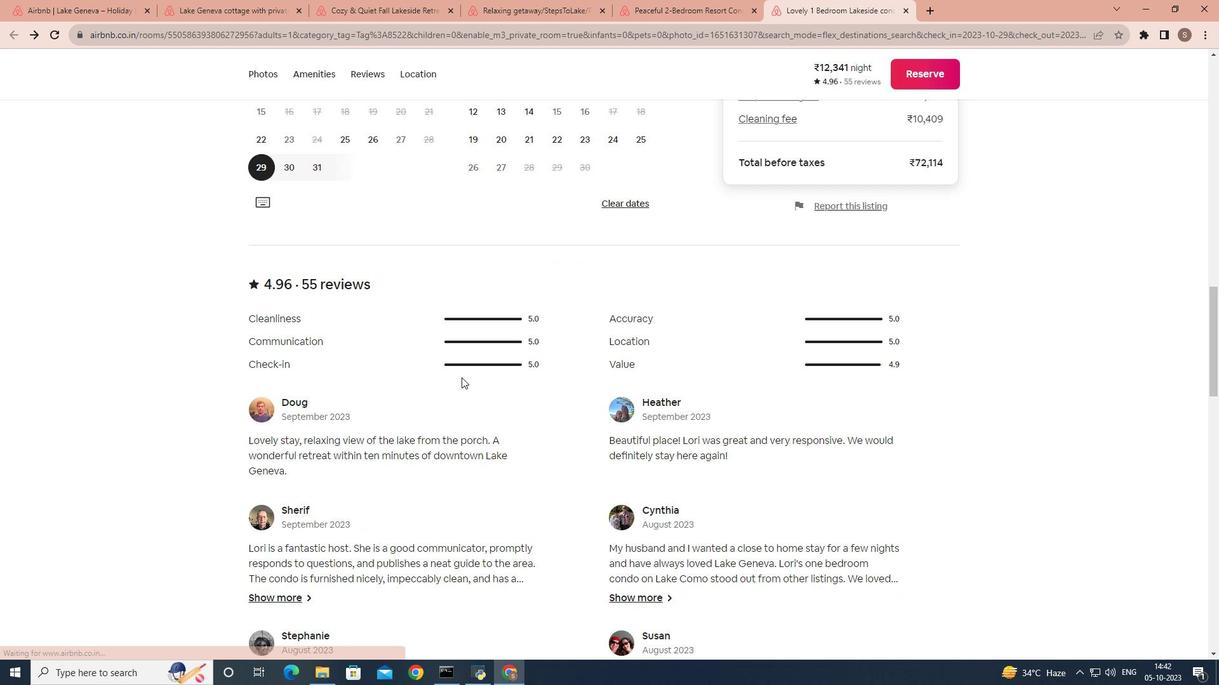 
Action: Mouse scrolled (461, 377) with delta (0, 0)
Screenshot: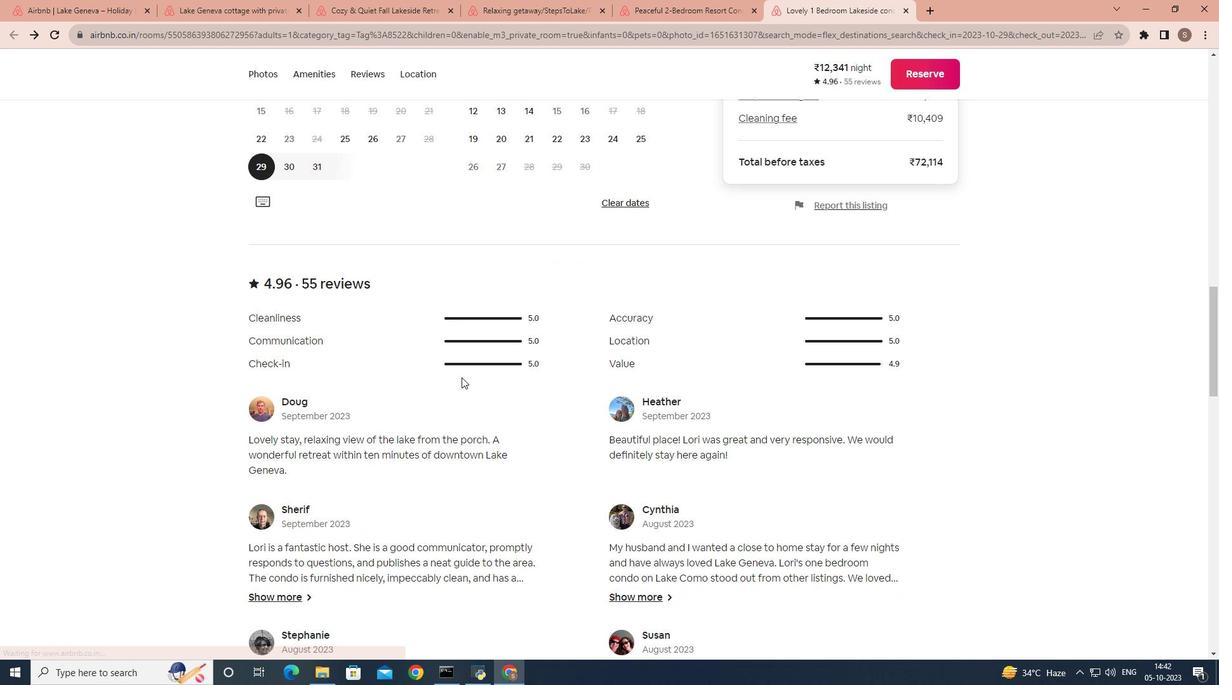 
Action: Mouse scrolled (461, 377) with delta (0, 0)
Screenshot: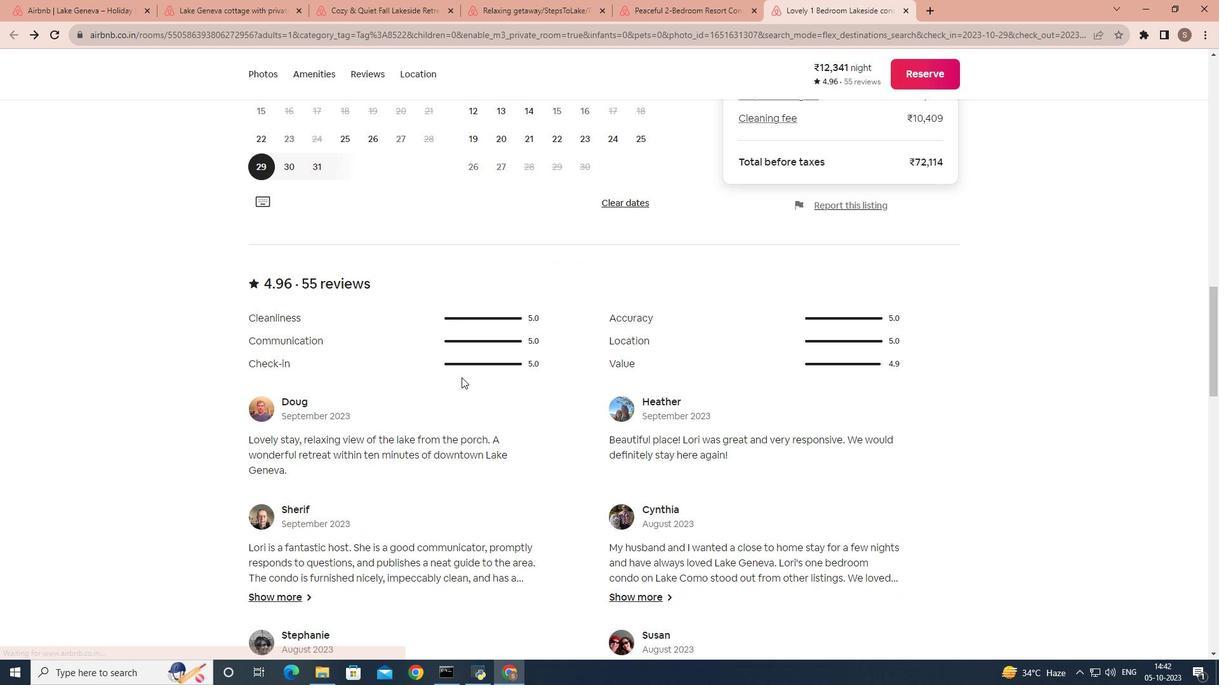 
Action: Mouse scrolled (461, 377) with delta (0, 0)
Screenshot: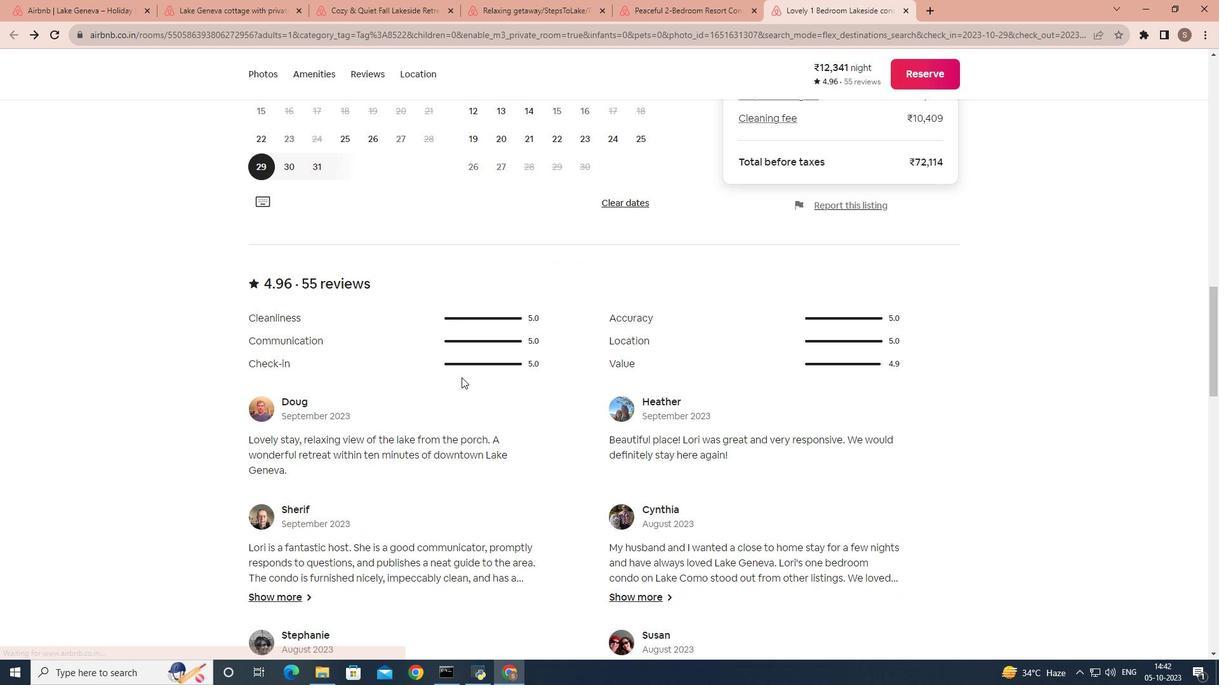 
Action: Mouse scrolled (461, 377) with delta (0, 0)
Screenshot: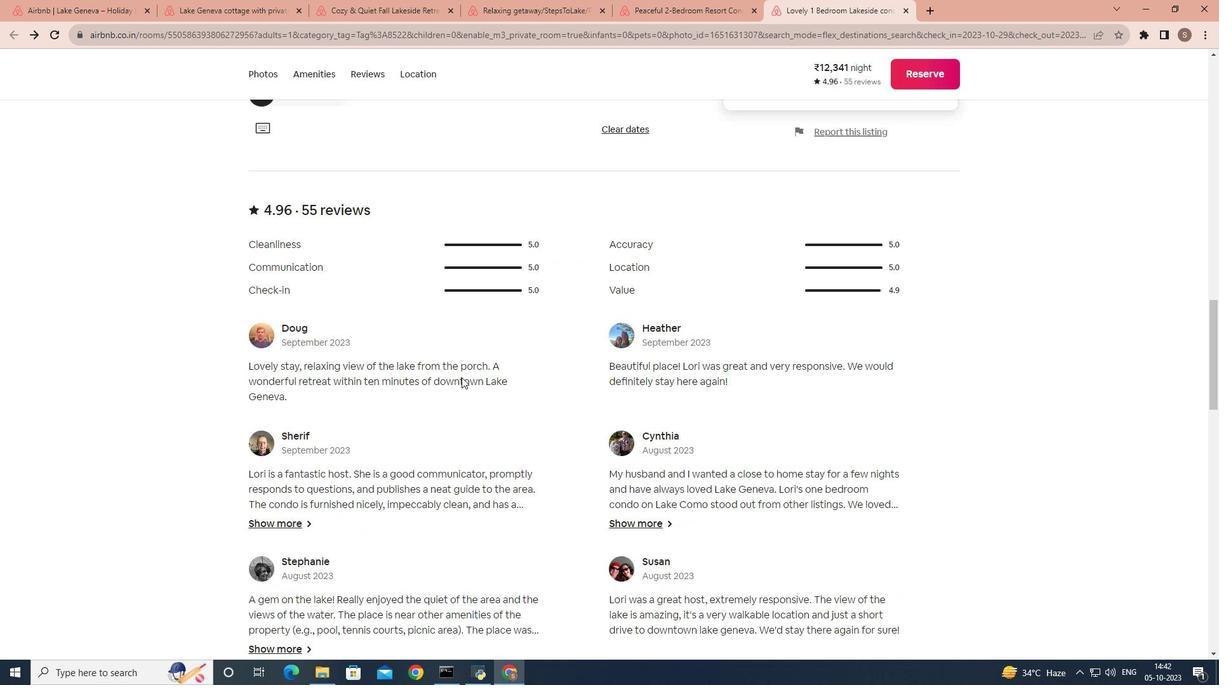 
Action: Mouse moved to (337, 443)
Screenshot: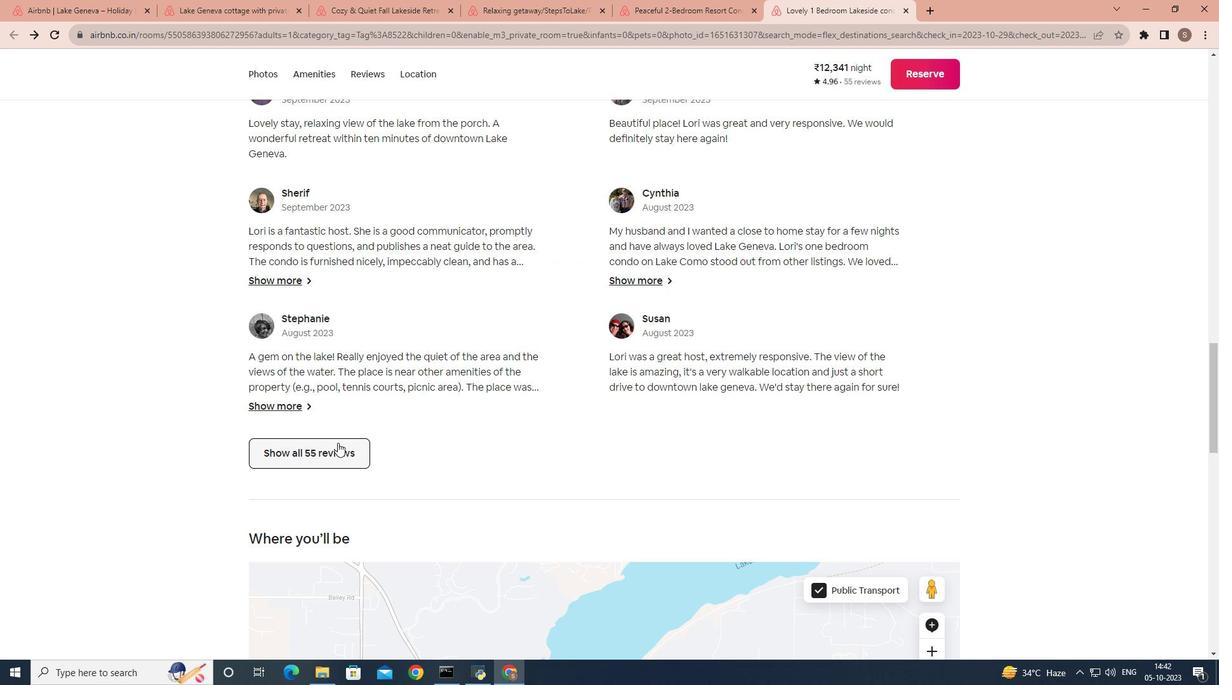 
Action: Mouse pressed left at (337, 443)
Screenshot: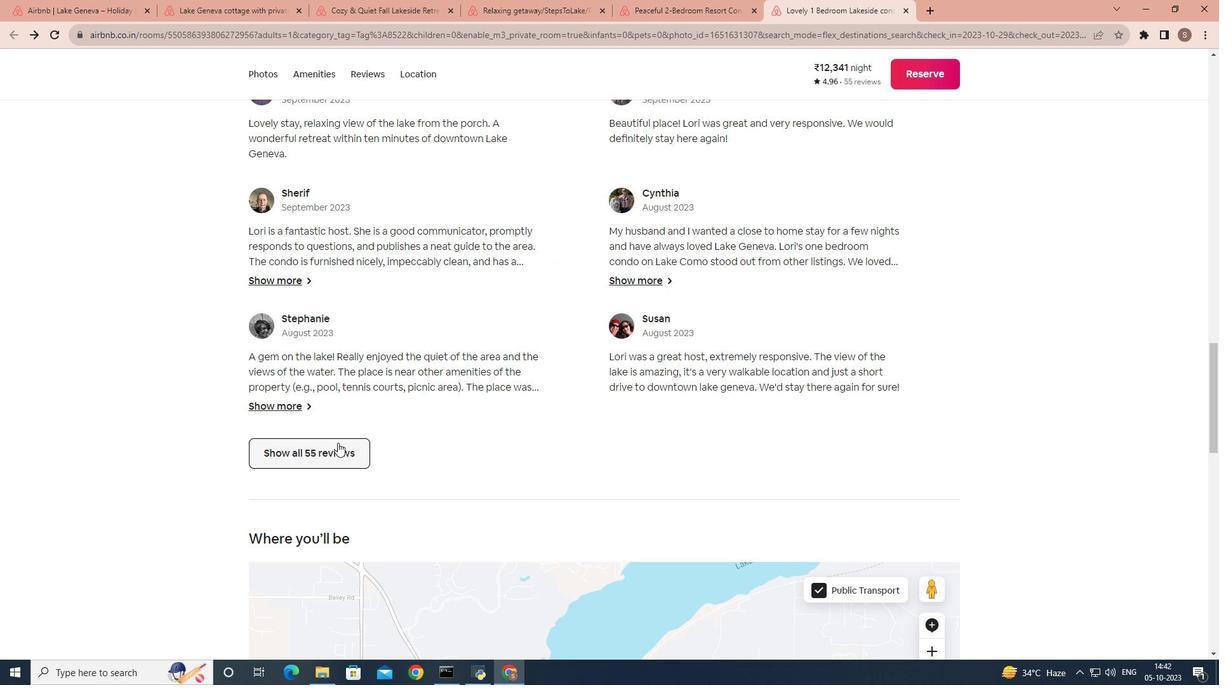 
Action: Mouse moved to (534, 387)
Screenshot: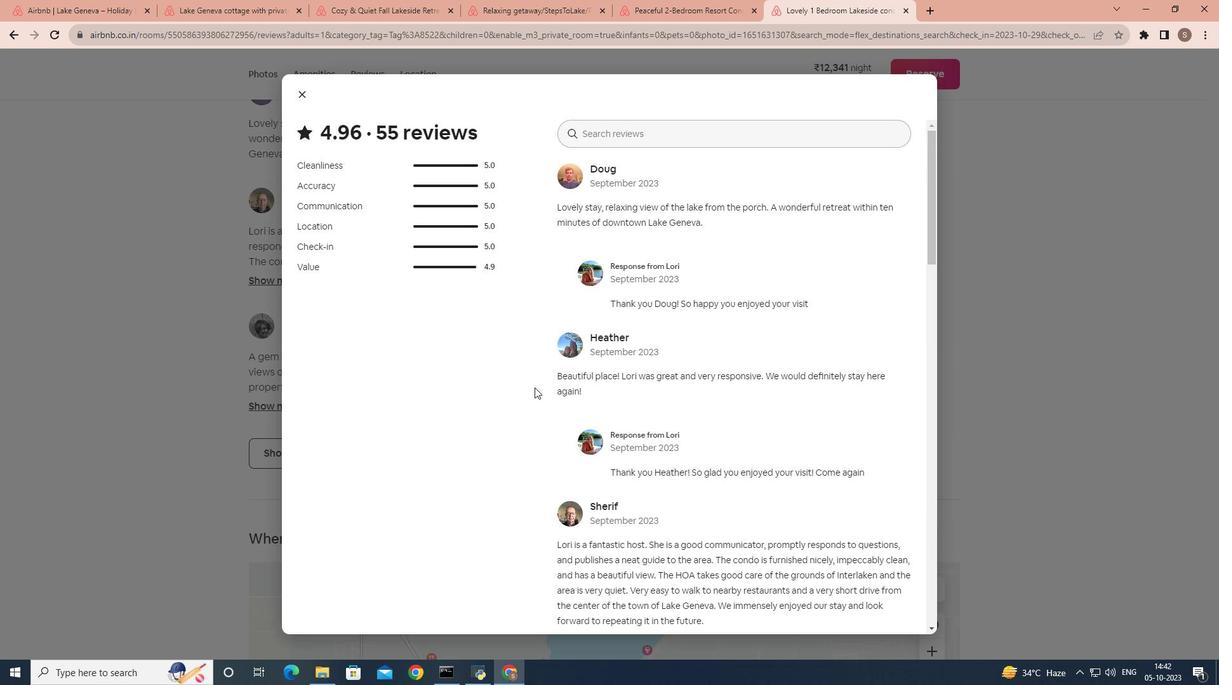 
Action: Mouse scrolled (534, 387) with delta (0, 0)
Screenshot: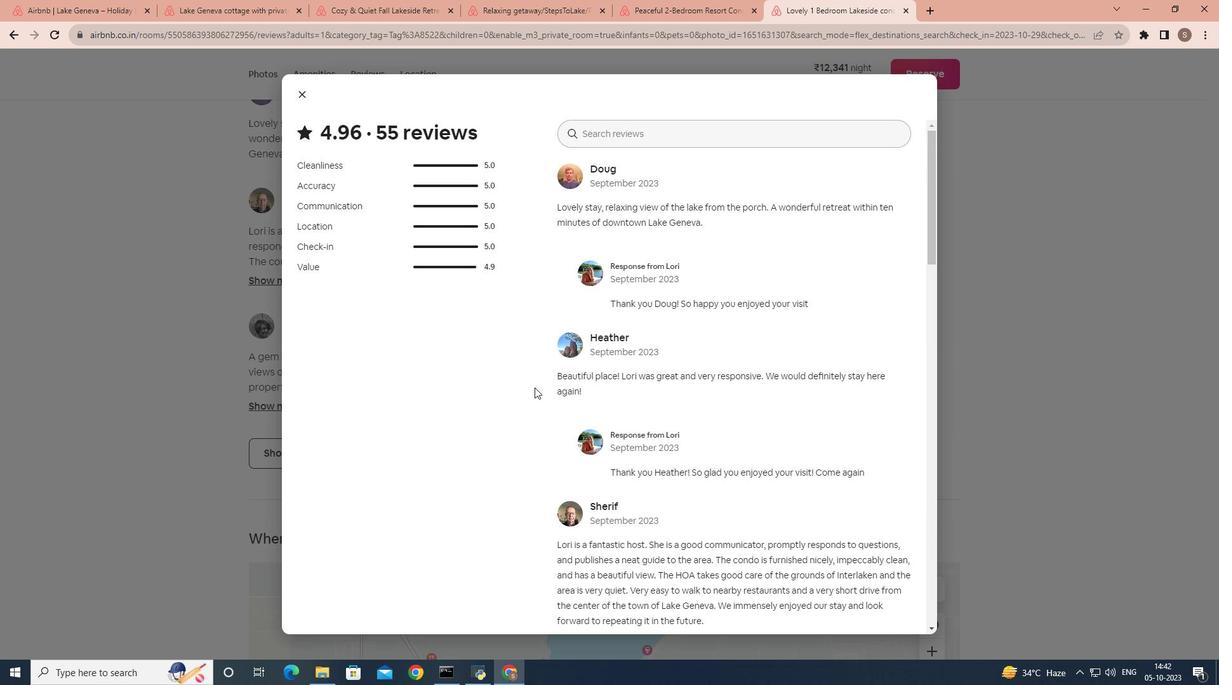 
Action: Mouse scrolled (534, 387) with delta (0, 0)
Screenshot: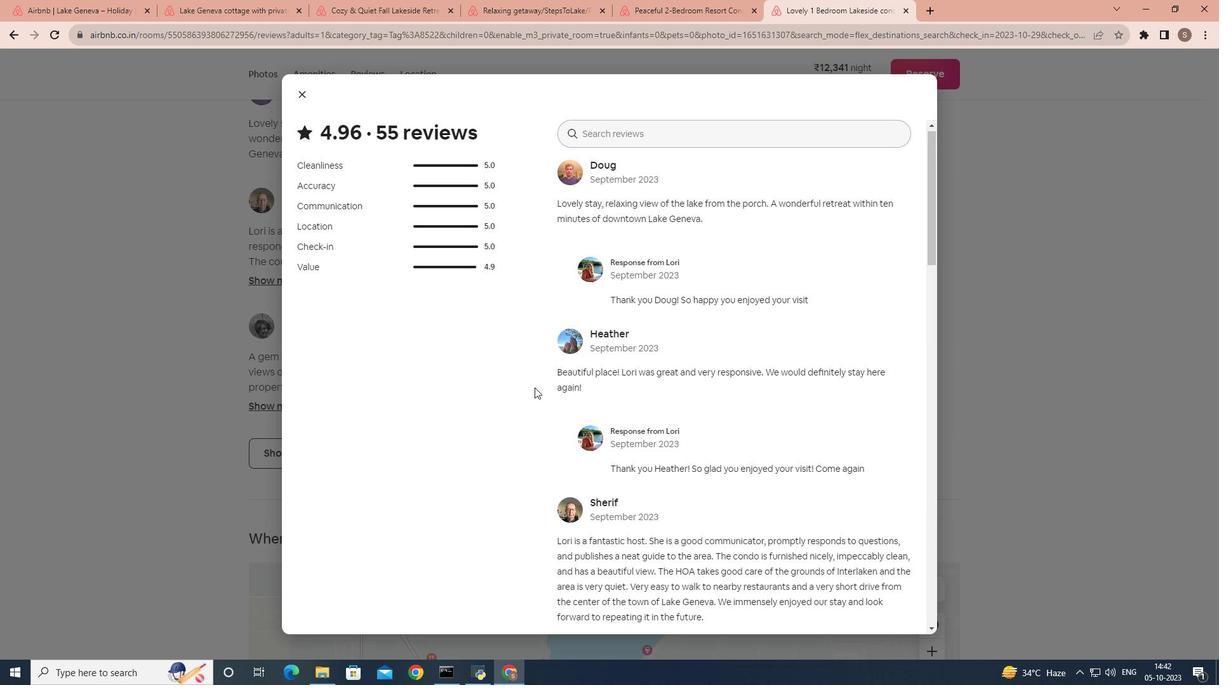 
Action: Mouse scrolled (534, 387) with delta (0, 0)
Screenshot: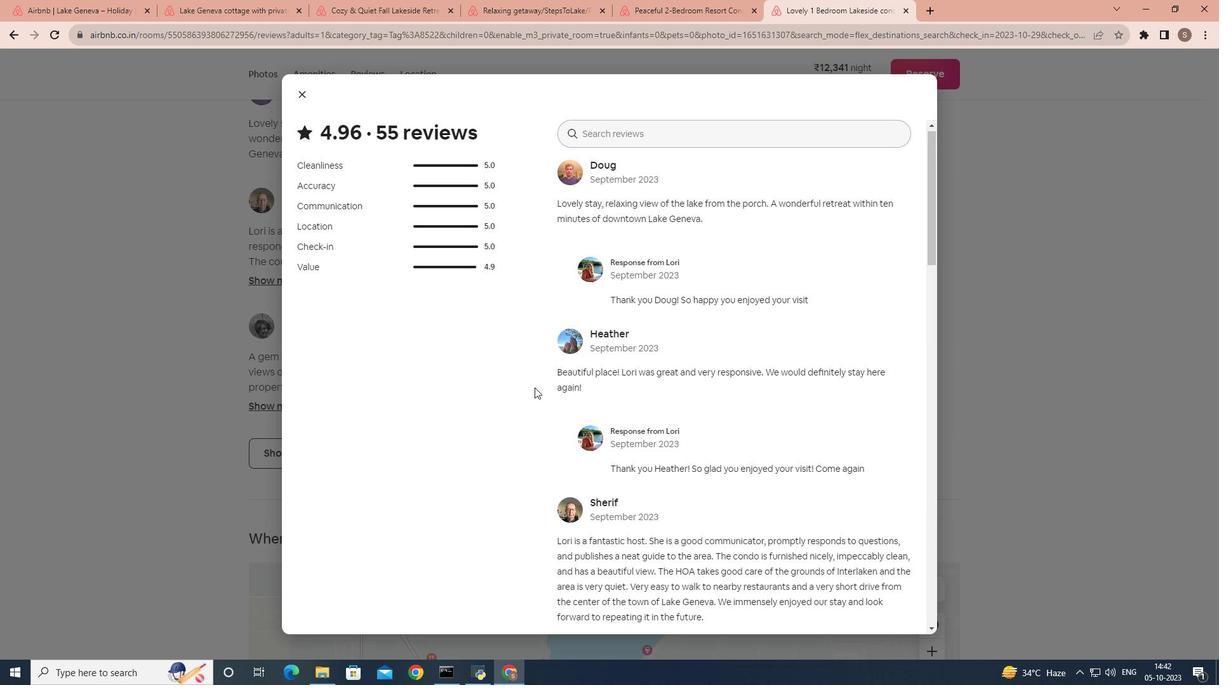 
Action: Mouse scrolled (534, 387) with delta (0, 0)
Screenshot: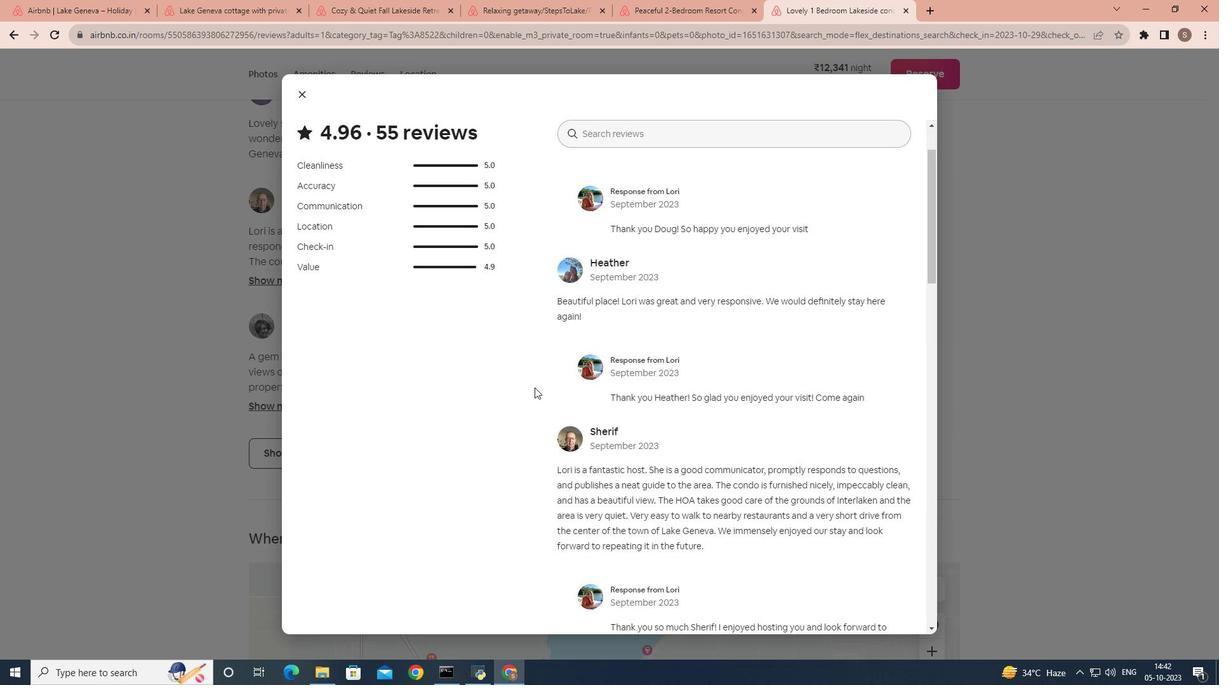 
Action: Mouse scrolled (534, 387) with delta (0, 0)
Screenshot: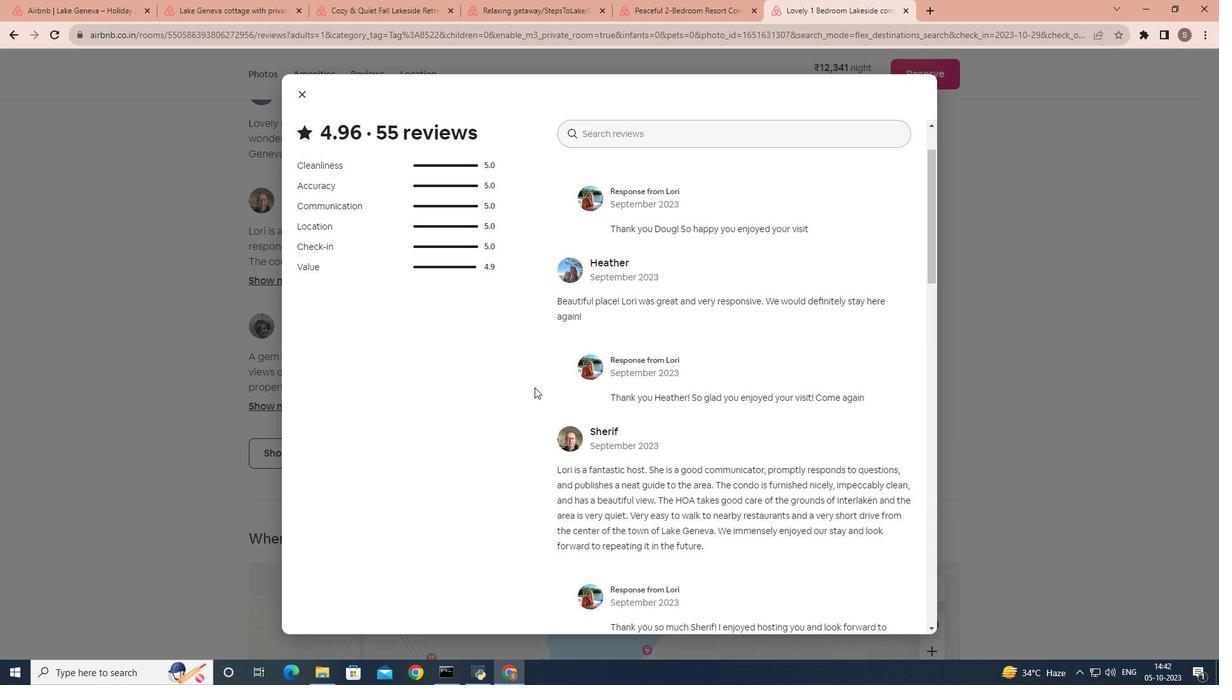 
Action: Mouse scrolled (534, 387) with delta (0, 0)
Screenshot: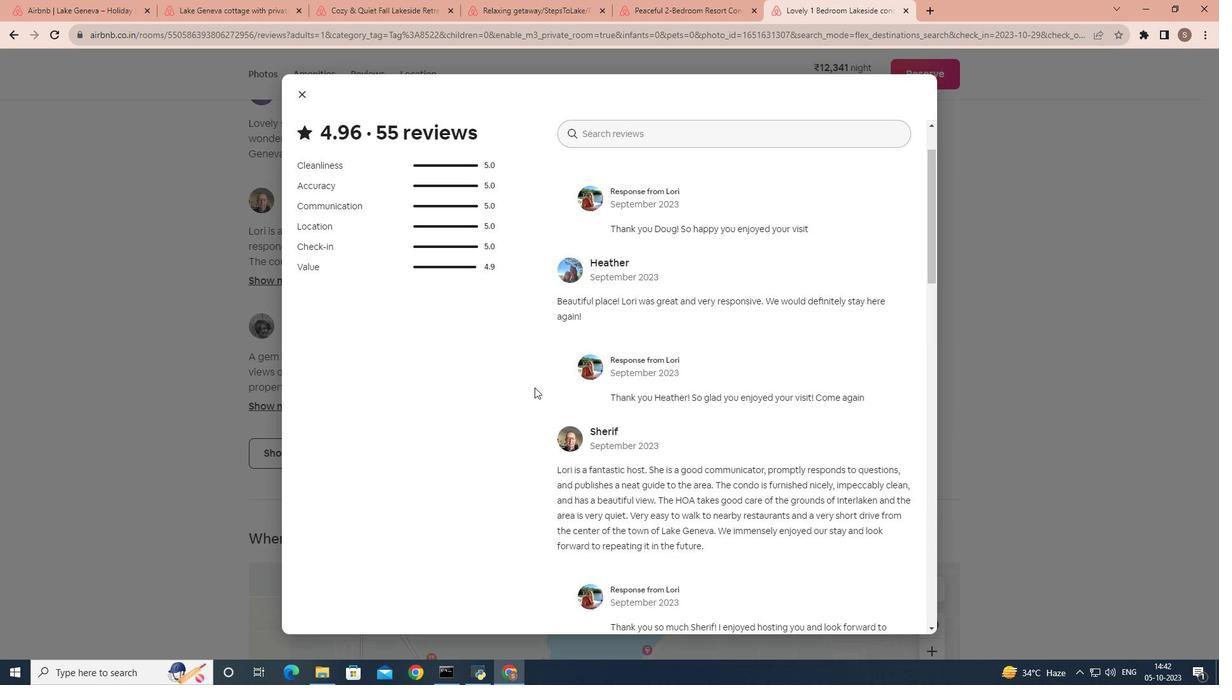 
Action: Mouse moved to (539, 388)
Screenshot: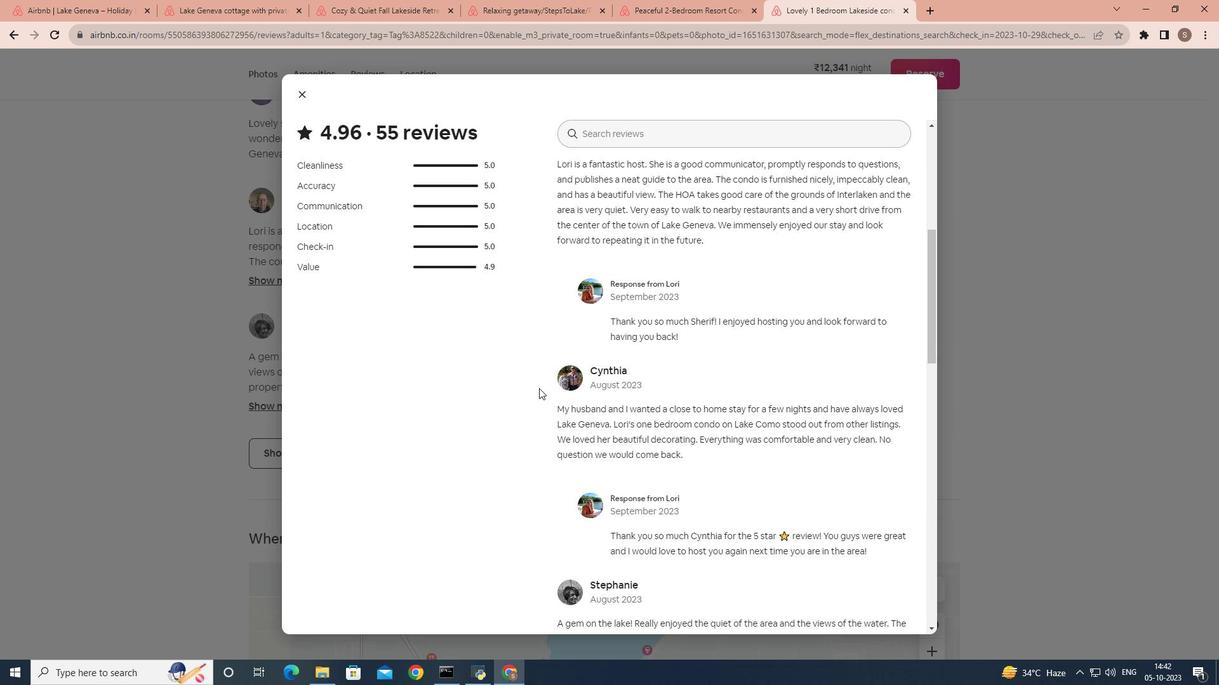 
Action: Mouse scrolled (539, 387) with delta (0, 0)
Screenshot: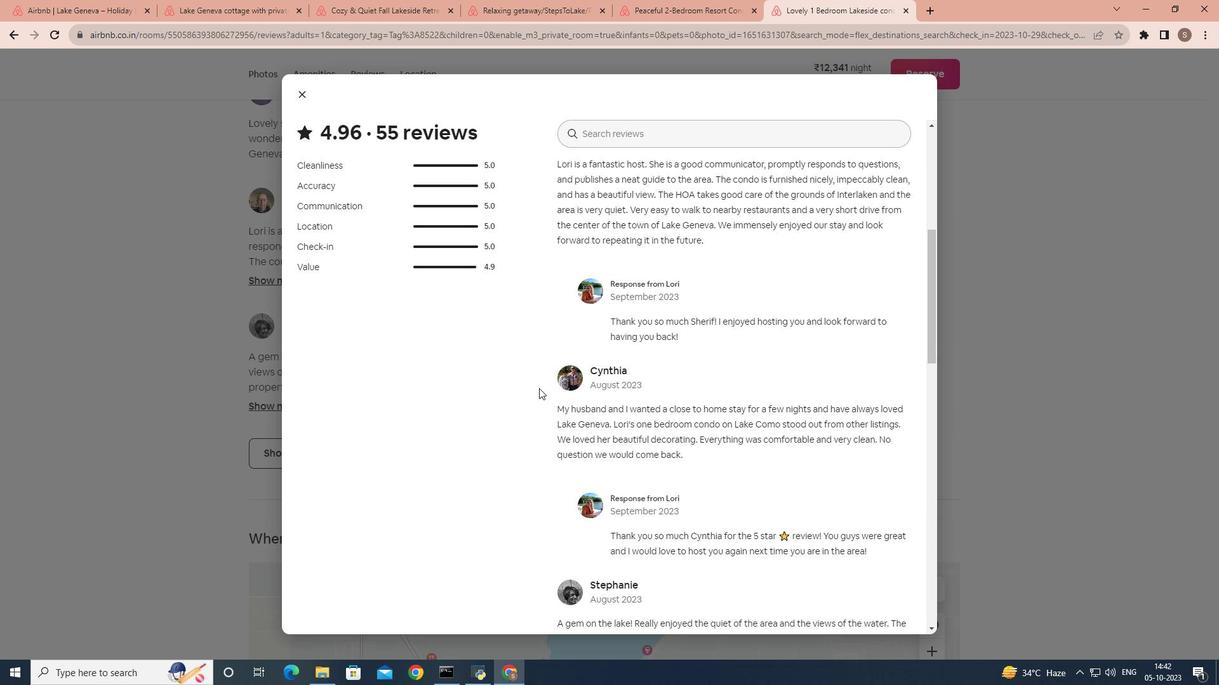 
Action: Mouse scrolled (539, 387) with delta (0, 0)
Screenshot: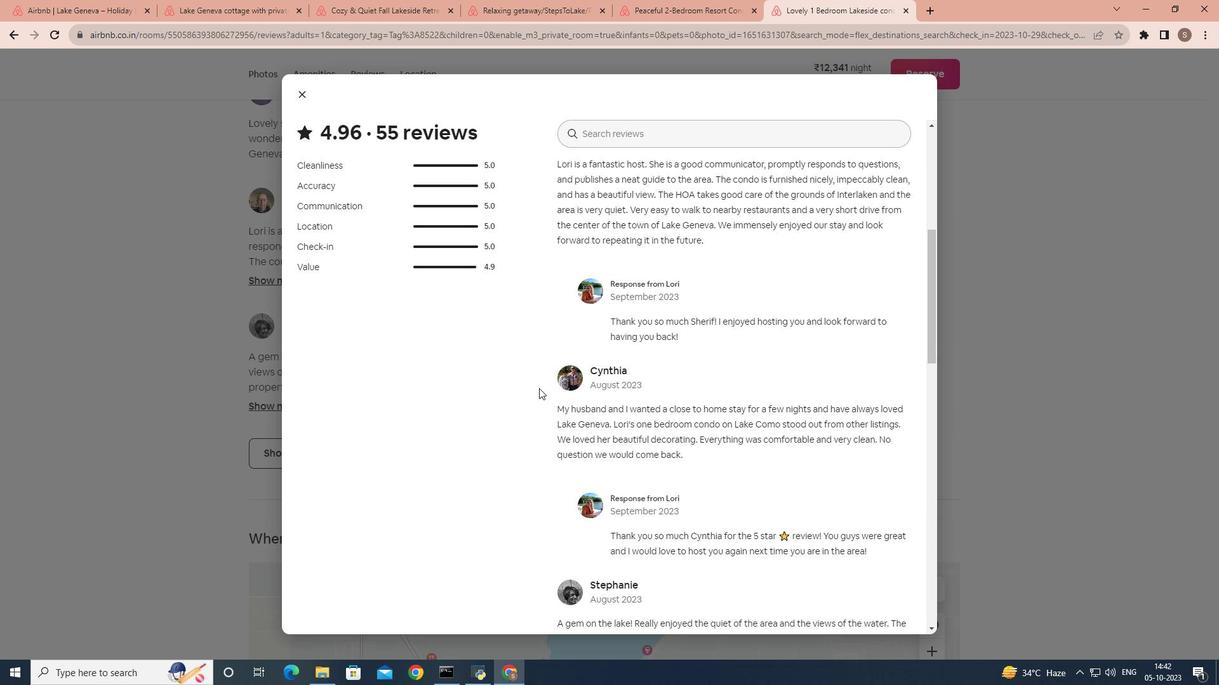 
Action: Mouse scrolled (539, 387) with delta (0, 0)
Screenshot: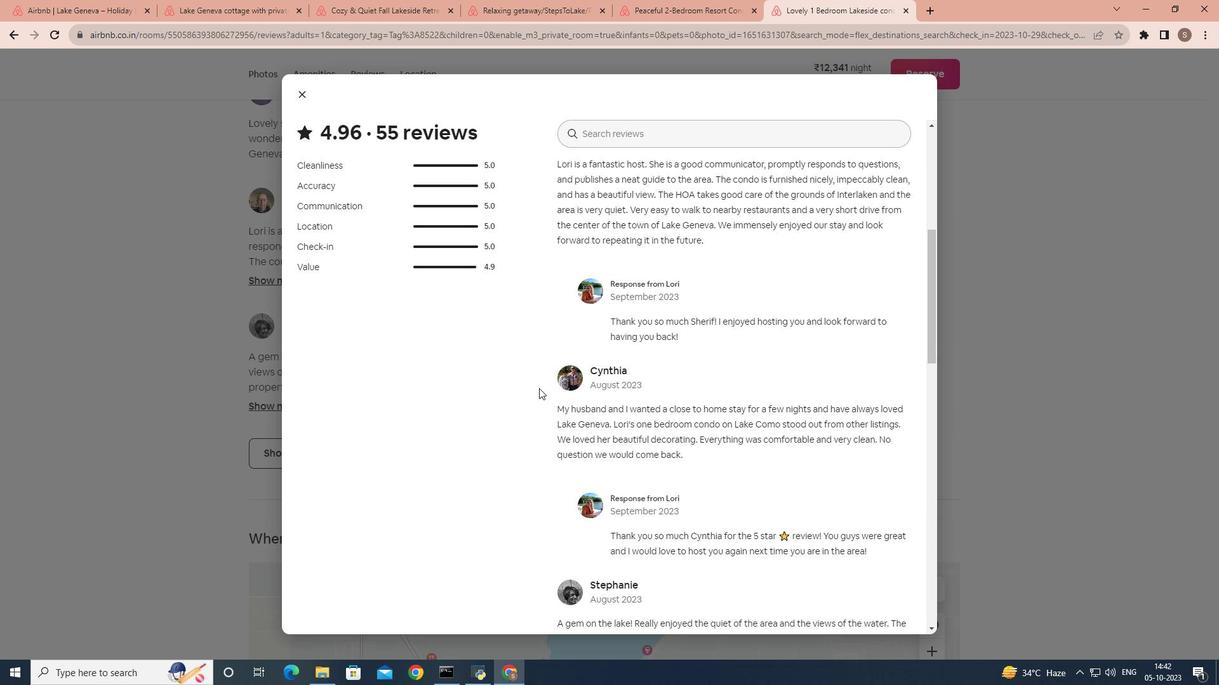 
Action: Mouse scrolled (539, 387) with delta (0, 0)
Screenshot: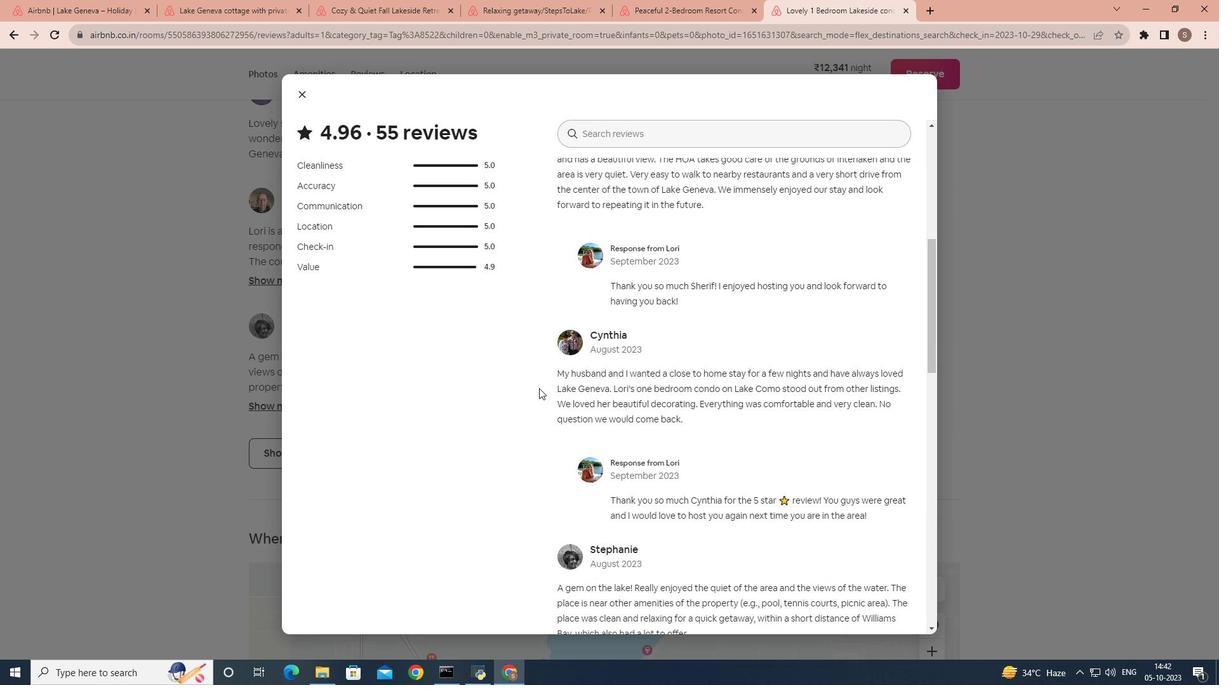 
Action: Mouse scrolled (539, 387) with delta (0, 0)
Screenshot: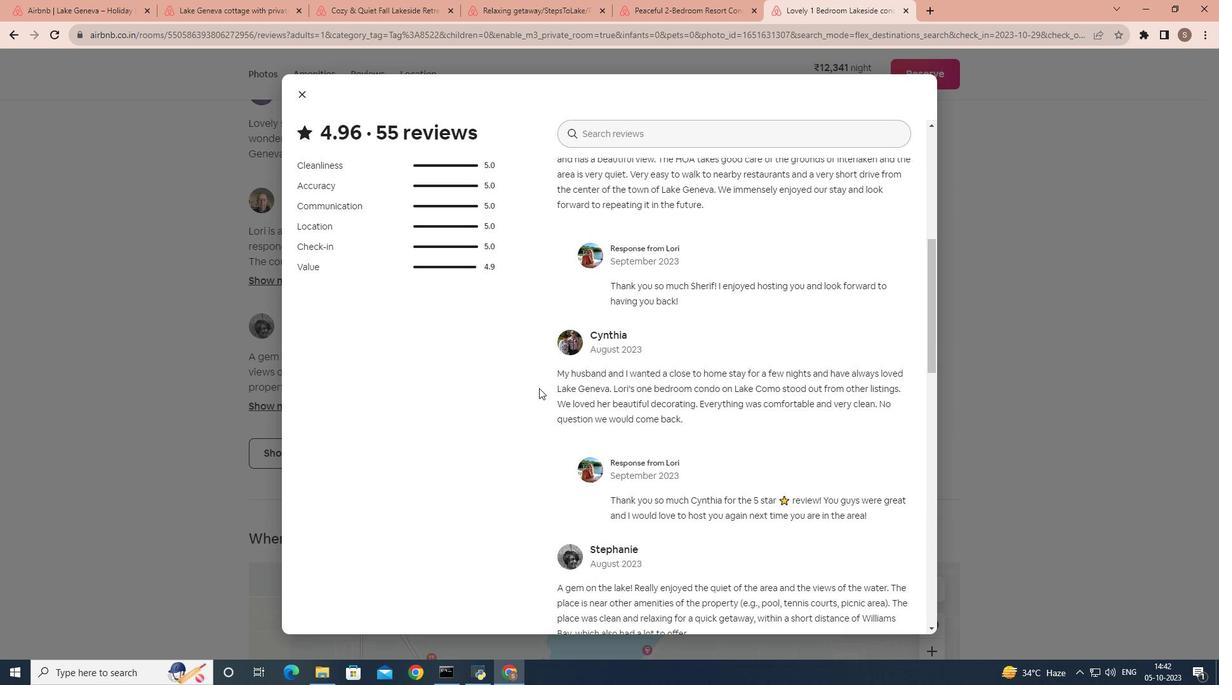 
Action: Mouse scrolled (539, 387) with delta (0, 0)
Screenshot: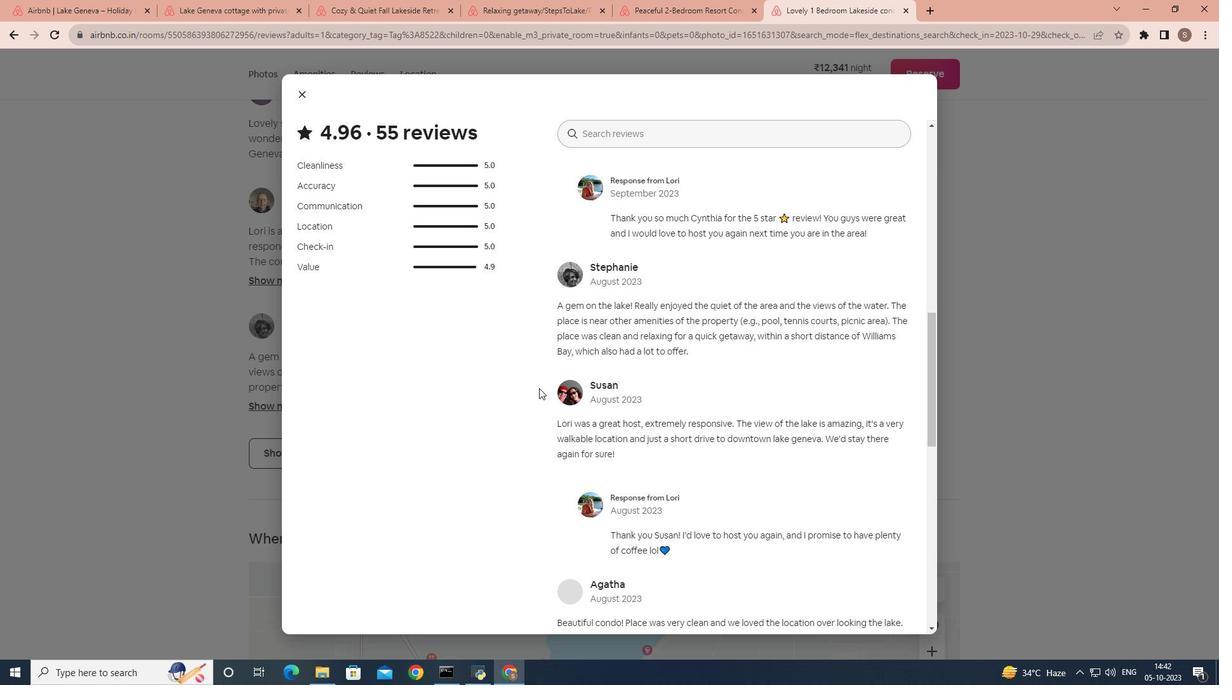 
Action: Mouse scrolled (539, 387) with delta (0, 0)
Screenshot: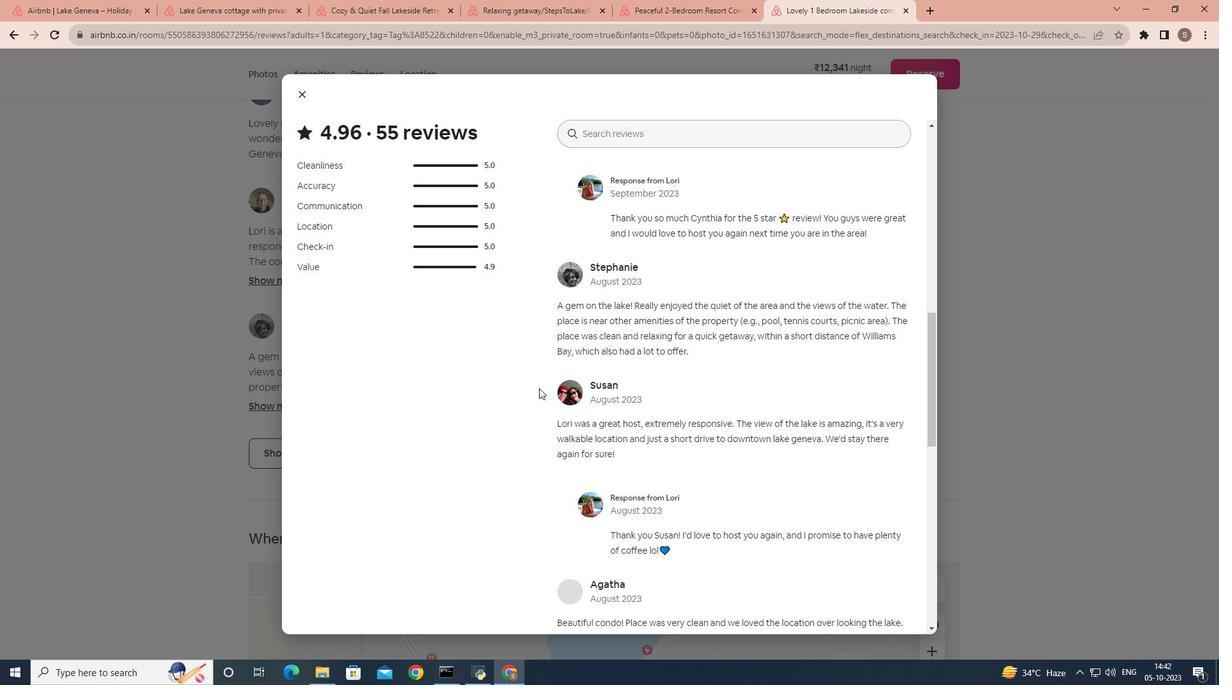 
Action: Mouse scrolled (539, 387) with delta (0, 0)
Screenshot: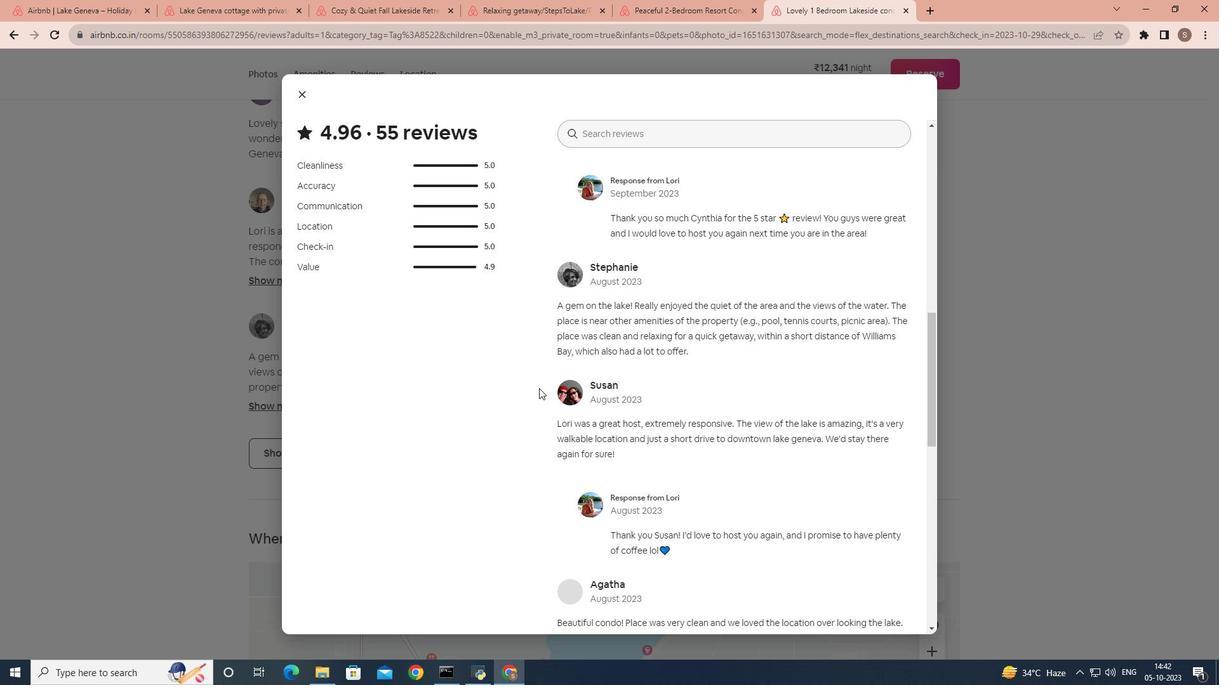 
Action: Mouse scrolled (539, 387) with delta (0, 0)
Screenshot: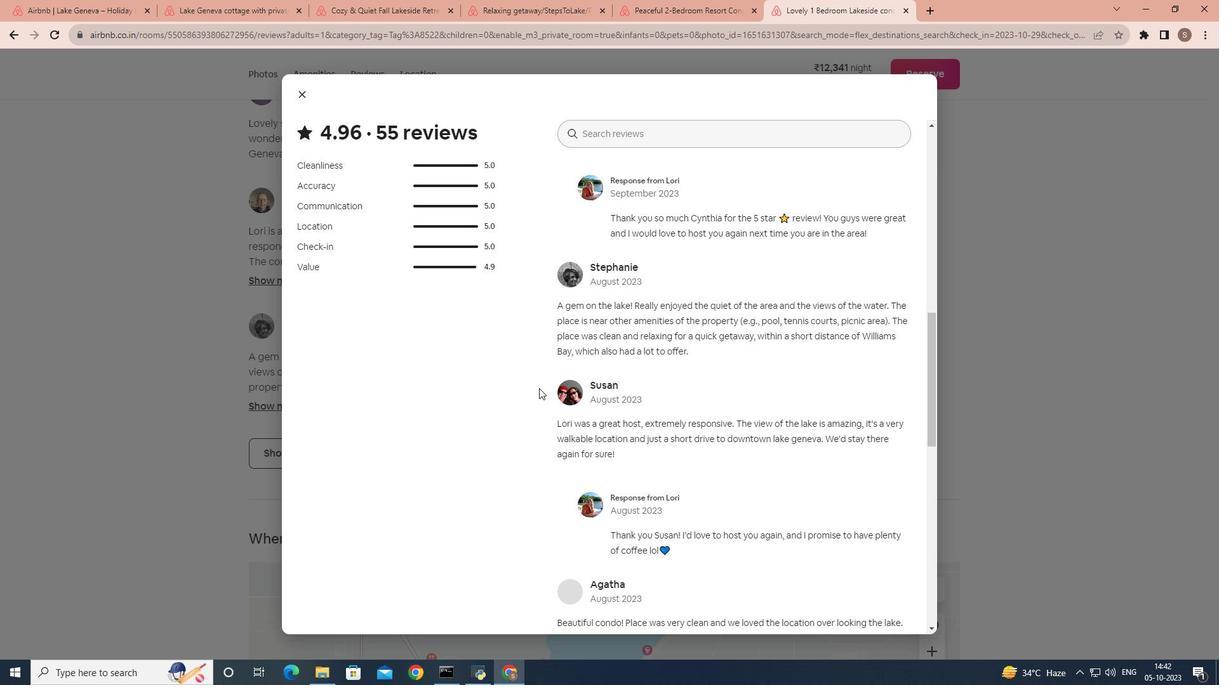 
Action: Mouse scrolled (539, 387) with delta (0, 0)
Screenshot: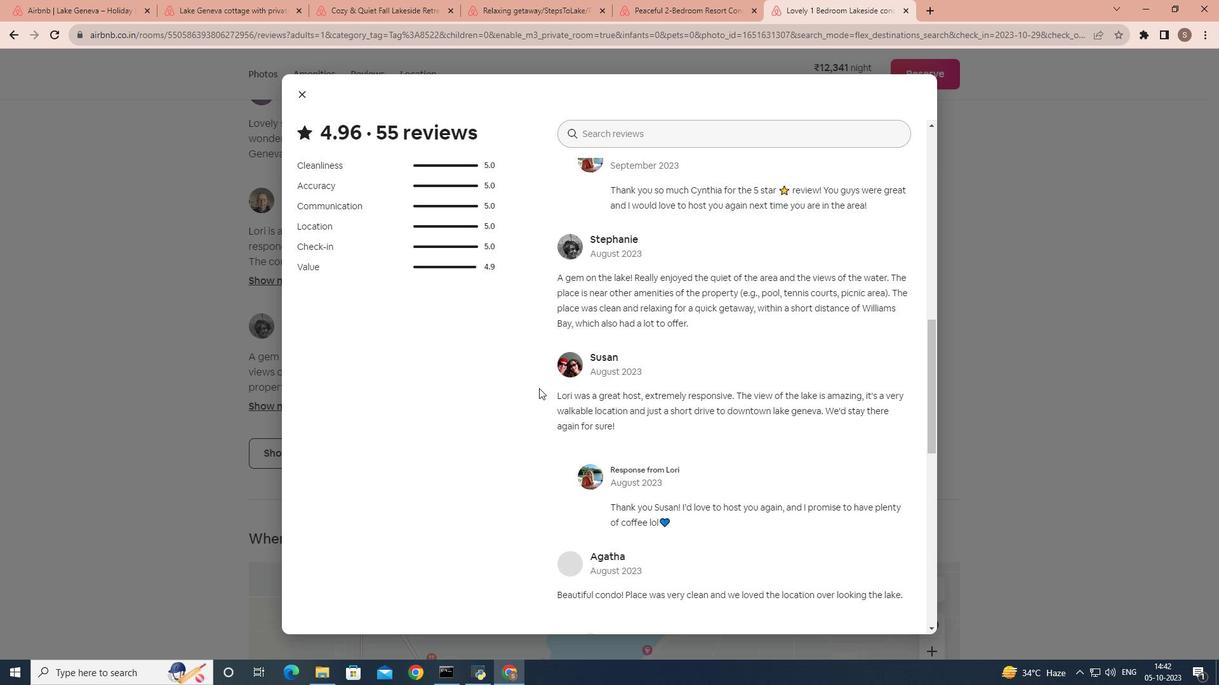 
Action: Mouse scrolled (539, 387) with delta (0, 0)
Screenshot: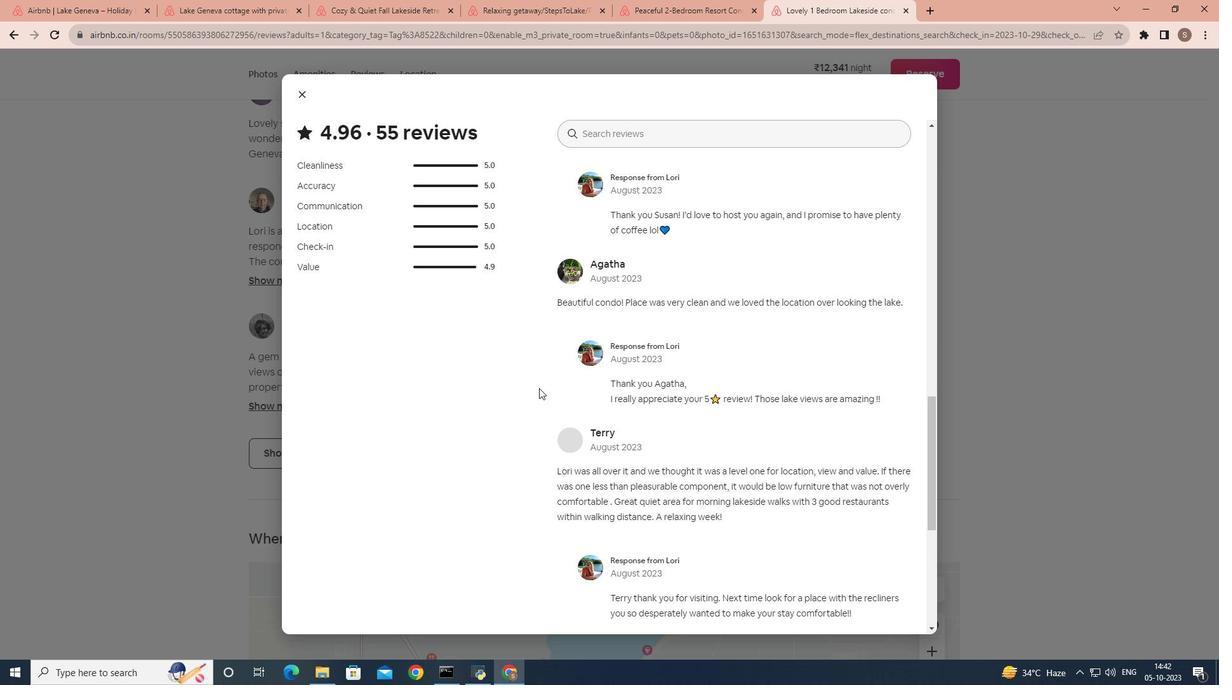 
Action: Mouse scrolled (539, 387) with delta (0, 0)
Screenshot: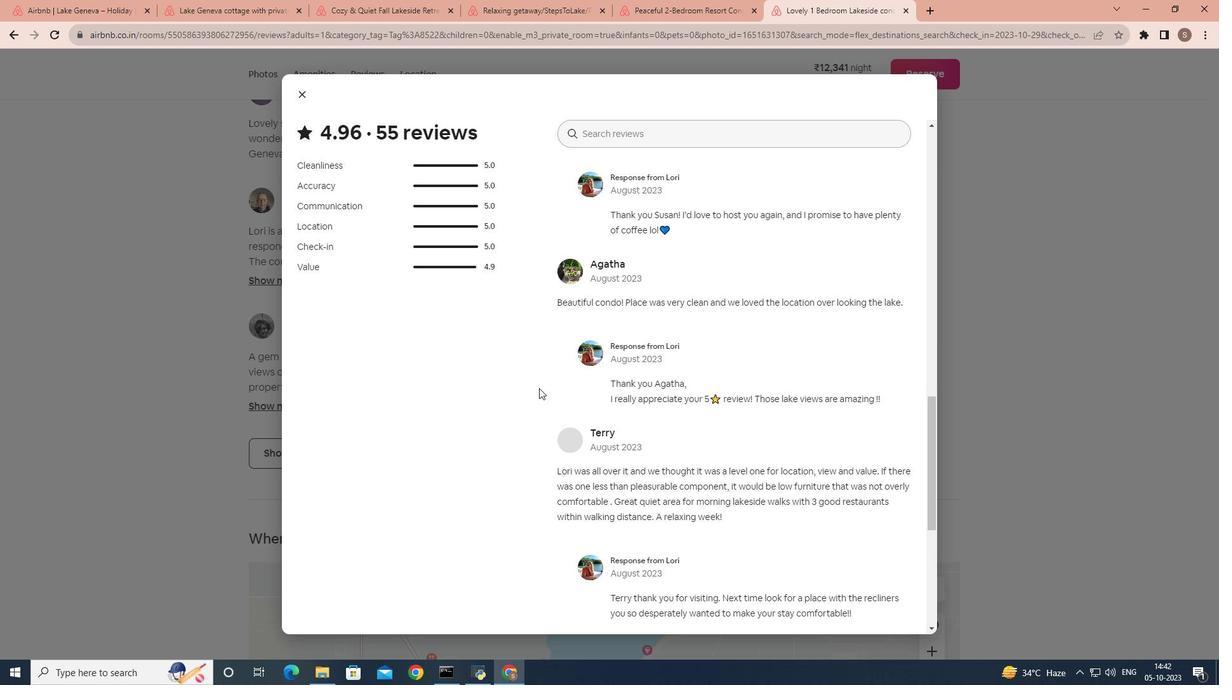 
Action: Mouse scrolled (539, 387) with delta (0, 0)
Screenshot: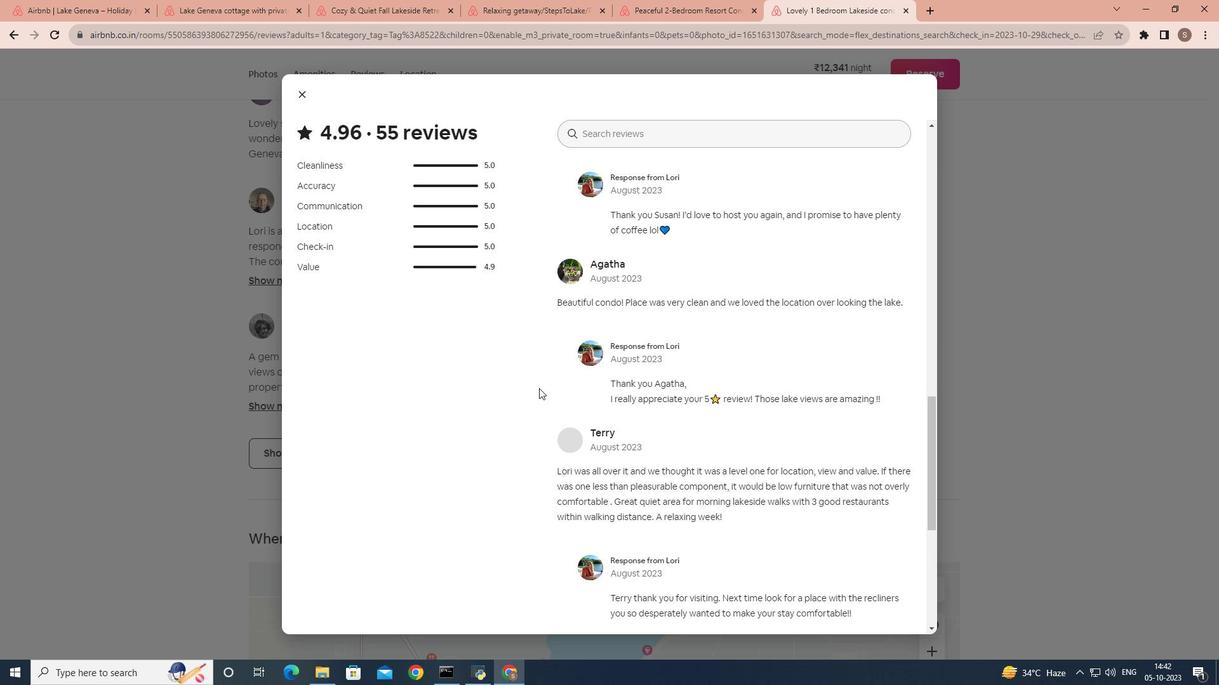 
Action: Mouse scrolled (539, 387) with delta (0, 0)
Screenshot: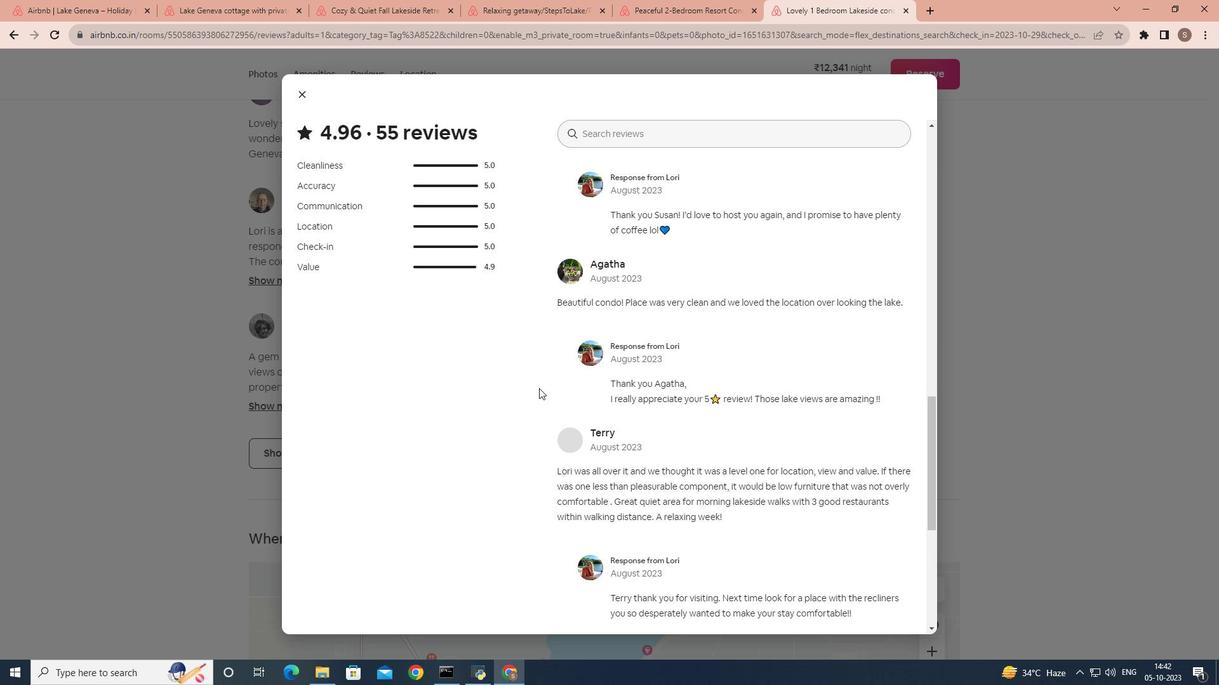 
Action: Mouse scrolled (539, 387) with delta (0, 0)
Screenshot: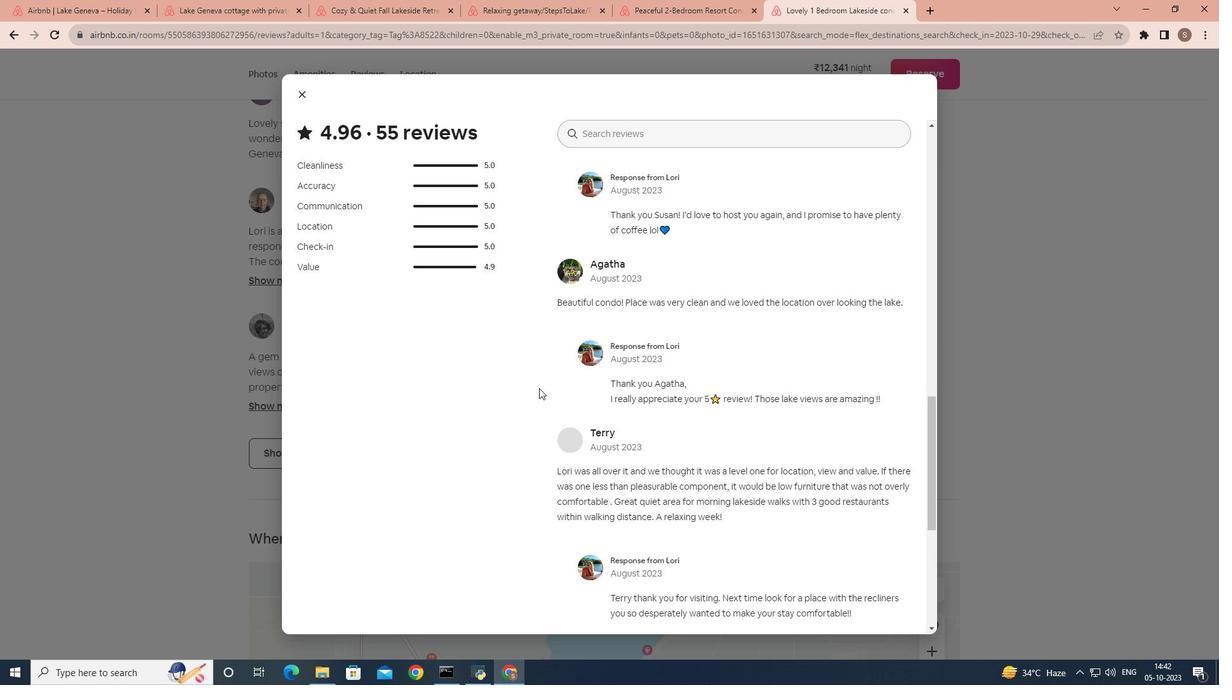 
Action: Mouse scrolled (539, 387) with delta (0, 0)
Screenshot: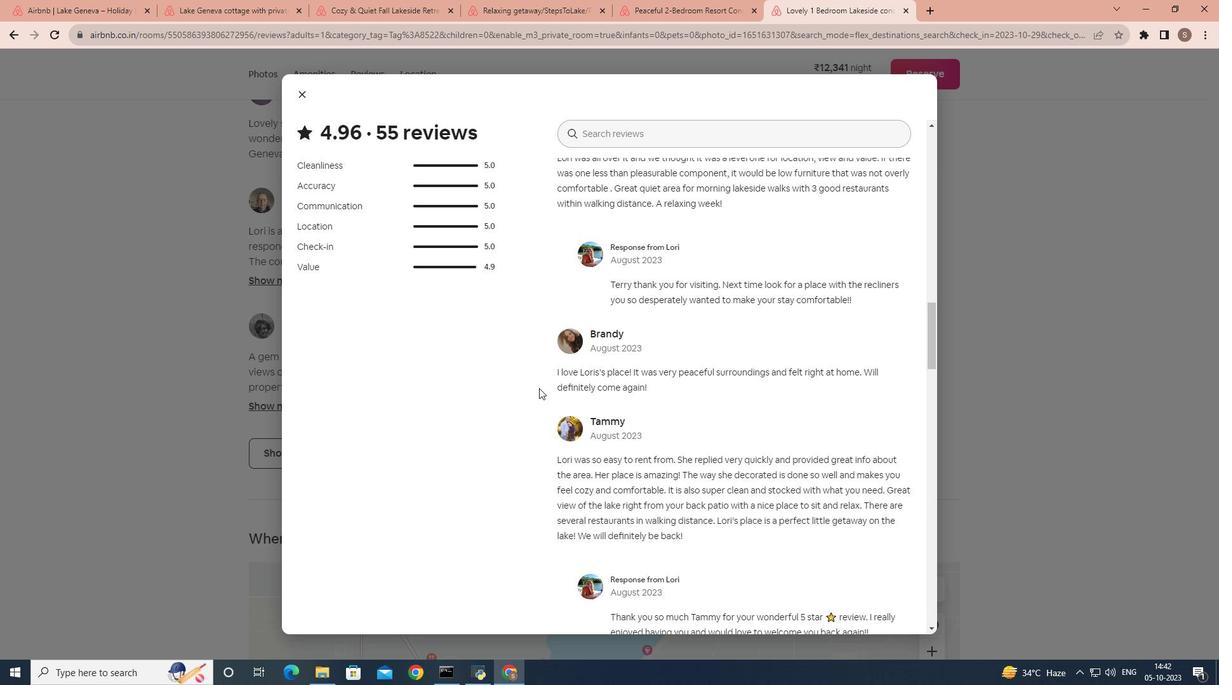 
Action: Mouse scrolled (539, 387) with delta (0, 0)
Screenshot: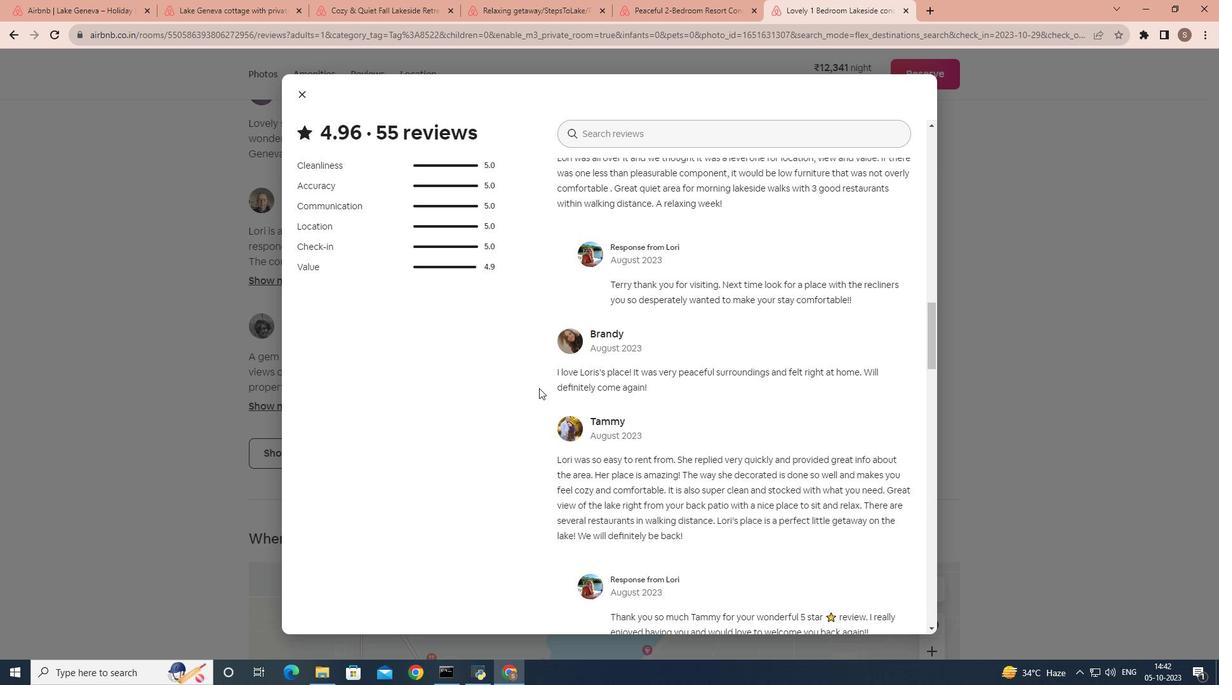 
Action: Mouse scrolled (539, 387) with delta (0, 0)
Screenshot: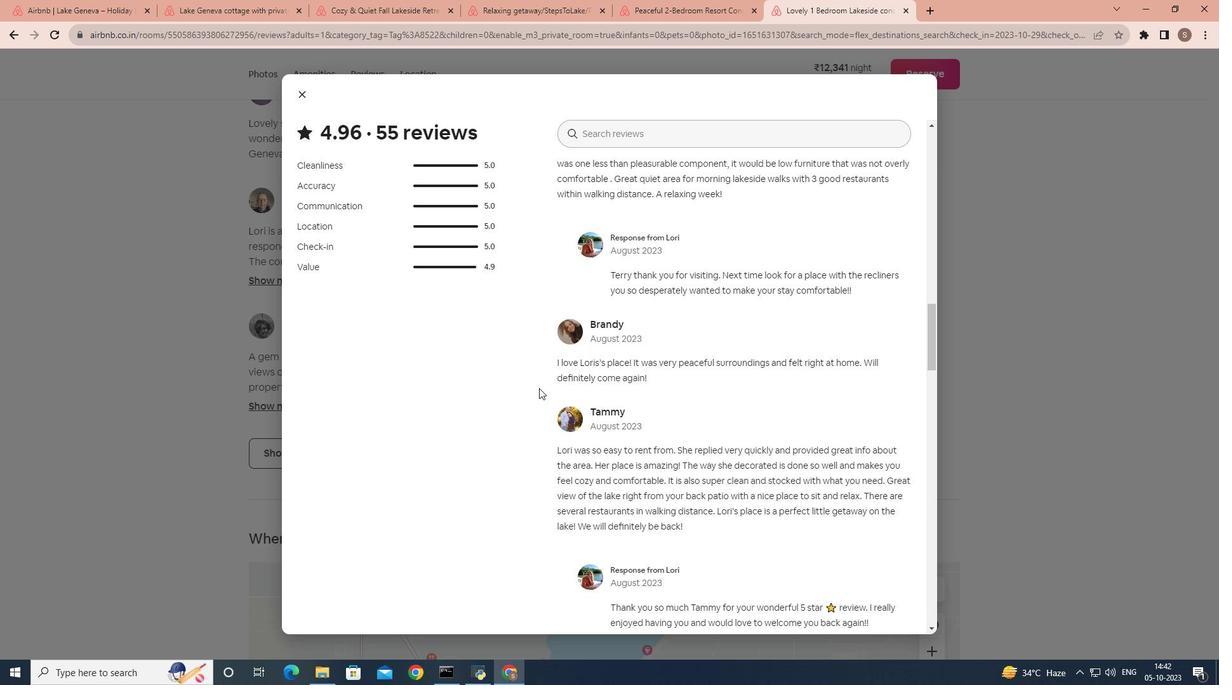 
Action: Mouse scrolled (539, 387) with delta (0, 0)
Screenshot: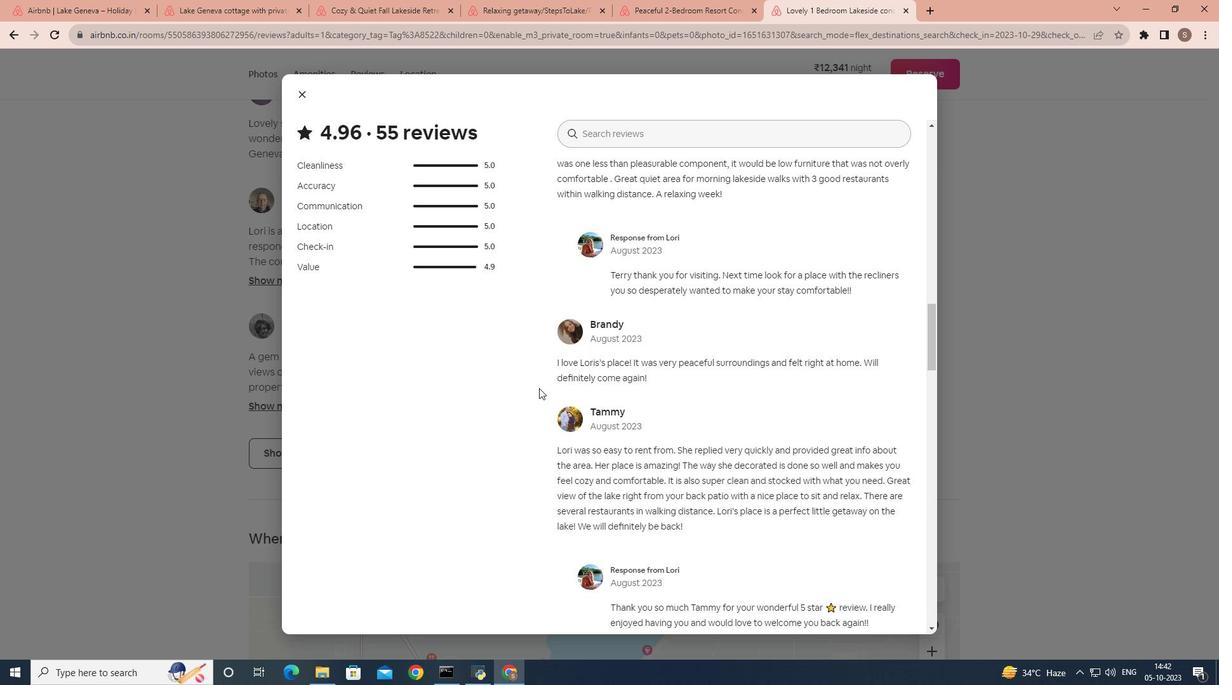 
Action: Mouse scrolled (539, 387) with delta (0, 0)
Screenshot: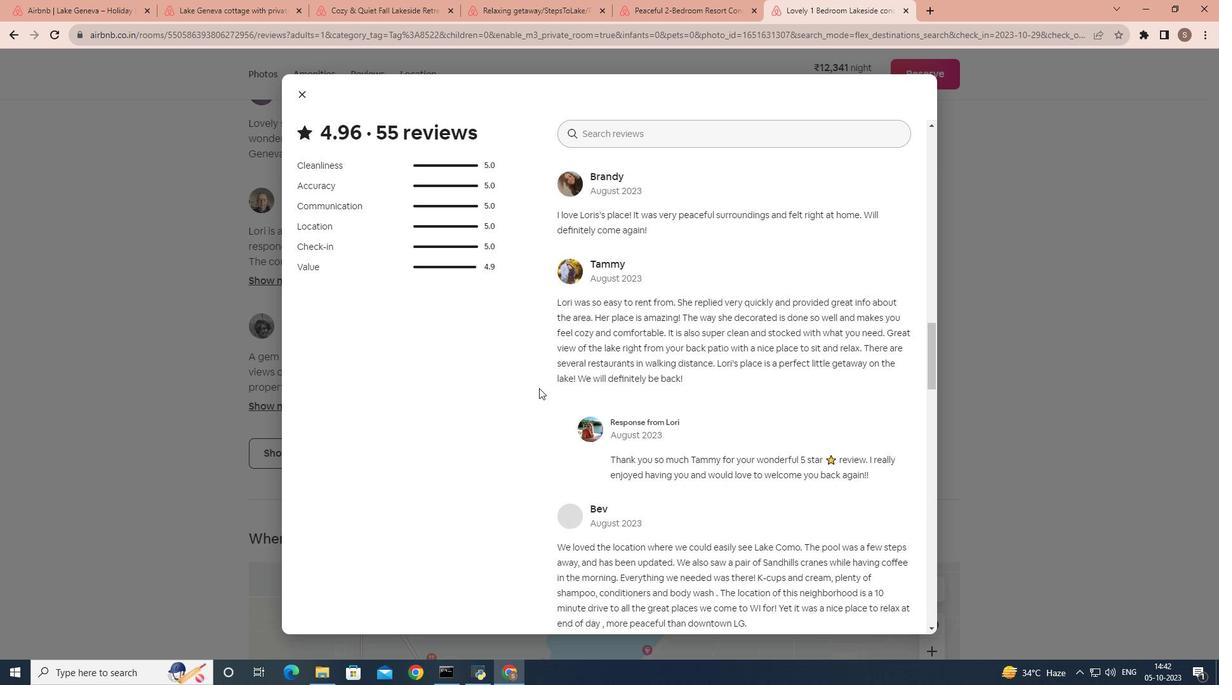 
Action: Mouse scrolled (539, 387) with delta (0, 0)
Screenshot: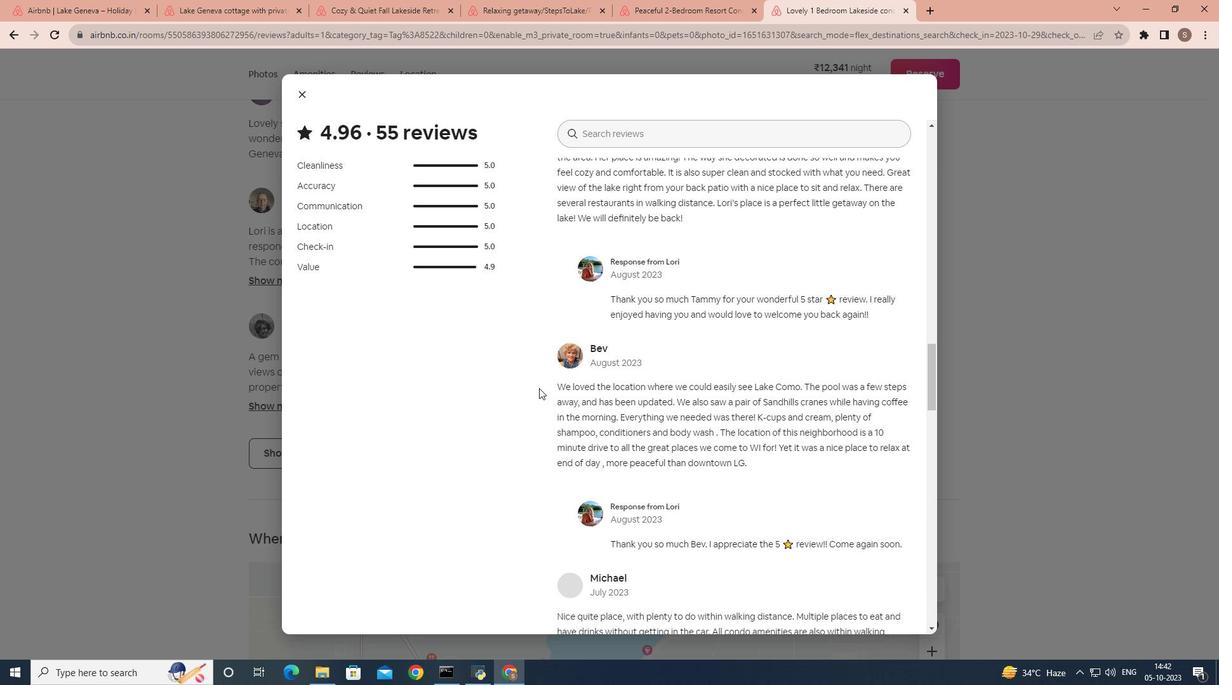 
Action: Mouse scrolled (539, 387) with delta (0, 0)
Screenshot: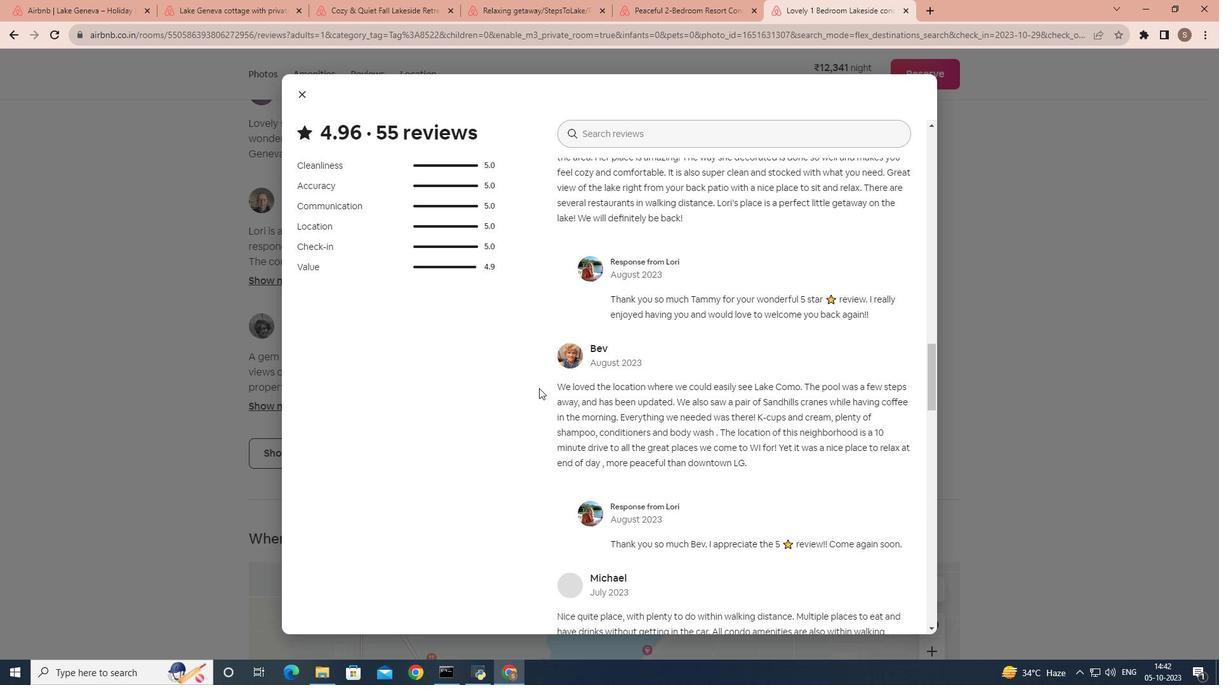 
Action: Mouse scrolled (539, 387) with delta (0, 0)
Screenshot: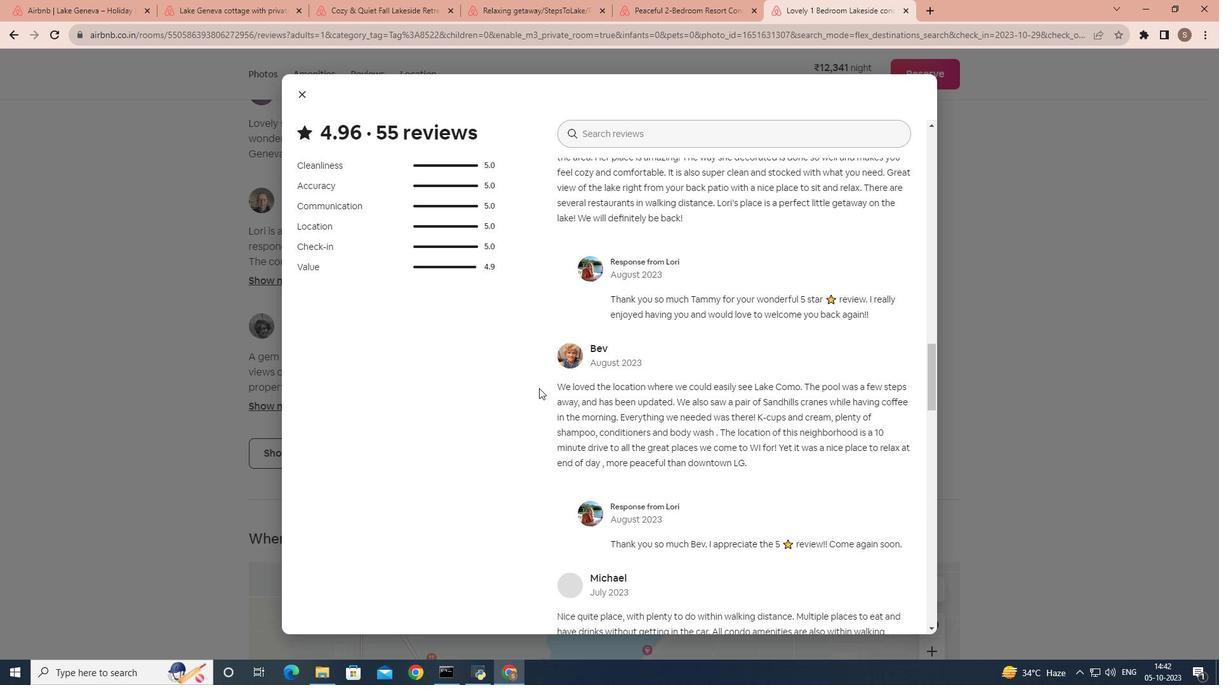 
Action: Mouse scrolled (539, 387) with delta (0, 0)
Screenshot: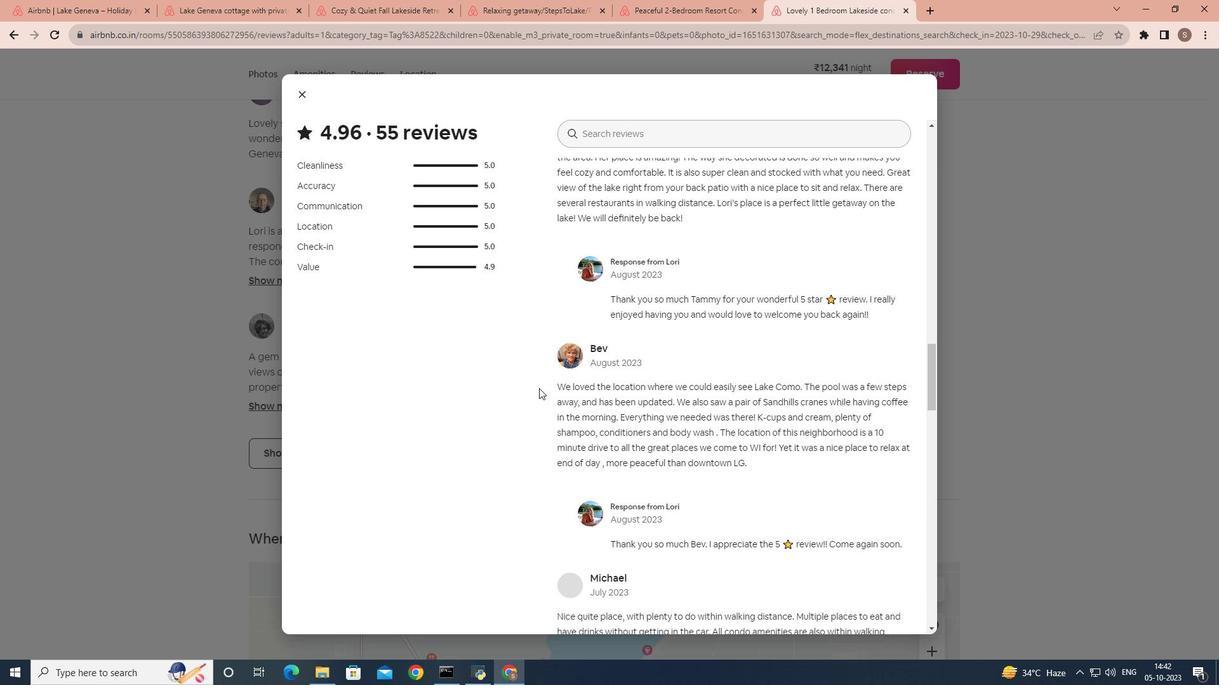 
Action: Mouse scrolled (539, 387) with delta (0, 0)
Screenshot: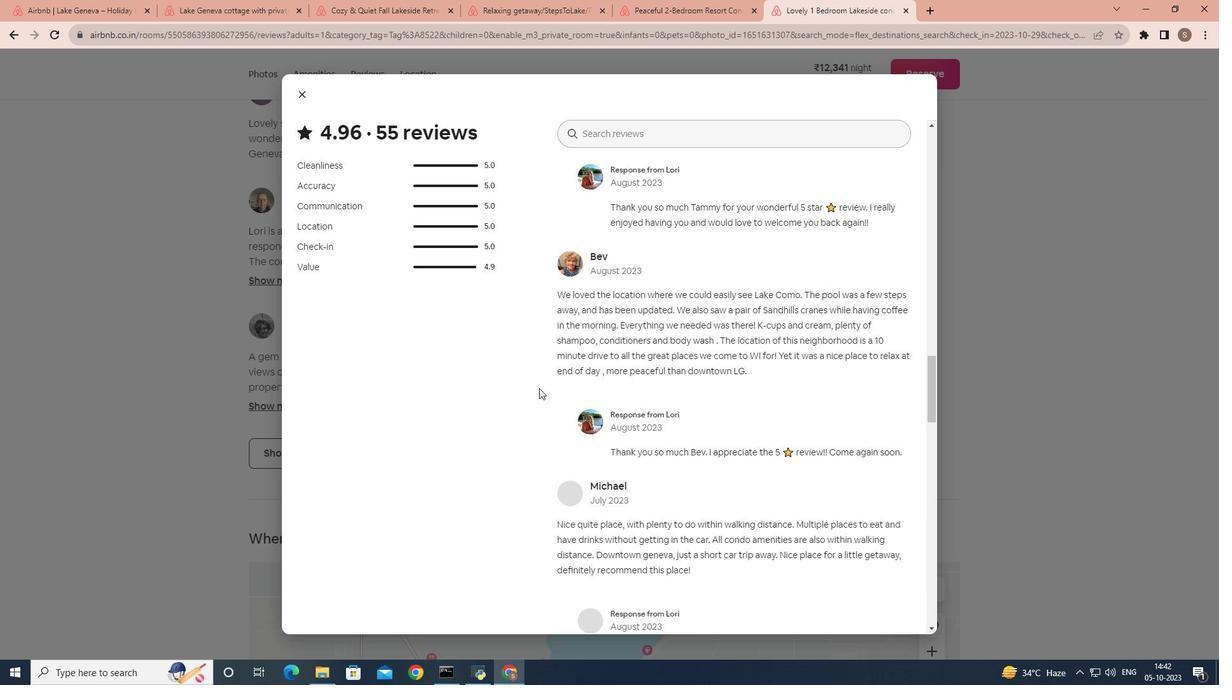 
Action: Mouse scrolled (539, 387) with delta (0, 0)
Screenshot: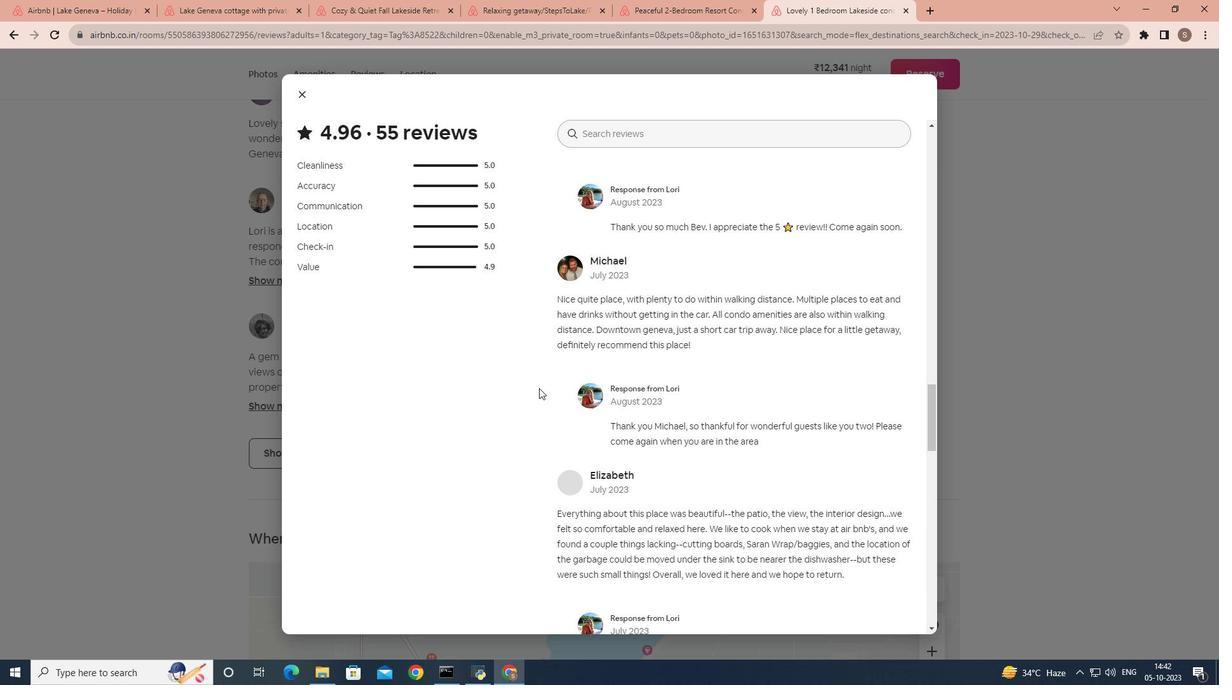 
Action: Mouse scrolled (539, 387) with delta (0, 0)
Screenshot: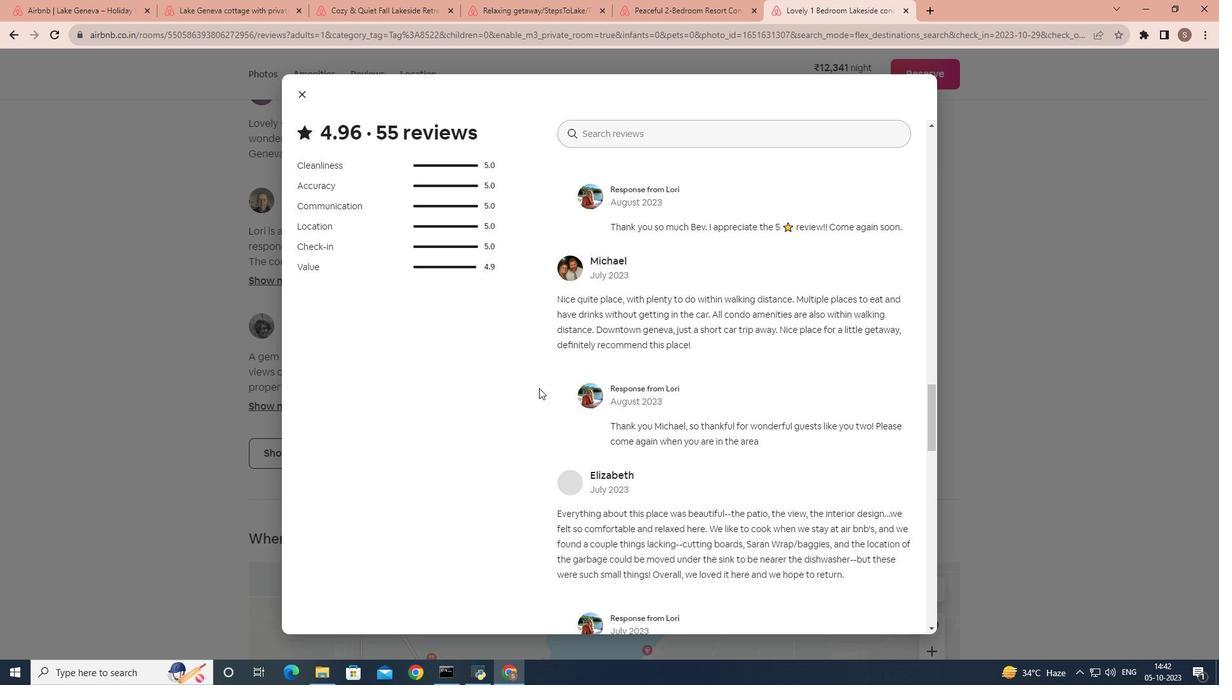 
Action: Mouse scrolled (539, 387) with delta (0, 0)
Screenshot: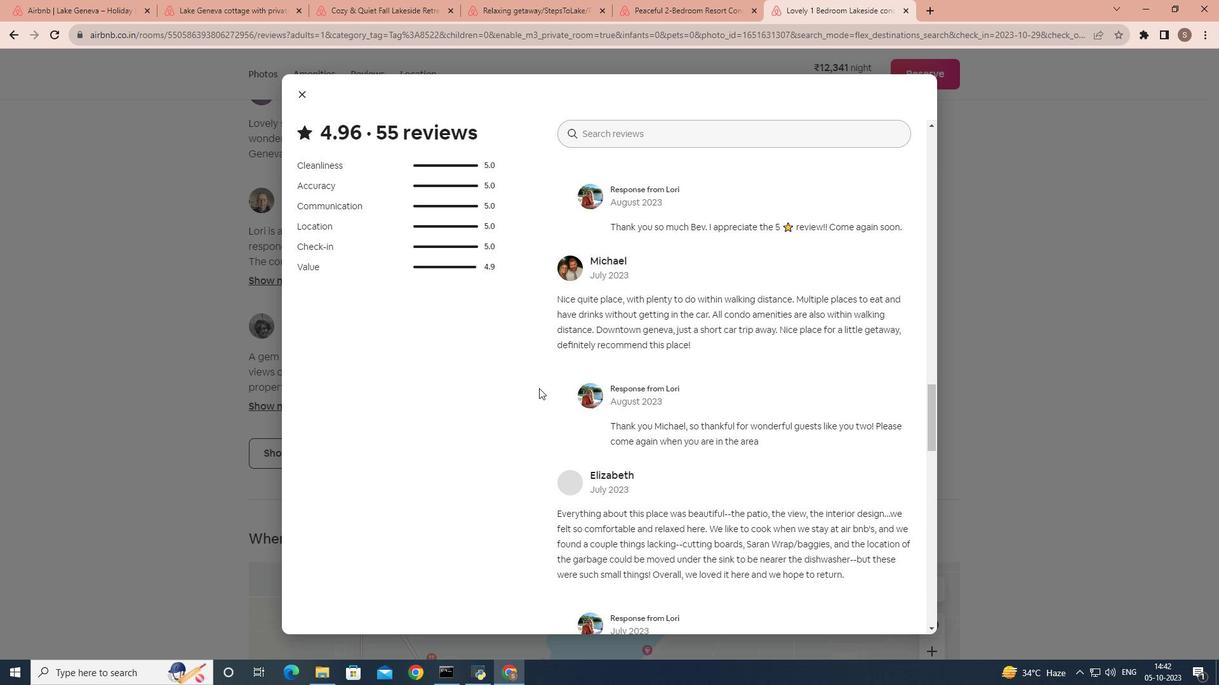 
Action: Mouse scrolled (539, 387) with delta (0, 0)
Screenshot: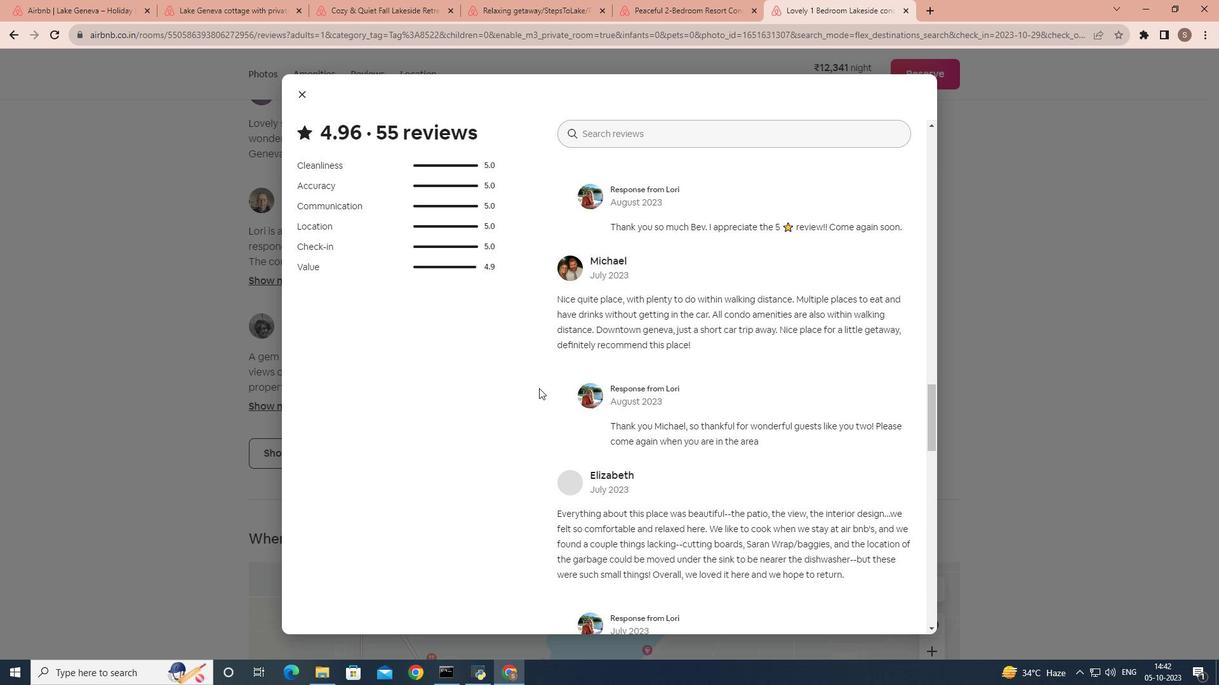 
Action: Mouse scrolled (539, 387) with delta (0, 0)
Screenshot: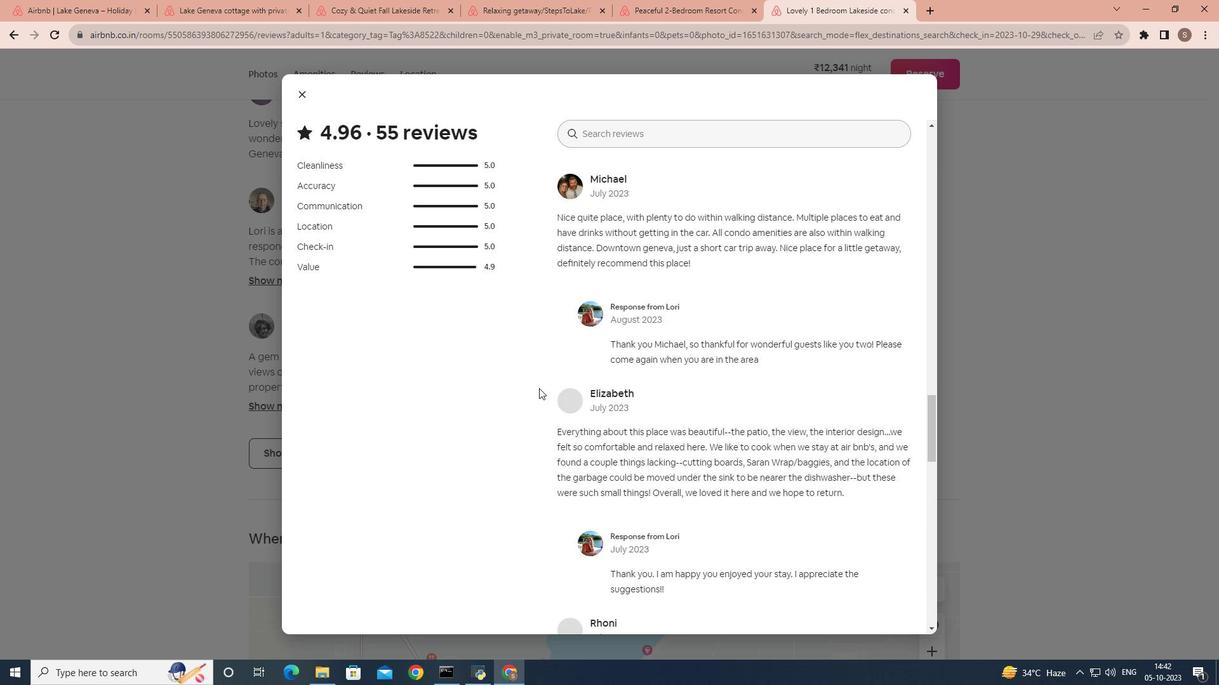 
Action: Mouse scrolled (539, 387) with delta (0, 0)
Screenshot: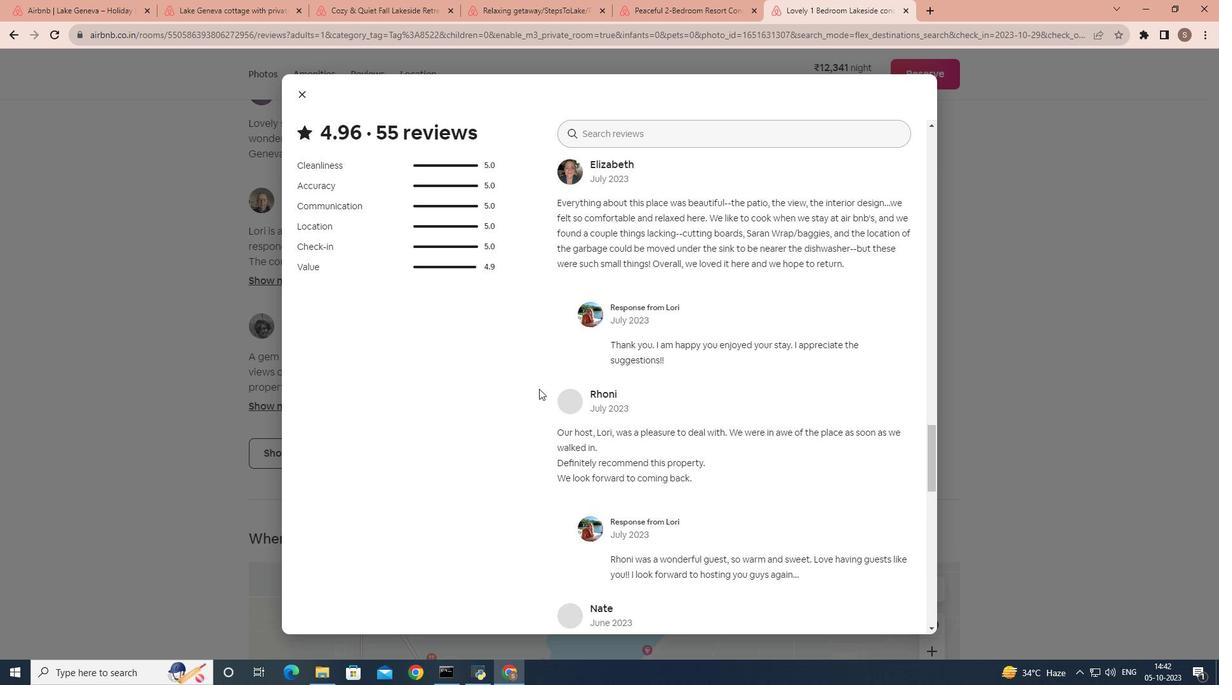 
Action: Mouse moved to (539, 389)
Screenshot: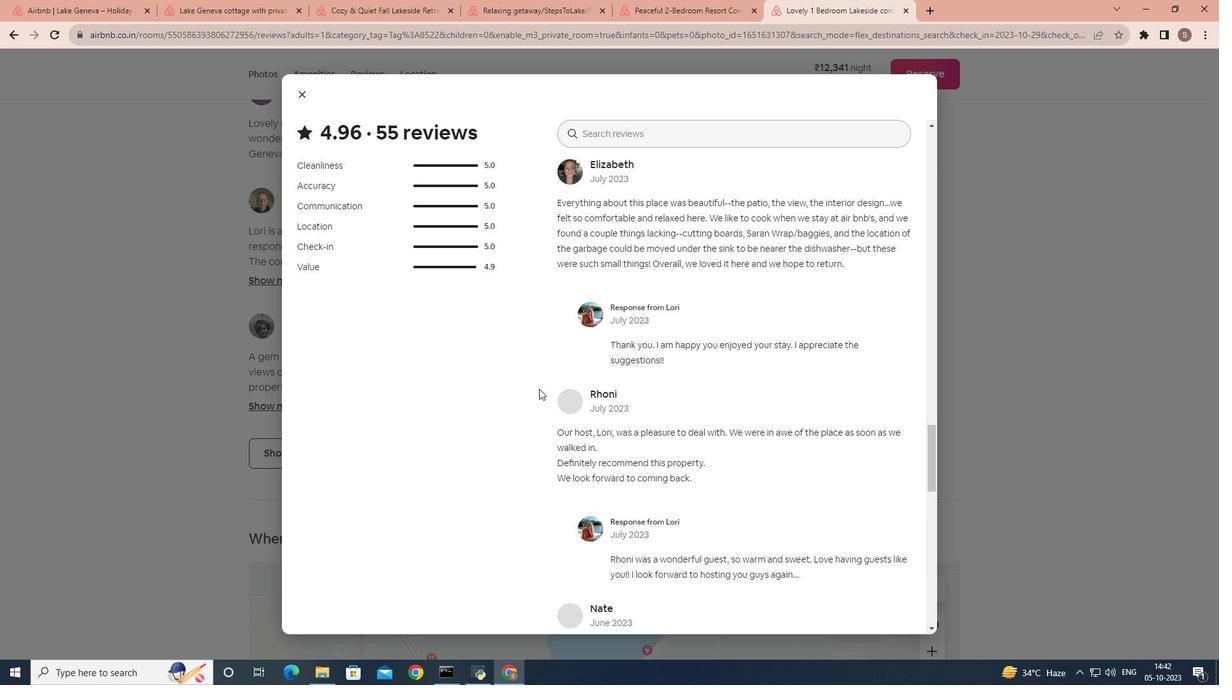 
Action: Mouse scrolled (539, 388) with delta (0, 0)
Screenshot: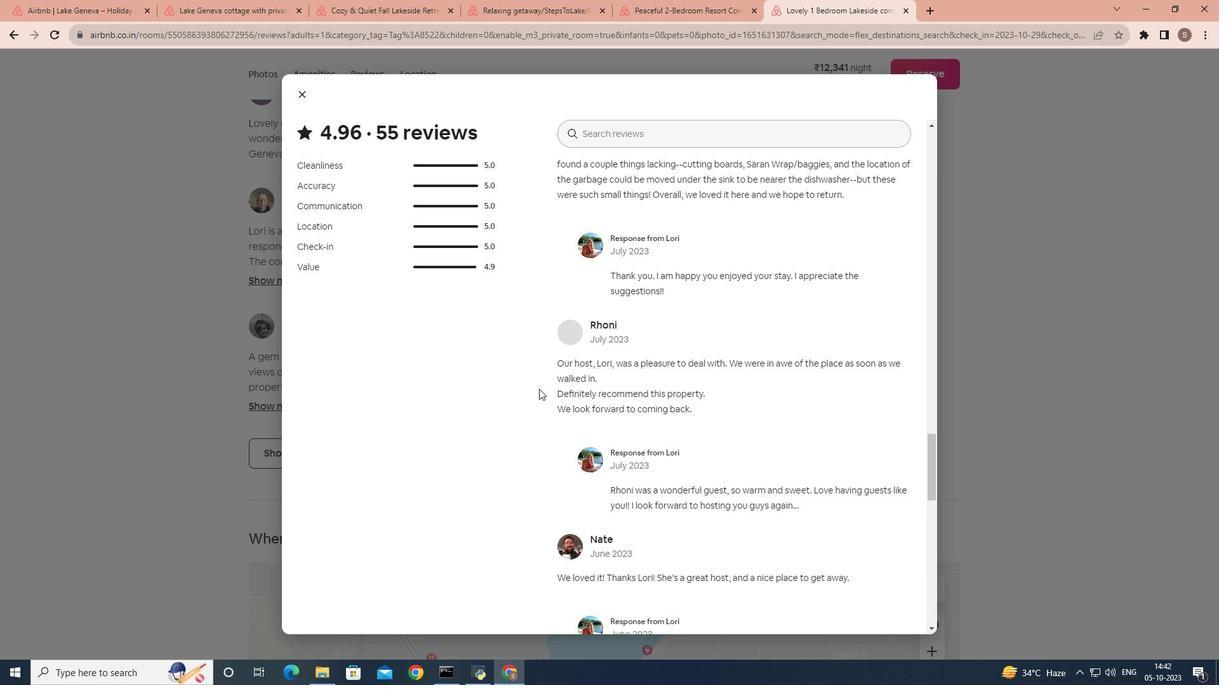 
Action: Mouse scrolled (539, 388) with delta (0, 0)
Screenshot: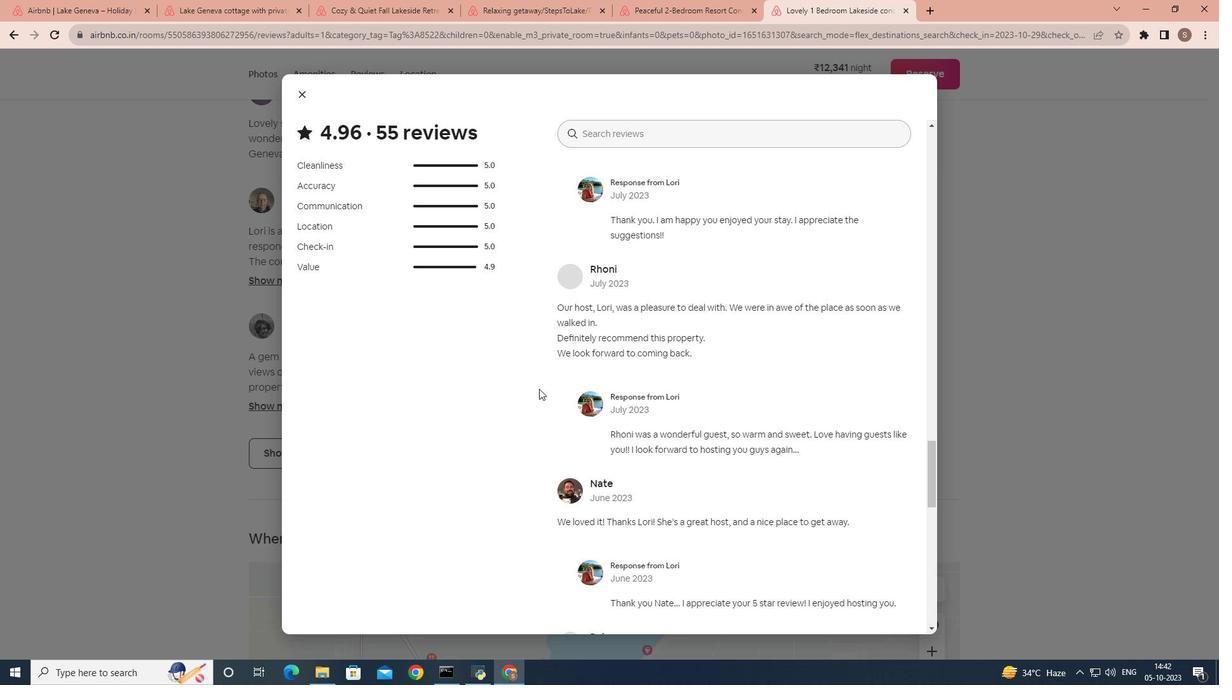 
Action: Mouse scrolled (539, 388) with delta (0, 0)
Screenshot: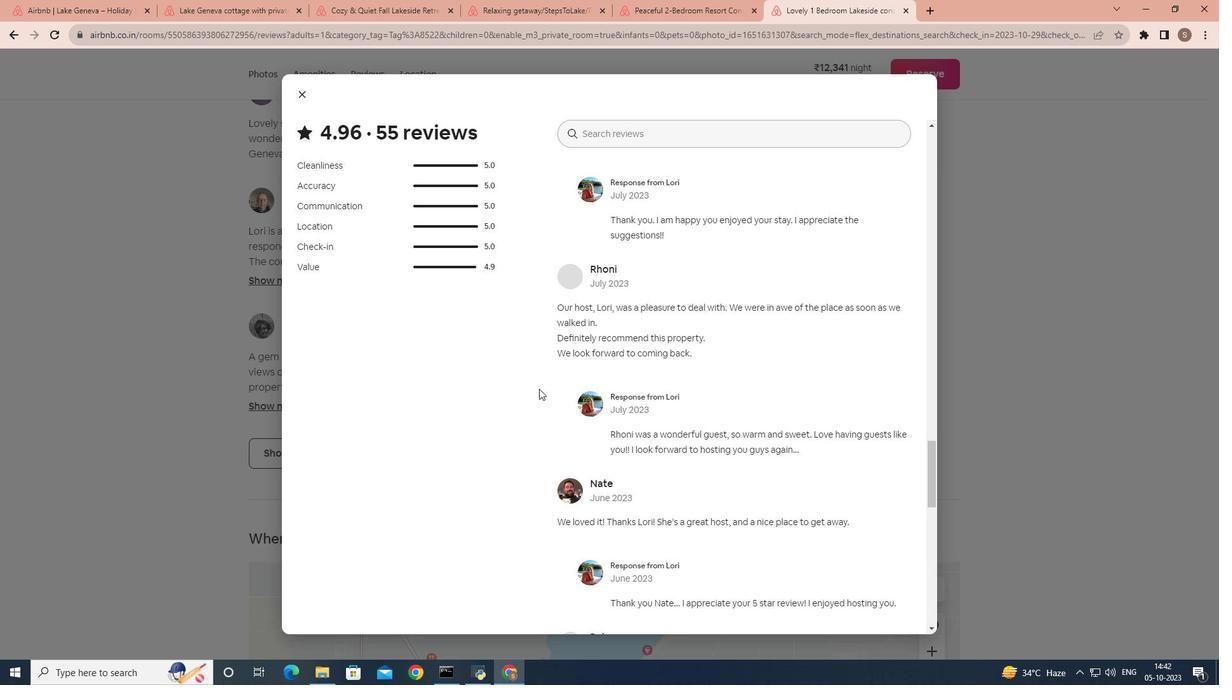 
Action: Mouse scrolled (539, 388) with delta (0, 0)
Screenshot: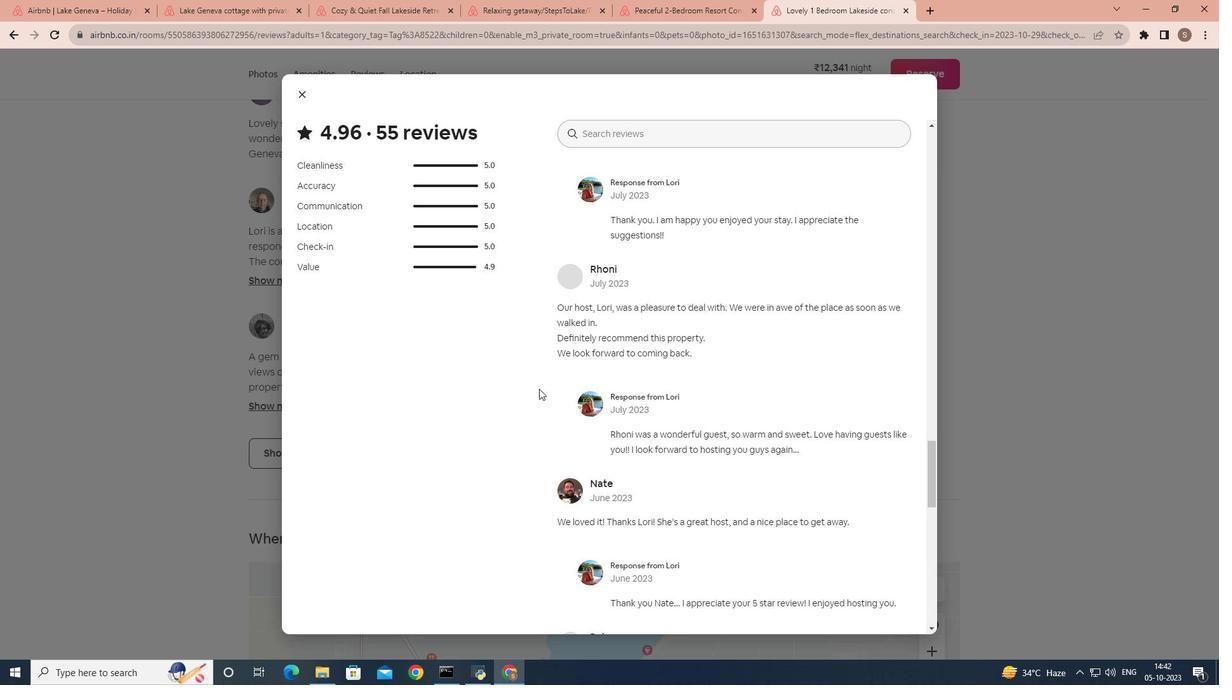 
Action: Mouse scrolled (539, 388) with delta (0, 0)
Screenshot: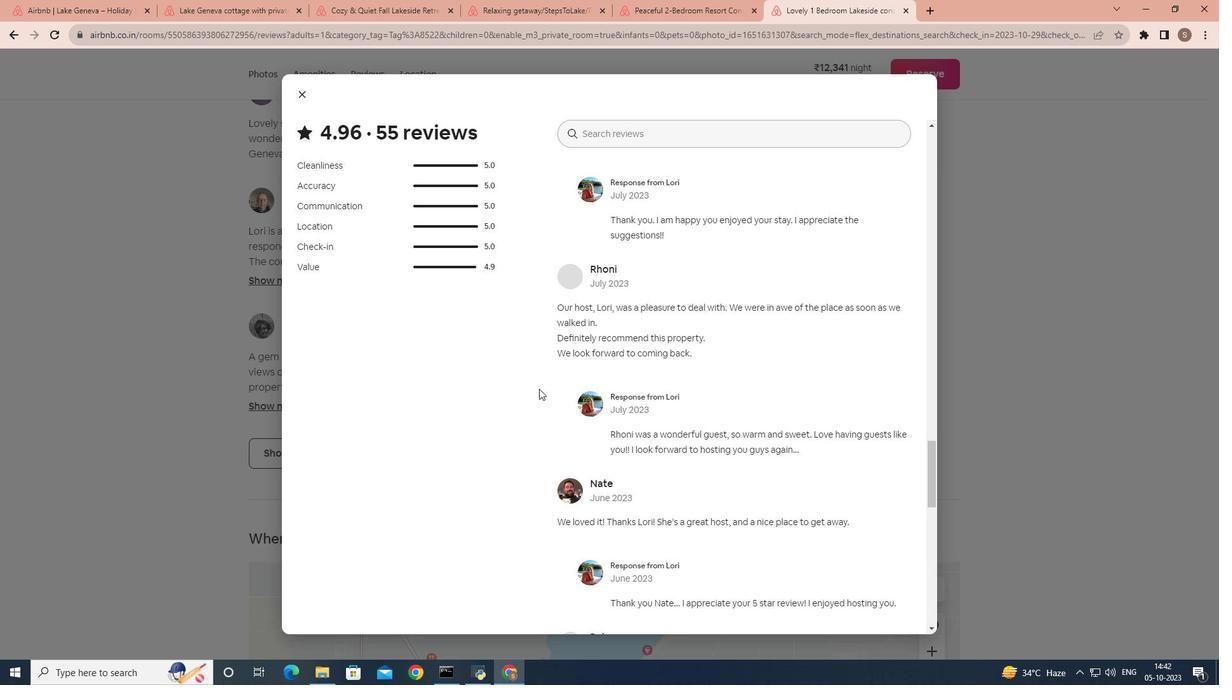 
Action: Mouse scrolled (539, 388) with delta (0, 0)
Screenshot: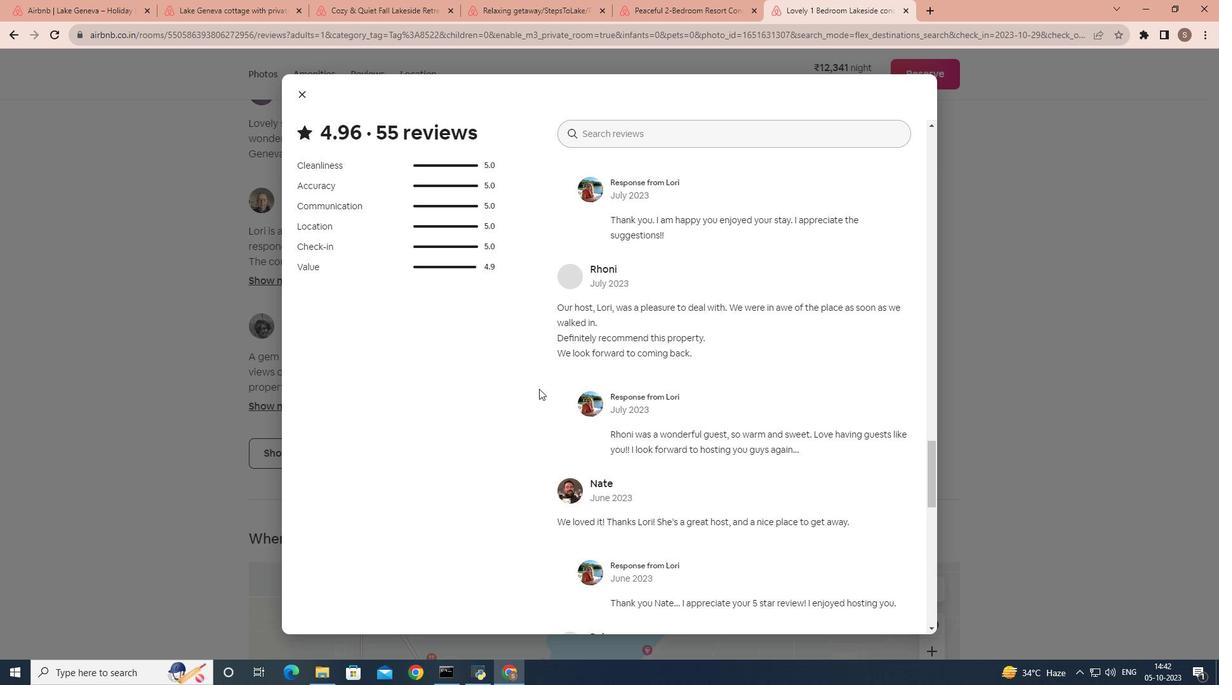
Action: Mouse scrolled (539, 388) with delta (0, 0)
Screenshot: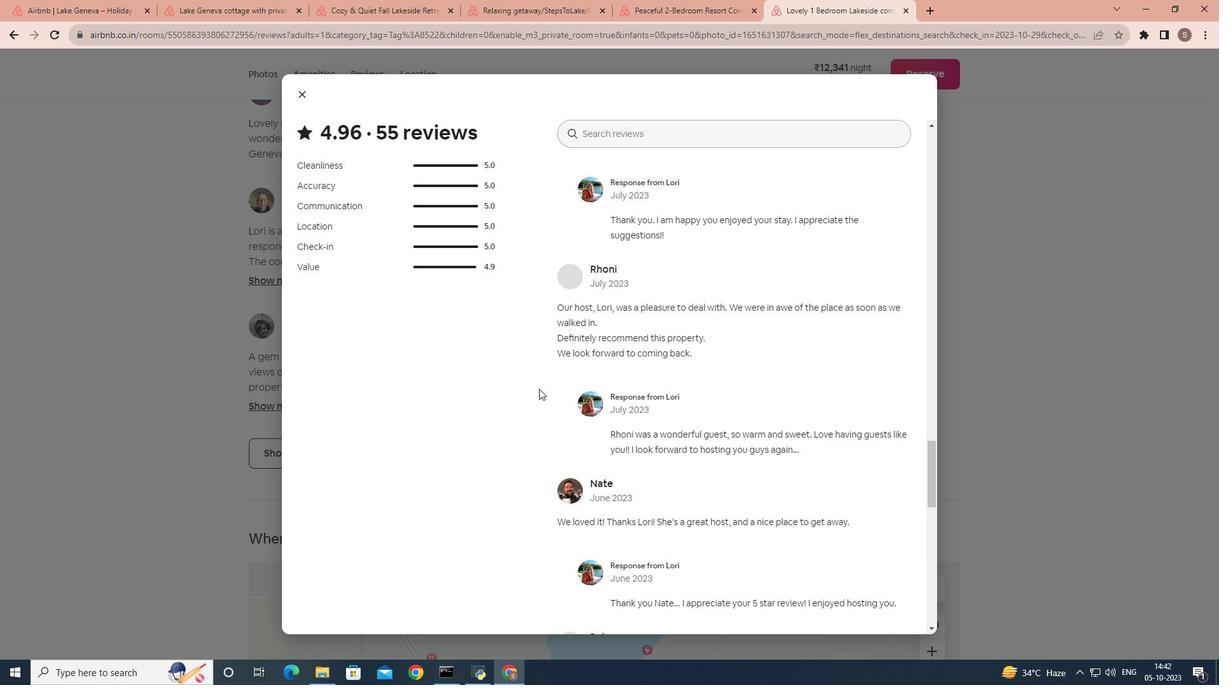 
Action: Mouse scrolled (539, 388) with delta (0, 0)
Screenshot: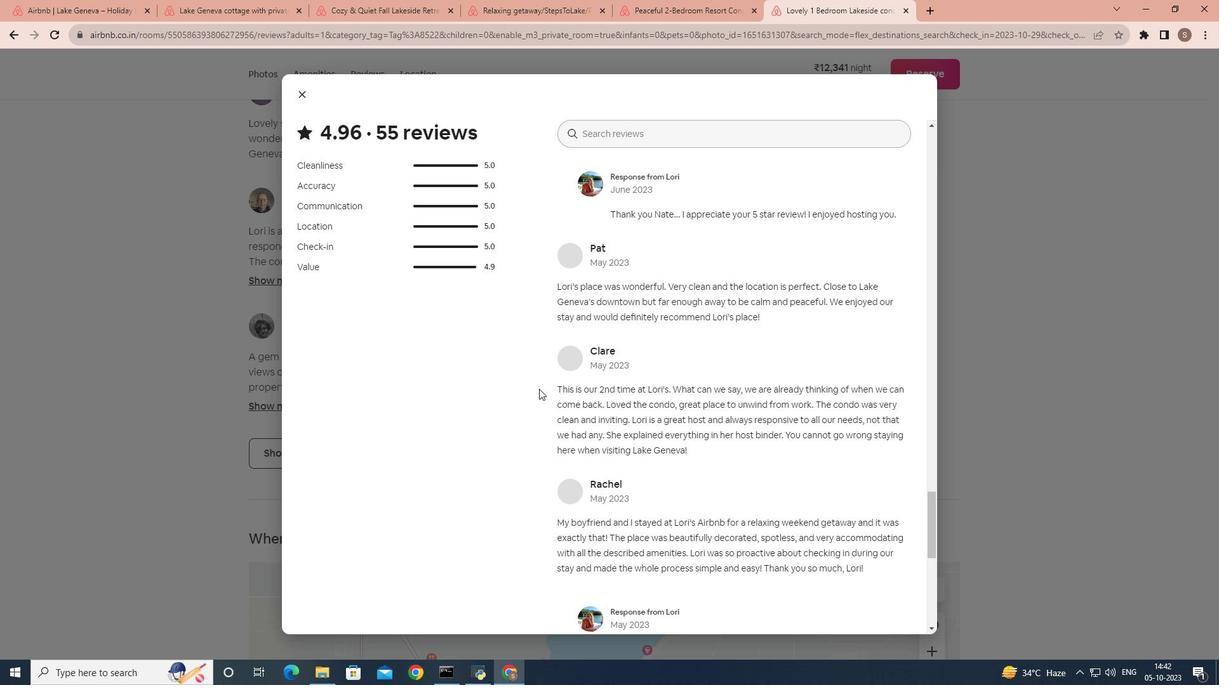 
Action: Mouse scrolled (539, 388) with delta (0, 0)
Screenshot: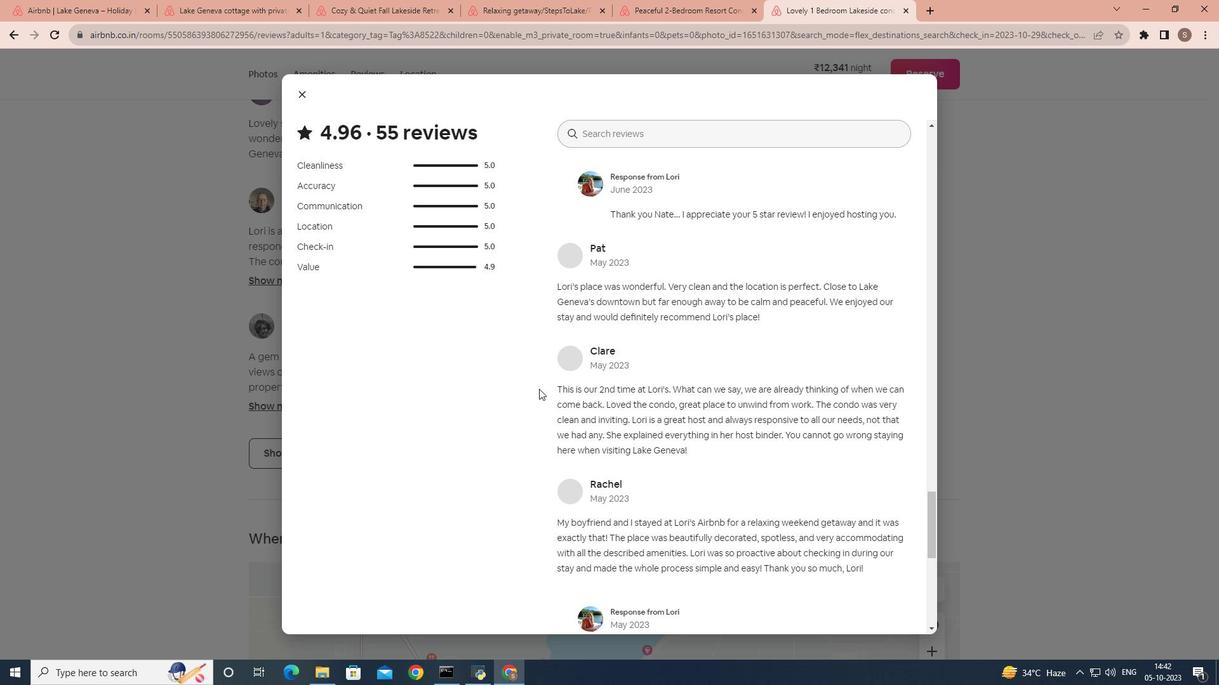 
Action: Mouse scrolled (539, 388) with delta (0, 0)
Screenshot: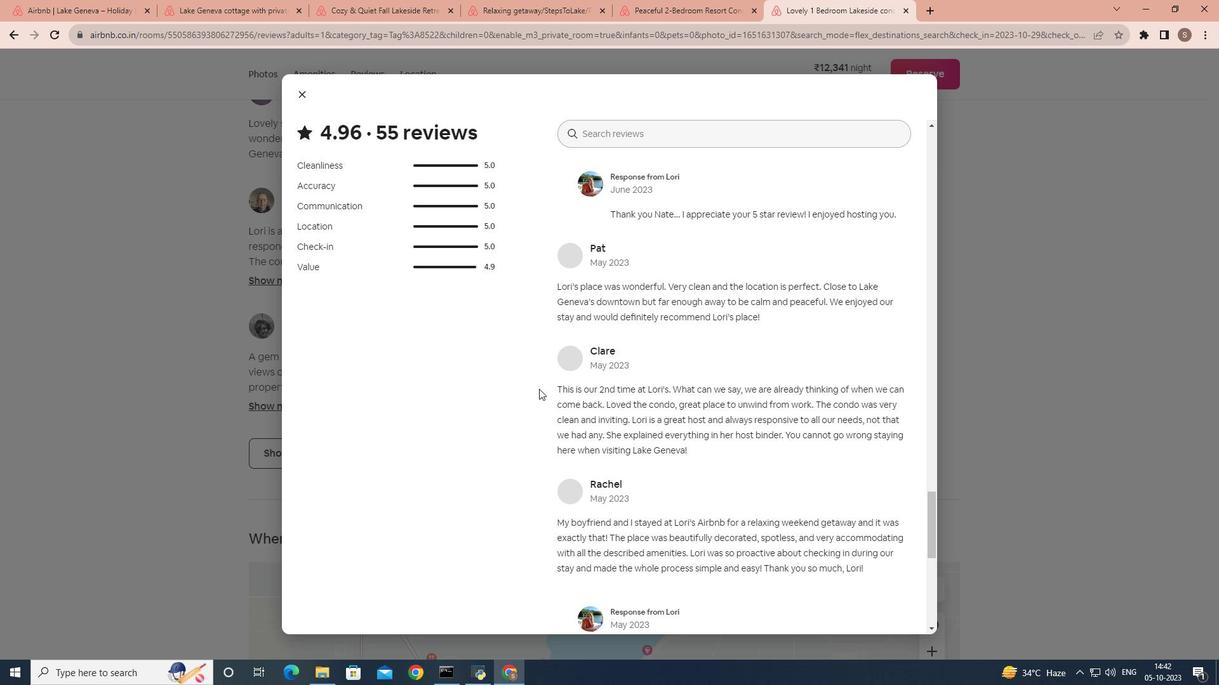 
Action: Mouse scrolled (539, 388) with delta (0, 0)
Screenshot: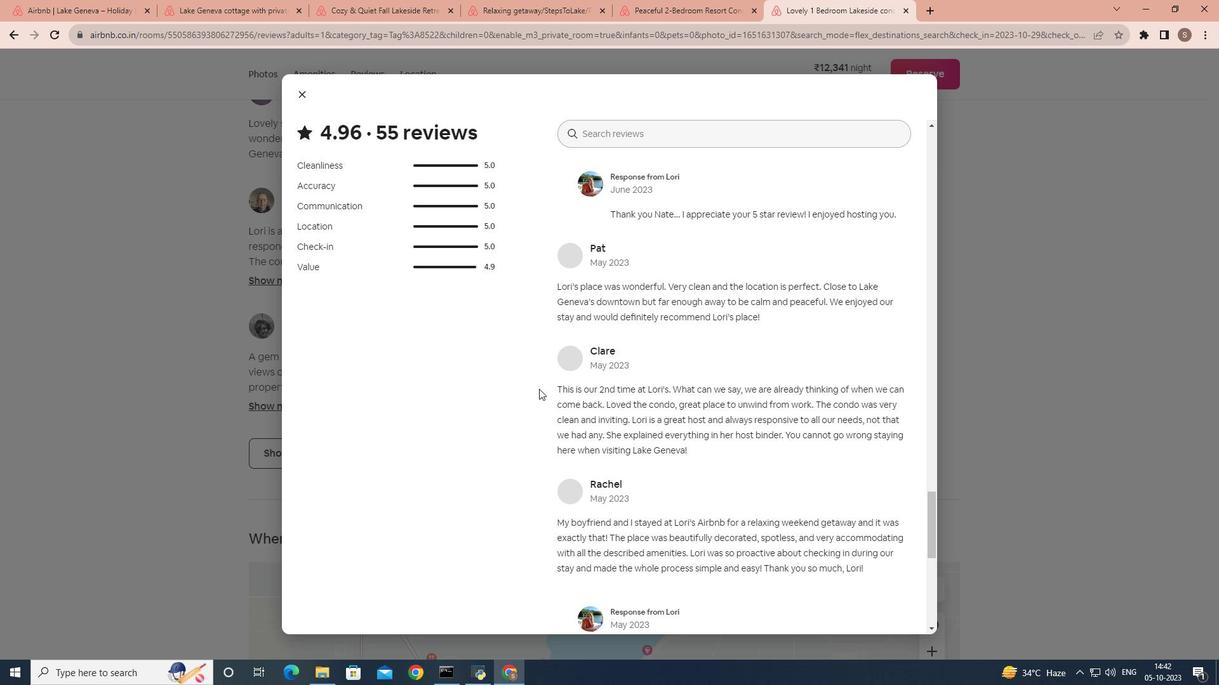 
Action: Mouse scrolled (539, 388) with delta (0, 0)
Screenshot: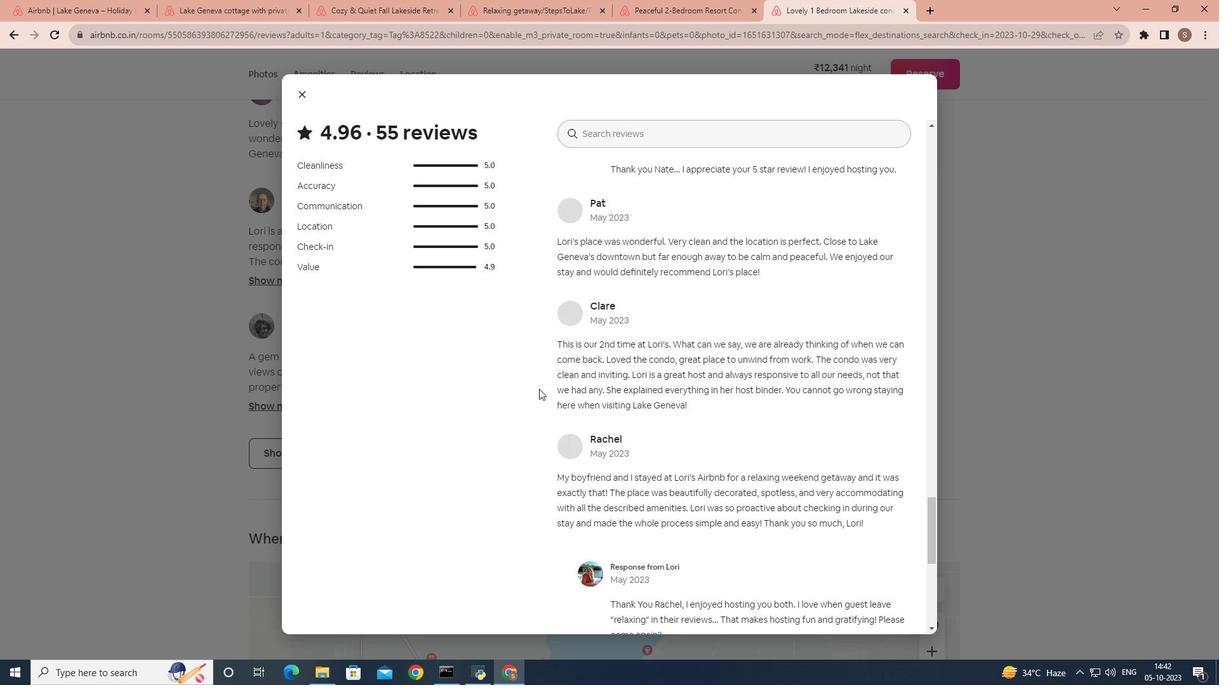 
Action: Mouse scrolled (539, 388) with delta (0, 0)
Screenshot: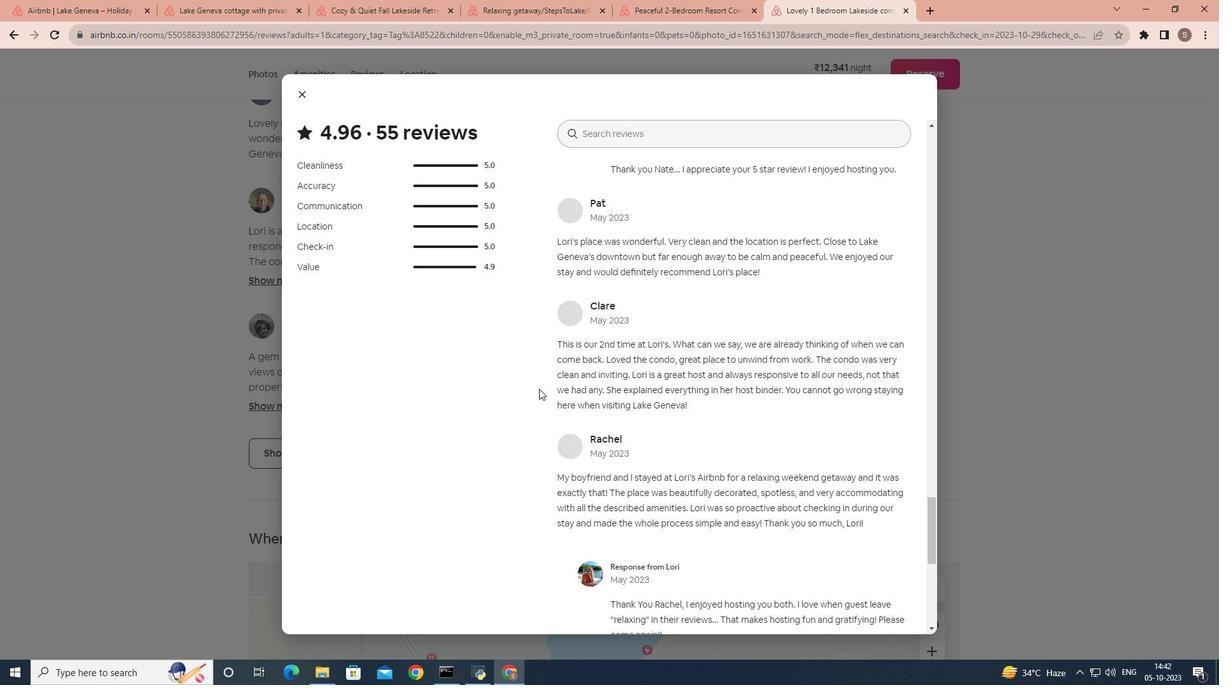 
Action: Mouse scrolled (539, 388) with delta (0, 0)
Screenshot: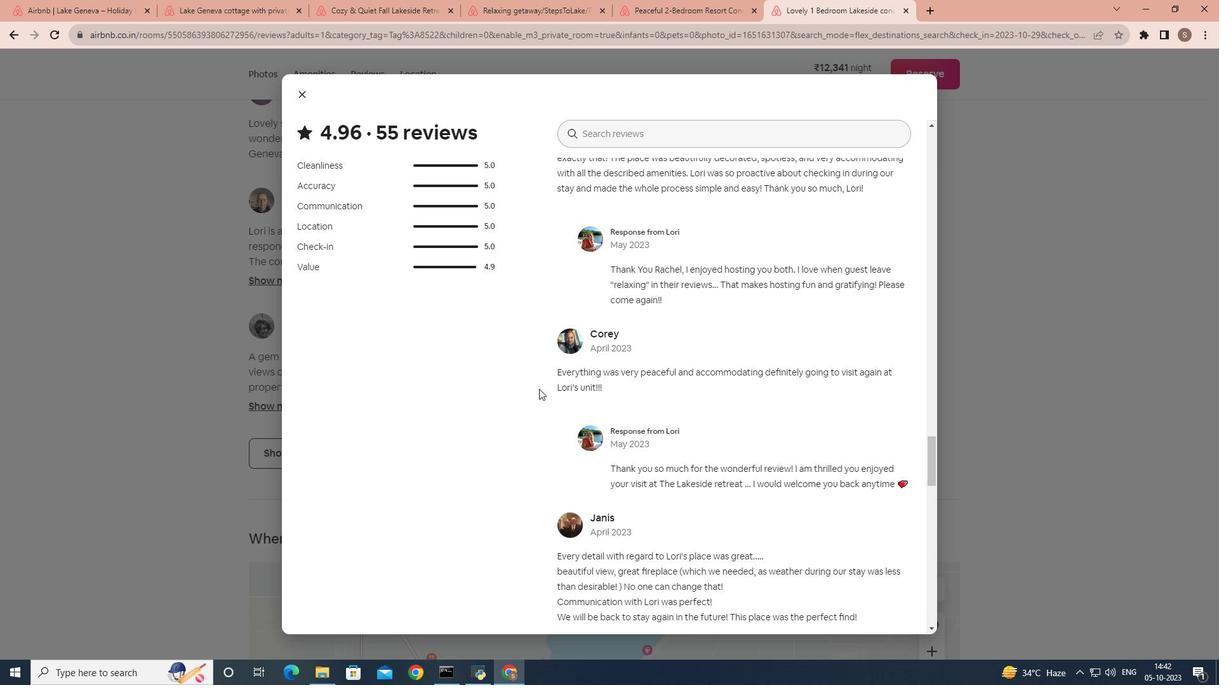 
Action: Mouse scrolled (539, 388) with delta (0, 0)
Screenshot: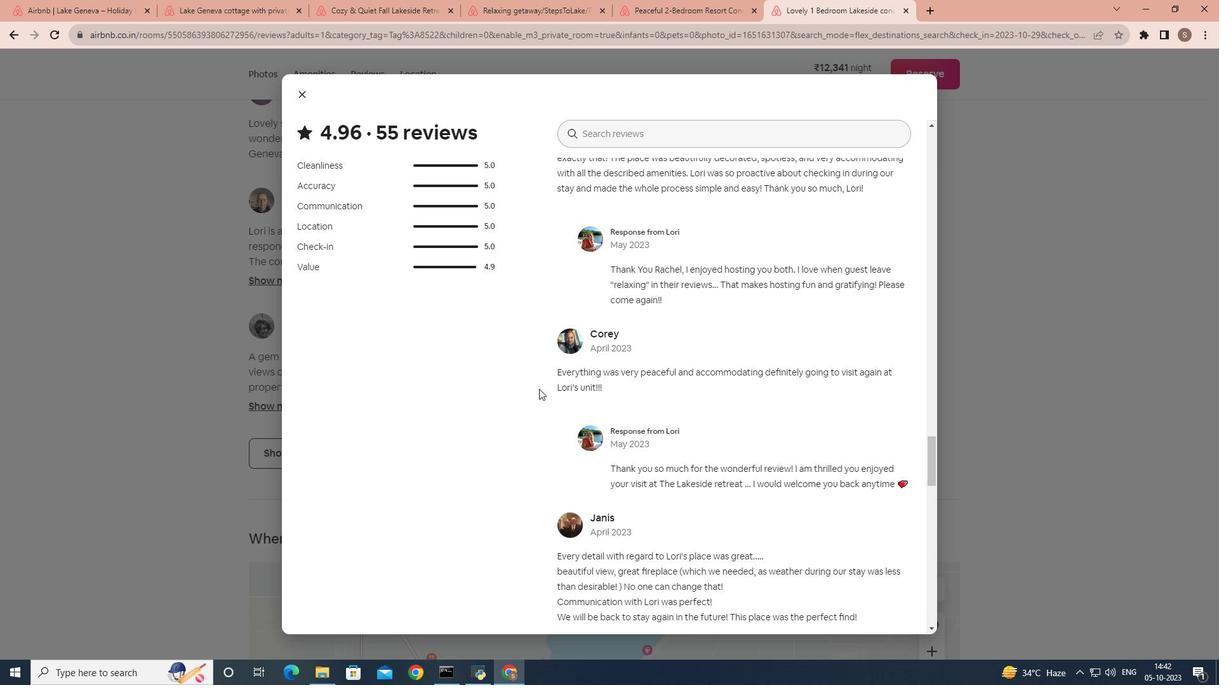
Action: Mouse scrolled (539, 388) with delta (0, 0)
Screenshot: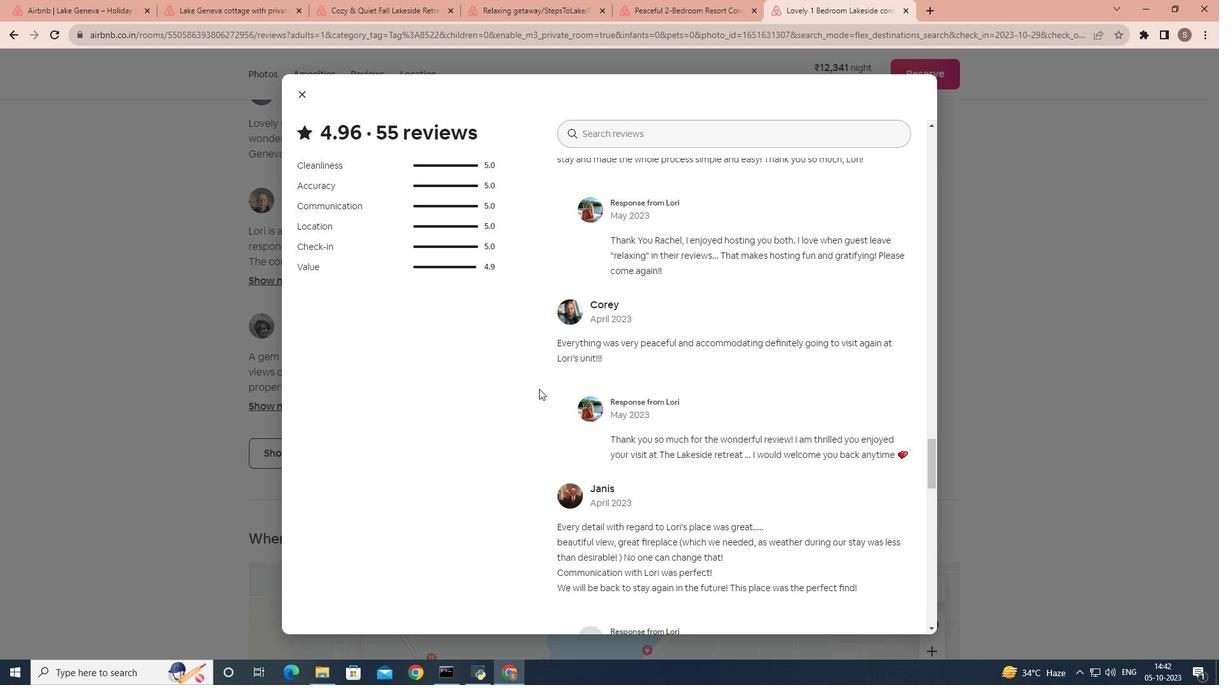 
Action: Mouse scrolled (539, 388) with delta (0, 0)
Screenshot: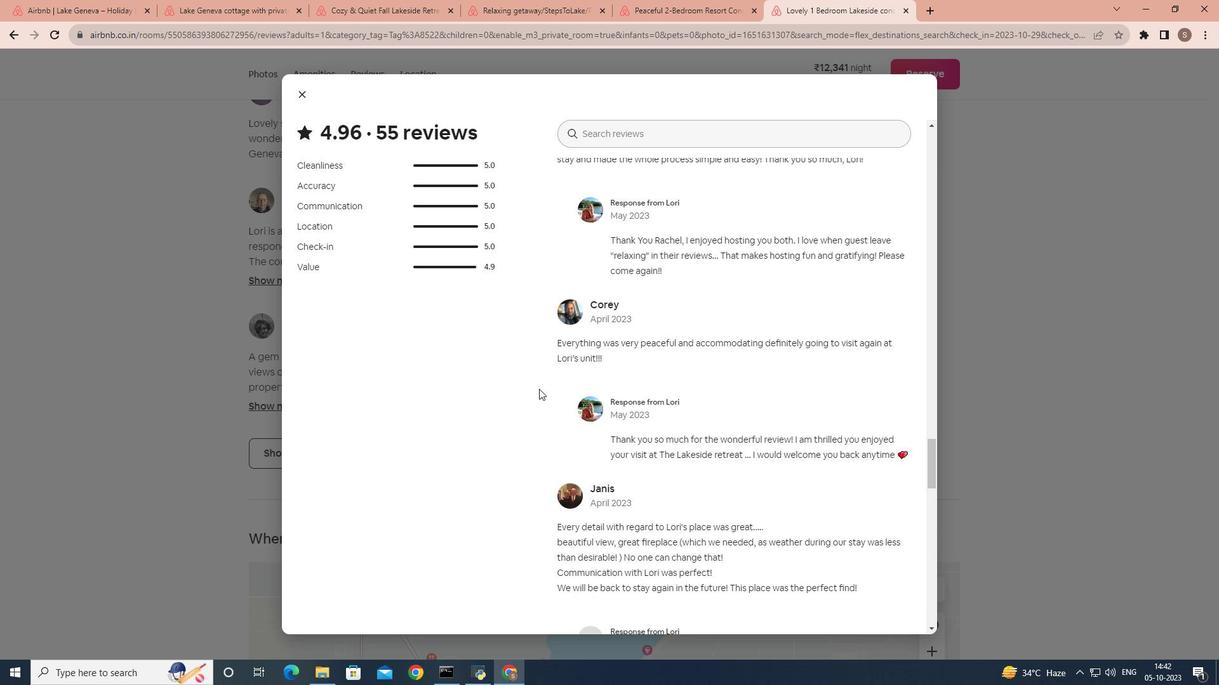 
Action: Mouse scrolled (539, 388) with delta (0, 0)
Screenshot: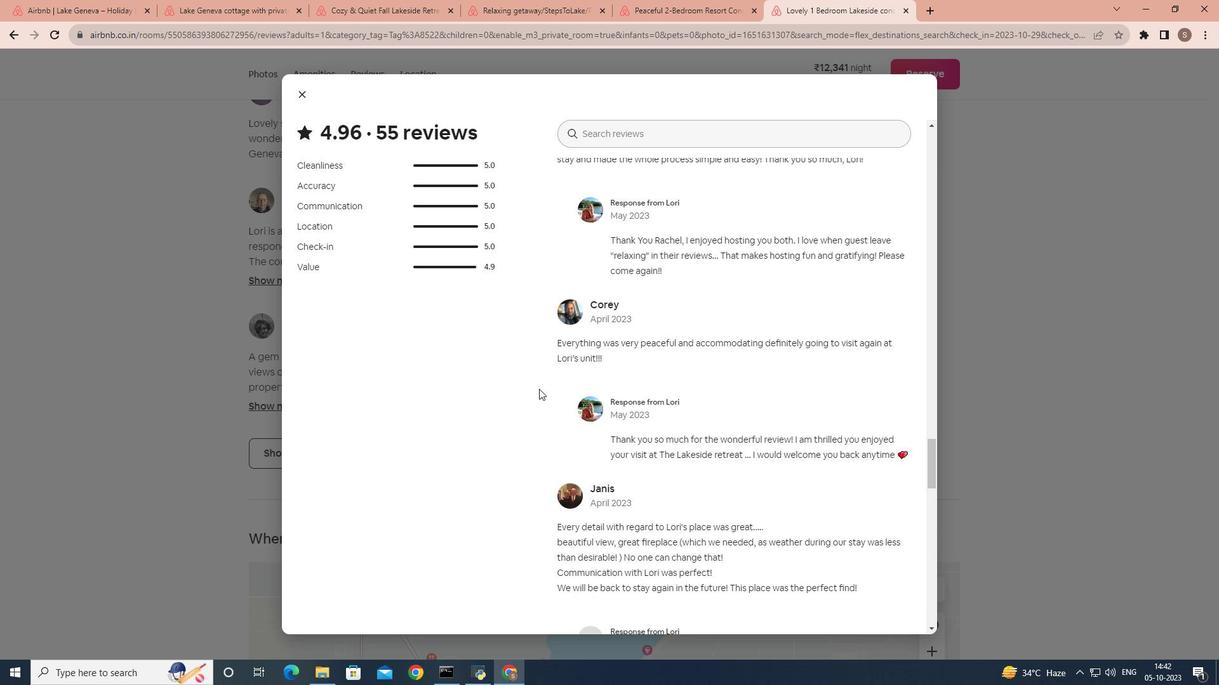 
Action: Mouse scrolled (539, 389) with delta (0, 0)
Screenshot: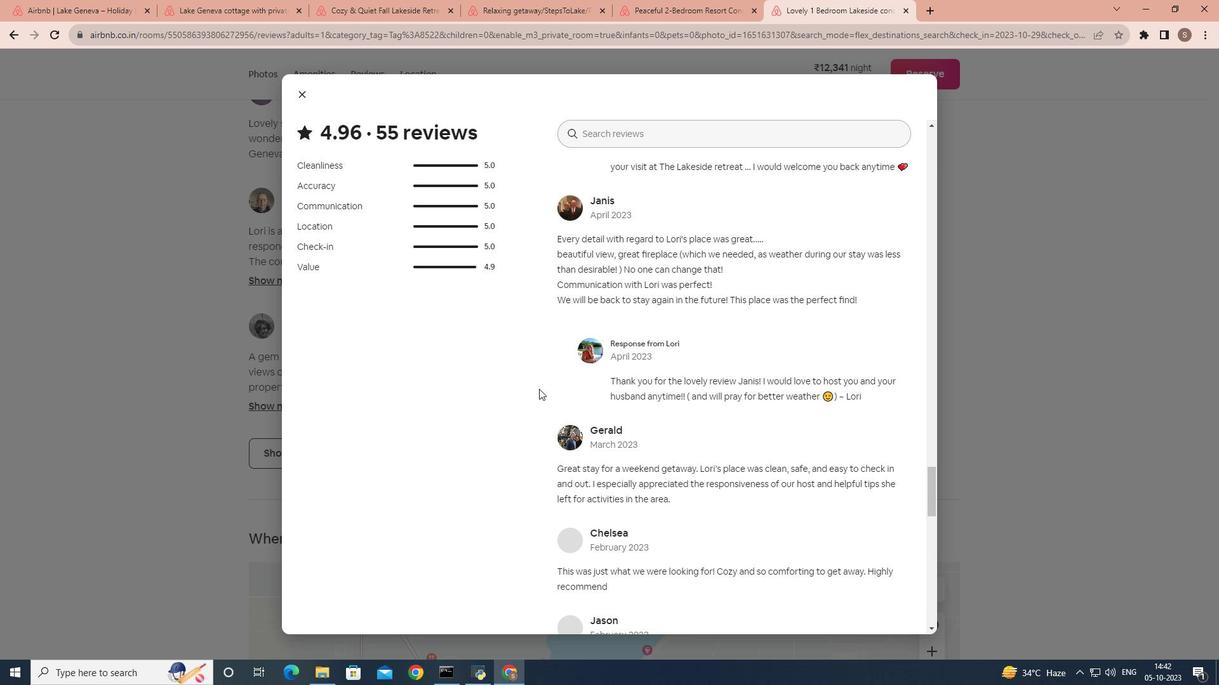 
Action: Mouse scrolled (539, 389) with delta (0, 0)
Screenshot: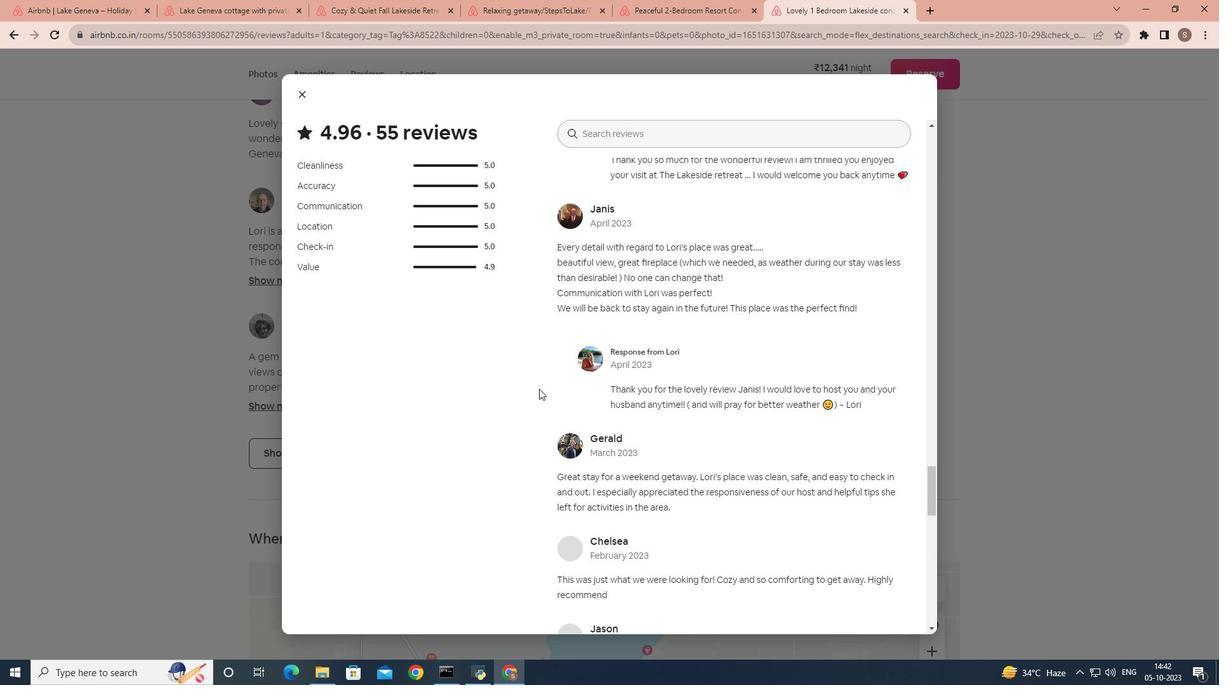 
Action: Mouse scrolled (539, 389) with delta (0, 0)
Screenshot: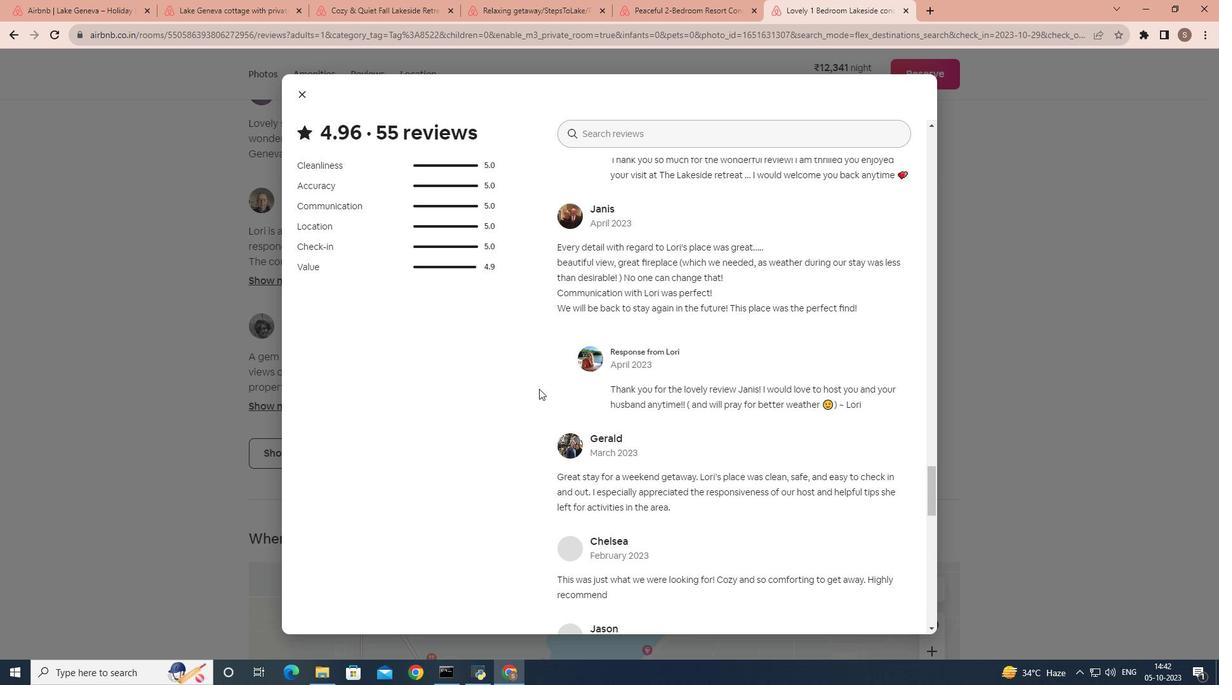 
Action: Mouse scrolled (539, 388) with delta (0, 0)
Screenshot: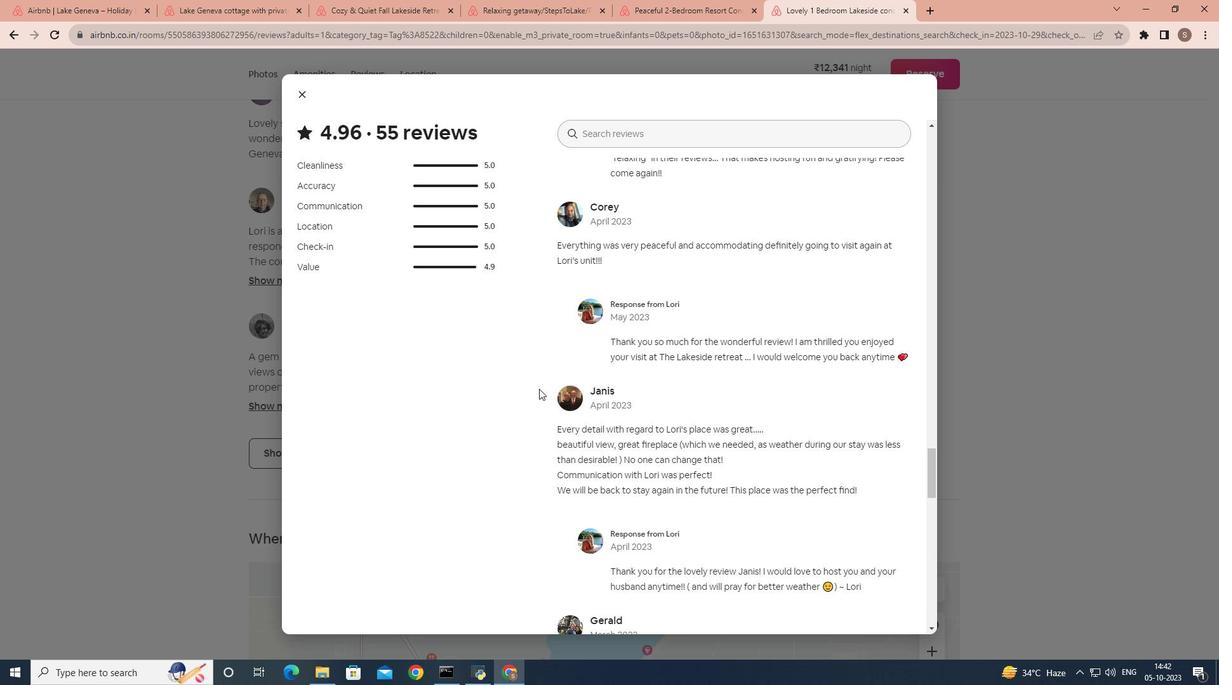 
Action: Mouse scrolled (539, 388) with delta (0, 0)
Screenshot: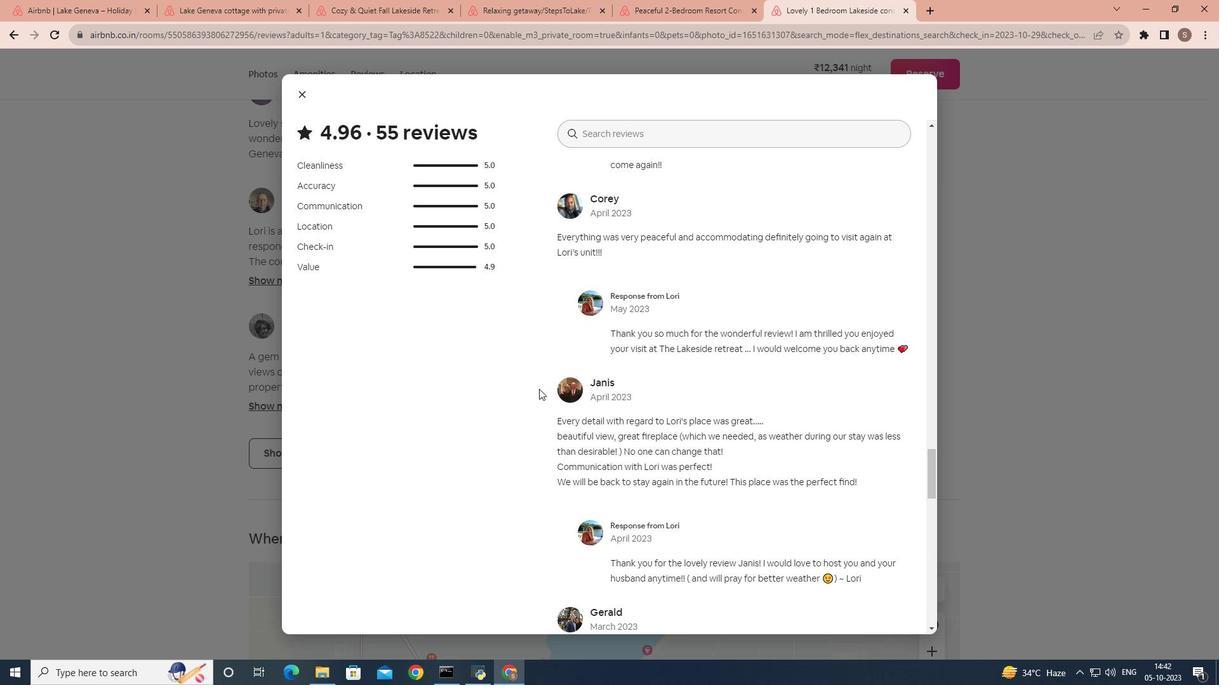 
Action: Mouse scrolled (539, 388) with delta (0, 0)
Screenshot: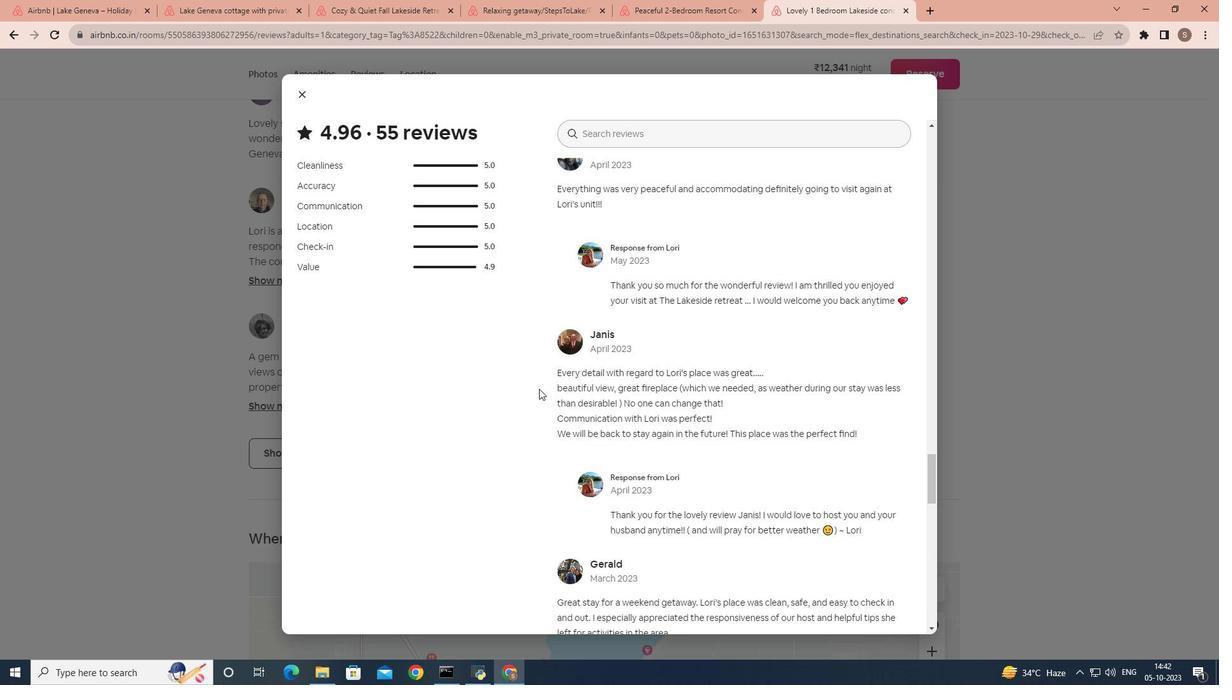 
Action: Mouse scrolled (539, 389) with delta (0, 0)
Screenshot: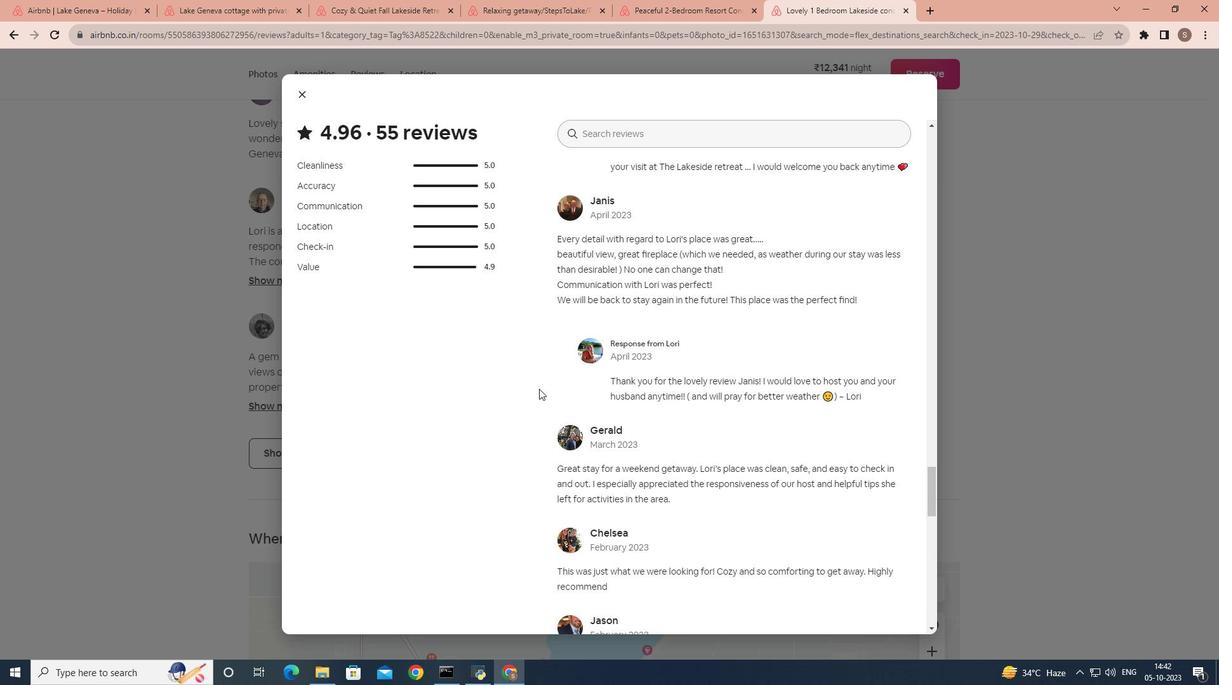 
Action: Mouse scrolled (539, 389) with delta (0, 0)
Screenshot: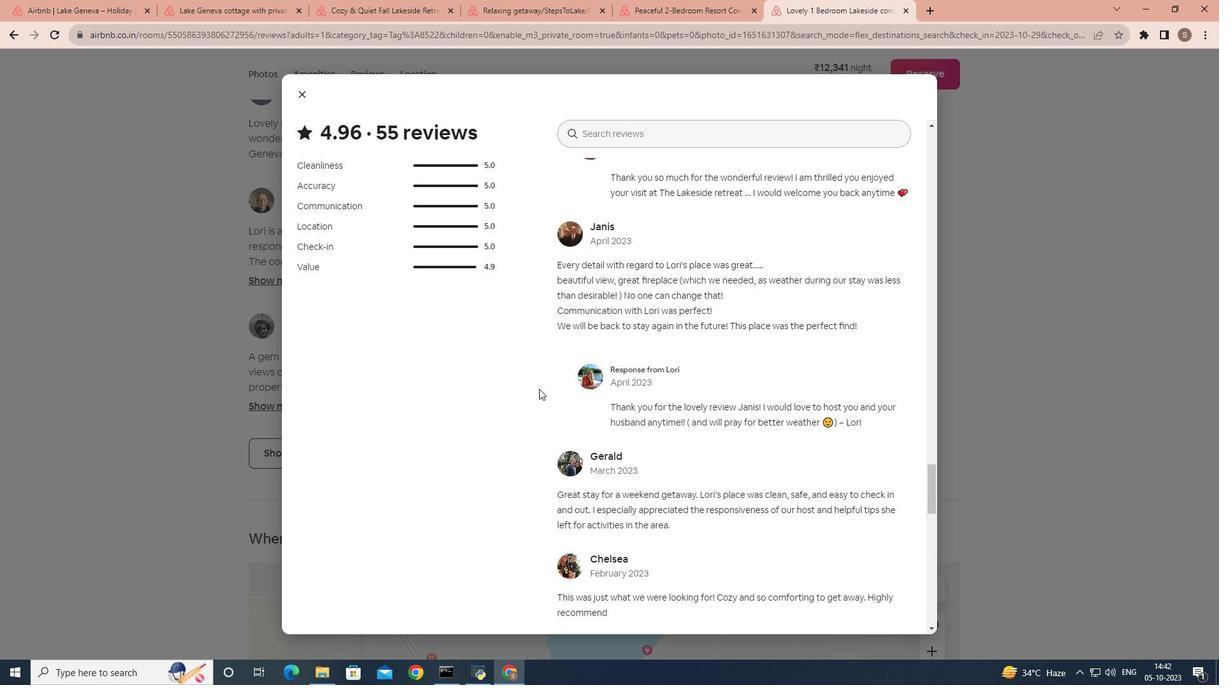 
Action: Mouse scrolled (539, 388) with delta (0, 0)
Screenshot: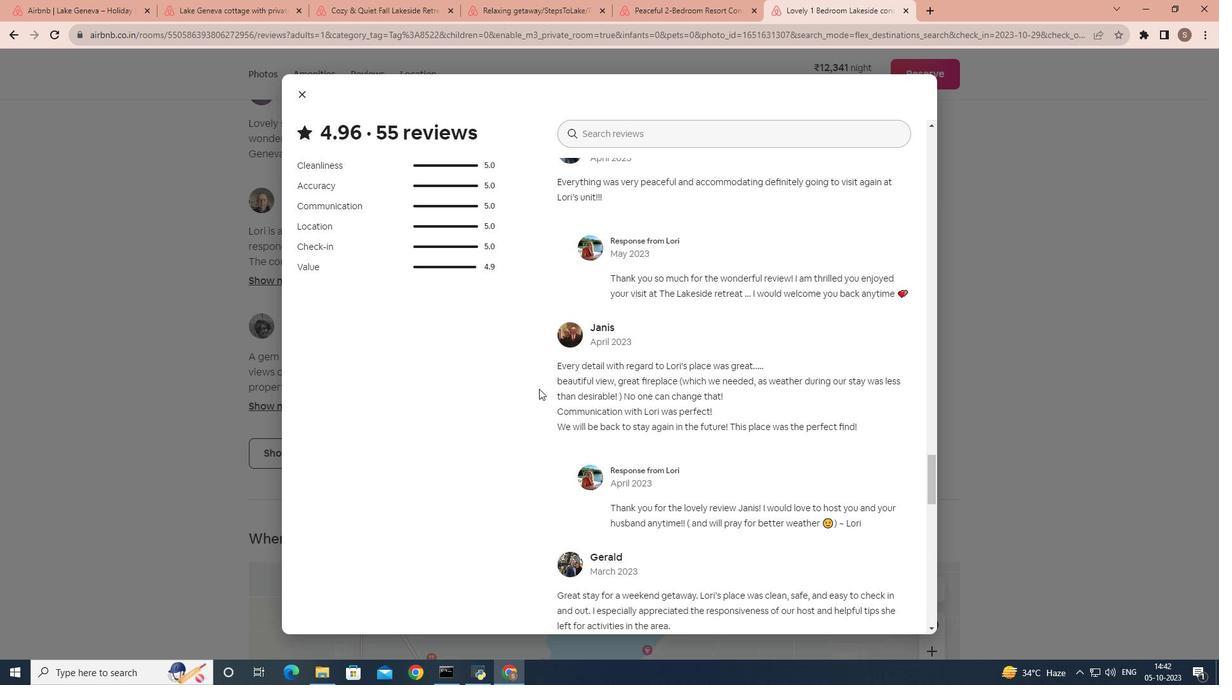 
Action: Mouse scrolled (539, 388) with delta (0, 0)
Screenshot: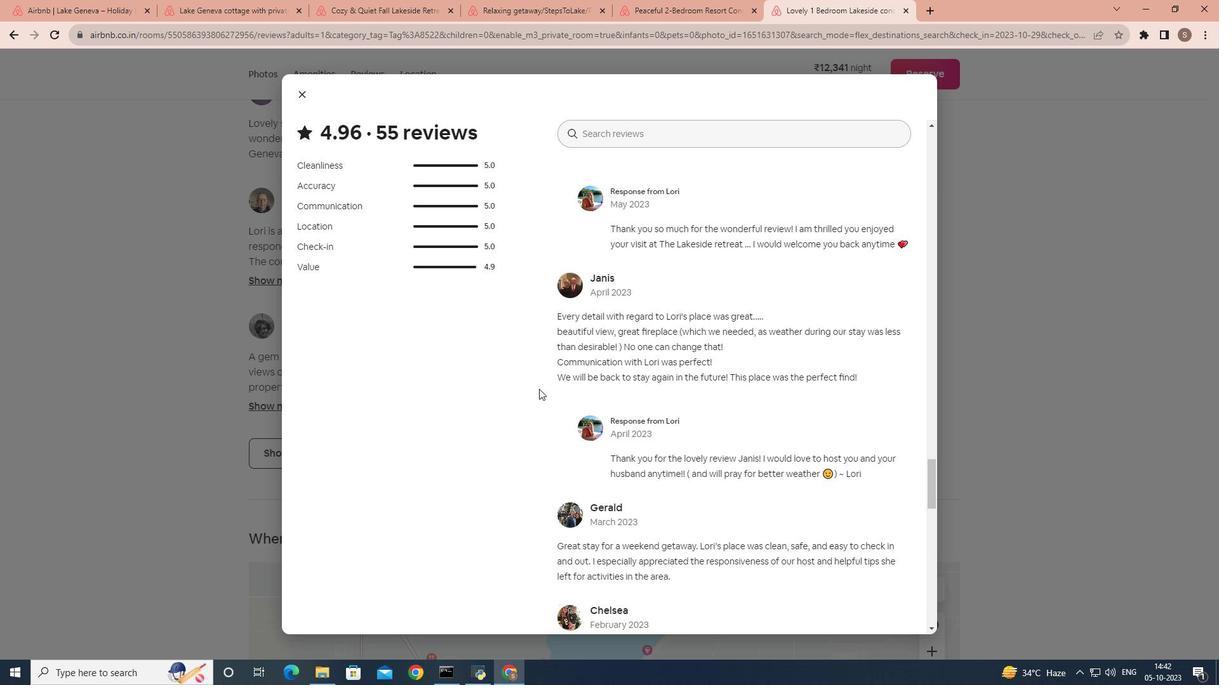 
Action: Mouse moved to (307, 100)
Screenshot: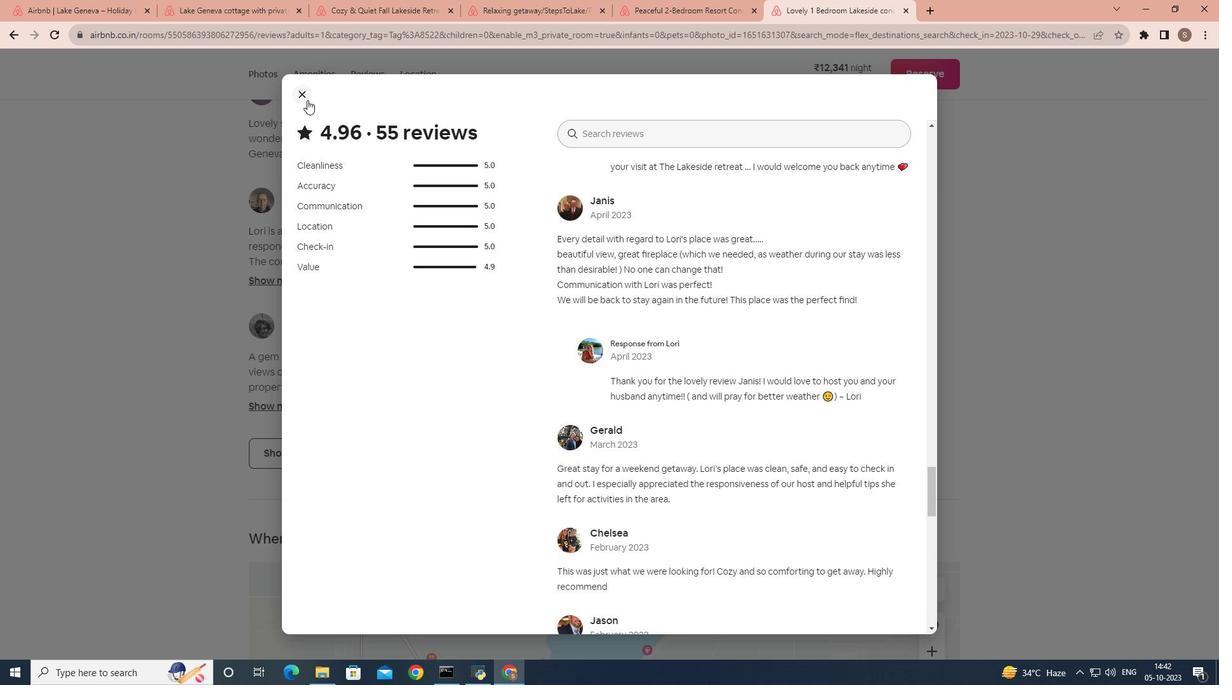 
Action: Mouse pressed left at (307, 100)
Screenshot: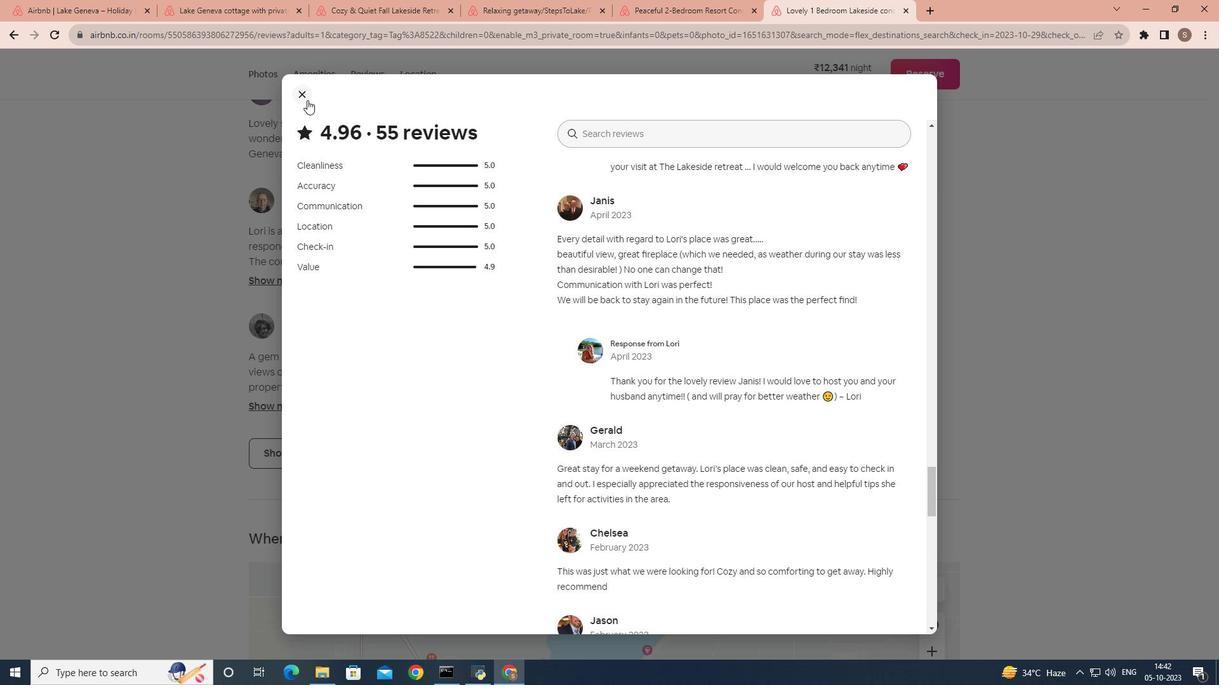 
Action: Mouse moved to (479, 348)
Screenshot: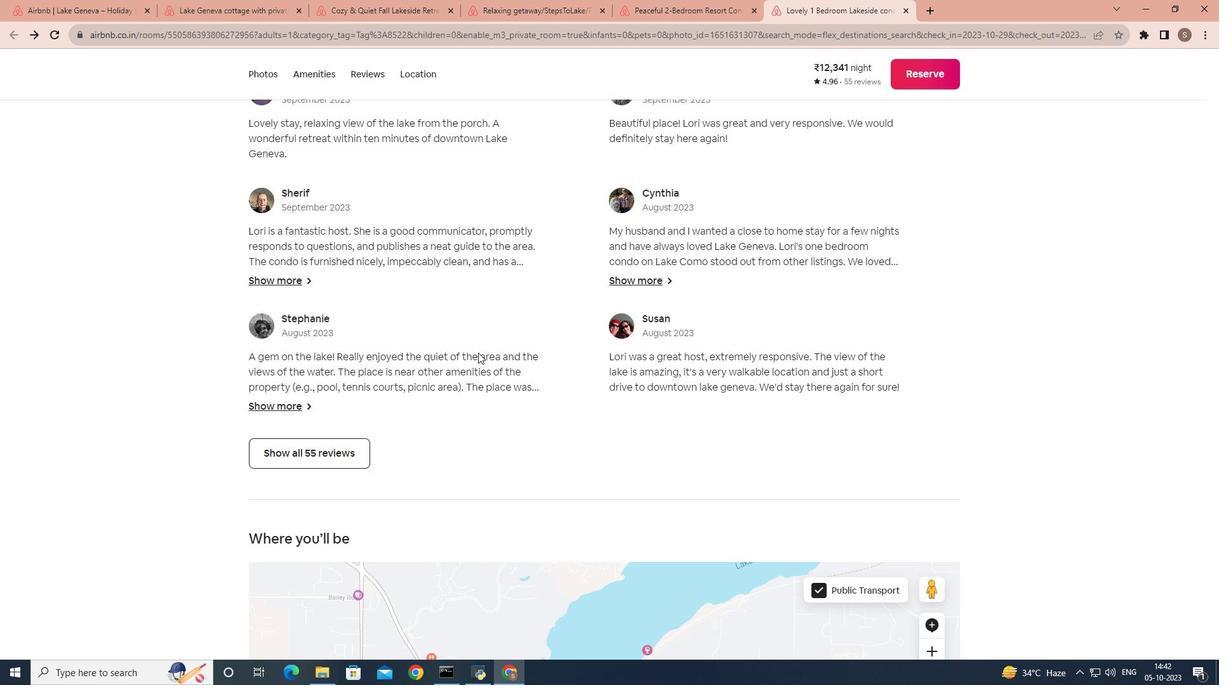 
Action: Mouse scrolled (479, 347) with delta (0, 0)
Screenshot: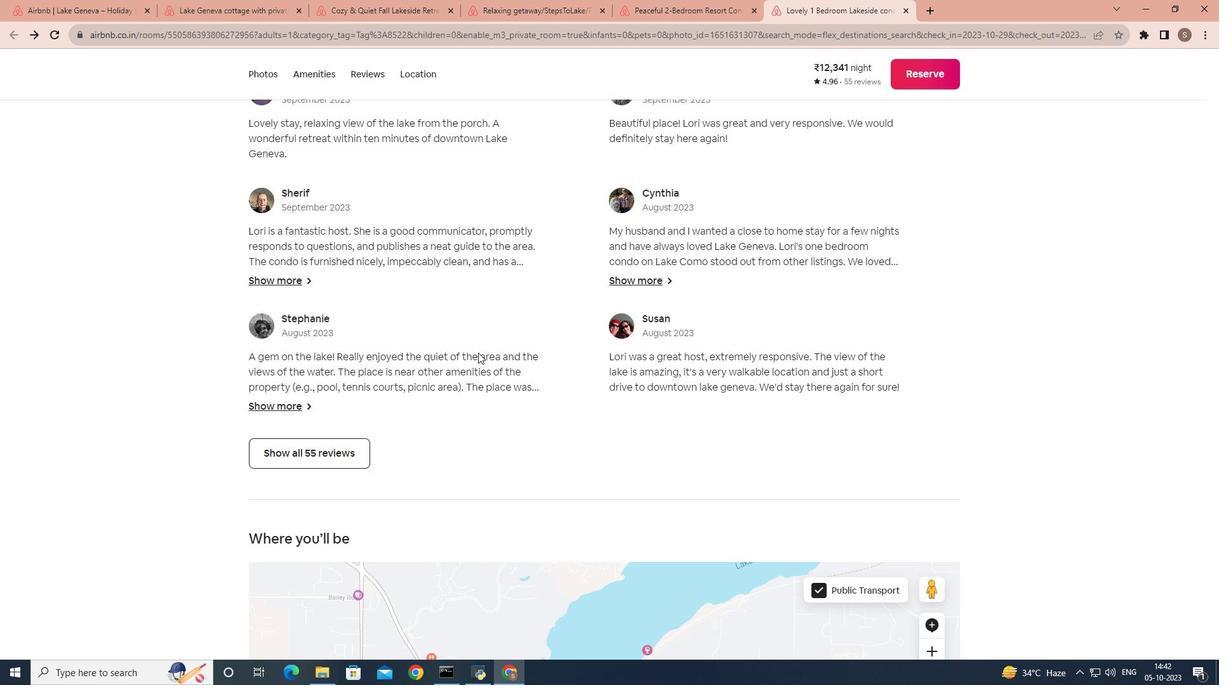 
Action: Mouse moved to (478, 351)
Screenshot: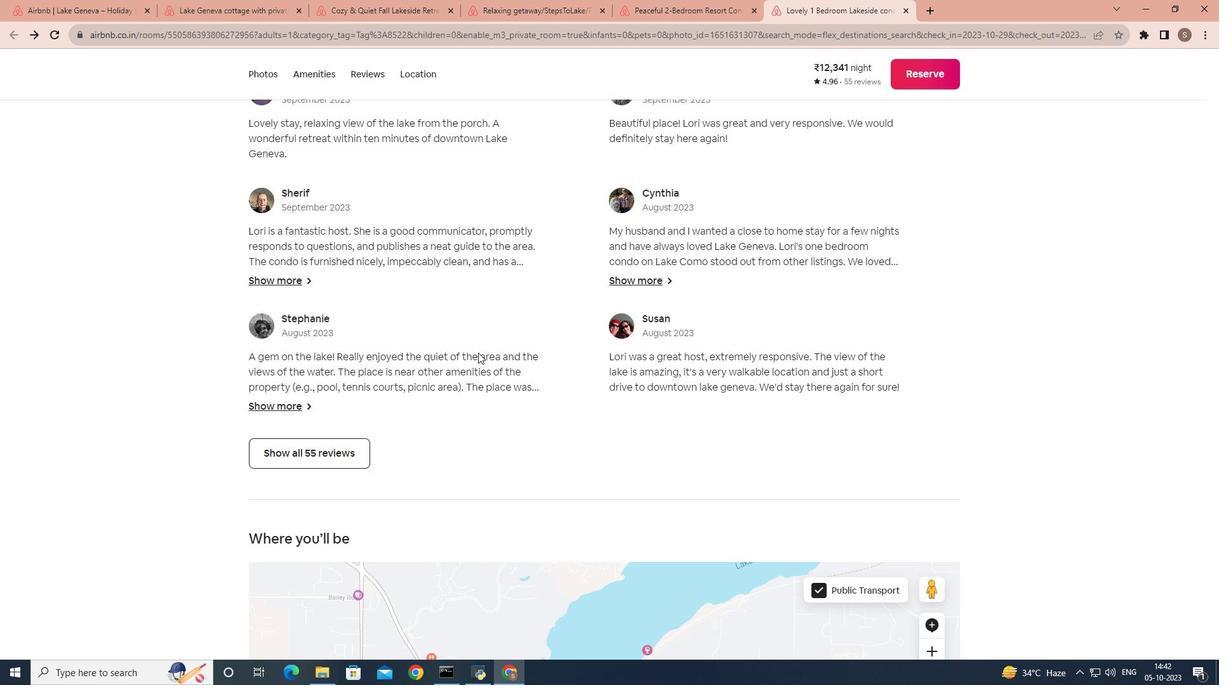 
Action: Mouse scrolled (478, 350) with delta (0, 0)
Screenshot: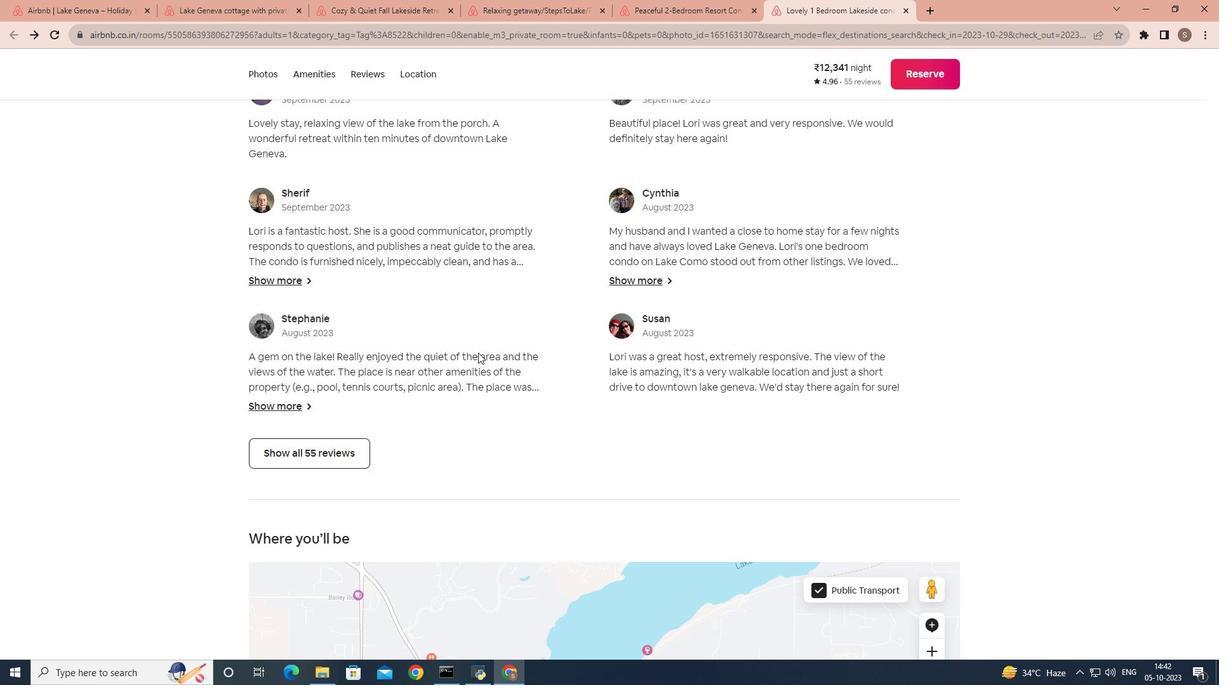 
Action: Mouse moved to (478, 353)
Screenshot: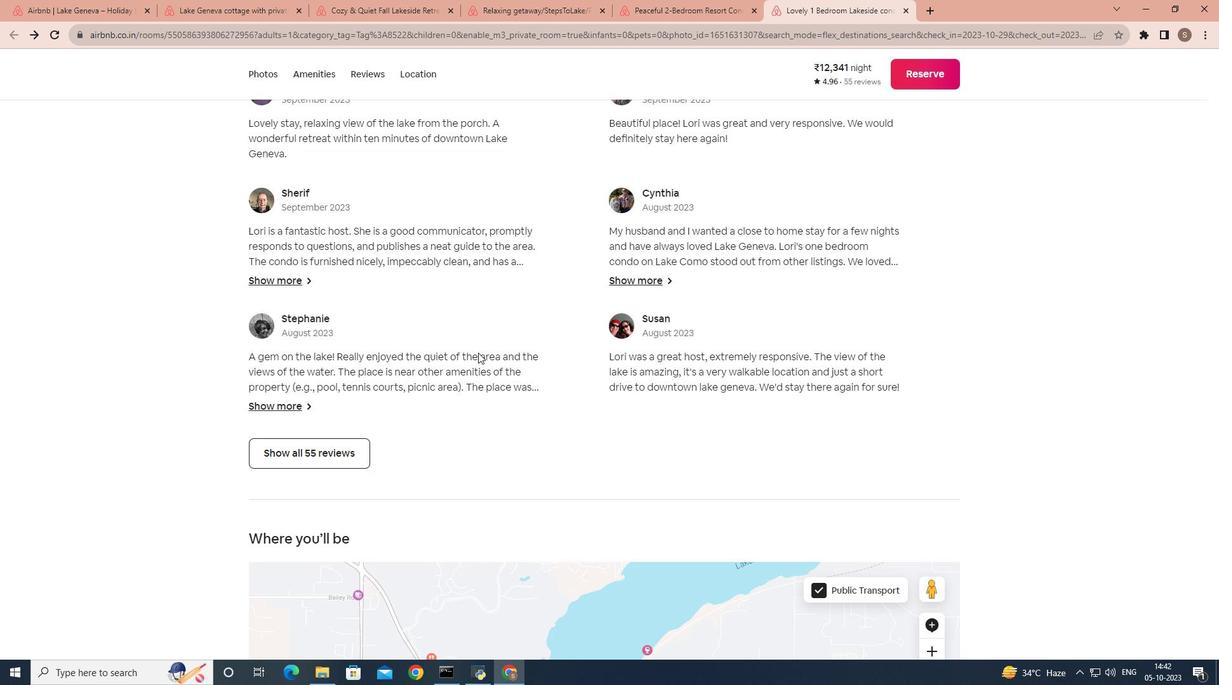 
Action: Mouse scrolled (478, 352) with delta (0, 0)
Screenshot: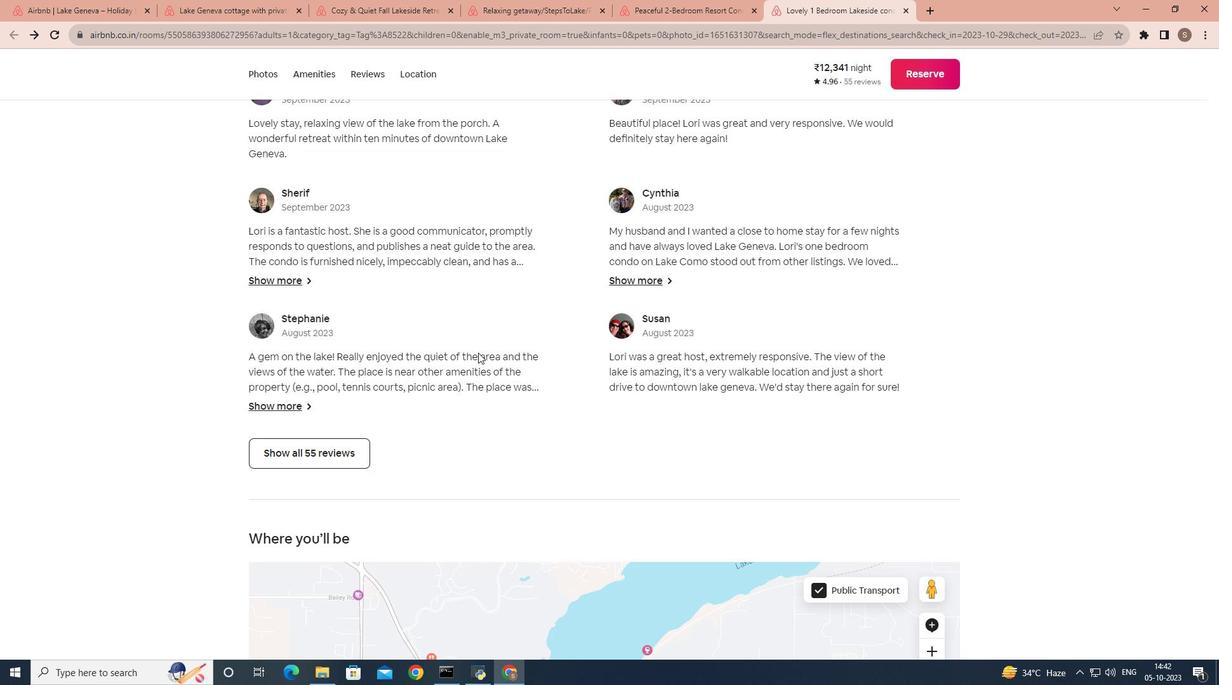 
Action: Mouse moved to (478, 353)
Screenshot: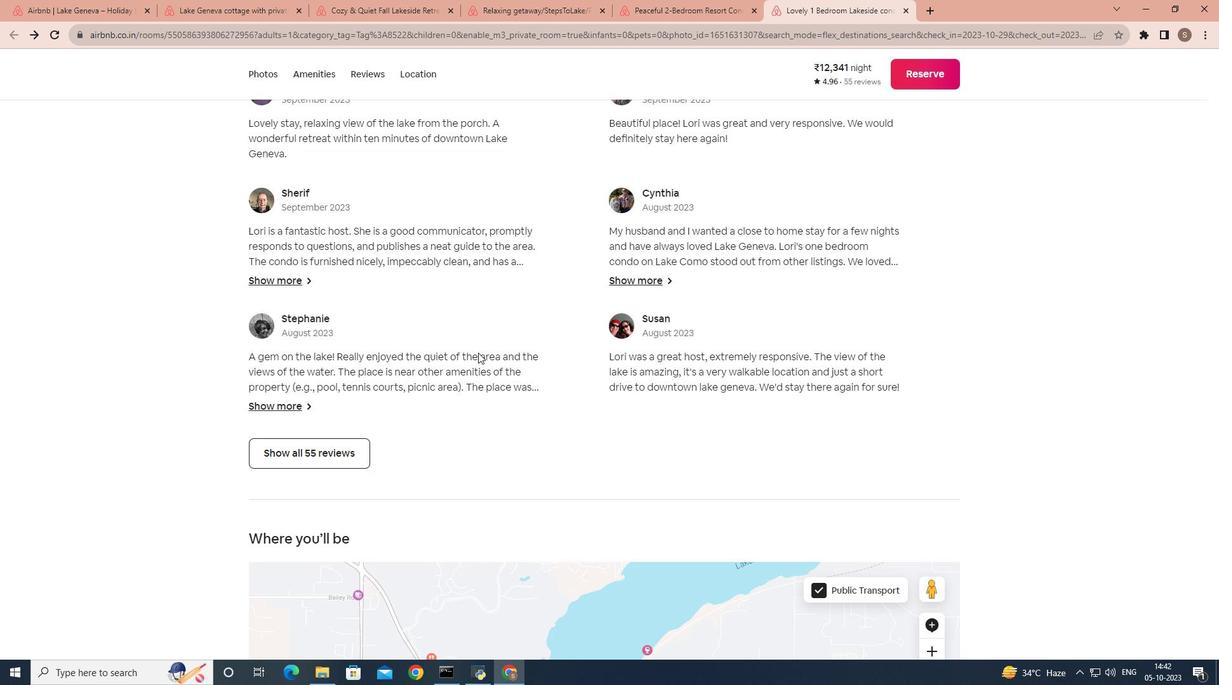 
Action: Mouse scrolled (478, 352) with delta (0, 0)
Screenshot: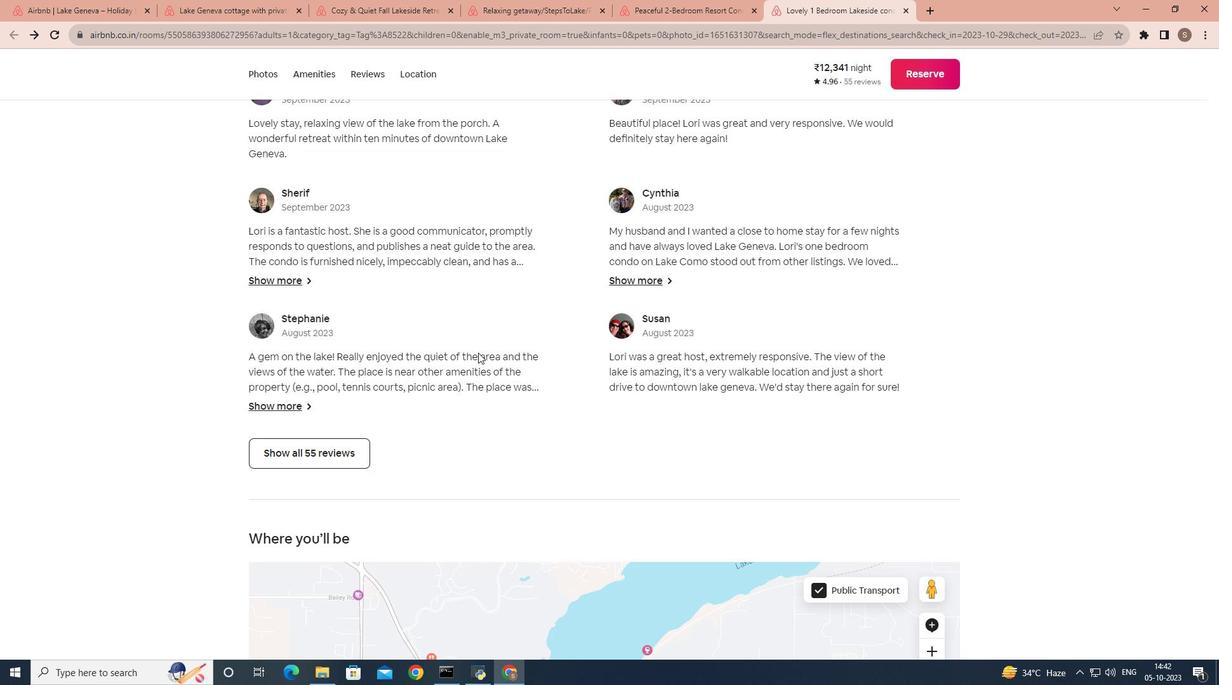 
Action: Mouse scrolled (478, 352) with delta (0, 0)
Screenshot: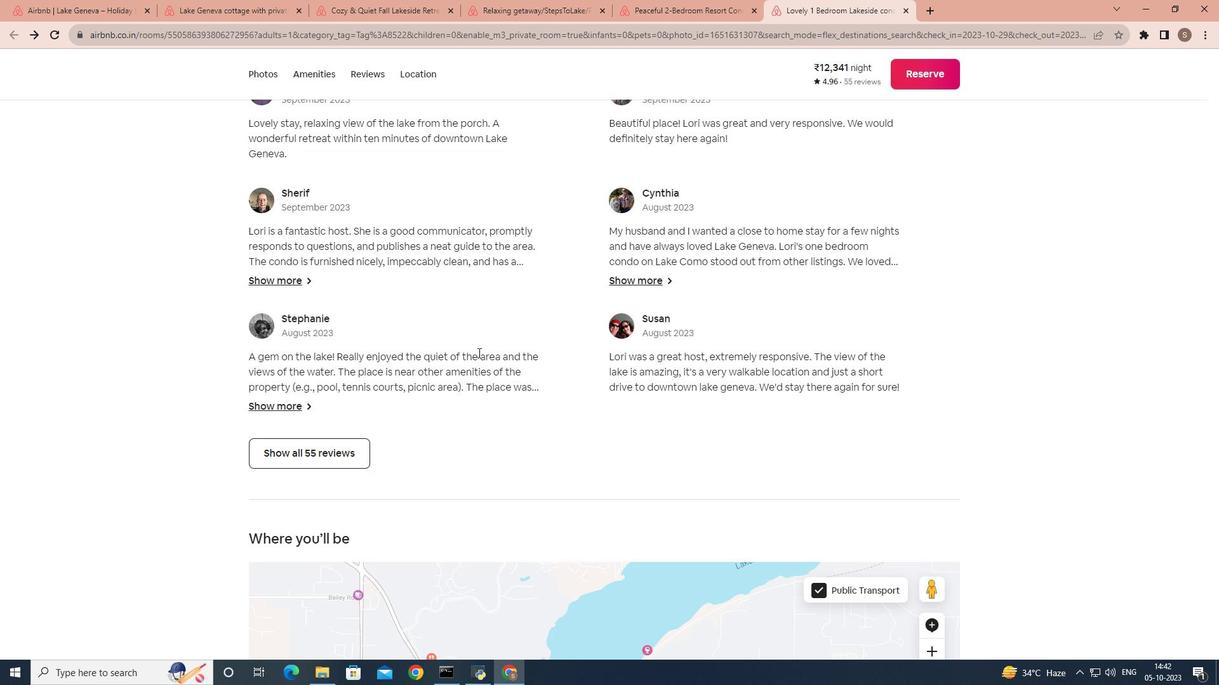 
Action: Mouse scrolled (478, 352) with delta (0, 0)
Screenshot: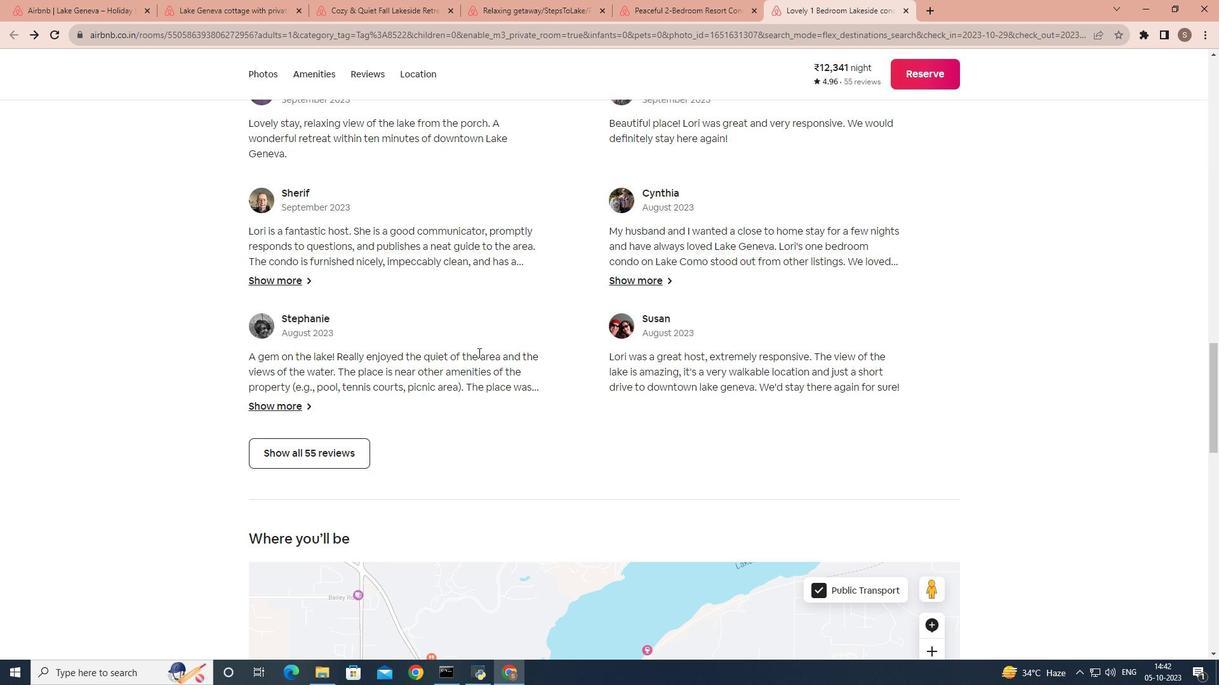 
Action: Mouse scrolled (478, 352) with delta (0, 0)
